 Task: Select street view around selected location Buckingham Palace, London, England and verify 5 surrounding locations
Action: Mouse moved to (592, 129)
Screenshot: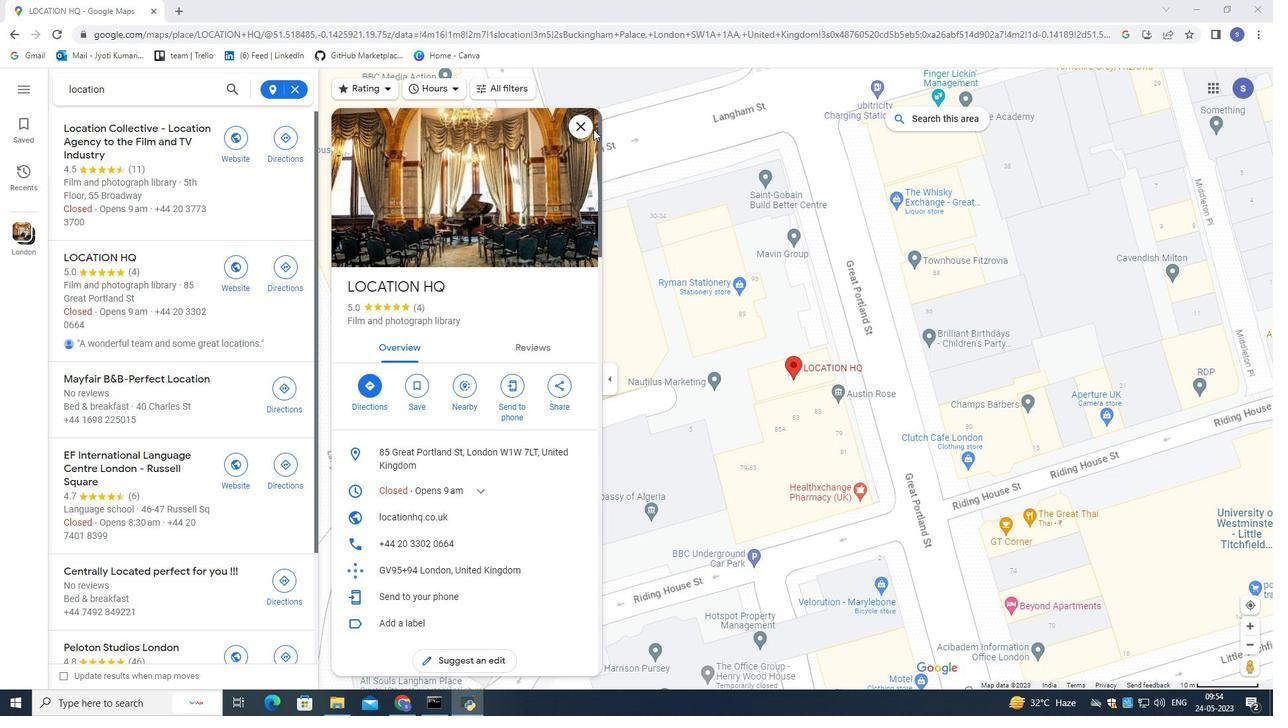 
Action: Mouse pressed left at (592, 129)
Screenshot: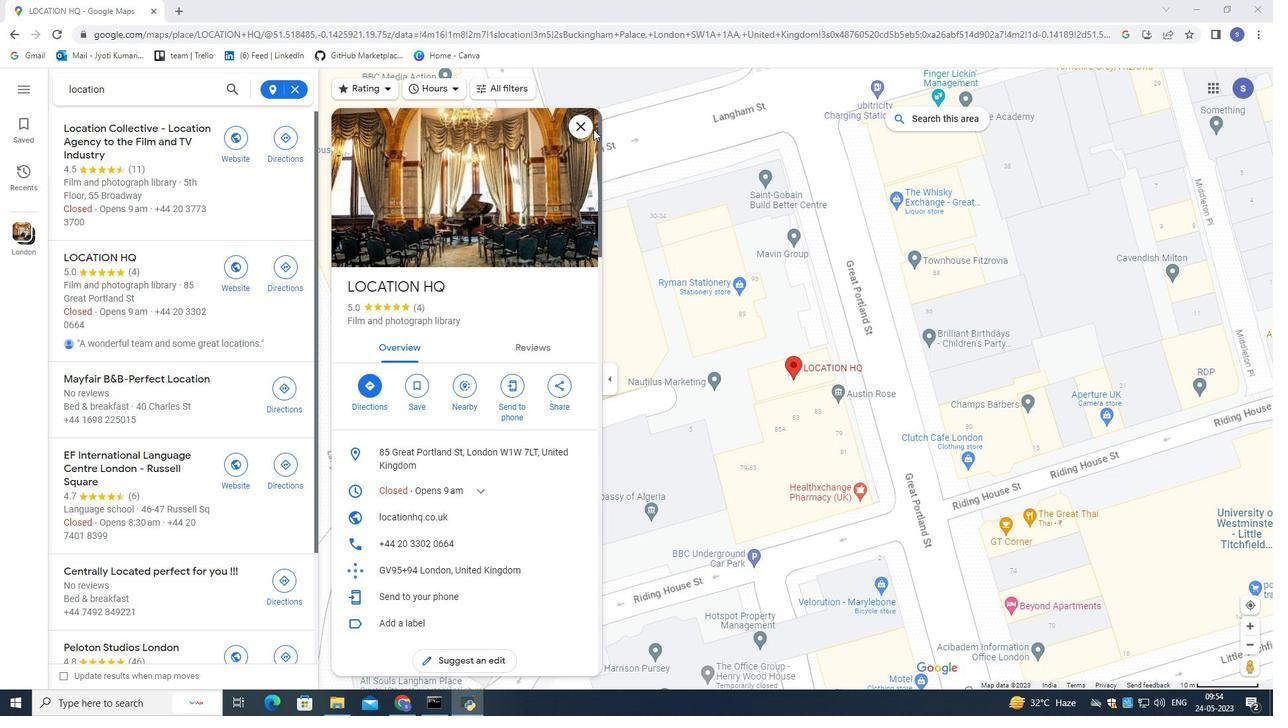 
Action: Mouse moved to (295, 89)
Screenshot: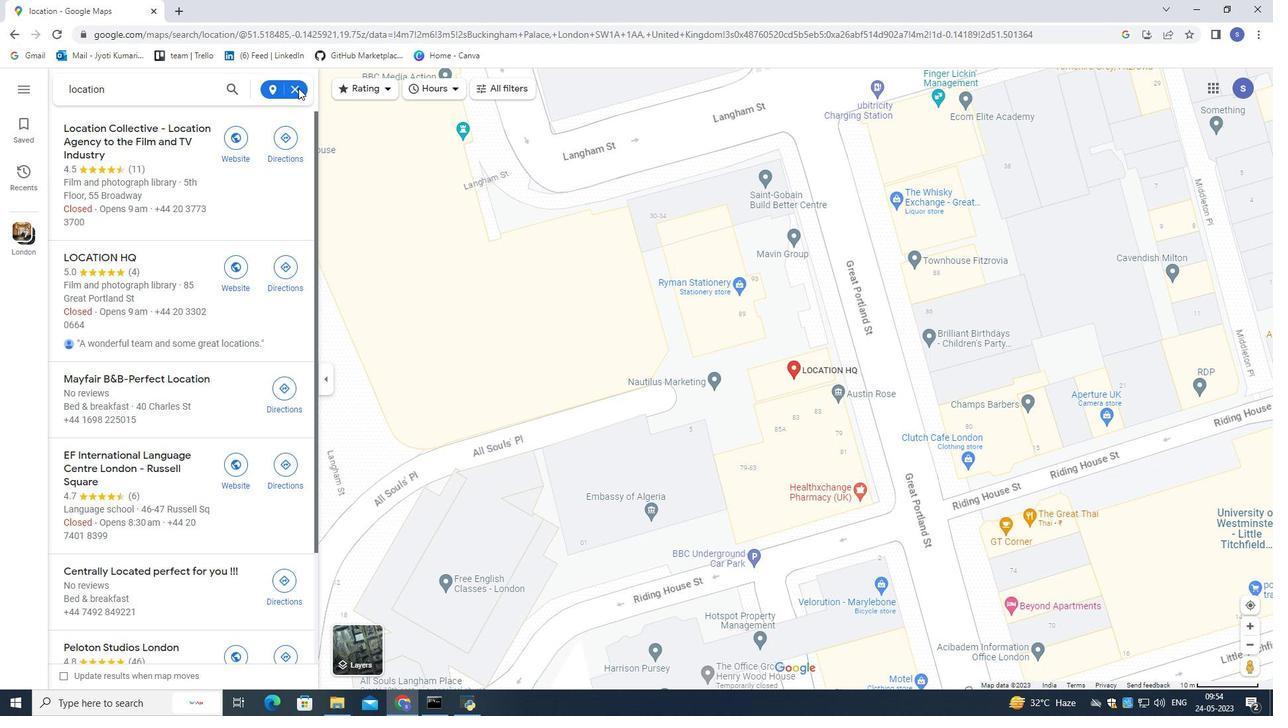 
Action: Mouse pressed left at (295, 89)
Screenshot: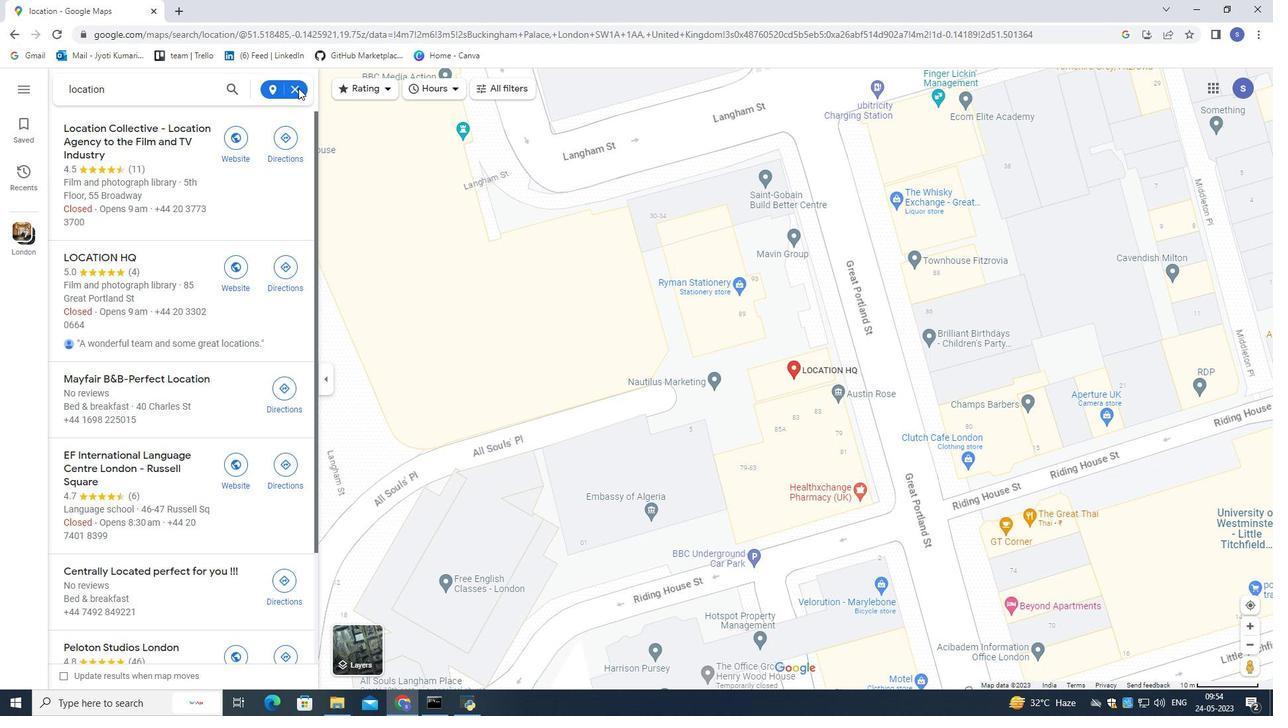
Action: Mouse moved to (295, 89)
Screenshot: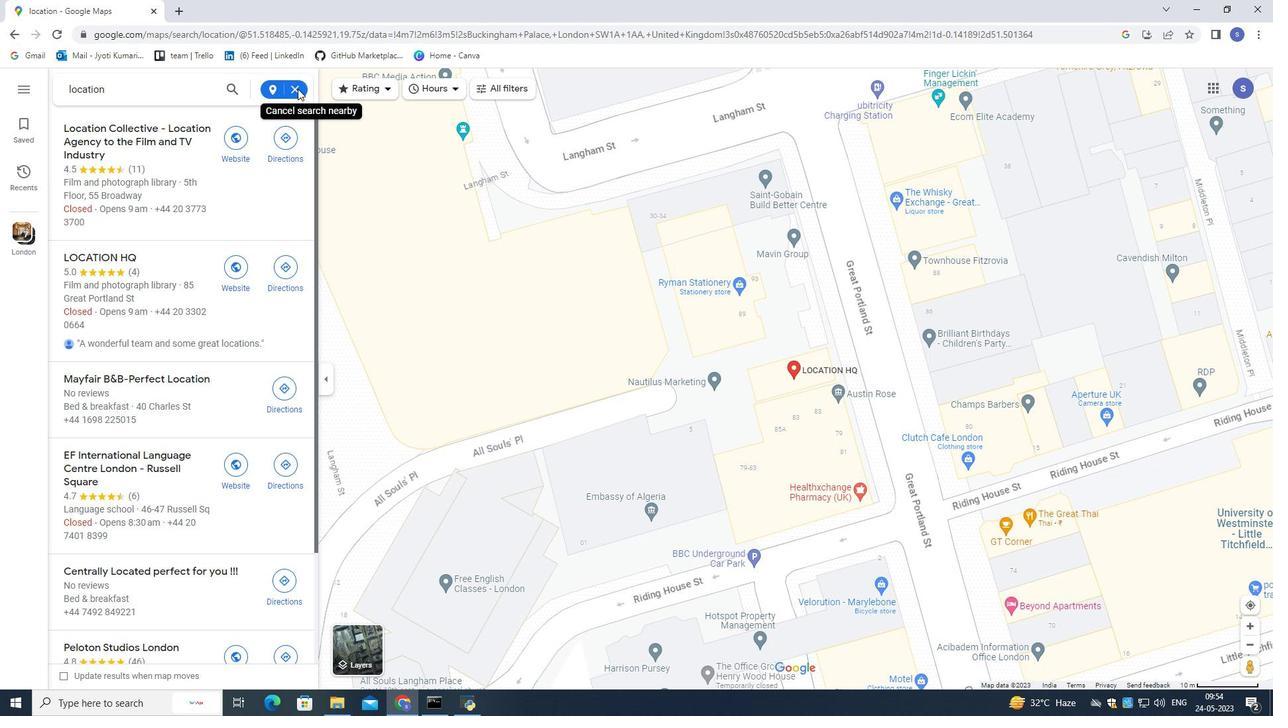 
Action: Mouse pressed left at (295, 89)
Screenshot: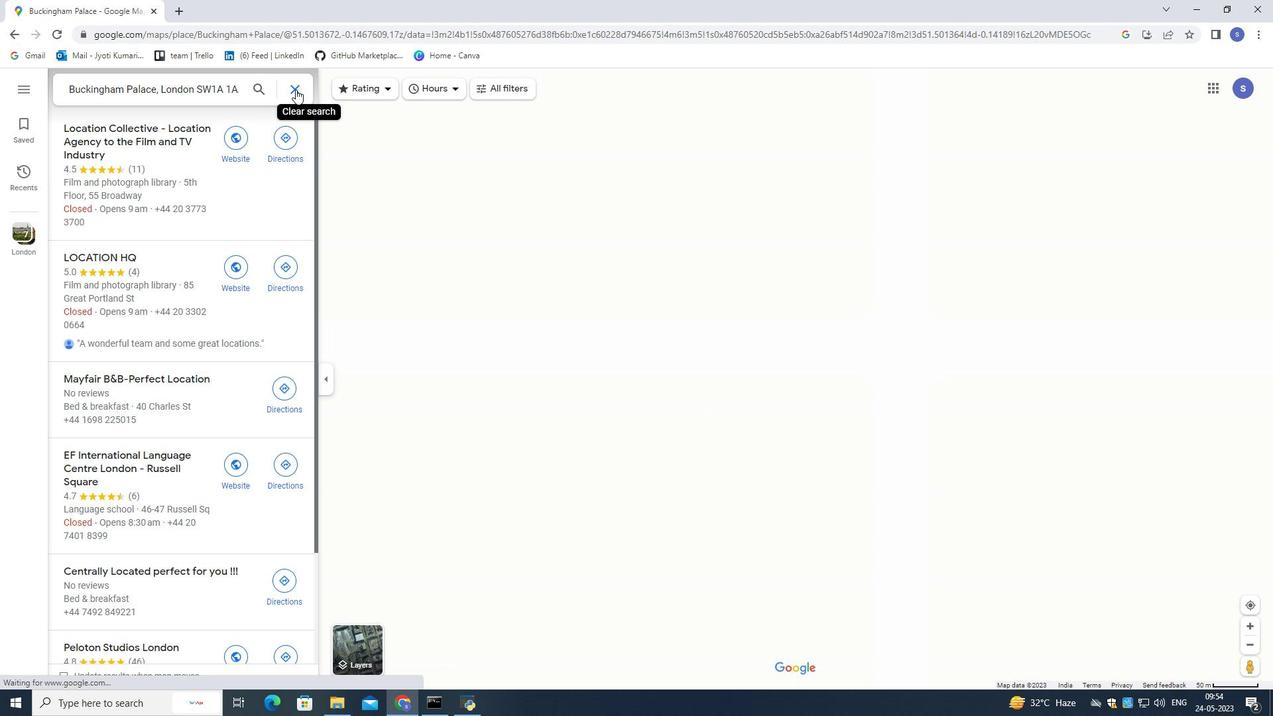 
Action: Mouse moved to (495, 397)
Screenshot: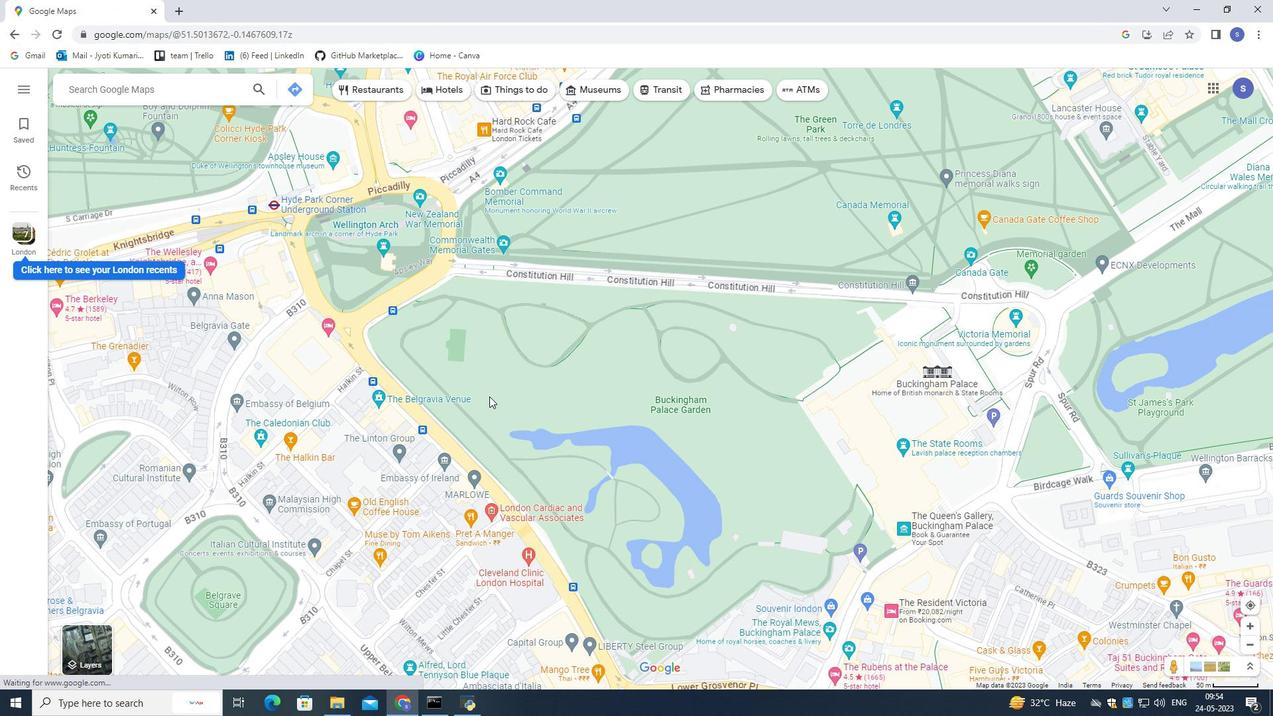 
Action: Mouse scrolled (495, 397) with delta (0, 0)
Screenshot: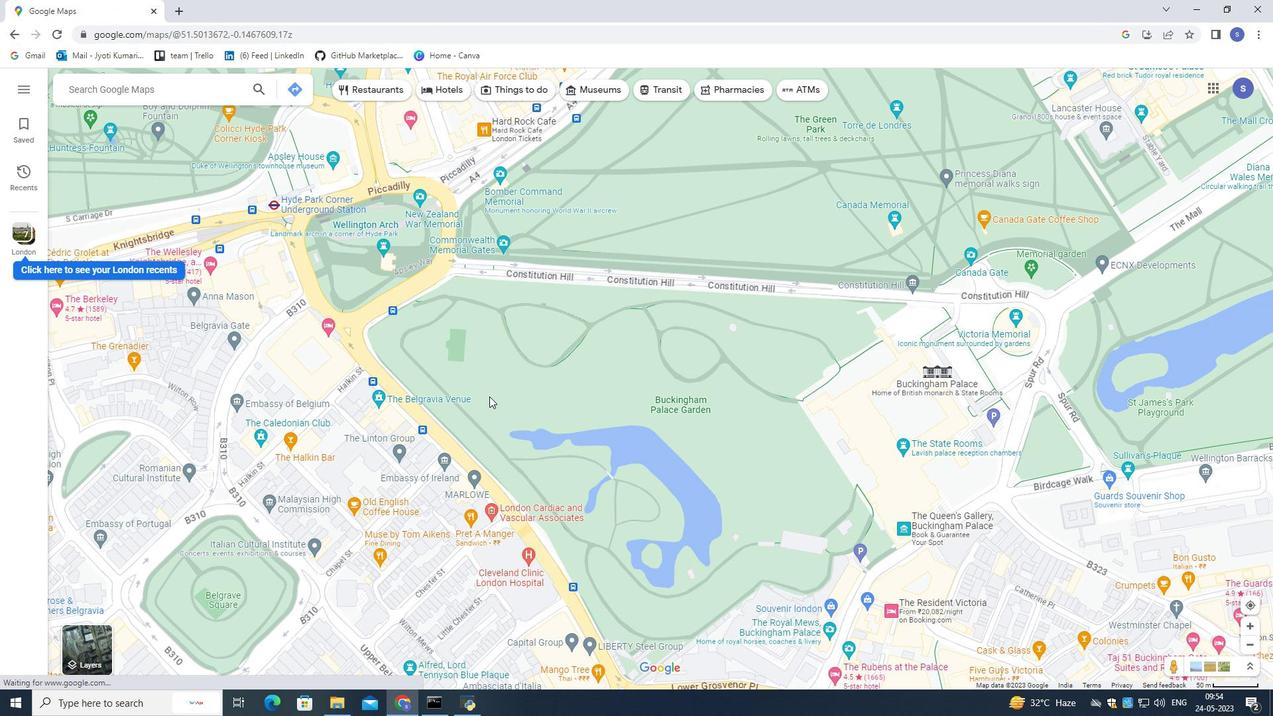
Action: Mouse scrolled (495, 397) with delta (0, 0)
Screenshot: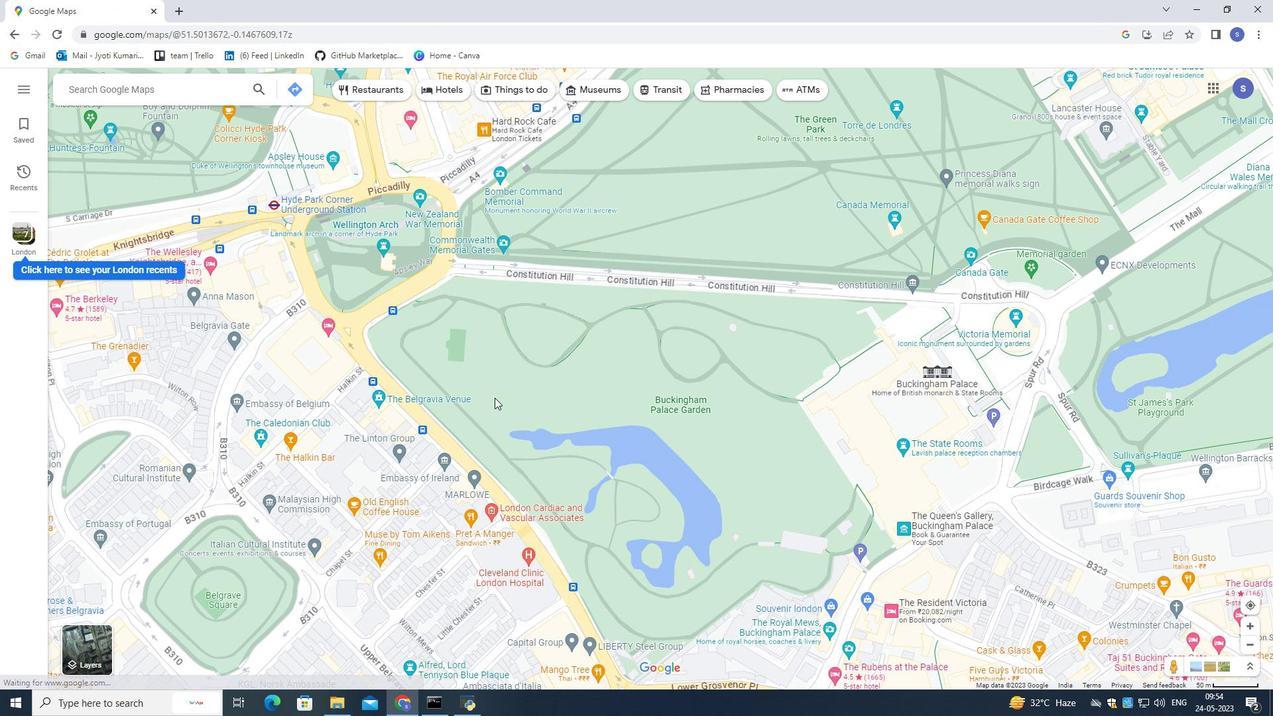 
Action: Mouse scrolled (495, 397) with delta (0, 0)
Screenshot: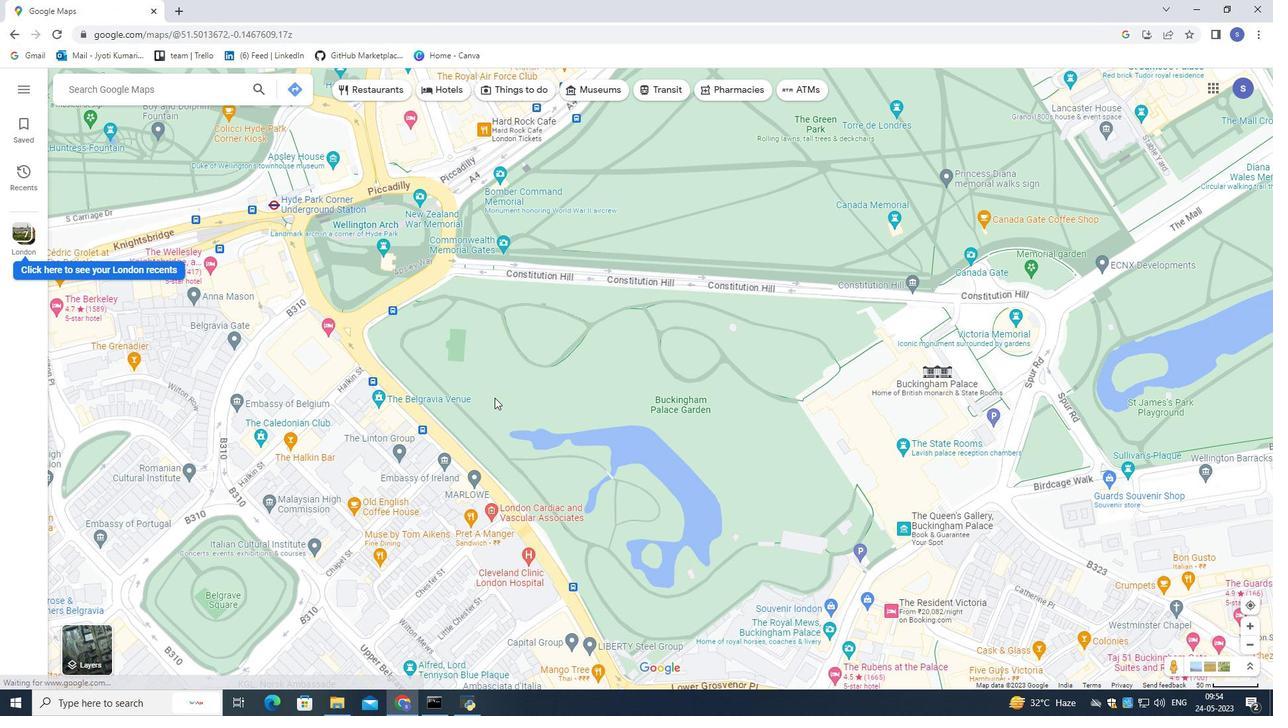 
Action: Mouse scrolled (495, 397) with delta (0, 0)
Screenshot: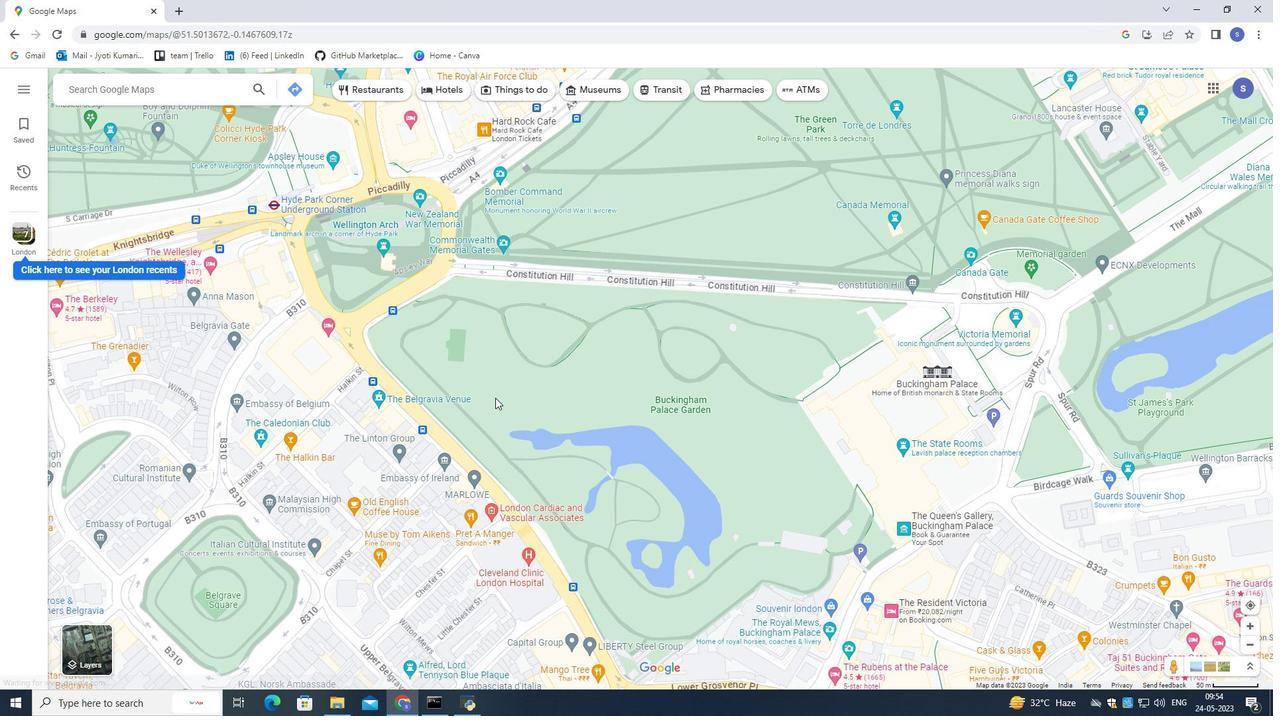 
Action: Mouse scrolled (495, 397) with delta (0, 0)
Screenshot: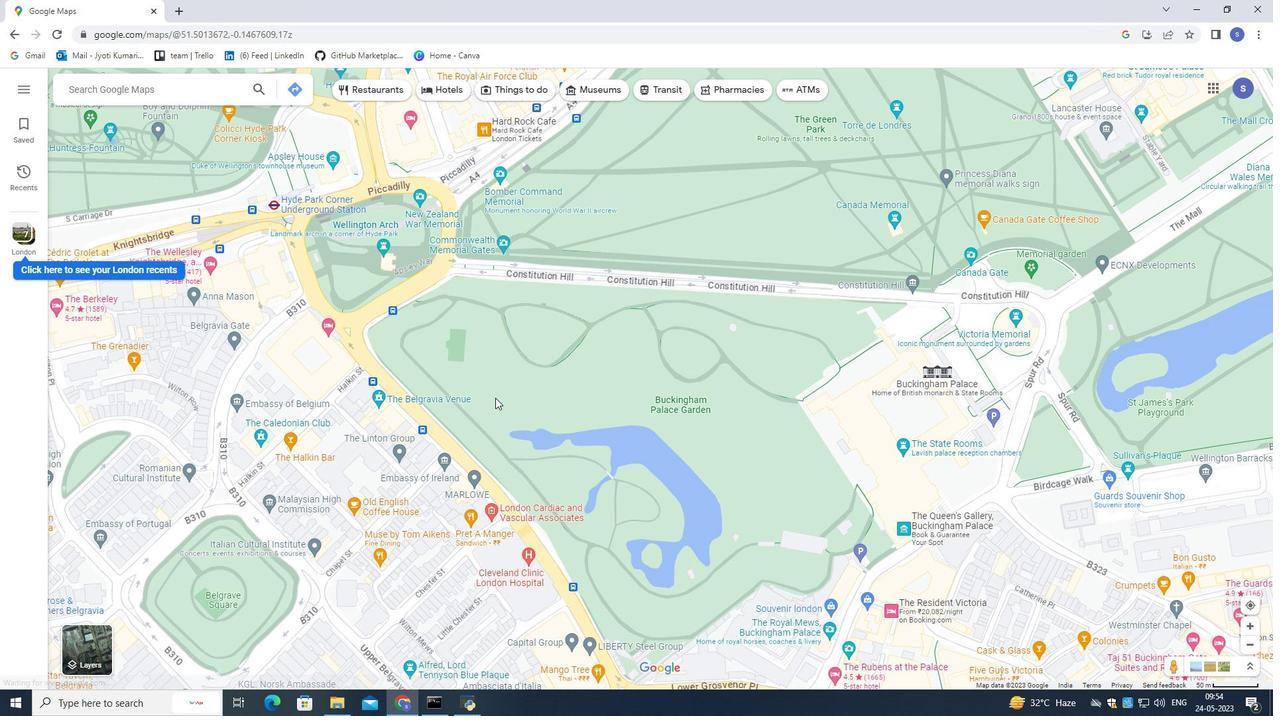
Action: Mouse scrolled (495, 397) with delta (0, 0)
Screenshot: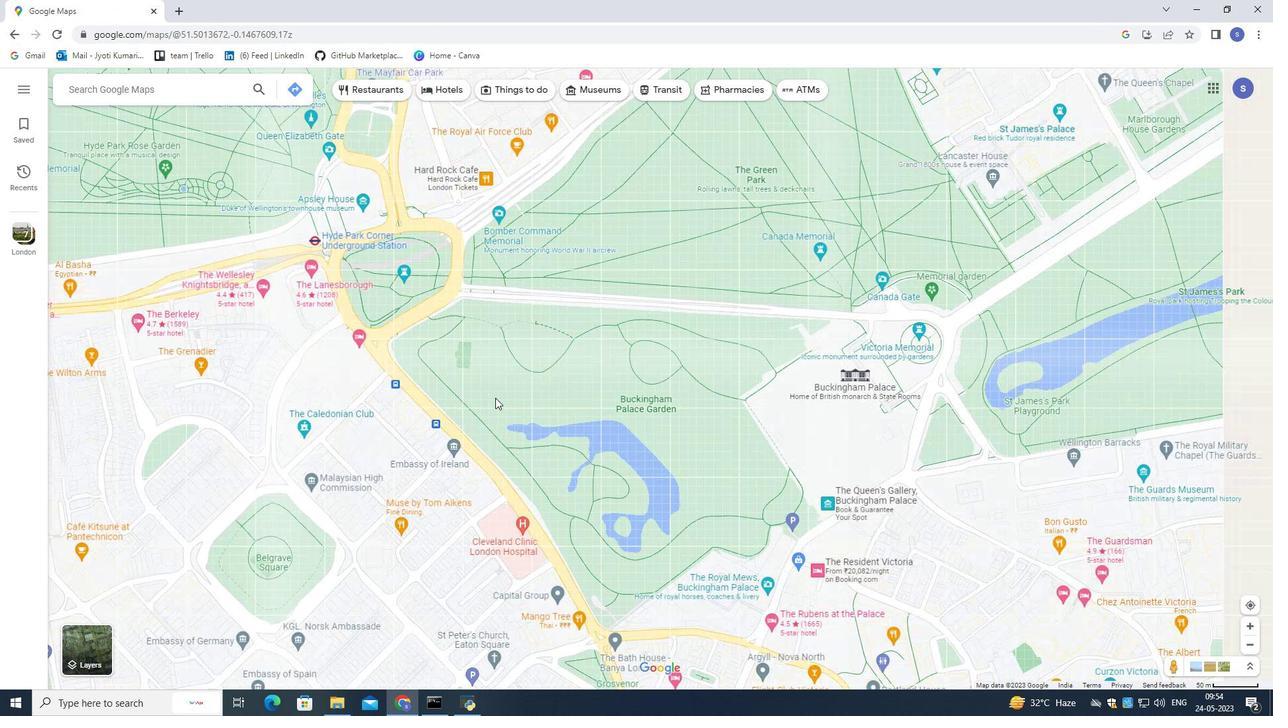 
Action: Mouse scrolled (495, 397) with delta (0, 0)
Screenshot: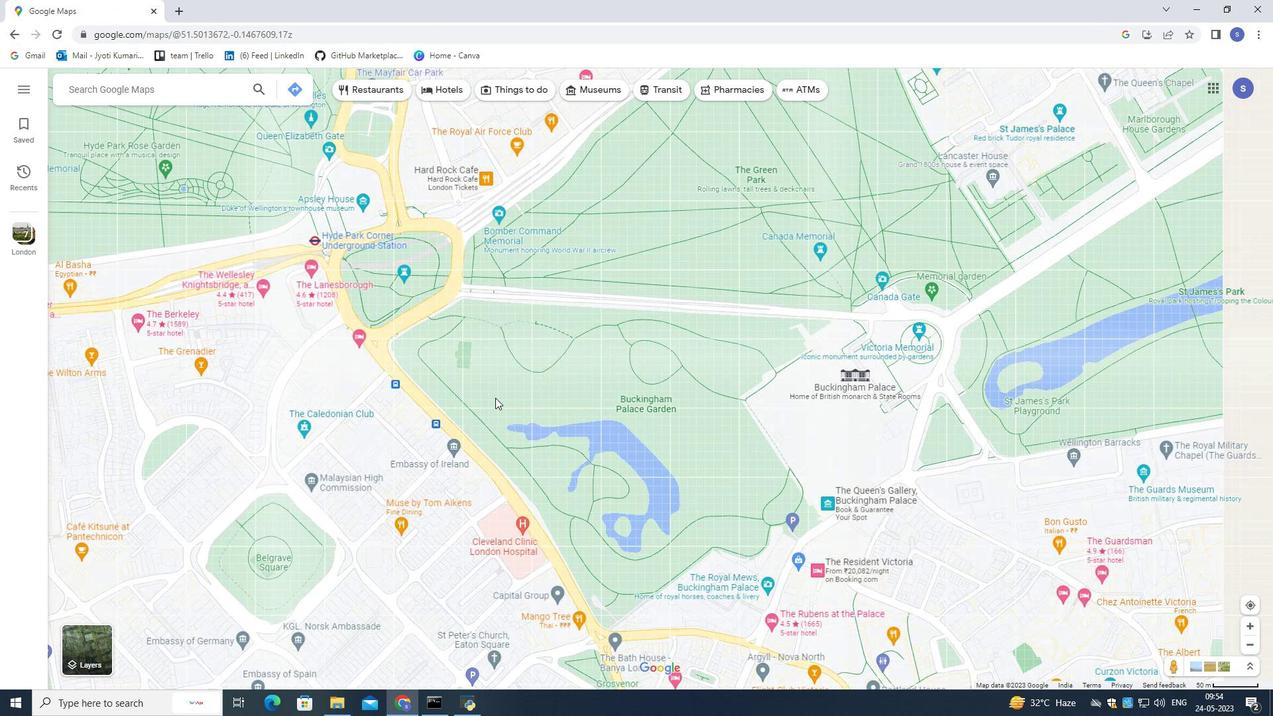 
Action: Mouse scrolled (495, 397) with delta (0, 0)
Screenshot: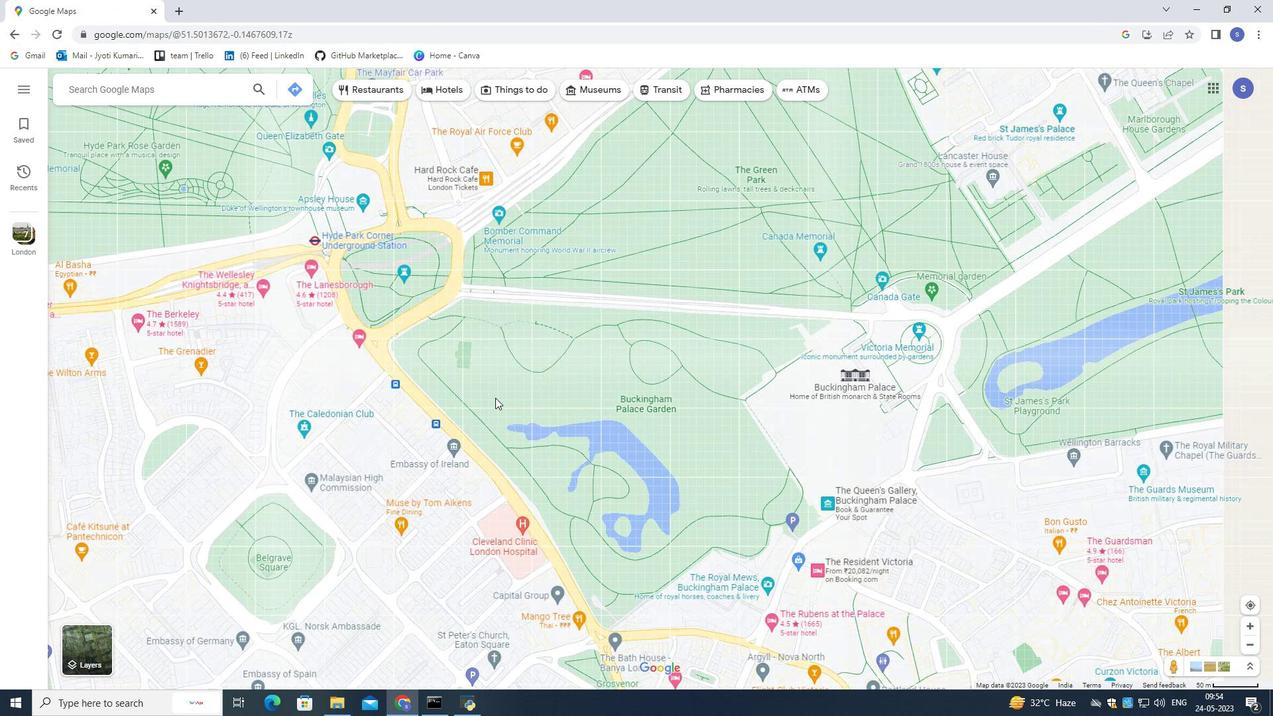 
Action: Mouse scrolled (495, 397) with delta (0, 0)
Screenshot: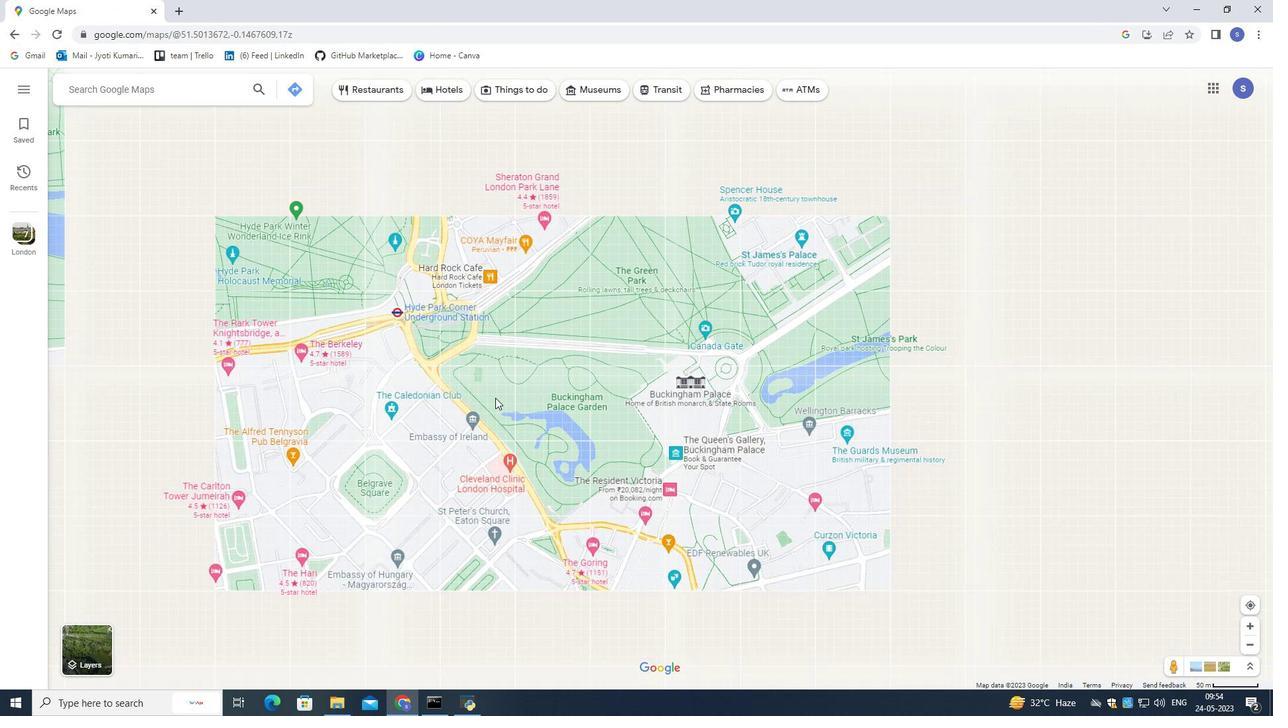 
Action: Mouse scrolled (495, 397) with delta (0, 0)
Screenshot: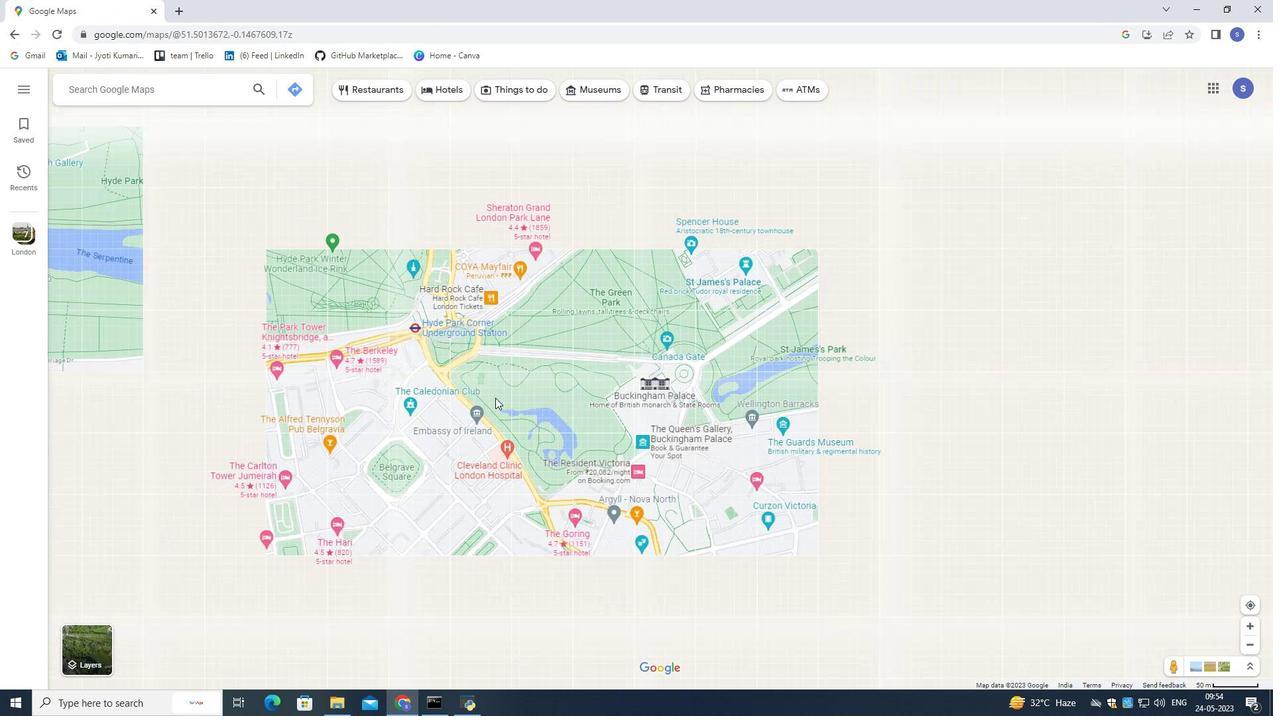 
Action: Mouse scrolled (495, 397) with delta (0, 0)
Screenshot: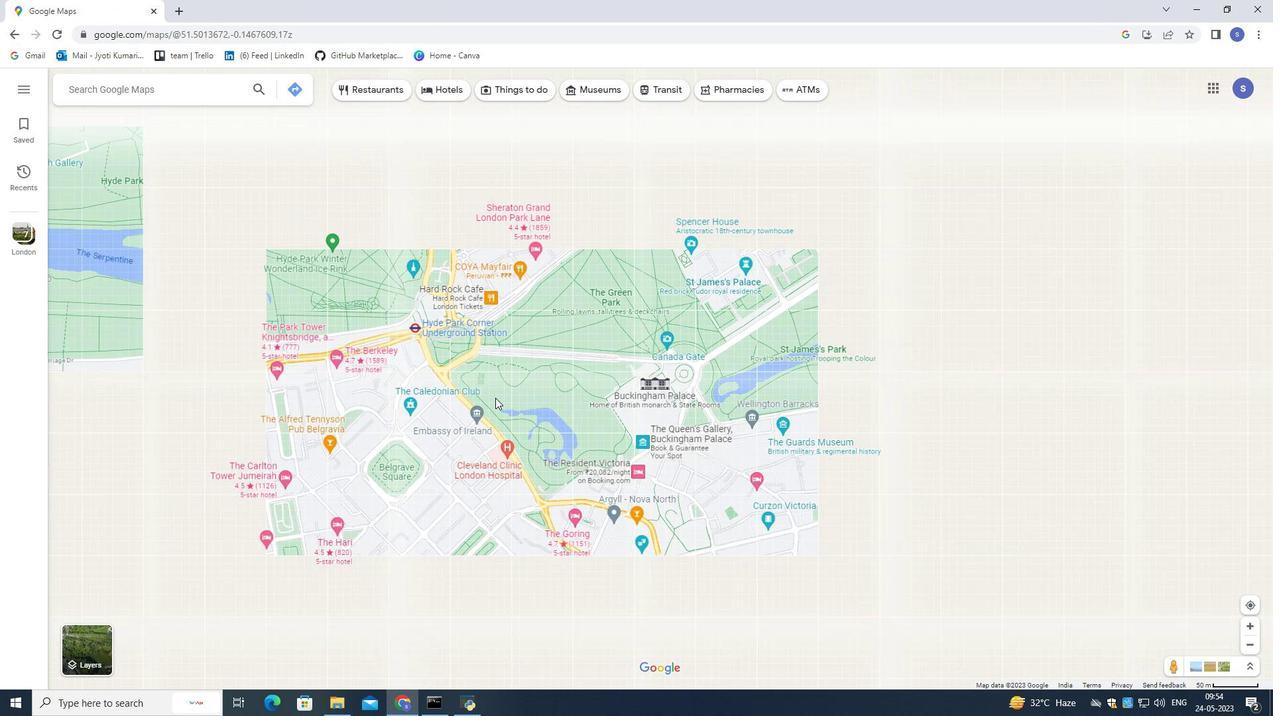 
Action: Mouse scrolled (495, 397) with delta (0, 0)
Screenshot: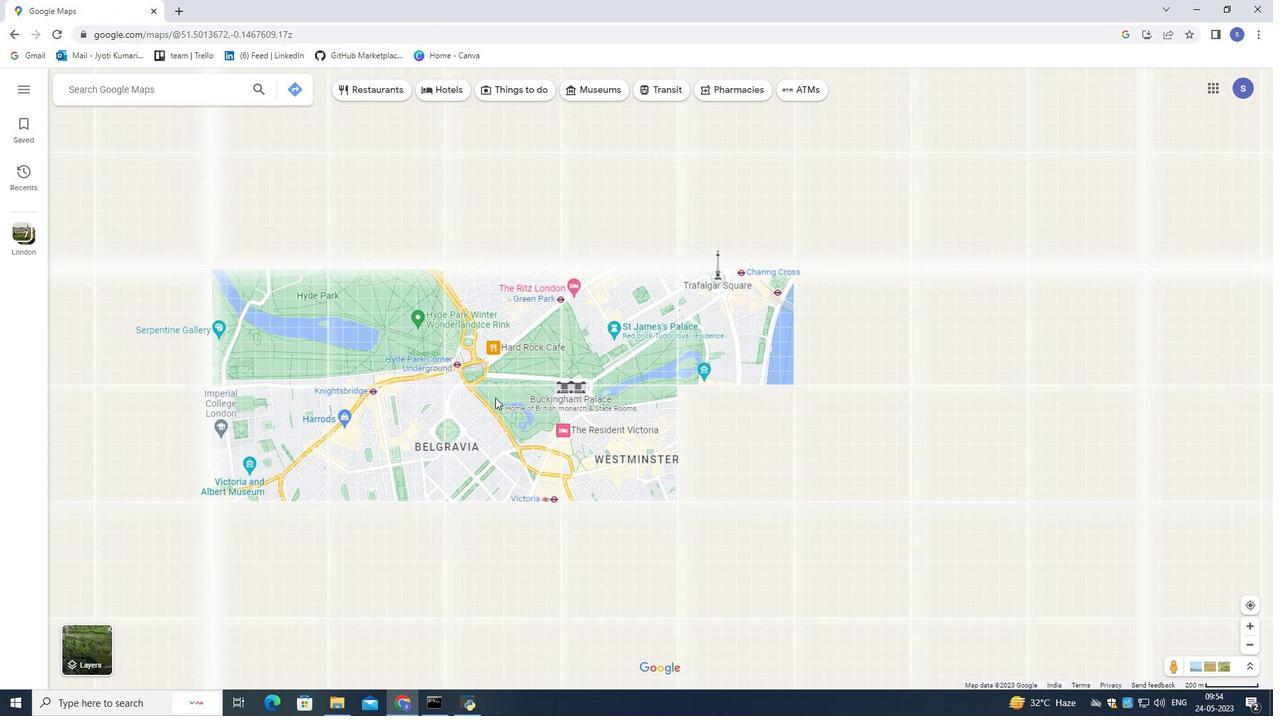 
Action: Mouse scrolled (495, 397) with delta (0, 0)
Screenshot: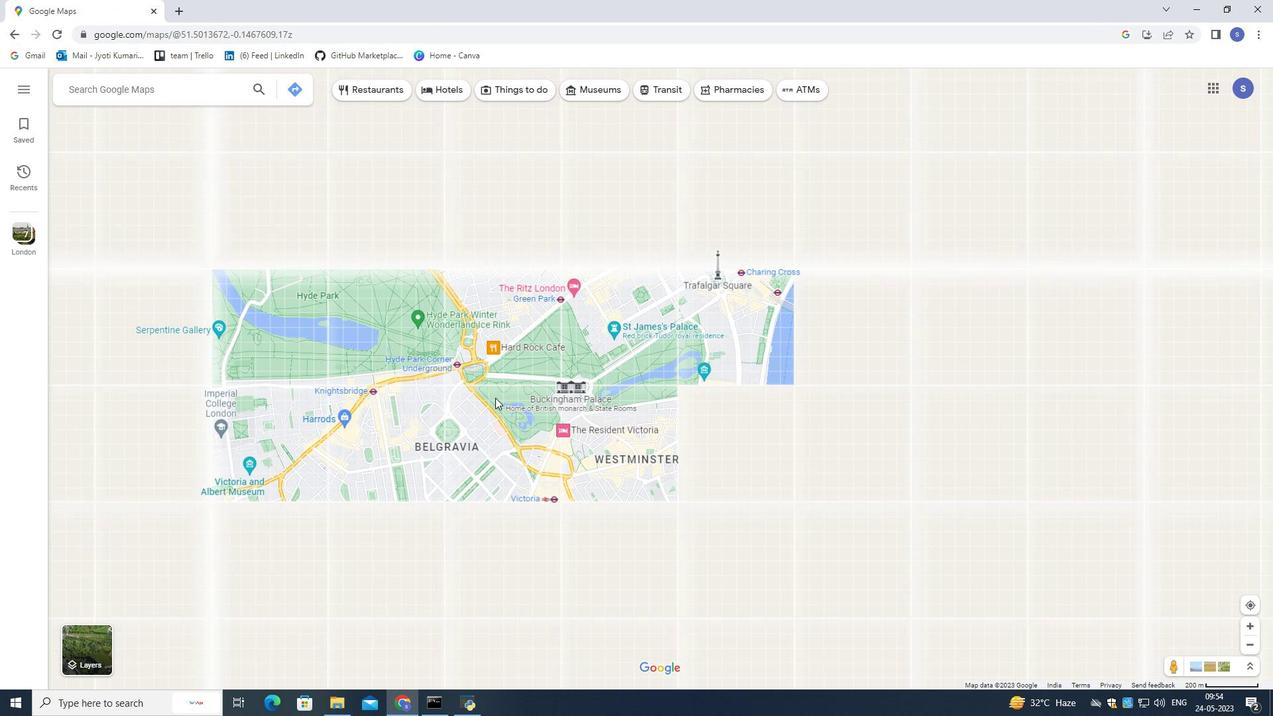 
Action: Mouse scrolled (495, 397) with delta (0, 0)
Screenshot: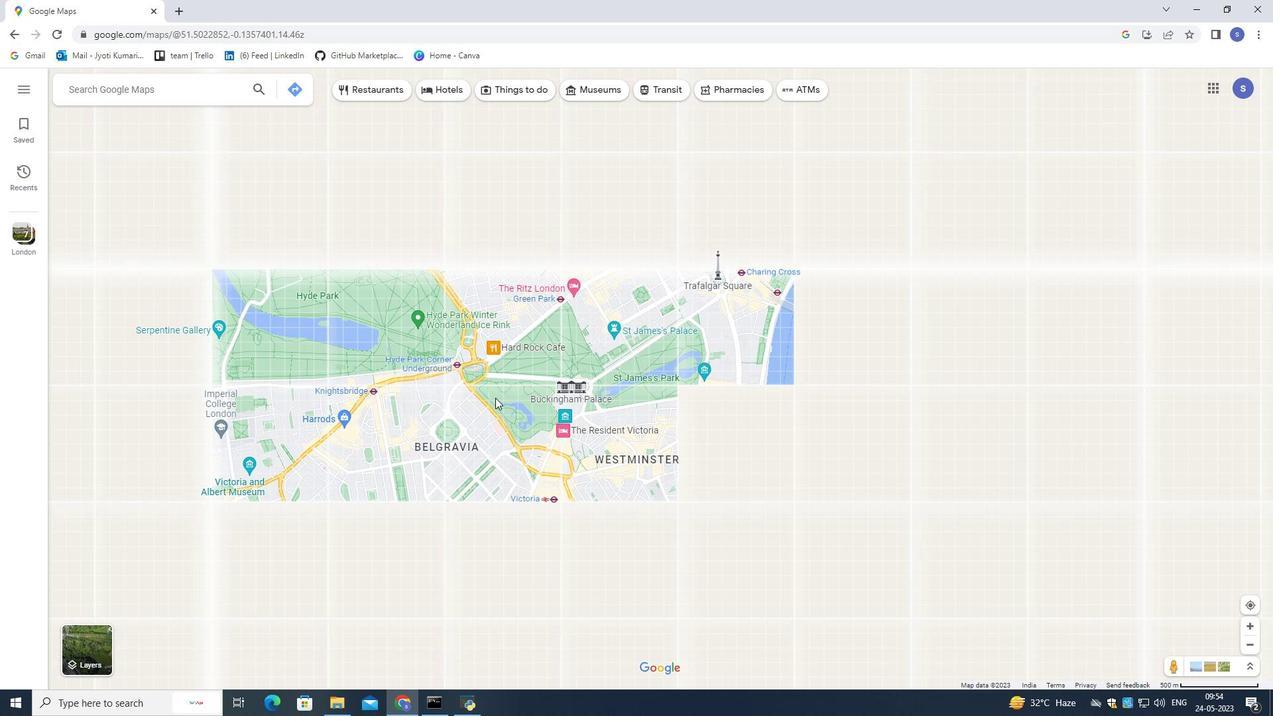 
Action: Mouse scrolled (495, 397) with delta (0, 0)
Screenshot: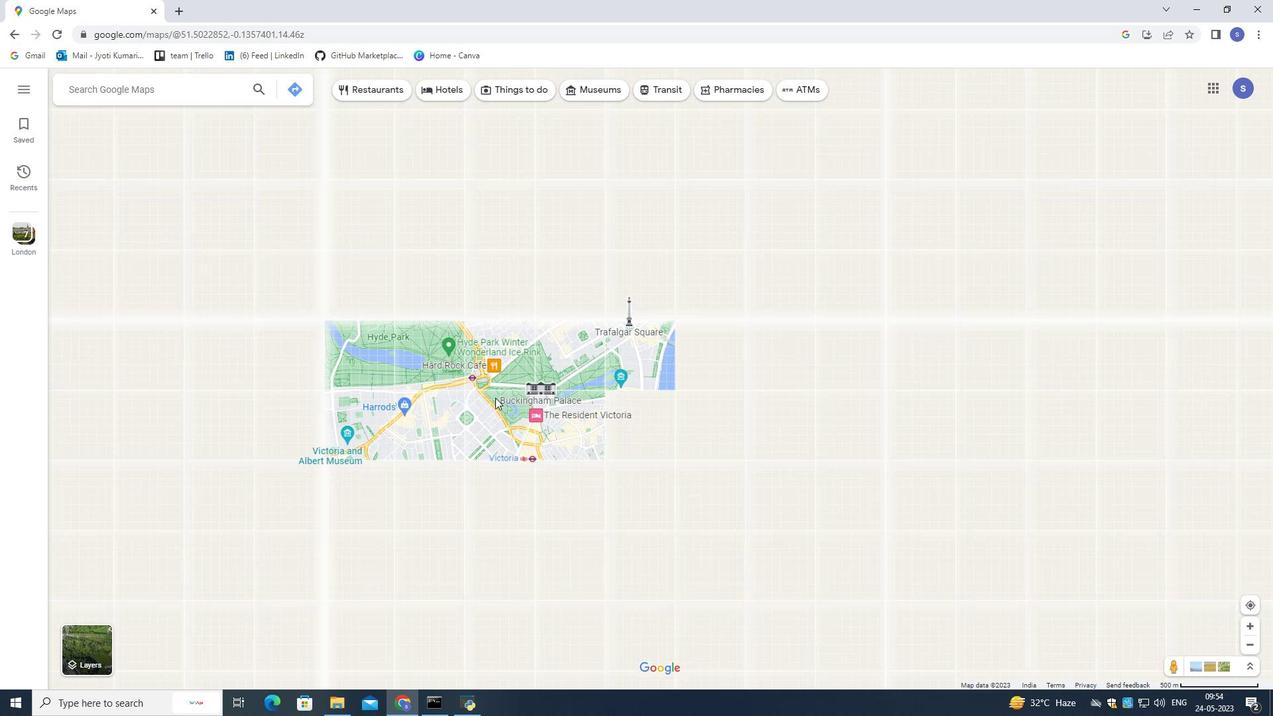 
Action: Mouse scrolled (495, 397) with delta (0, 0)
Screenshot: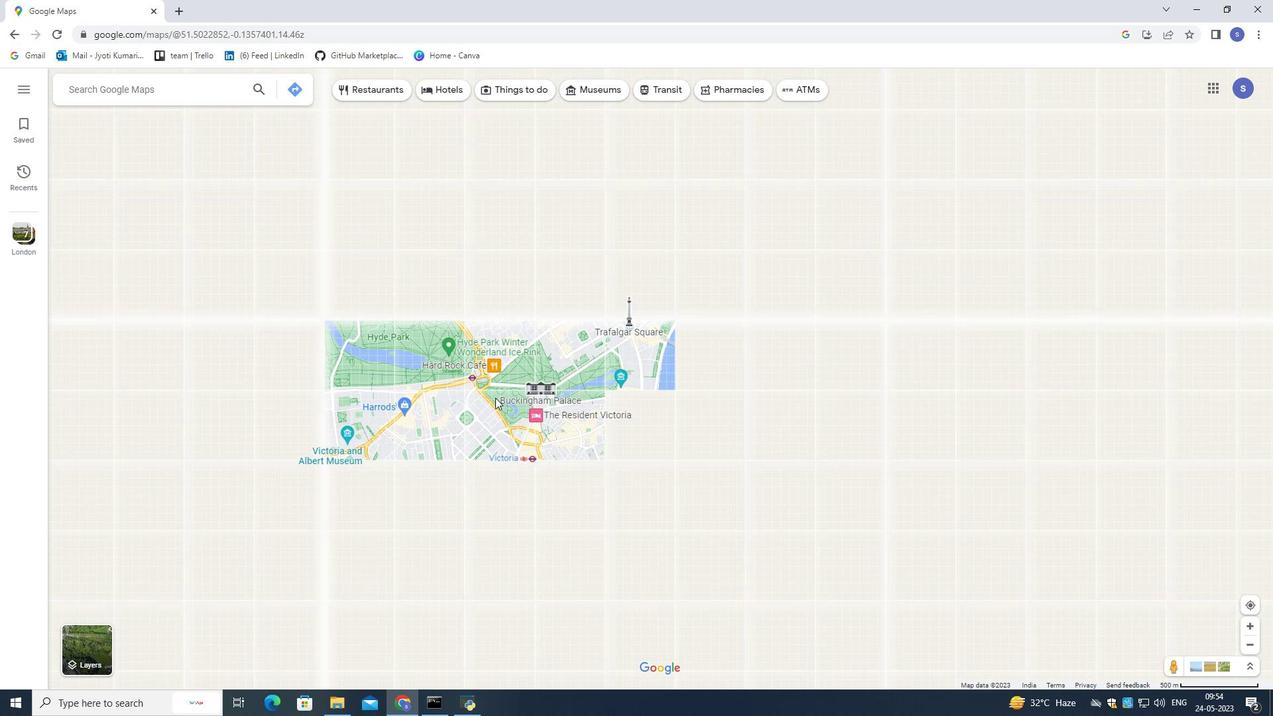 
Action: Mouse scrolled (495, 397) with delta (0, 0)
Screenshot: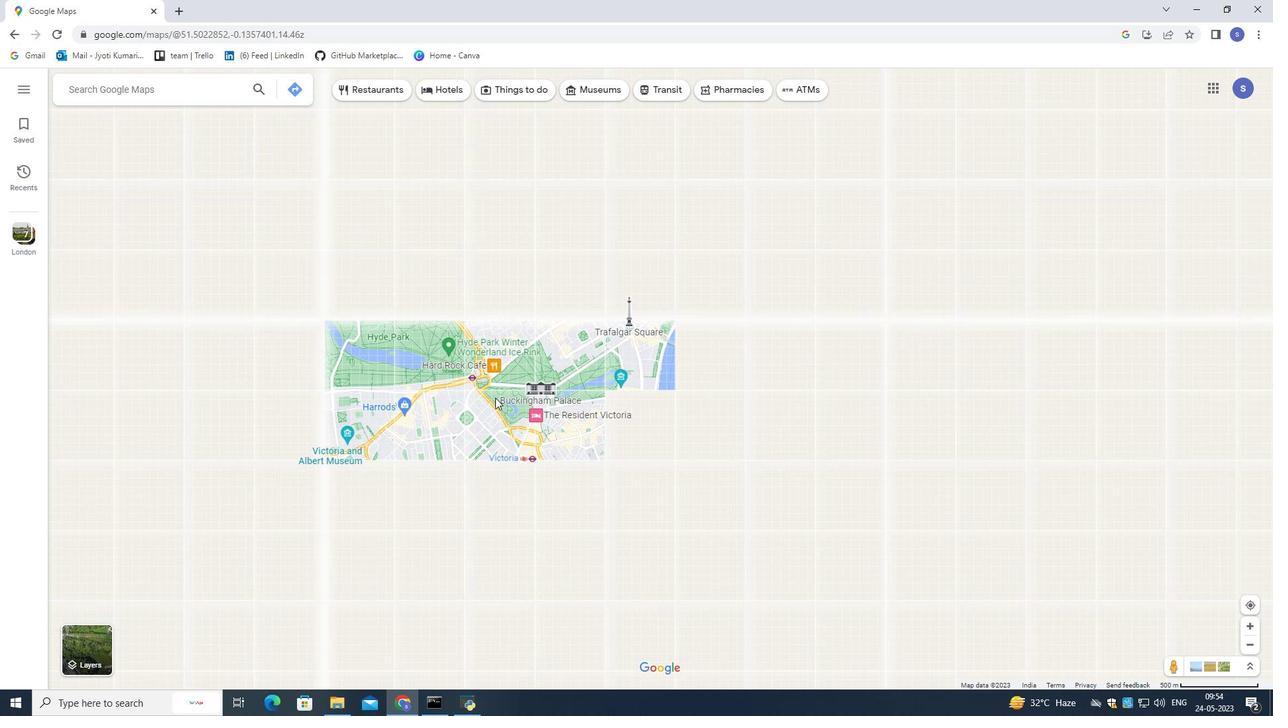 
Action: Mouse scrolled (495, 397) with delta (0, 0)
Screenshot: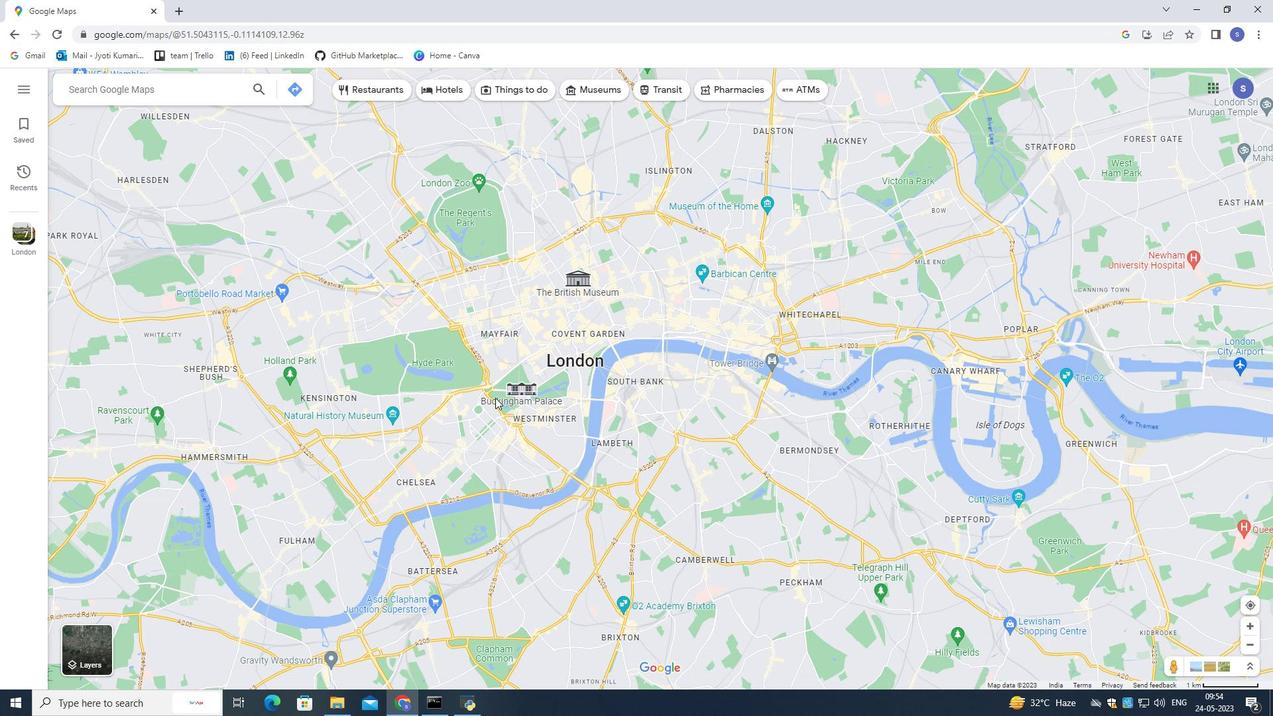
Action: Mouse scrolled (495, 397) with delta (0, 0)
Screenshot: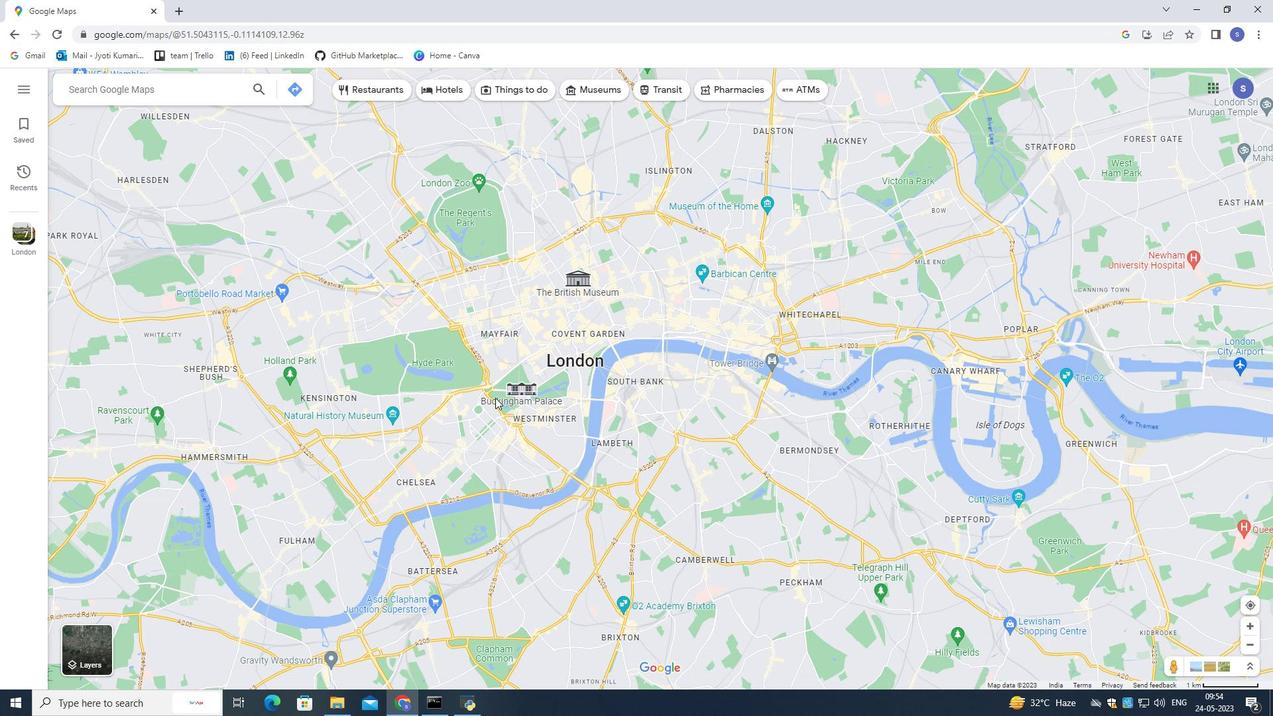 
Action: Mouse scrolled (495, 397) with delta (0, 0)
Screenshot: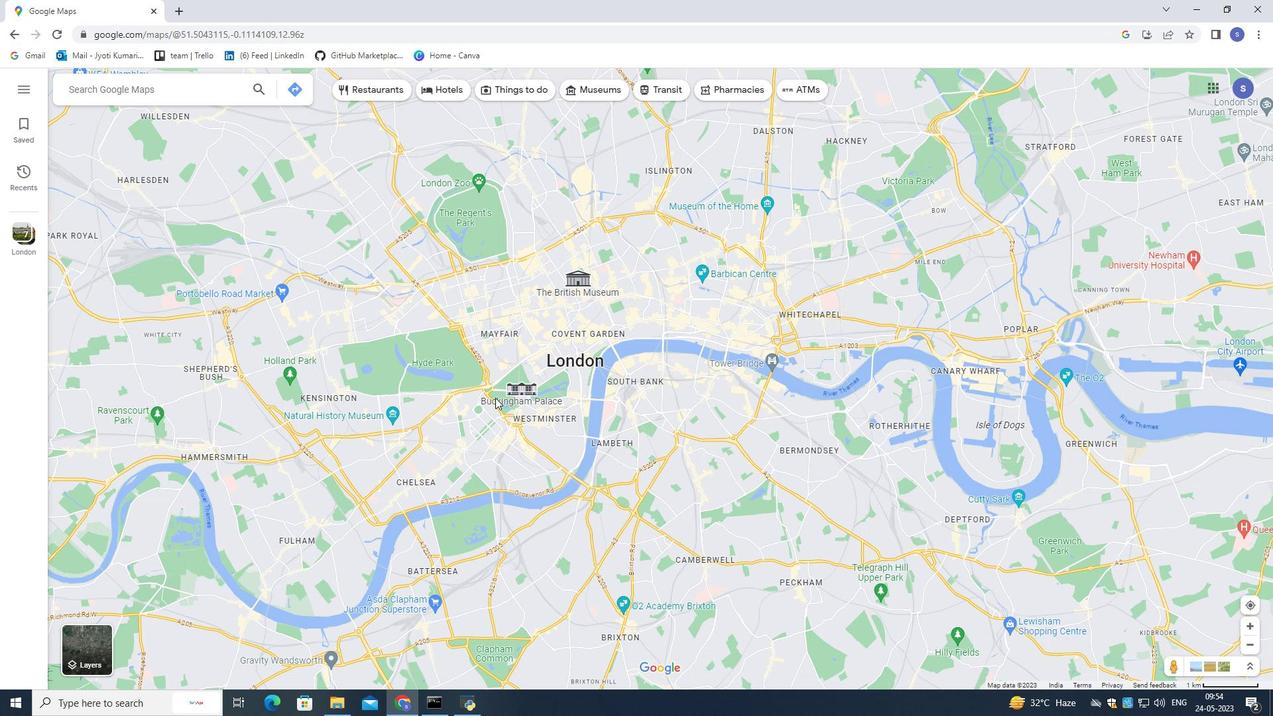 
Action: Mouse moved to (496, 398)
Screenshot: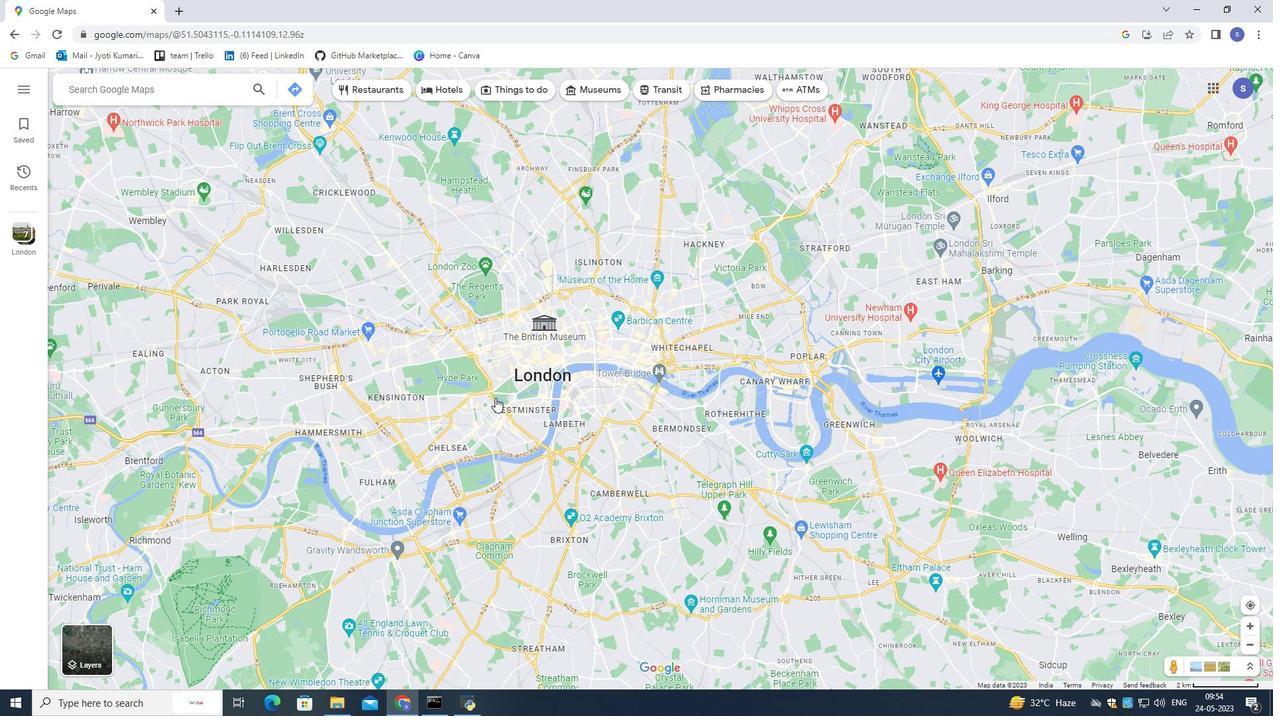 
Action: Mouse scrolled (496, 397) with delta (0, 0)
Screenshot: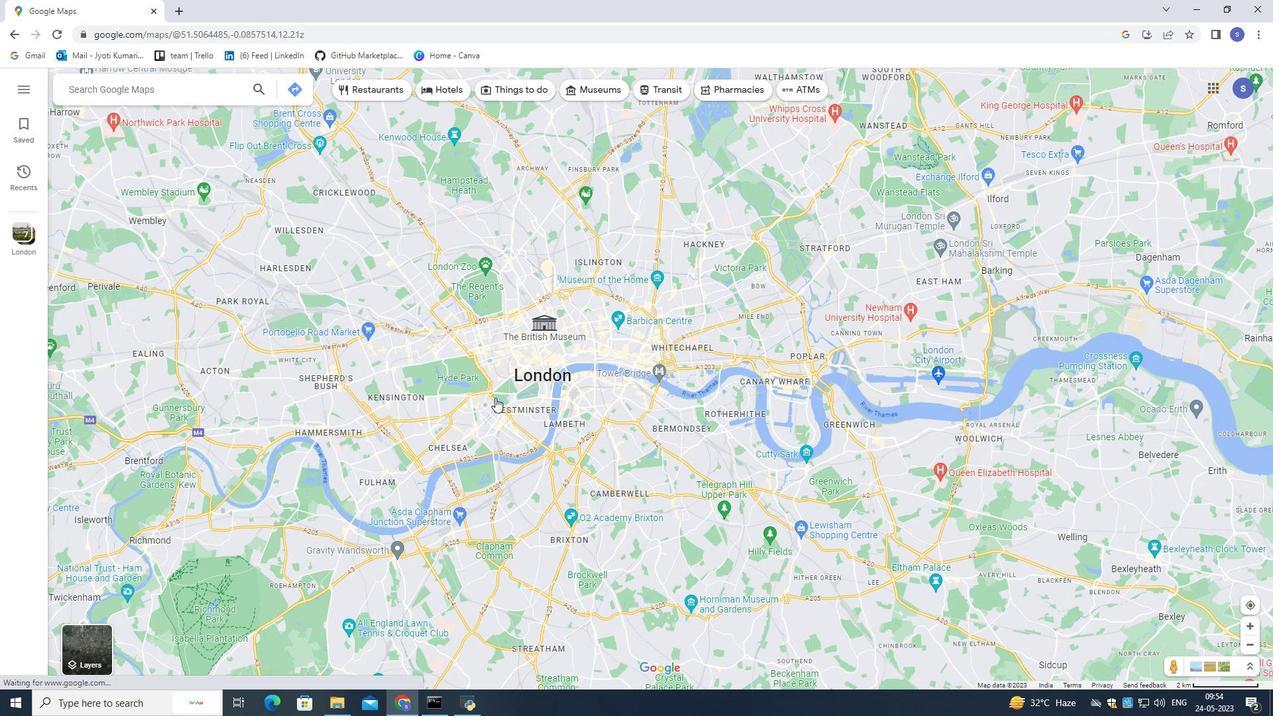 
Action: Mouse scrolled (496, 397) with delta (0, 0)
Screenshot: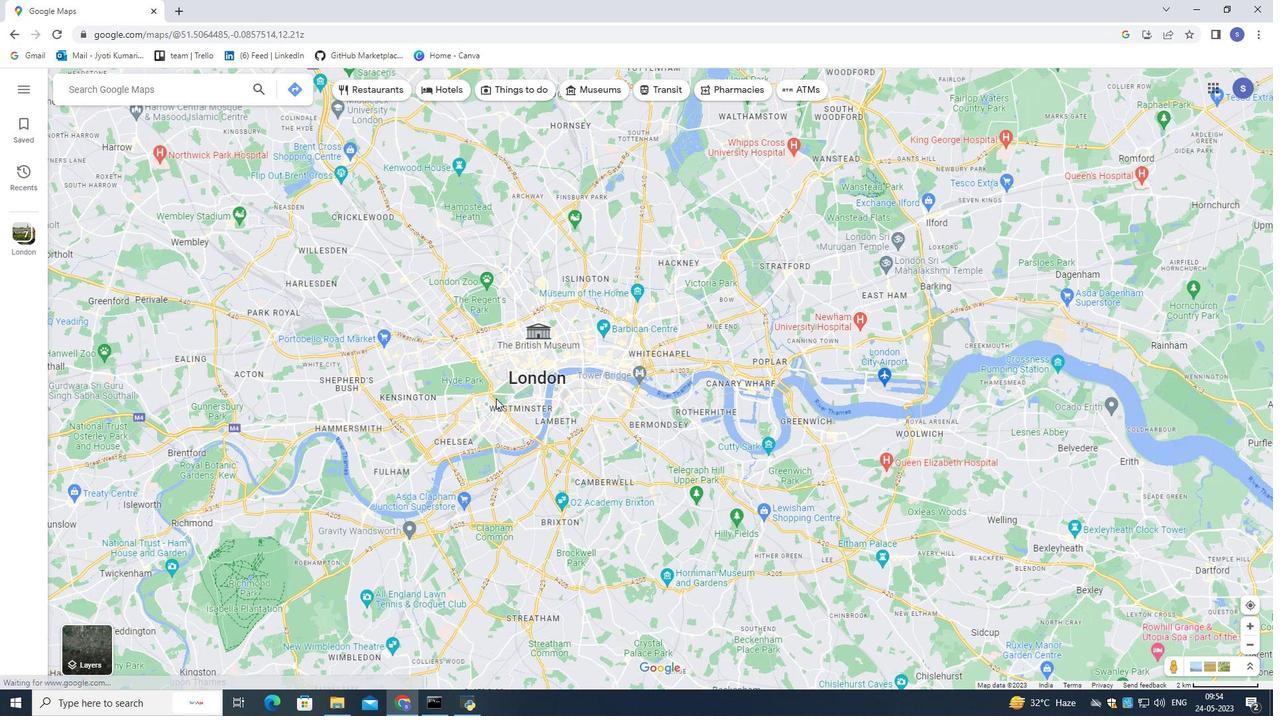 
Action: Mouse scrolled (496, 397) with delta (0, 0)
Screenshot: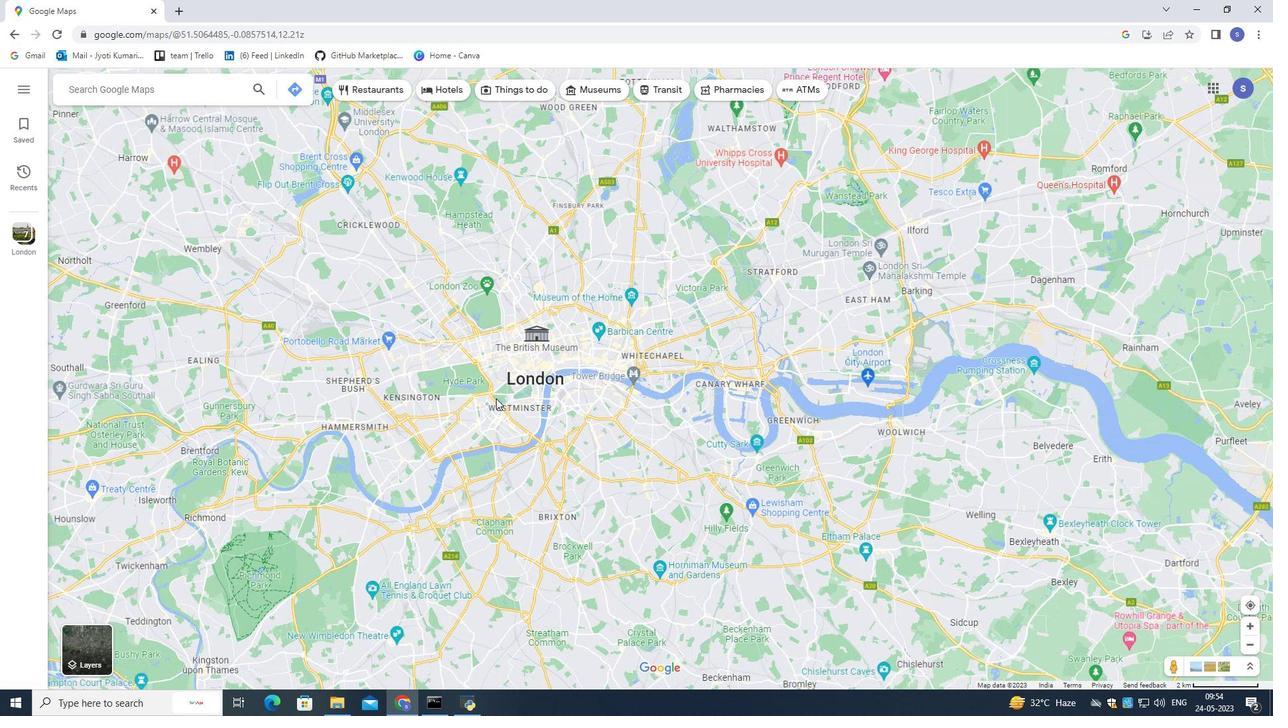 
Action: Mouse scrolled (496, 397) with delta (0, 0)
Screenshot: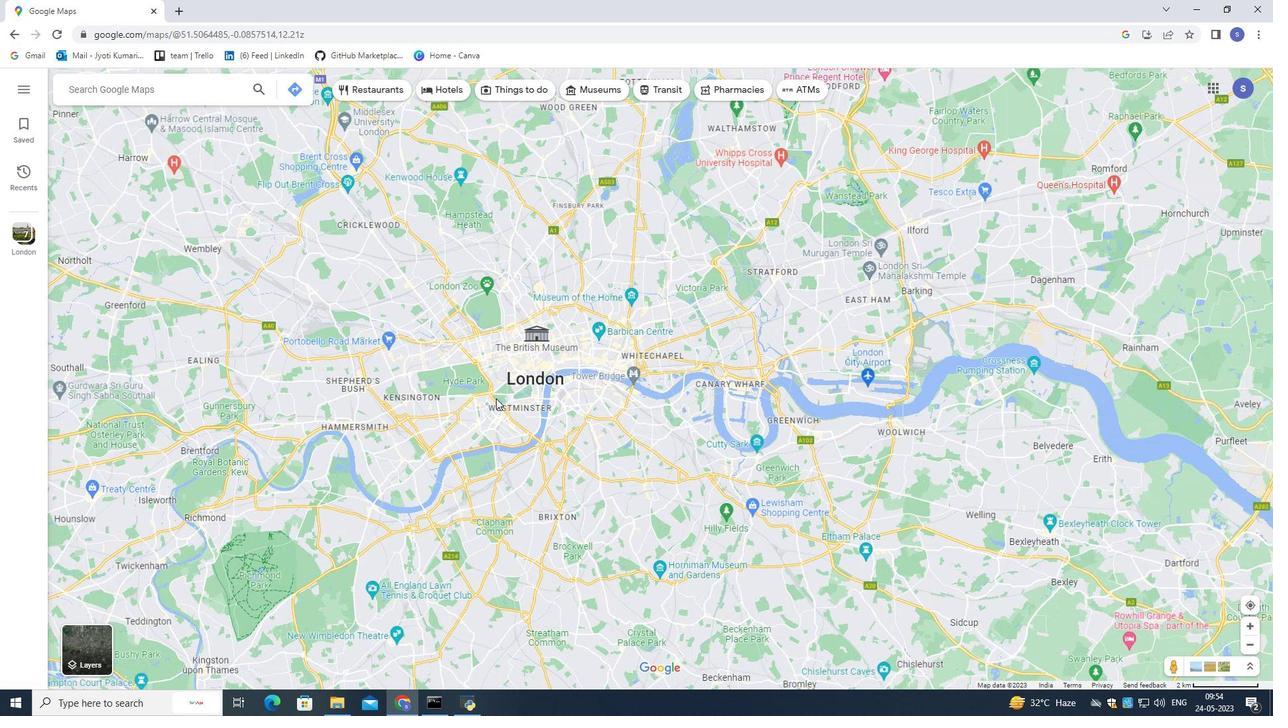 
Action: Mouse scrolled (496, 397) with delta (0, 0)
Screenshot: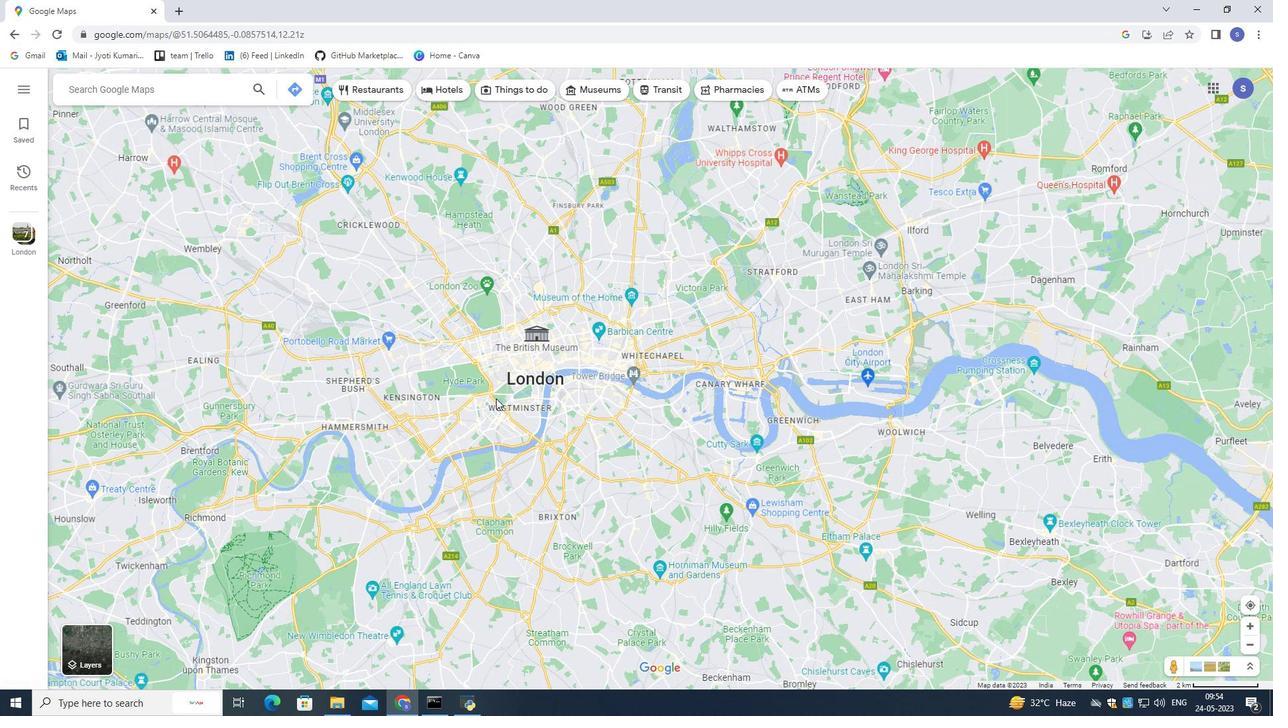 
Action: Mouse moved to (516, 385)
Screenshot: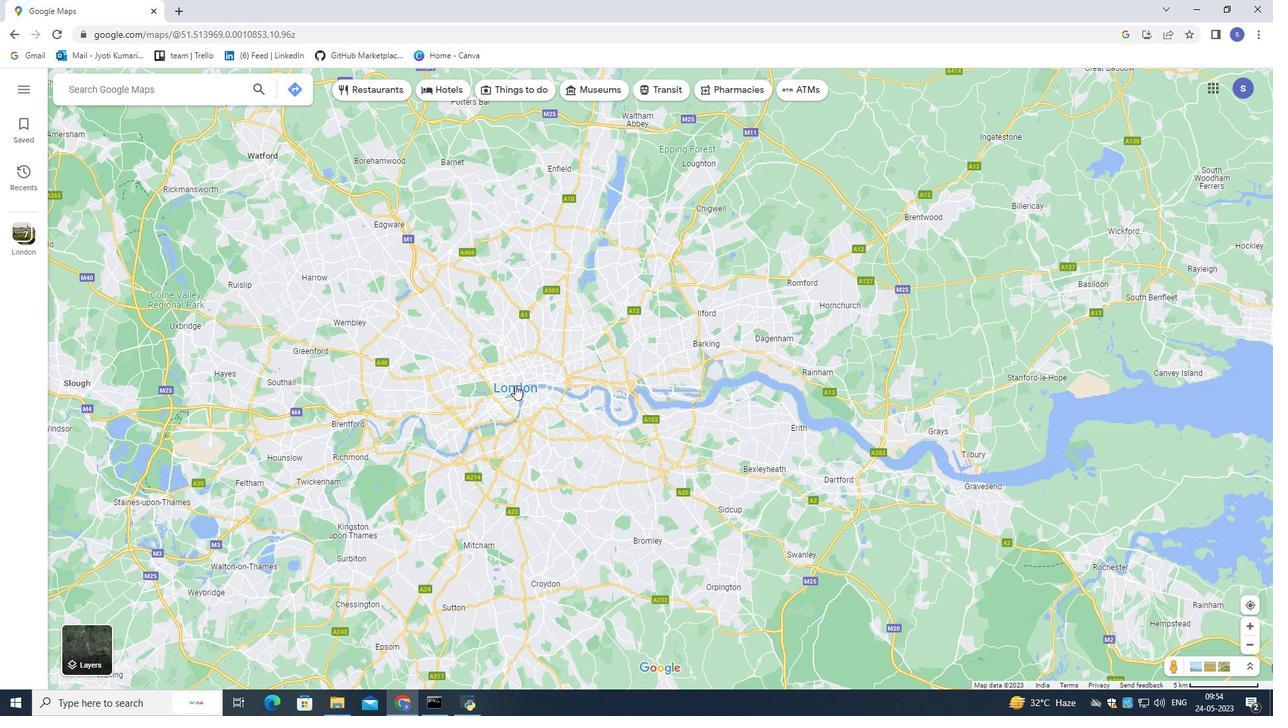 
Action: Mouse pressed left at (516, 385)
Screenshot: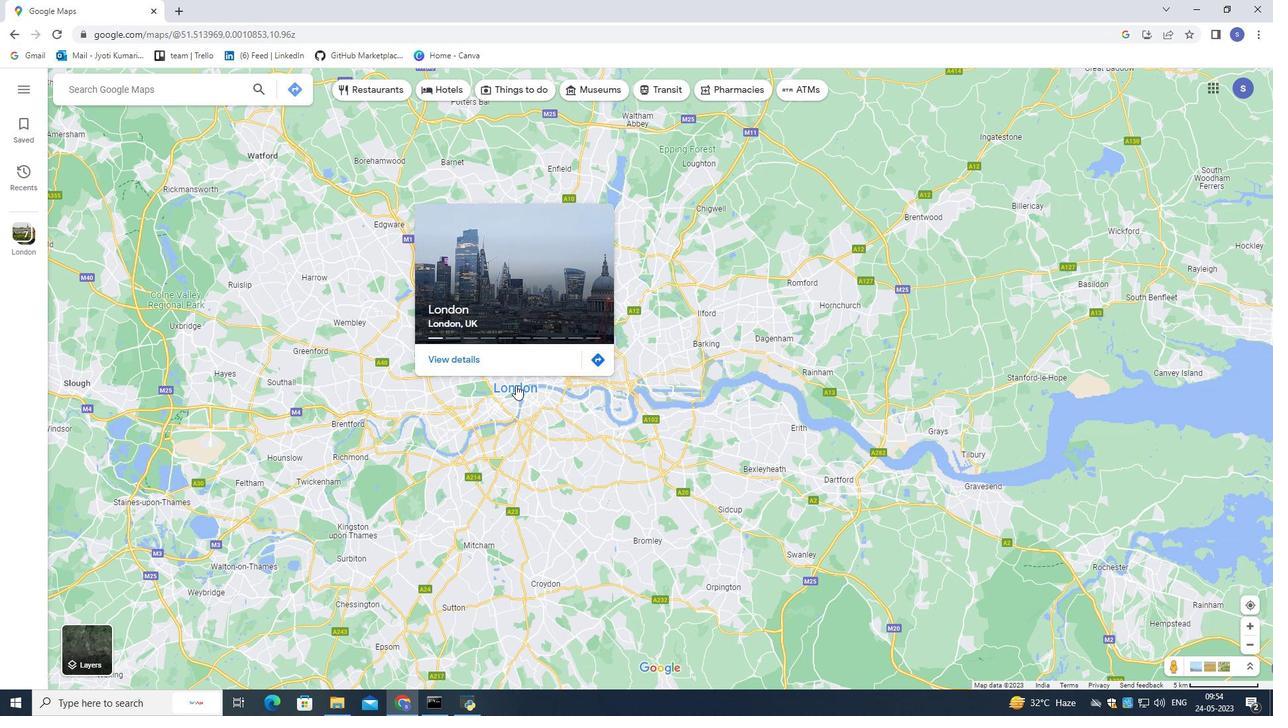 
Action: Mouse moved to (208, 84)
Screenshot: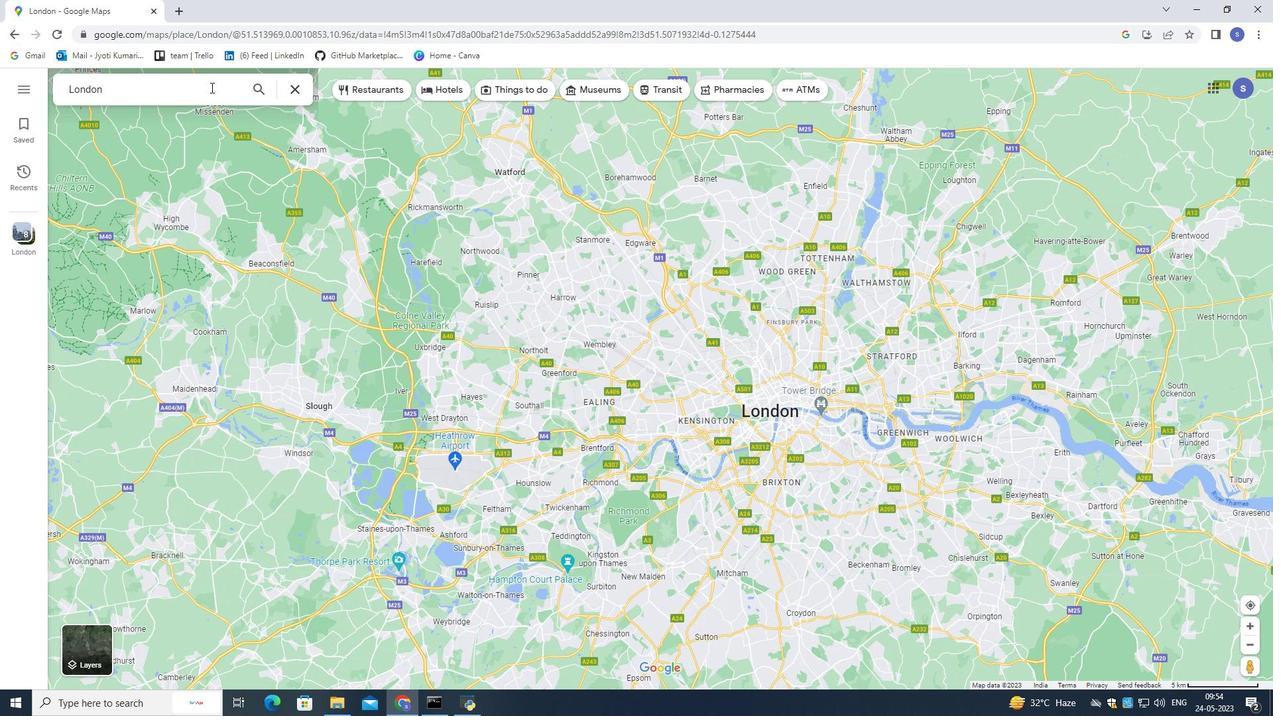 
Action: Mouse pressed left at (208, 84)
Screenshot: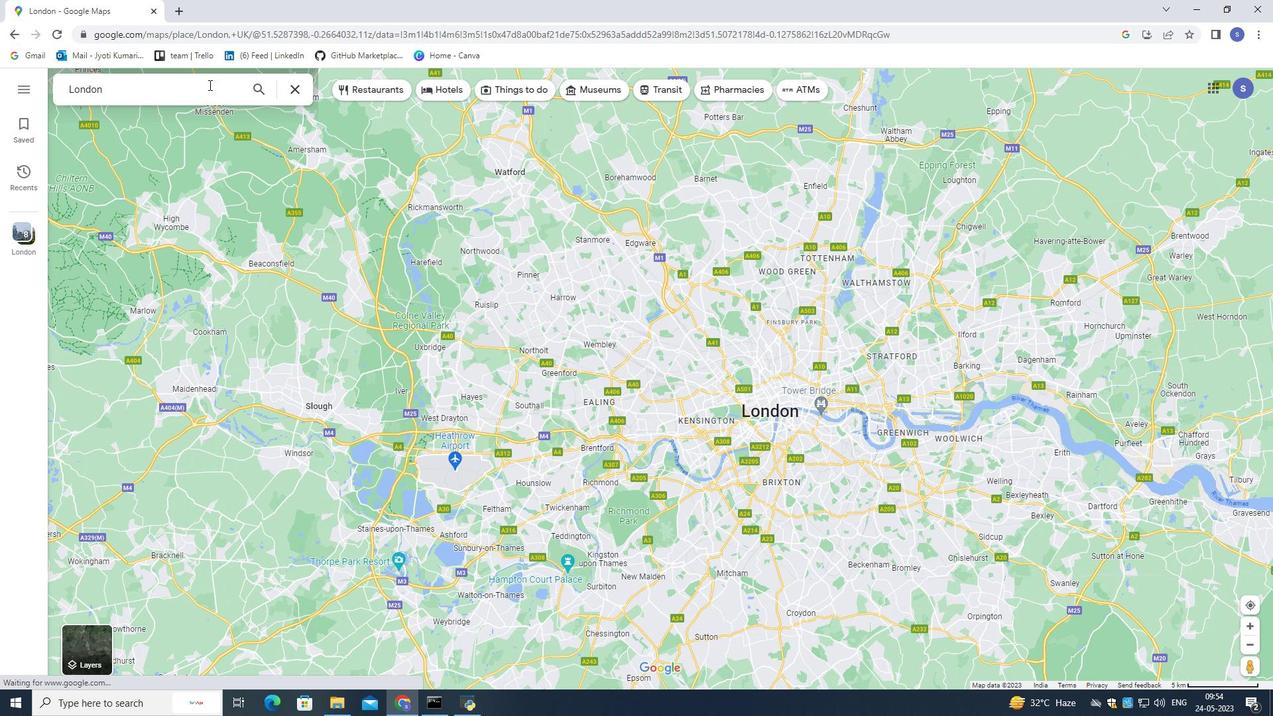 
Action: Key pressed <Key.left><Key.left><Key.left><Key.left><Key.left><Key.left><Key.left><Key.left><Key.left><Key.left><Key.left><Key.shift>Buckingham<Key.space>palace,<Key.right><Key.right><Key.right><Key.right><Key.right><Key.right><Key.right>,<Key.space>england<Key.enter>
Screenshot: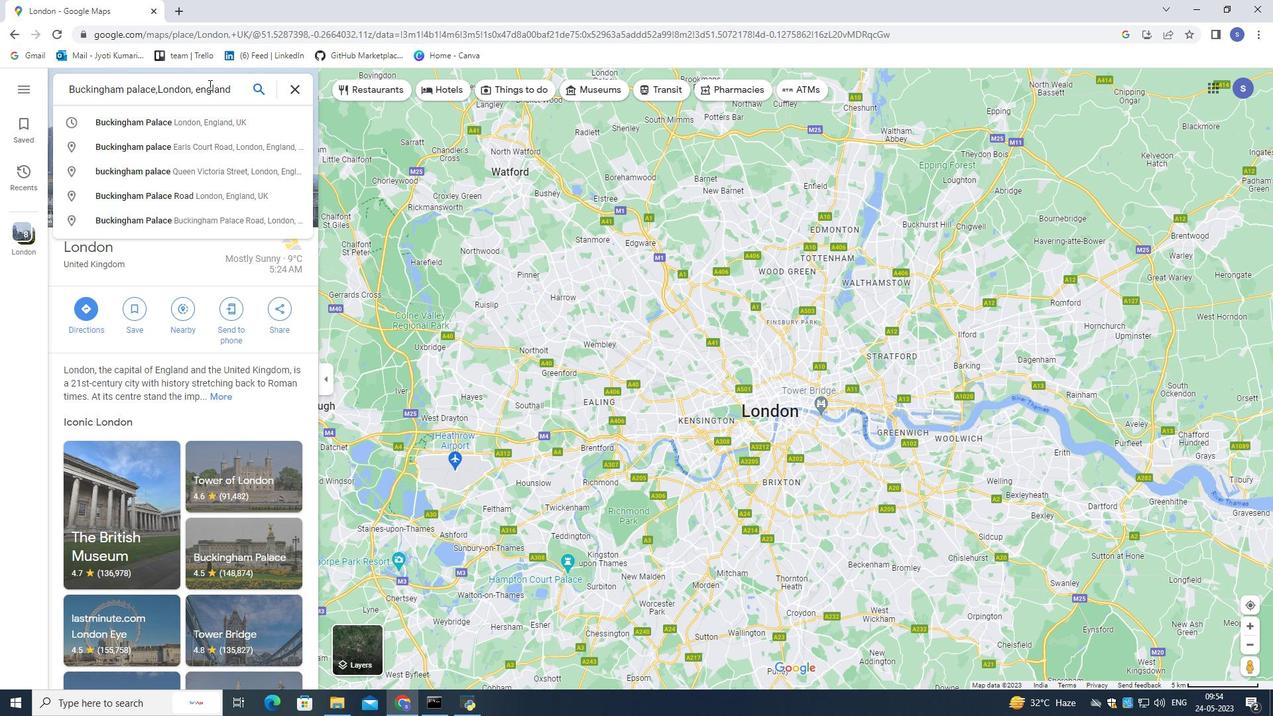 
Action: Mouse moved to (810, 415)
Screenshot: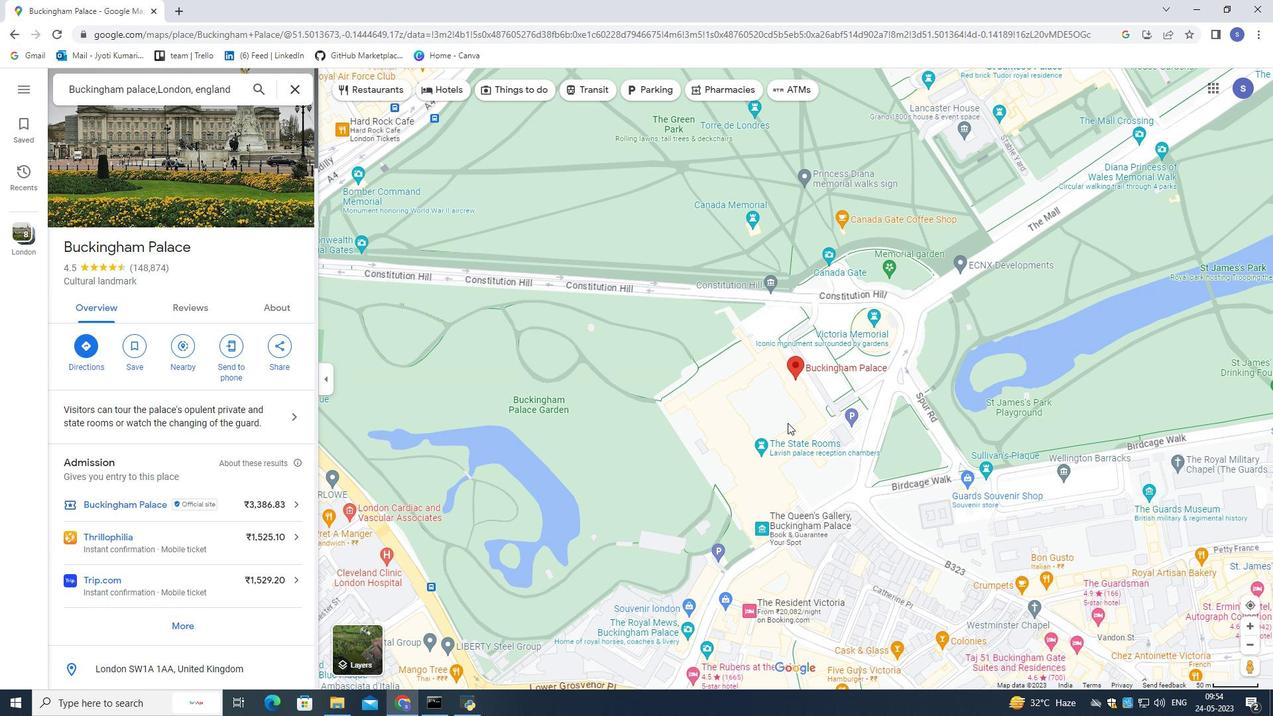 
Action: Mouse scrolled (810, 415) with delta (0, 0)
Screenshot: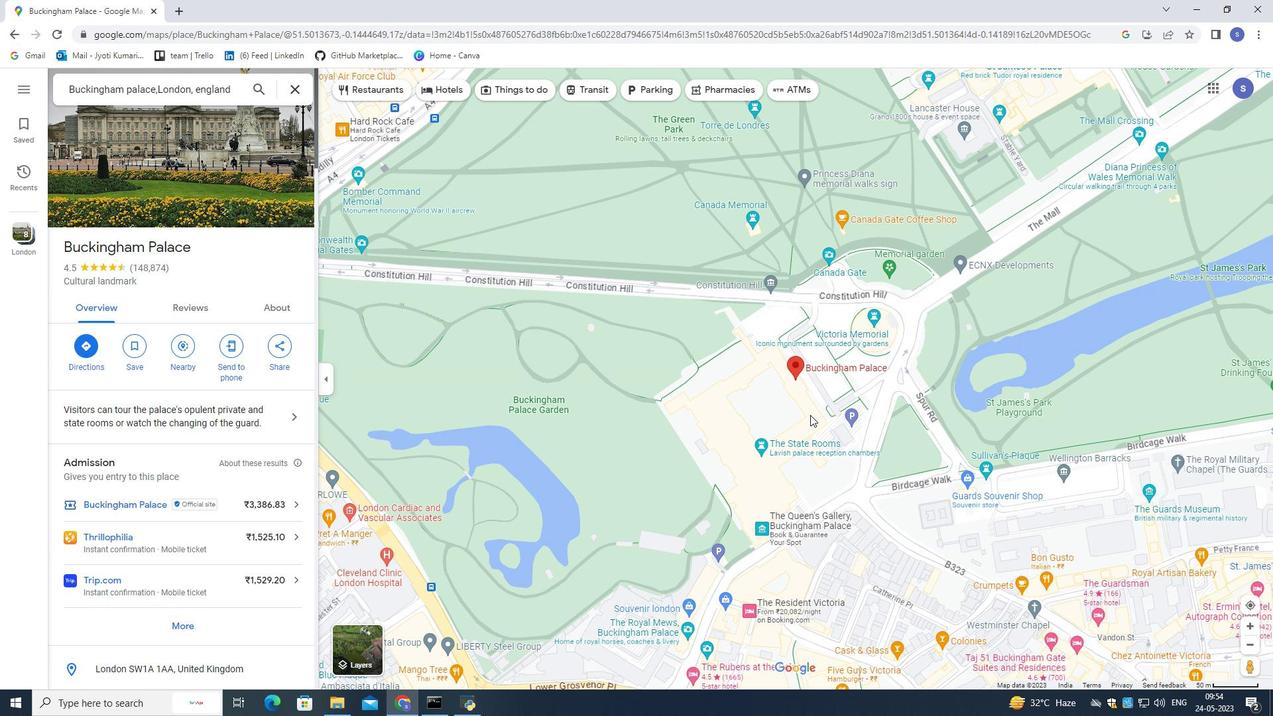 
Action: Mouse scrolled (810, 415) with delta (0, 0)
Screenshot: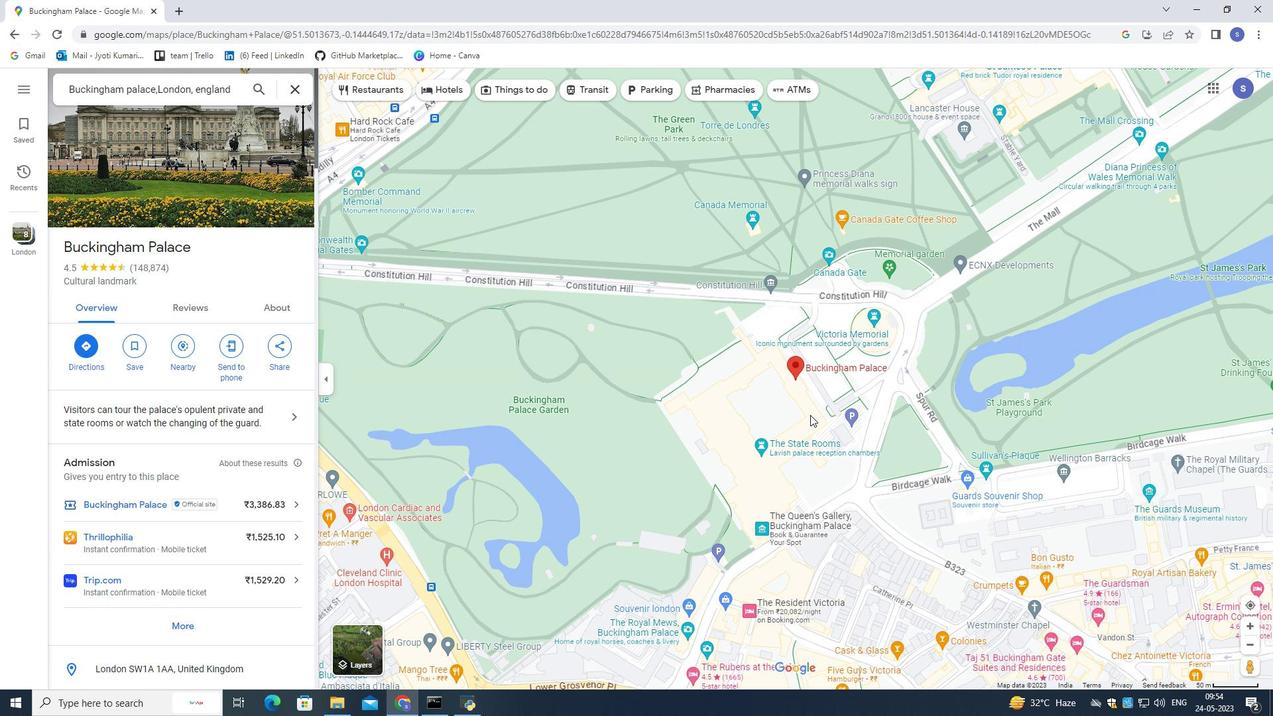
Action: Mouse pressed left at (810, 415)
Screenshot: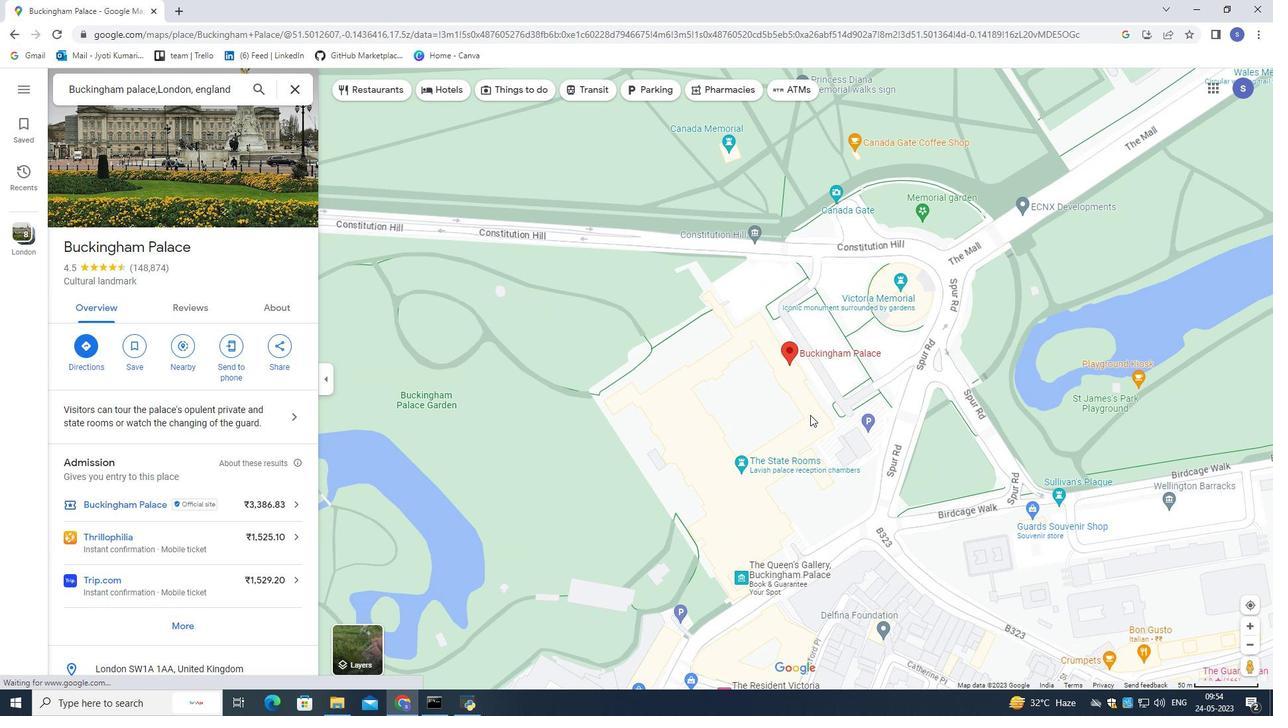 
Action: Mouse moved to (654, 389)
Screenshot: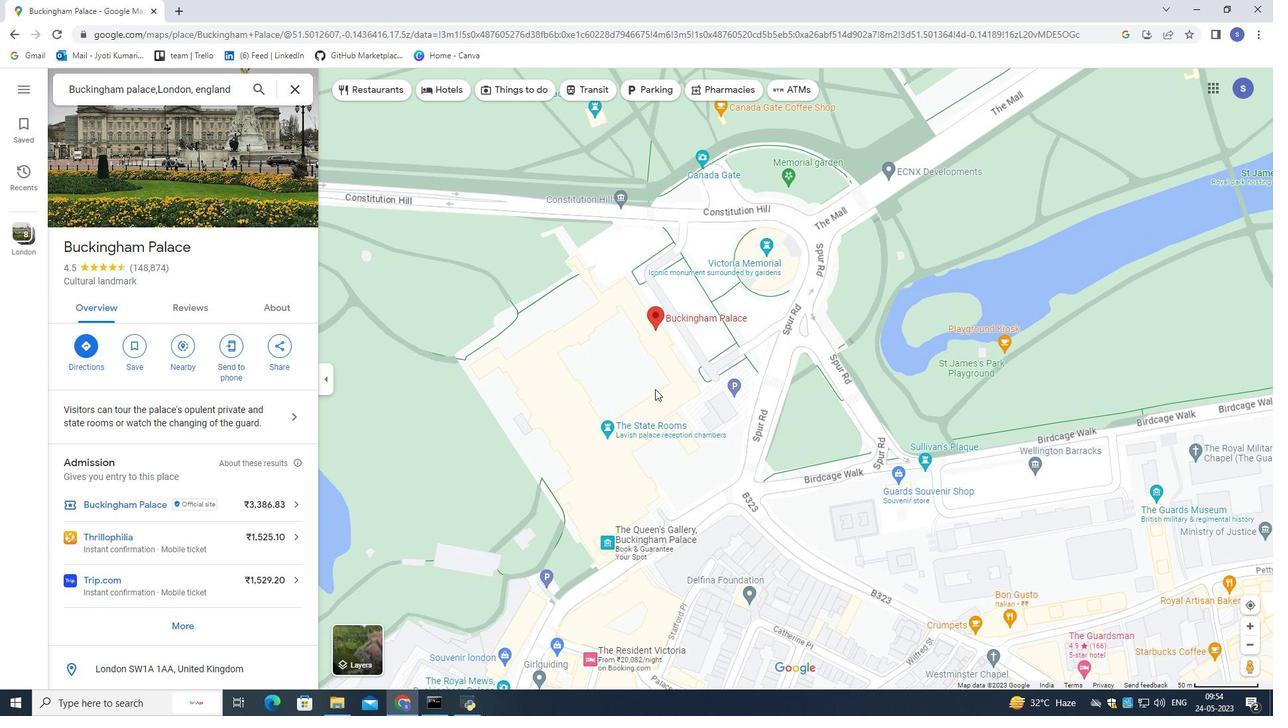 
Action: Mouse scrolled (654, 388) with delta (0, 0)
Screenshot: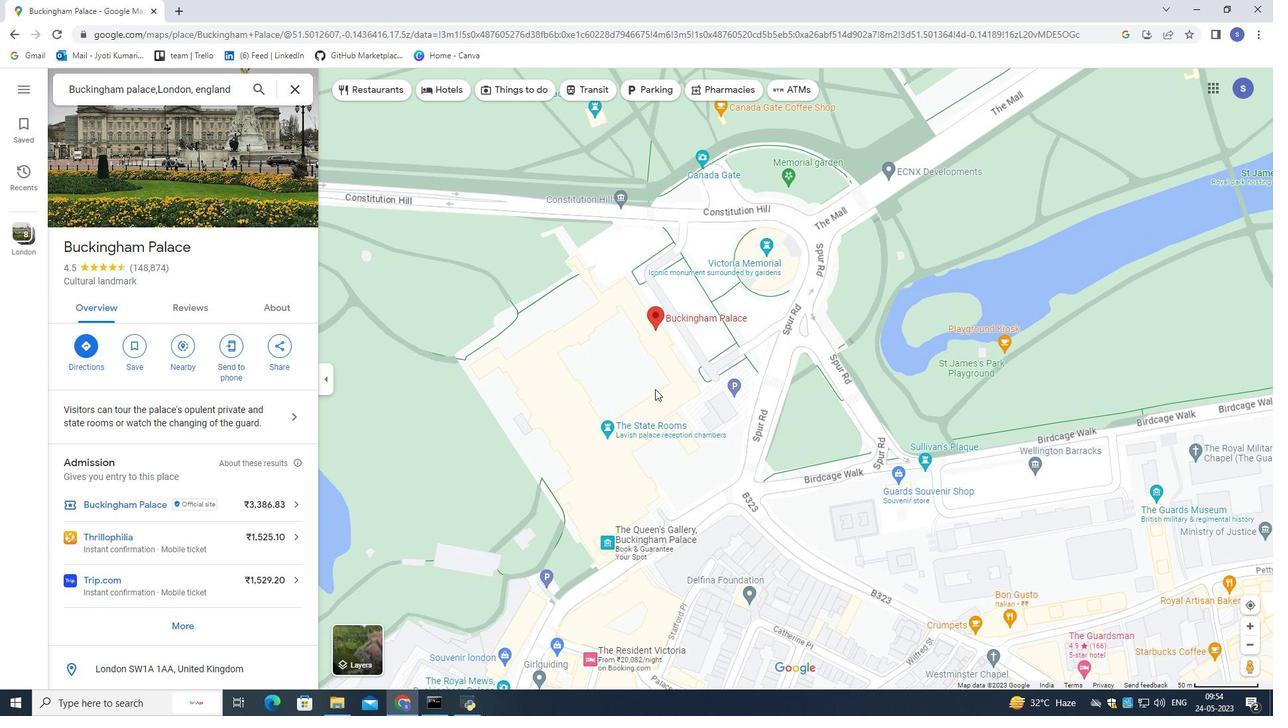 
Action: Mouse moved to (652, 389)
Screenshot: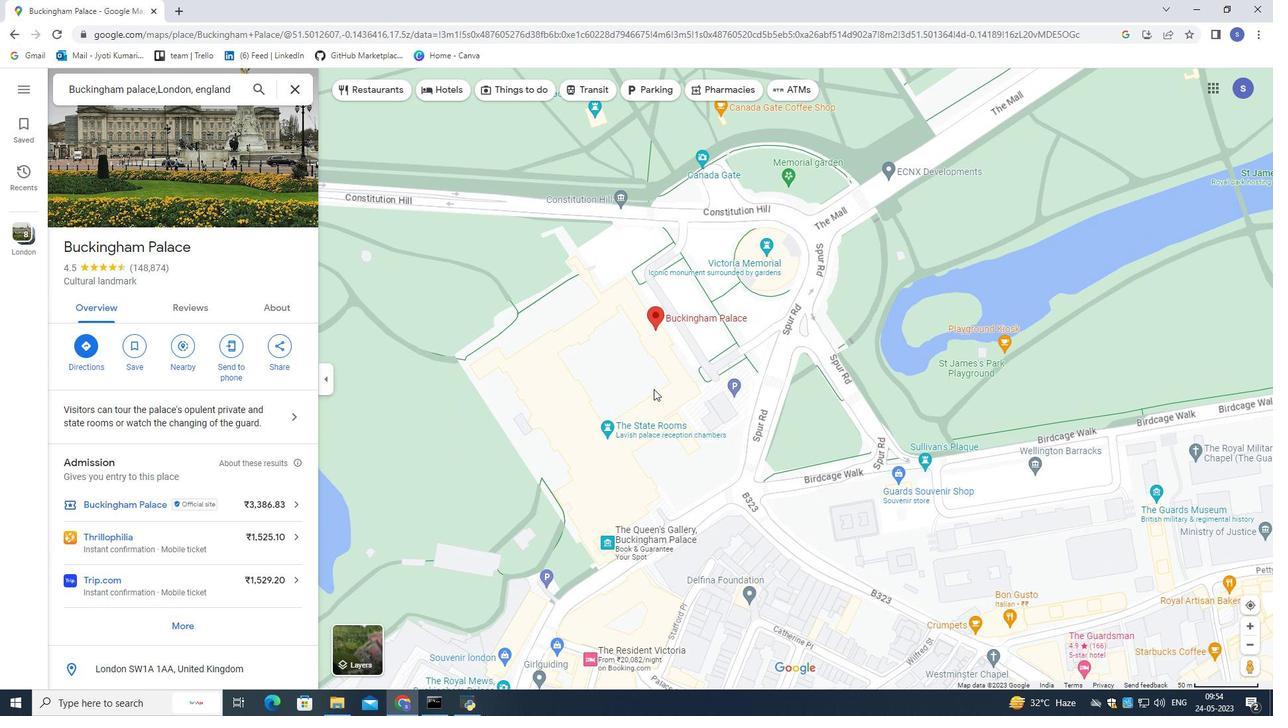 
Action: Mouse scrolled (652, 388) with delta (0, 0)
Screenshot: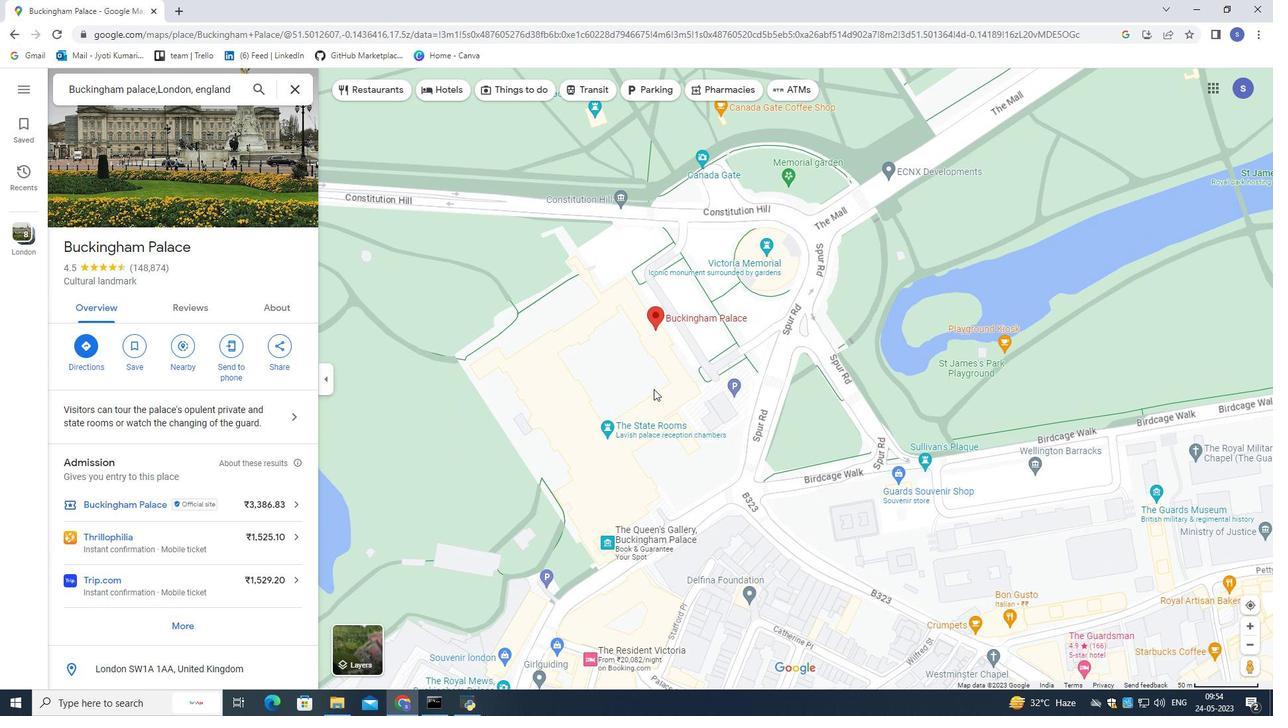 
Action: Mouse moved to (652, 389)
Screenshot: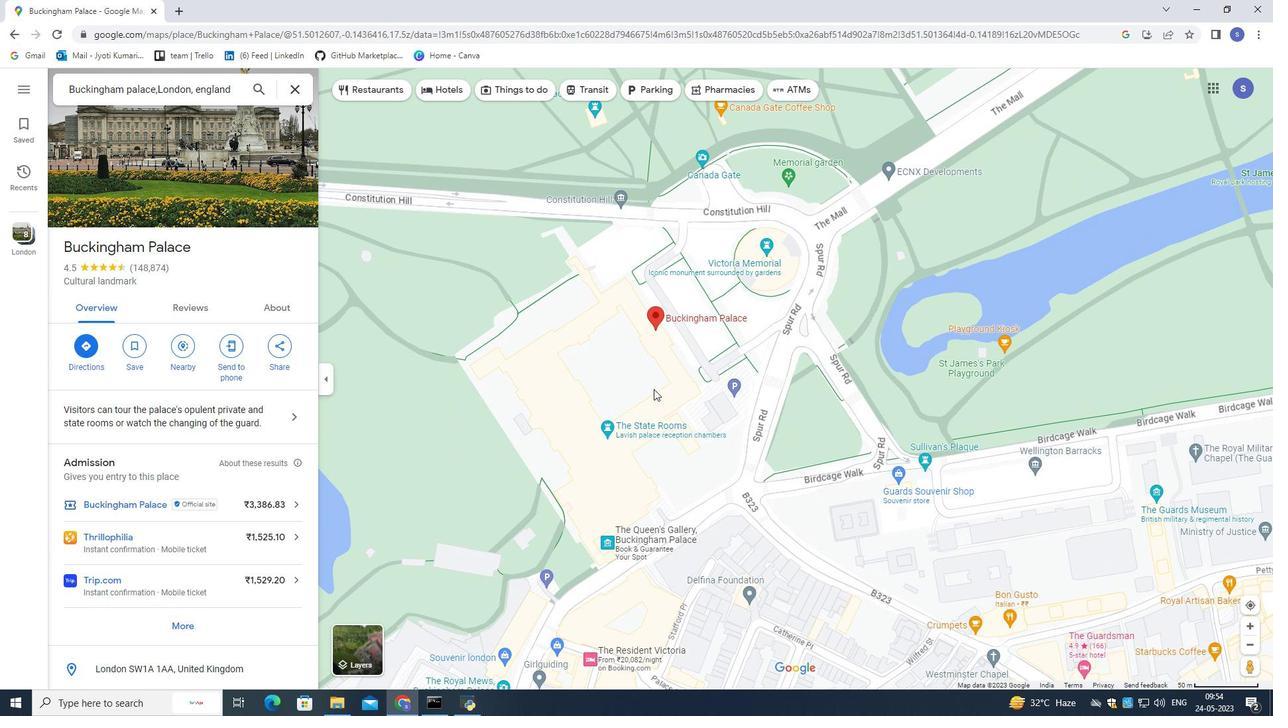 
Action: Mouse scrolled (652, 388) with delta (0, 0)
Screenshot: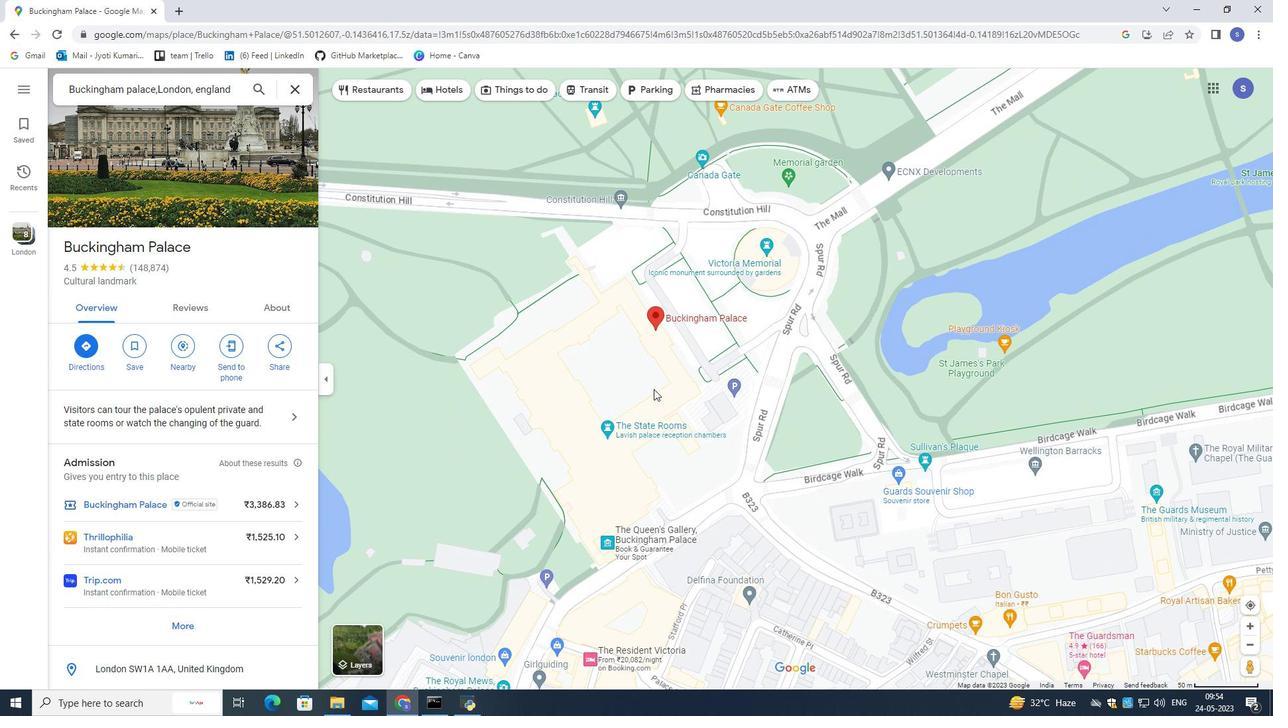 
Action: Mouse scrolled (652, 388) with delta (0, 0)
Screenshot: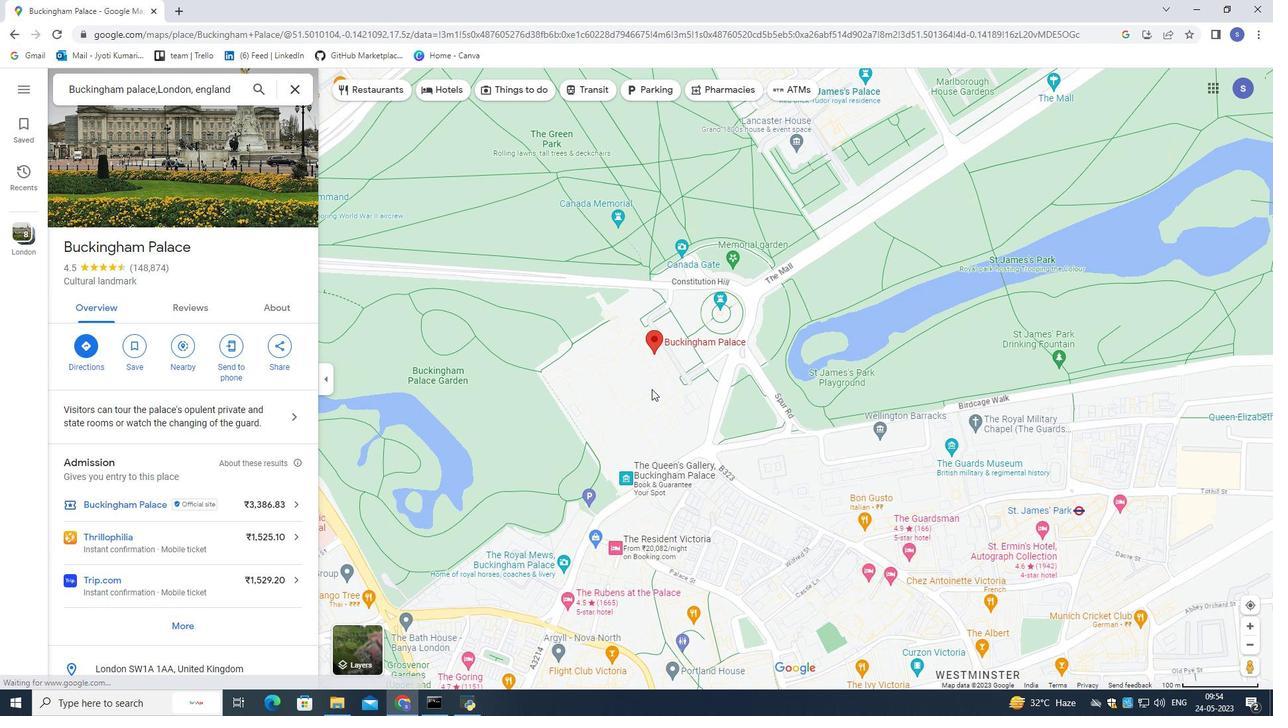 
Action: Mouse scrolled (652, 388) with delta (0, 0)
Screenshot: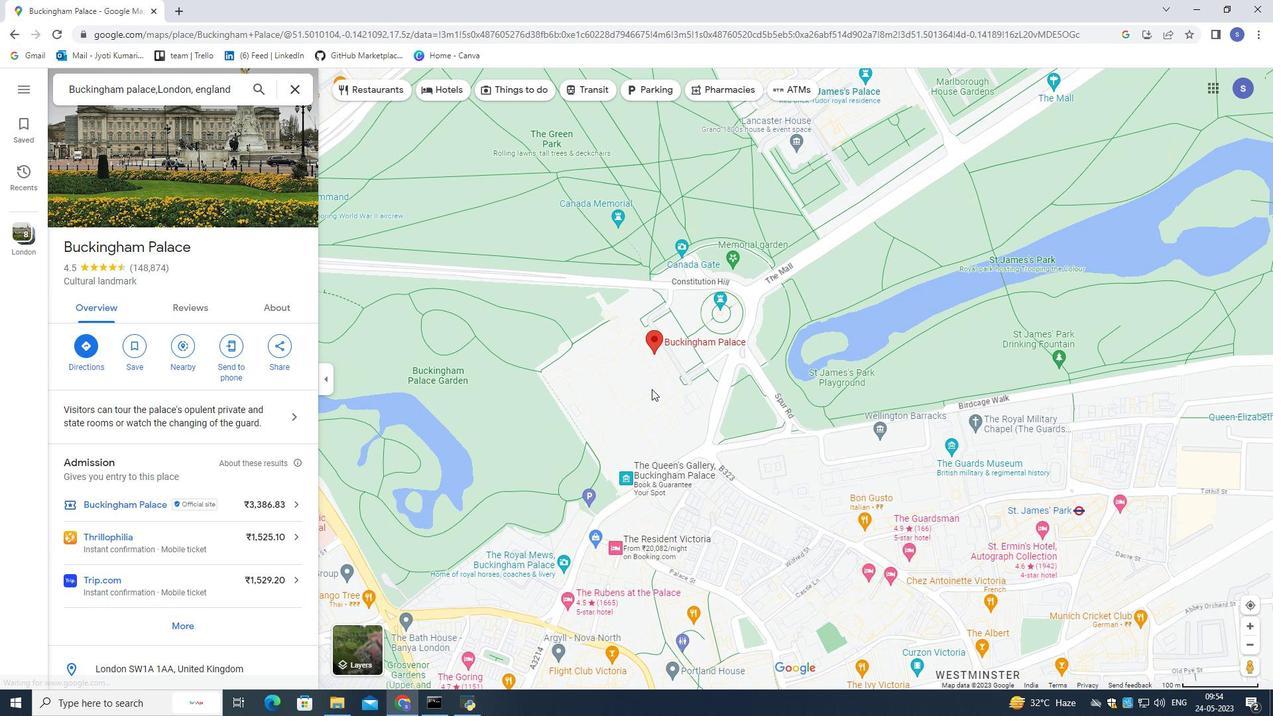 
Action: Mouse moved to (652, 420)
Screenshot: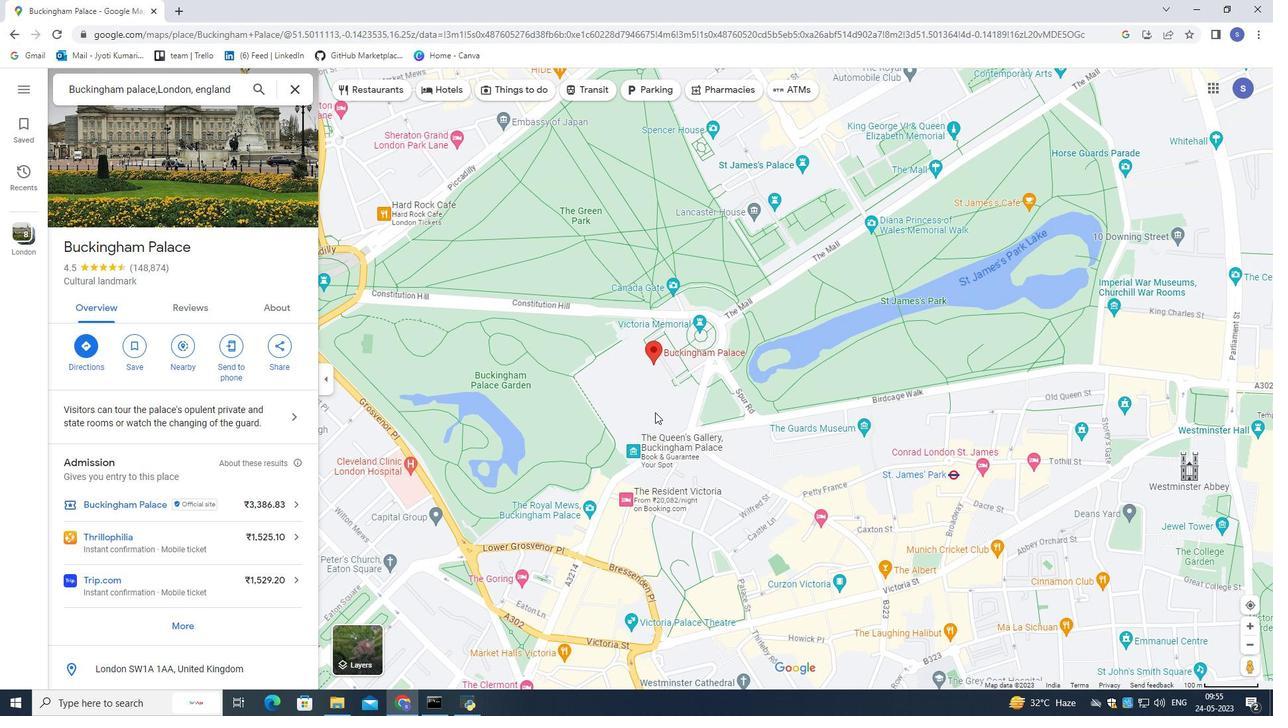 
Action: Mouse scrolled (652, 419) with delta (0, 0)
Screenshot: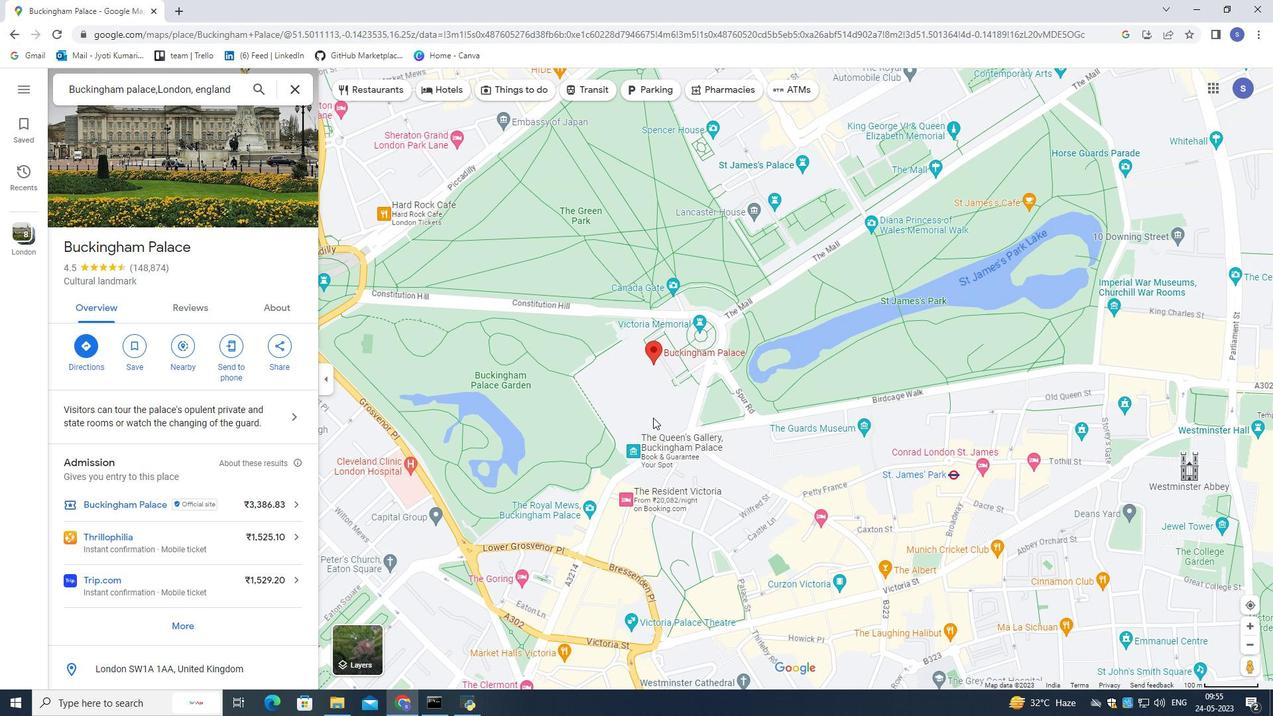
Action: Mouse scrolled (652, 419) with delta (0, 0)
Screenshot: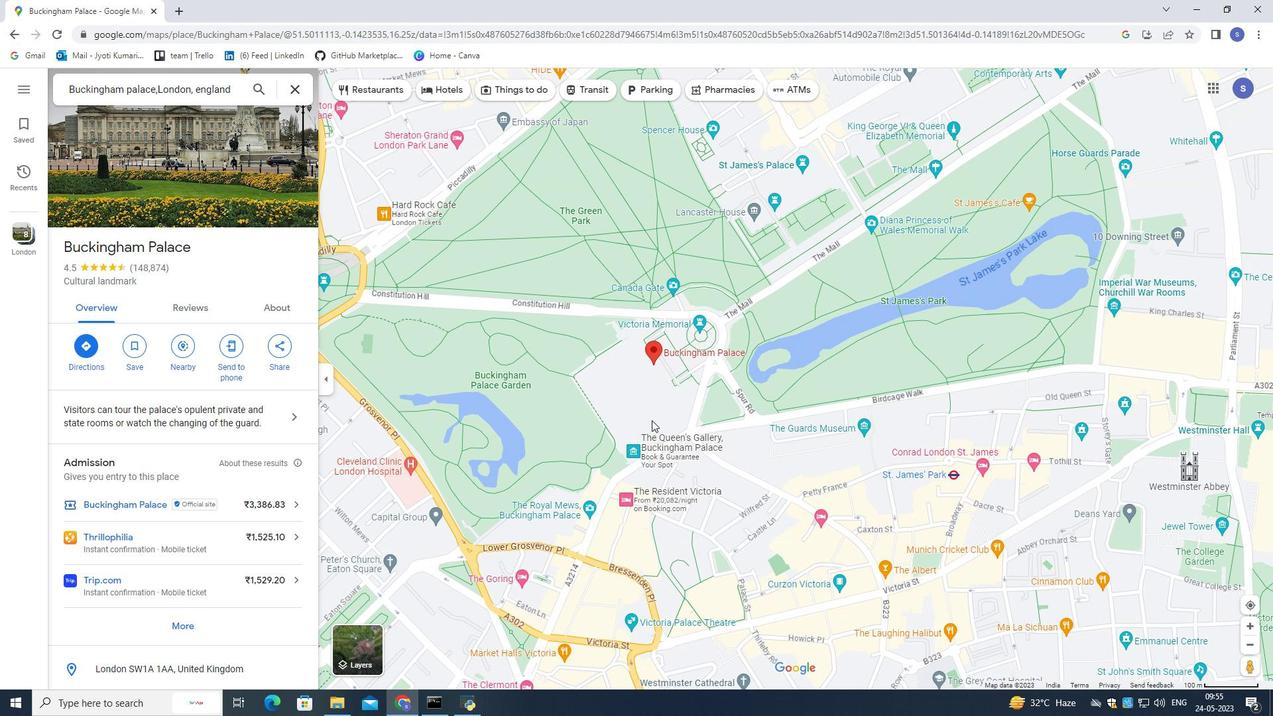 
Action: Mouse scrolled (652, 419) with delta (0, 0)
Screenshot: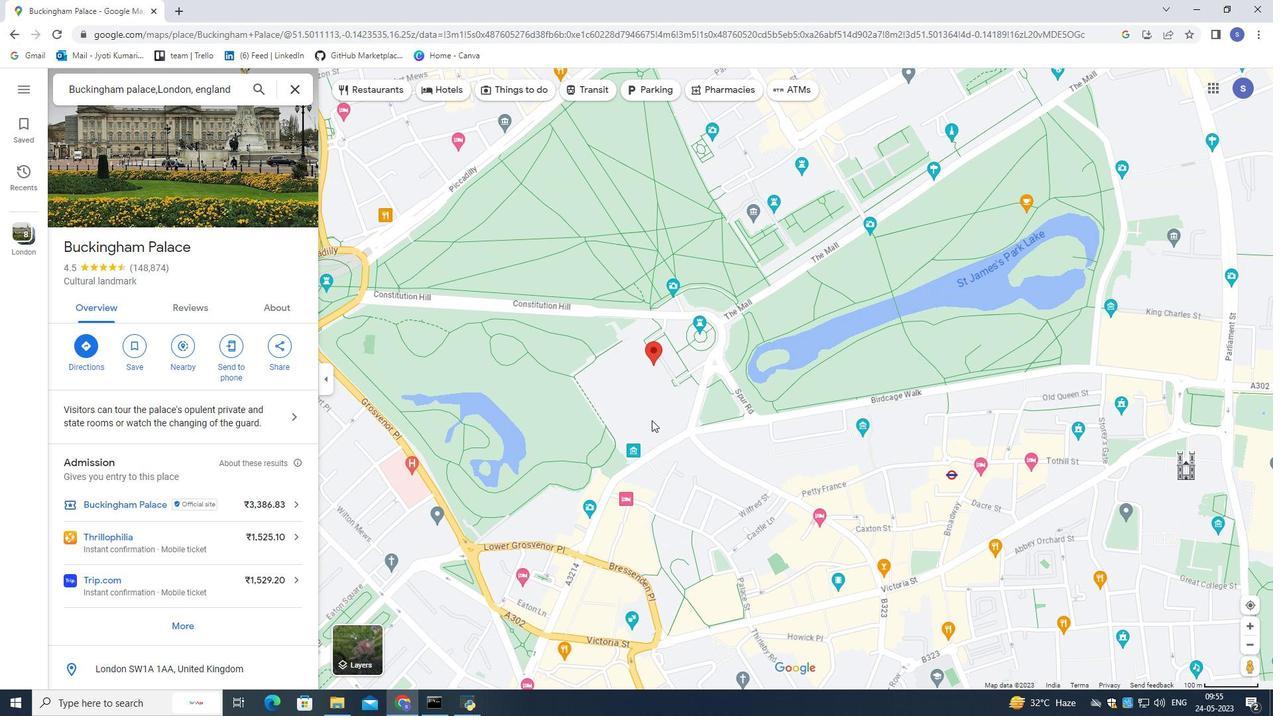
Action: Mouse scrolled (652, 419) with delta (0, 0)
Screenshot: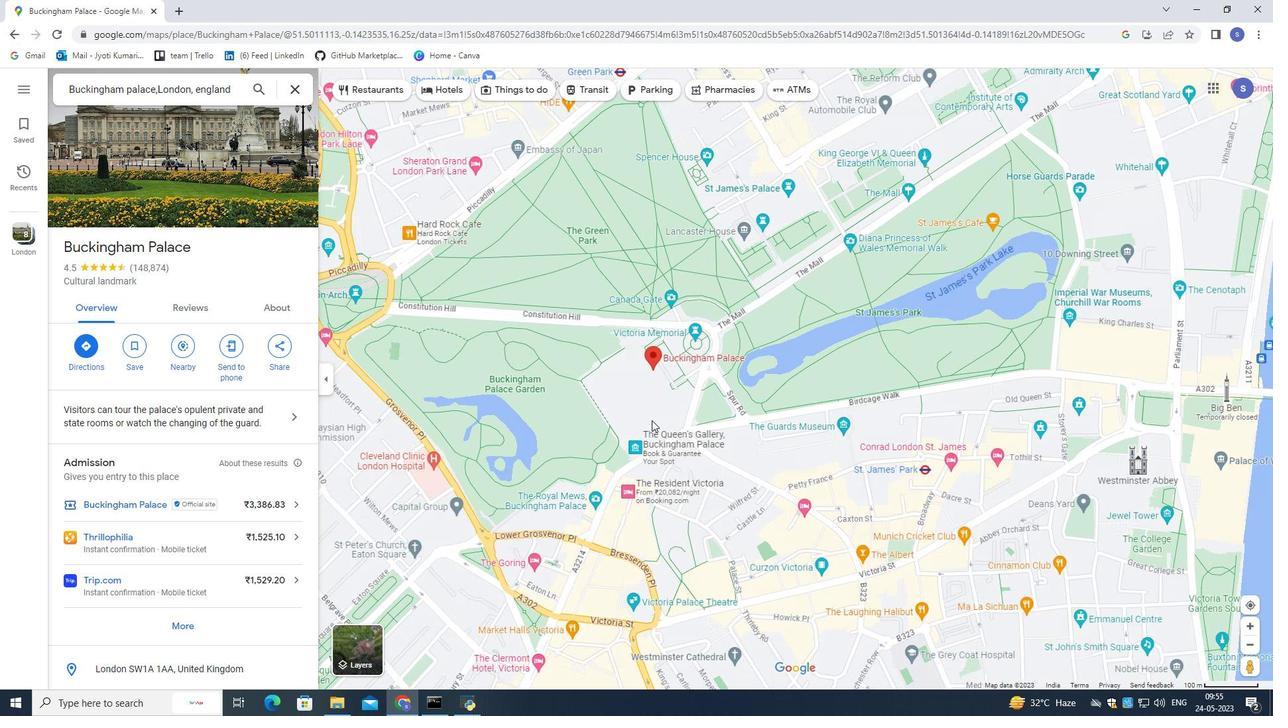 
Action: Mouse scrolled (652, 419) with delta (0, 0)
Screenshot: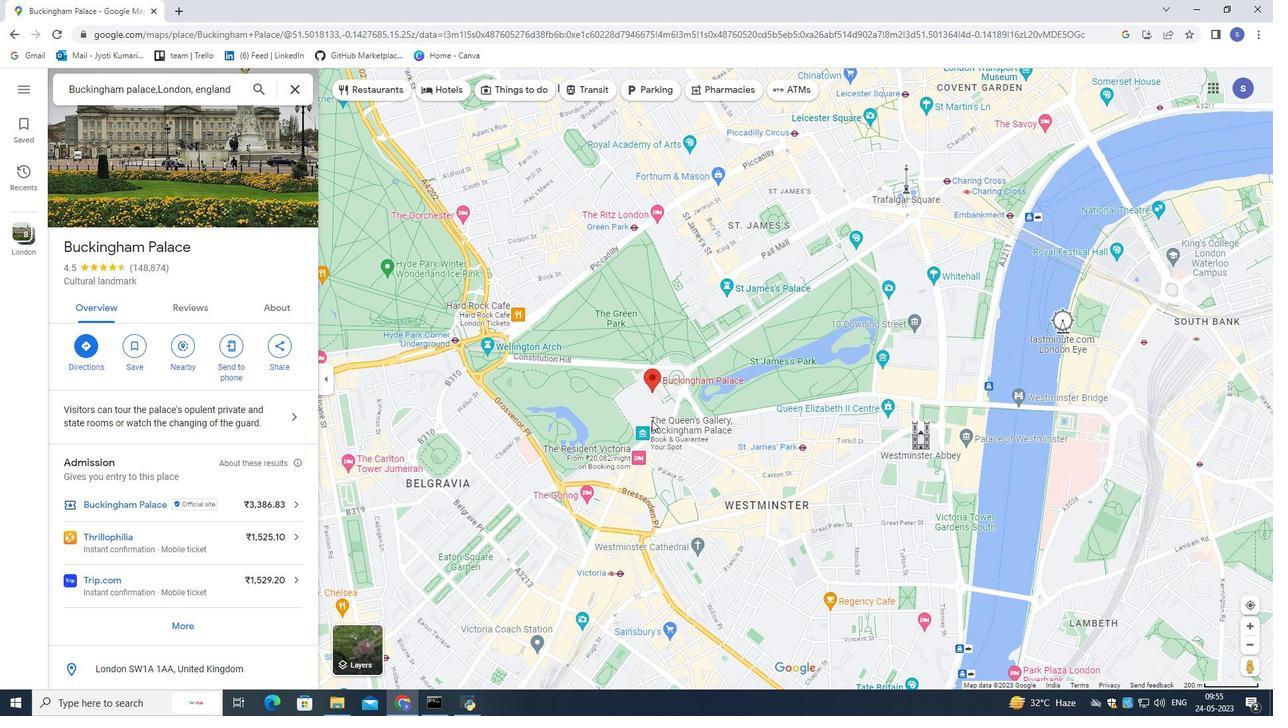 
Action: Mouse scrolled (652, 419) with delta (0, 0)
Screenshot: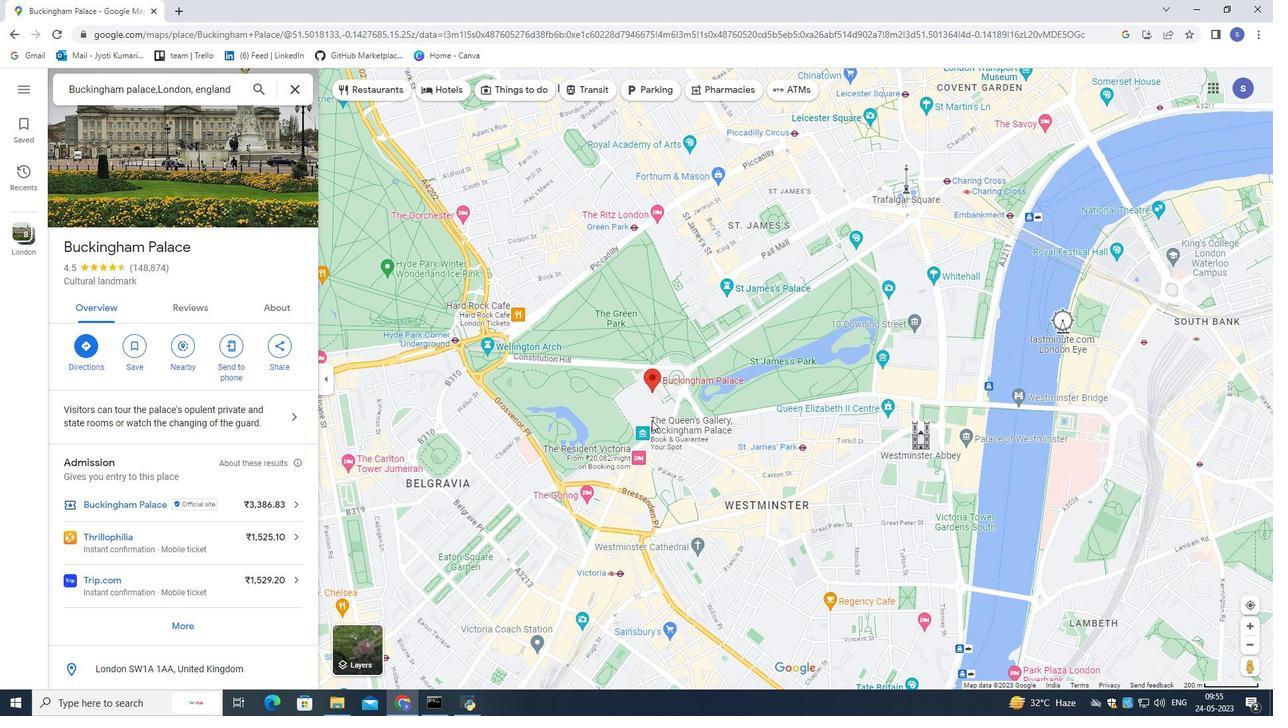 
Action: Mouse scrolled (652, 419) with delta (0, 0)
Screenshot: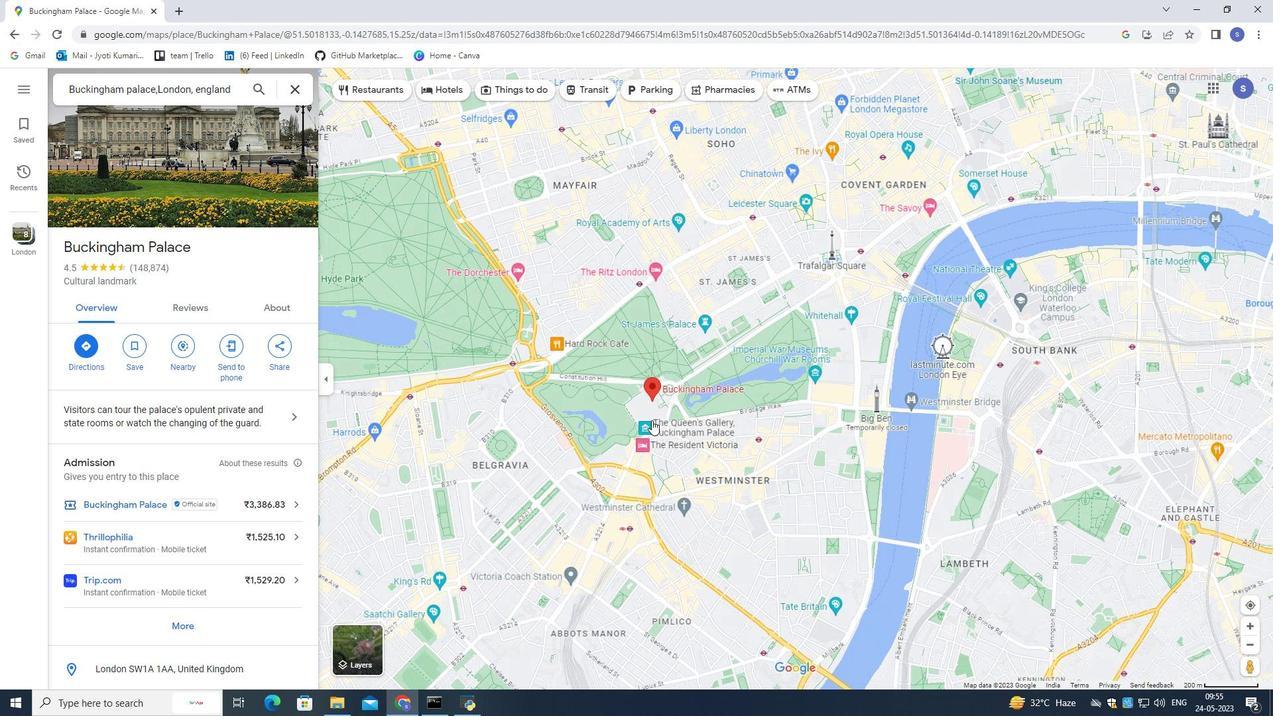 
Action: Mouse scrolled (652, 419) with delta (0, 0)
Screenshot: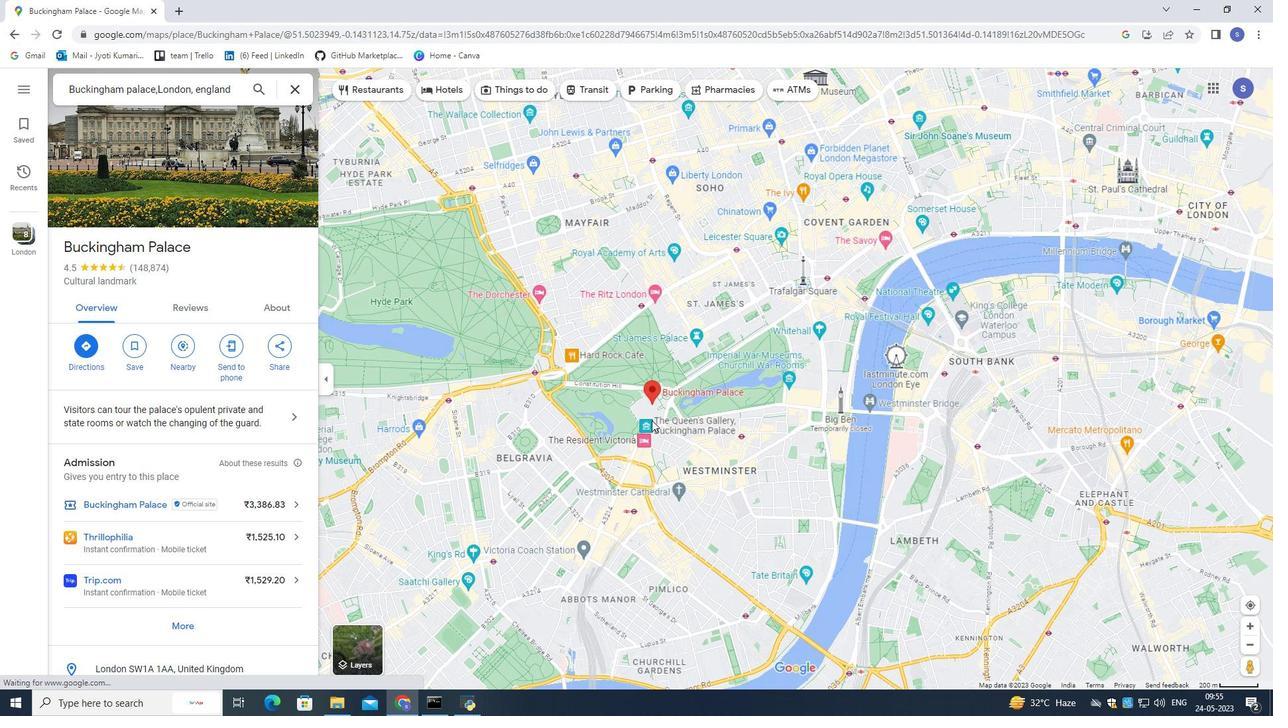 
Action: Mouse scrolled (652, 419) with delta (0, 0)
Screenshot: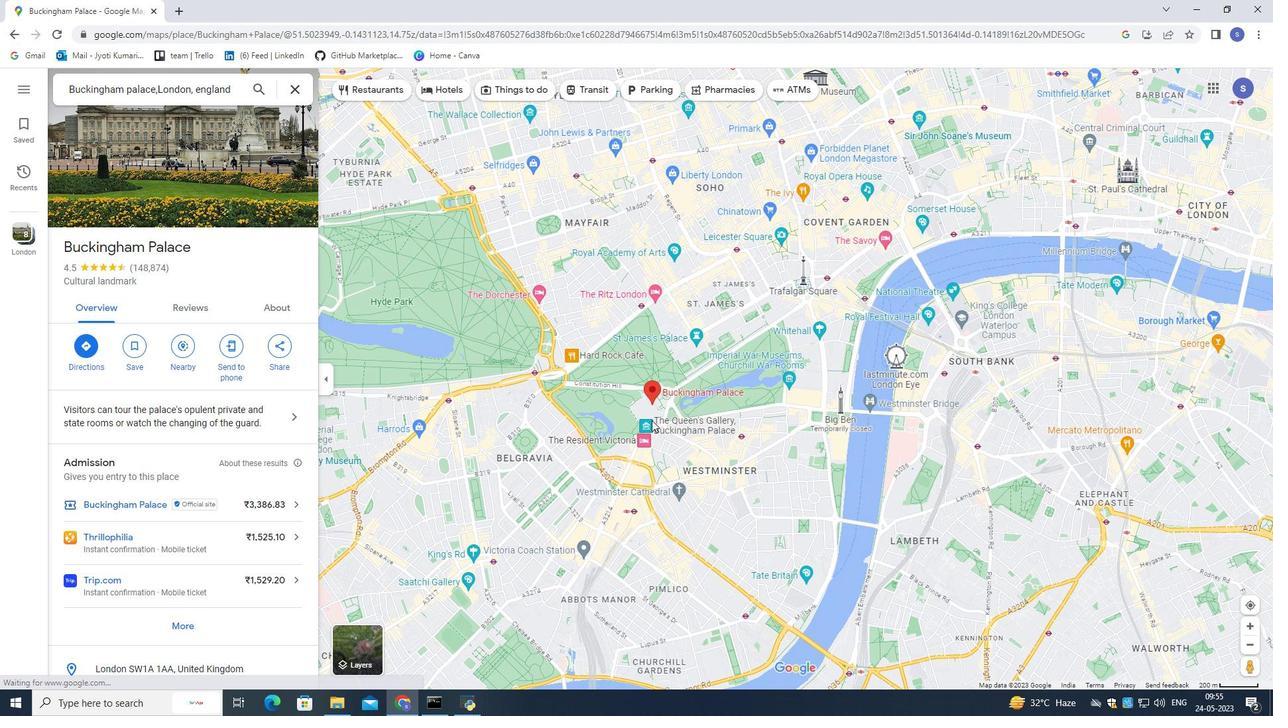 
Action: Mouse scrolled (652, 419) with delta (0, 0)
Screenshot: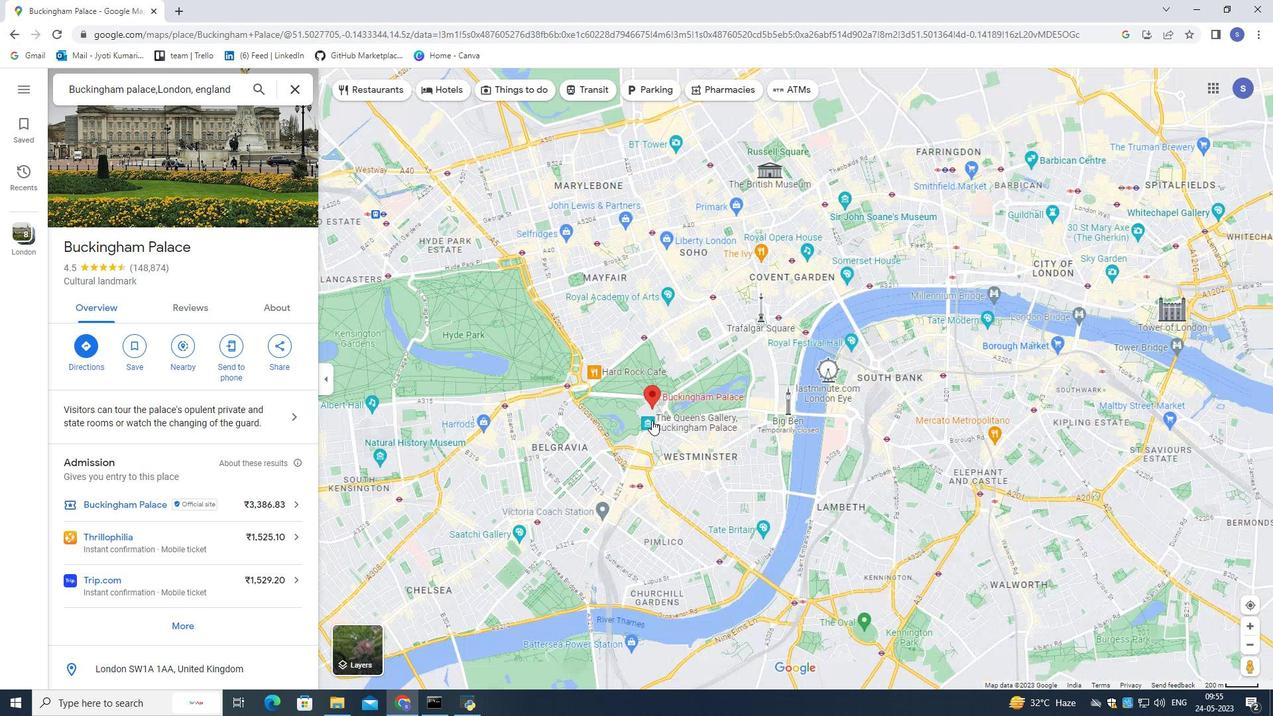
Action: Mouse scrolled (652, 419) with delta (0, 0)
Screenshot: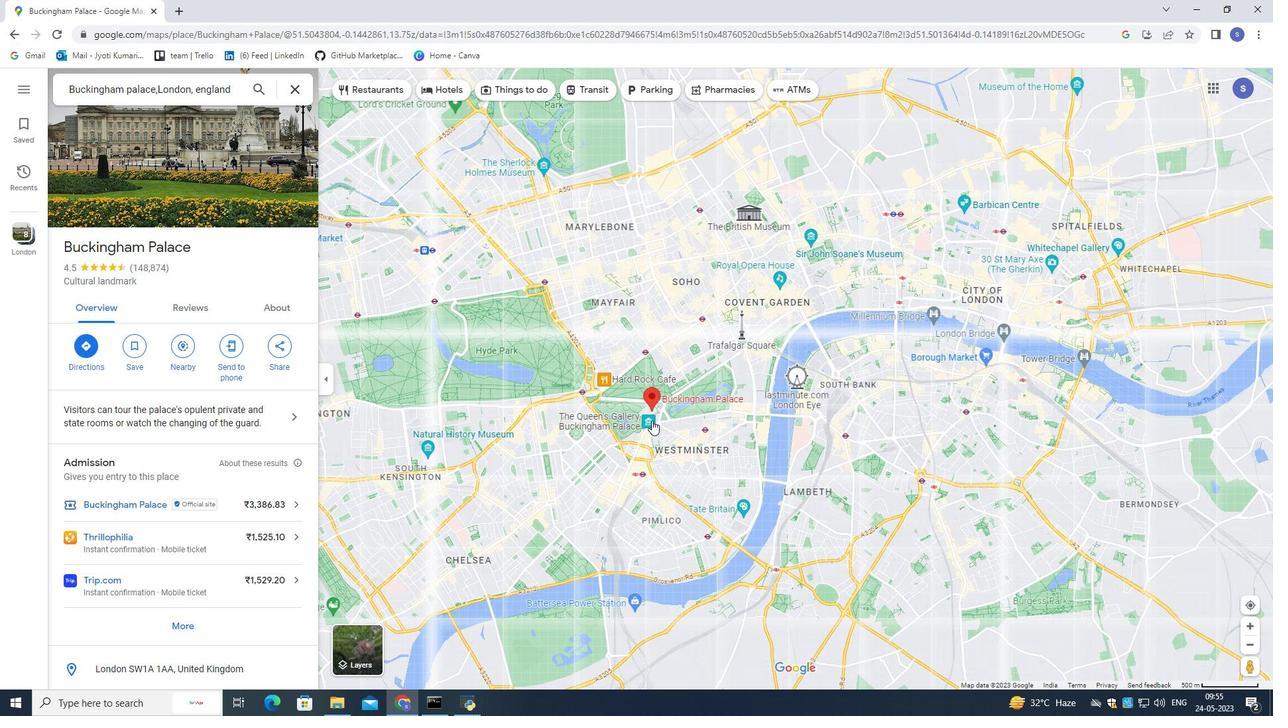 
Action: Mouse moved to (650, 419)
Screenshot: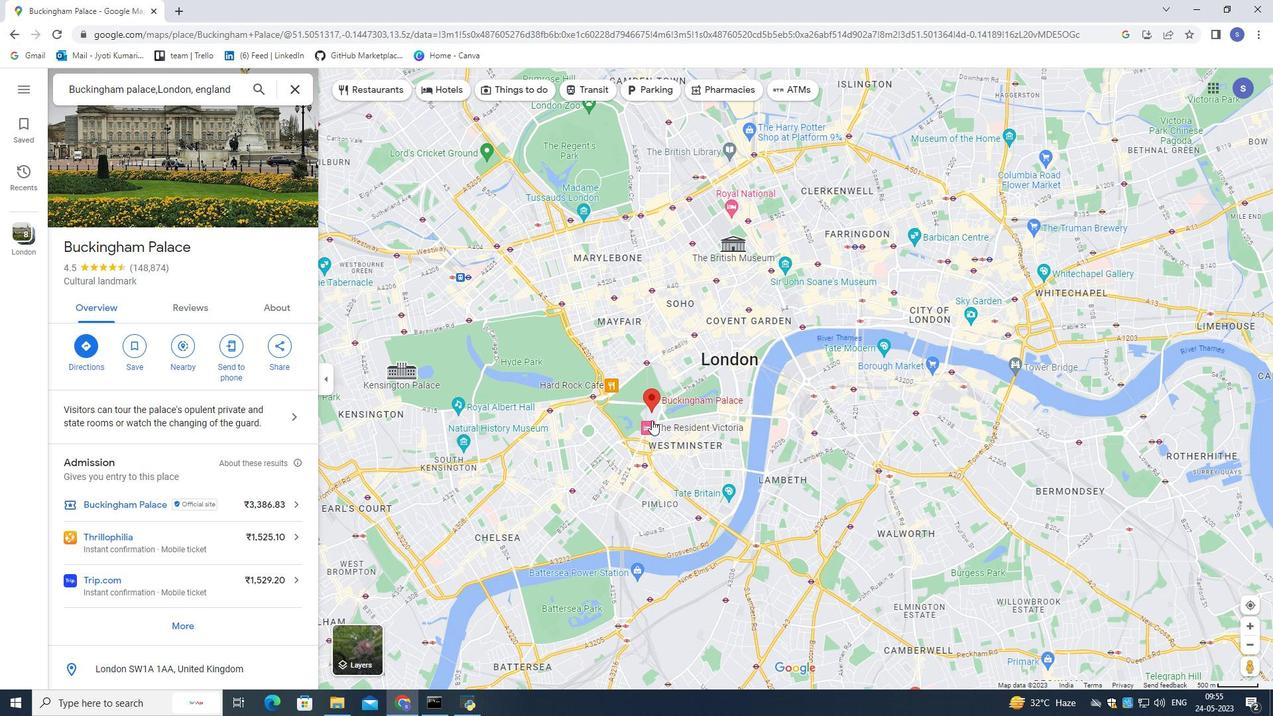 
Action: Mouse scrolled (650, 420) with delta (0, 0)
Screenshot: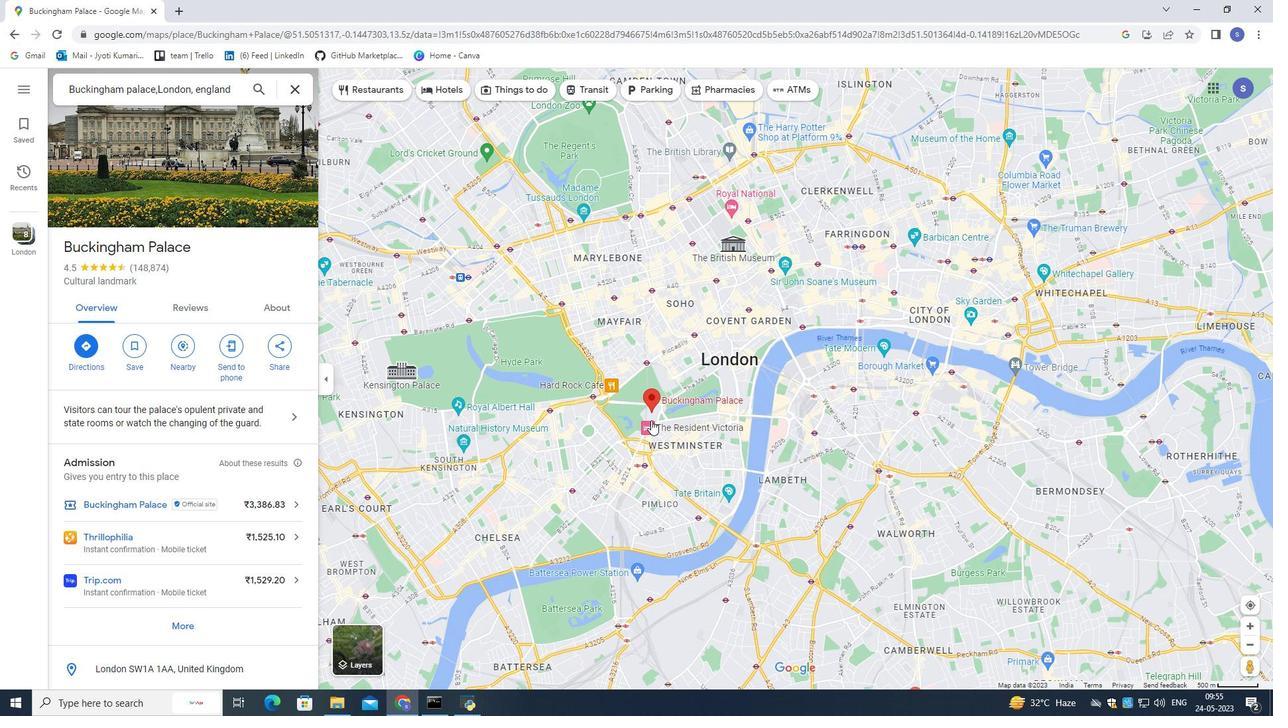 
Action: Mouse moved to (650, 419)
Screenshot: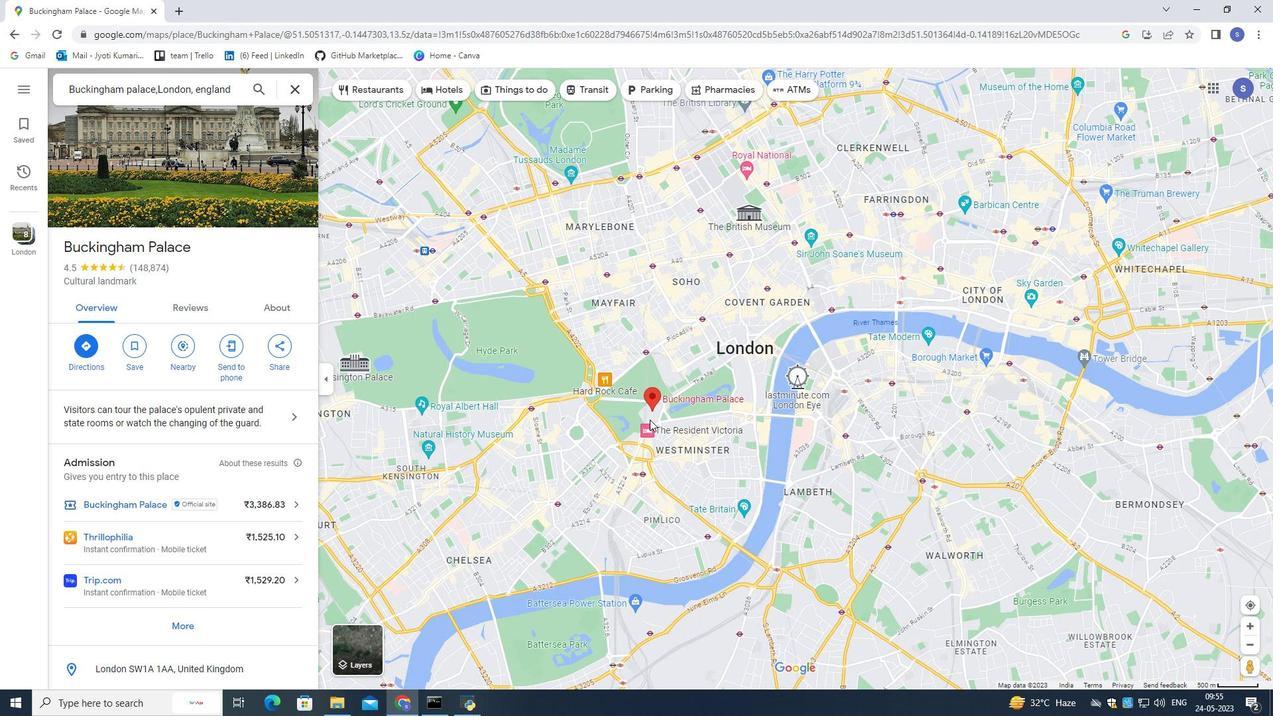 
Action: Mouse scrolled (650, 420) with delta (0, 0)
Screenshot: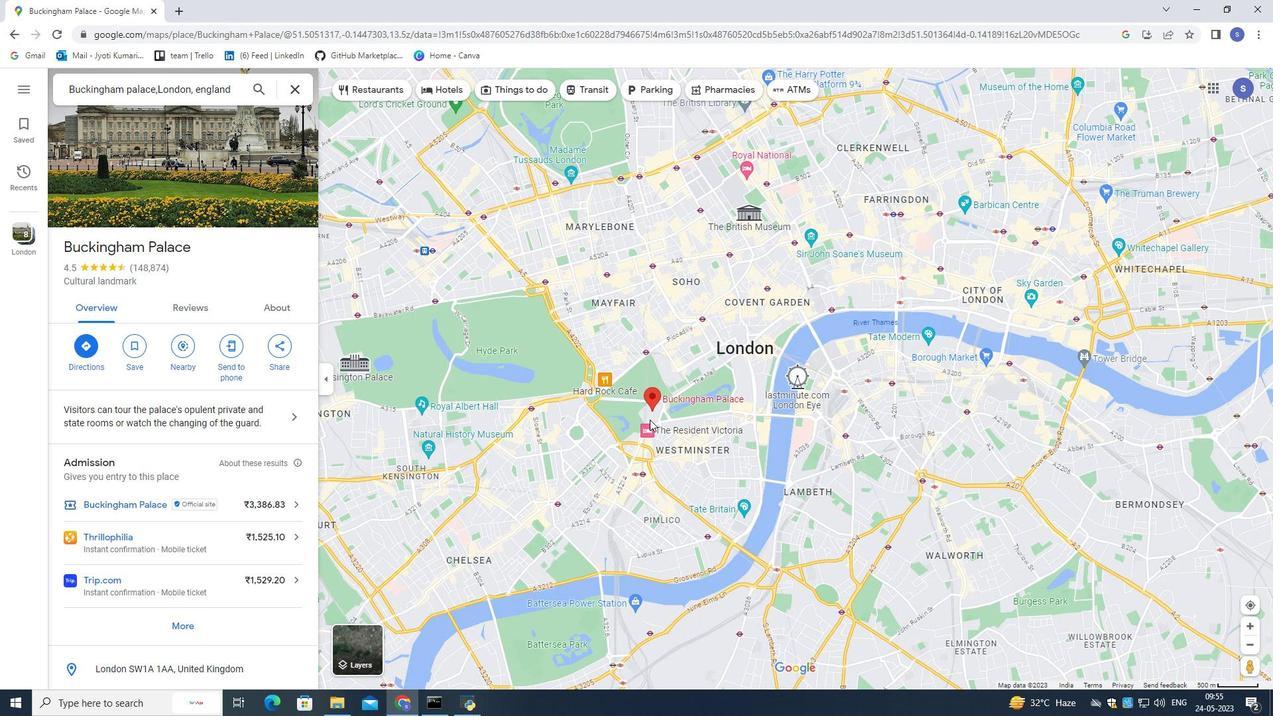
Action: Mouse scrolled (650, 420) with delta (0, 0)
Screenshot: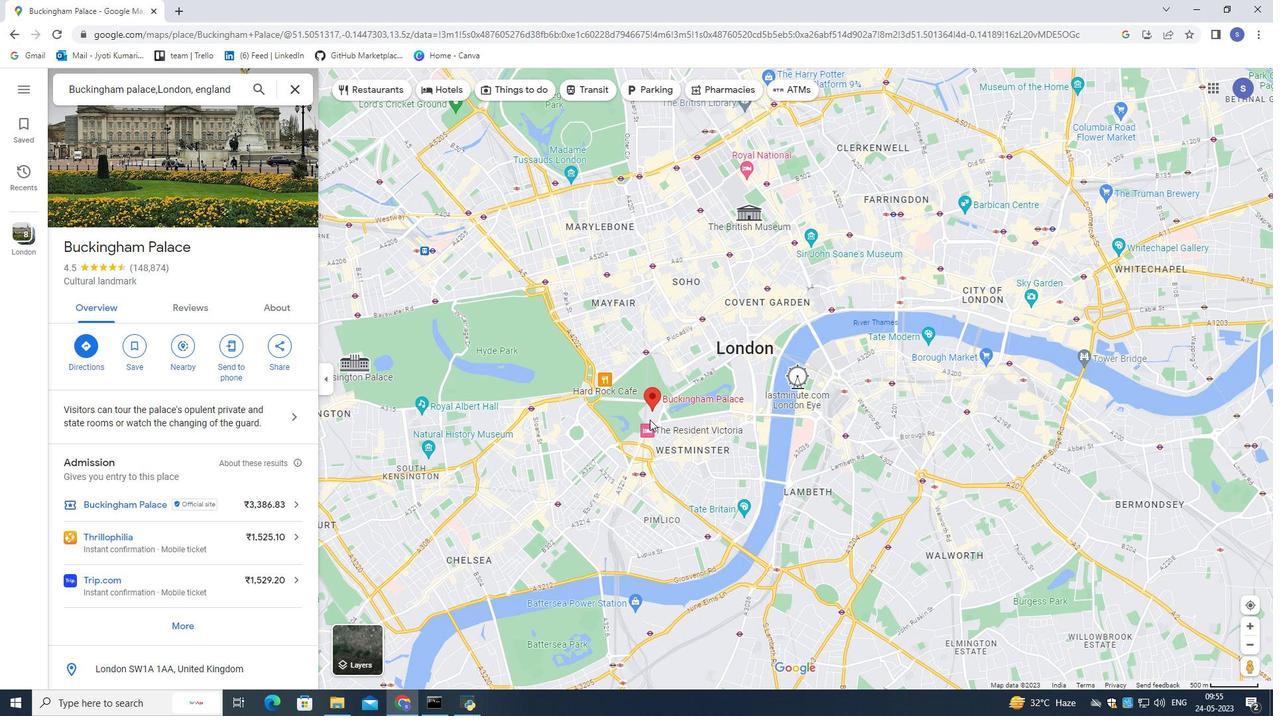 
Action: Mouse scrolled (650, 420) with delta (0, 0)
Screenshot: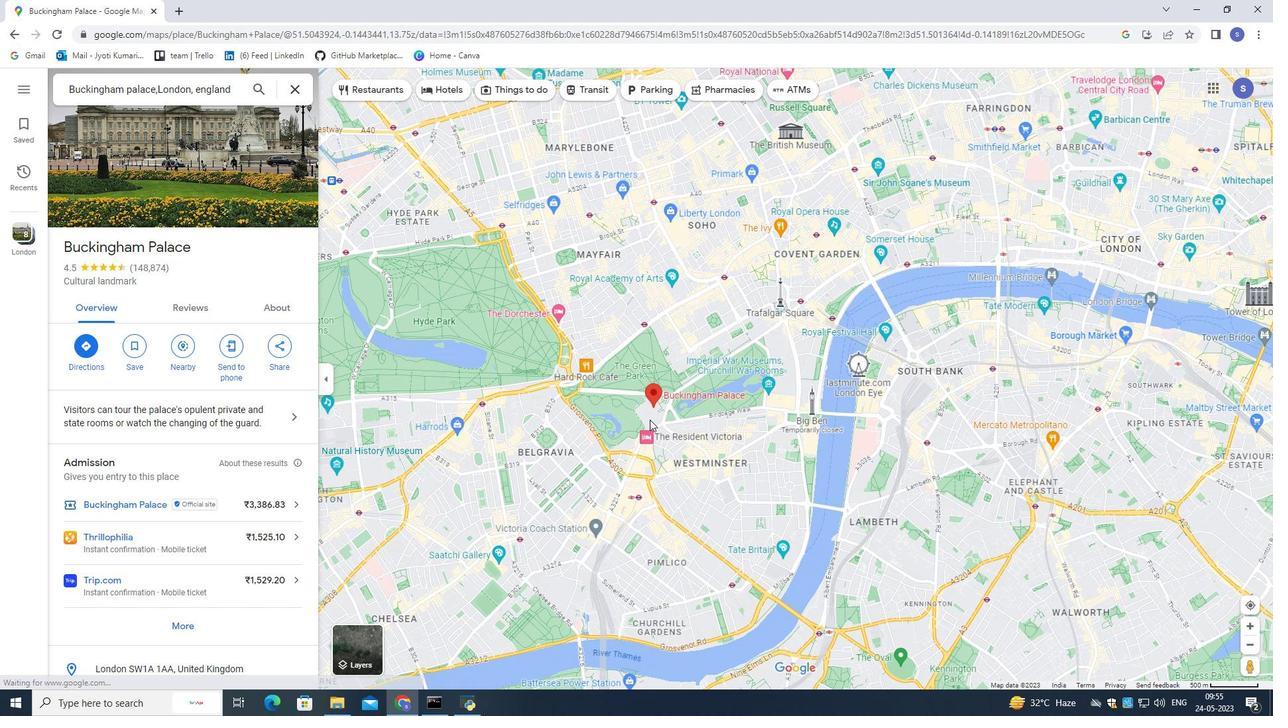 
Action: Mouse scrolled (650, 420) with delta (0, 0)
Screenshot: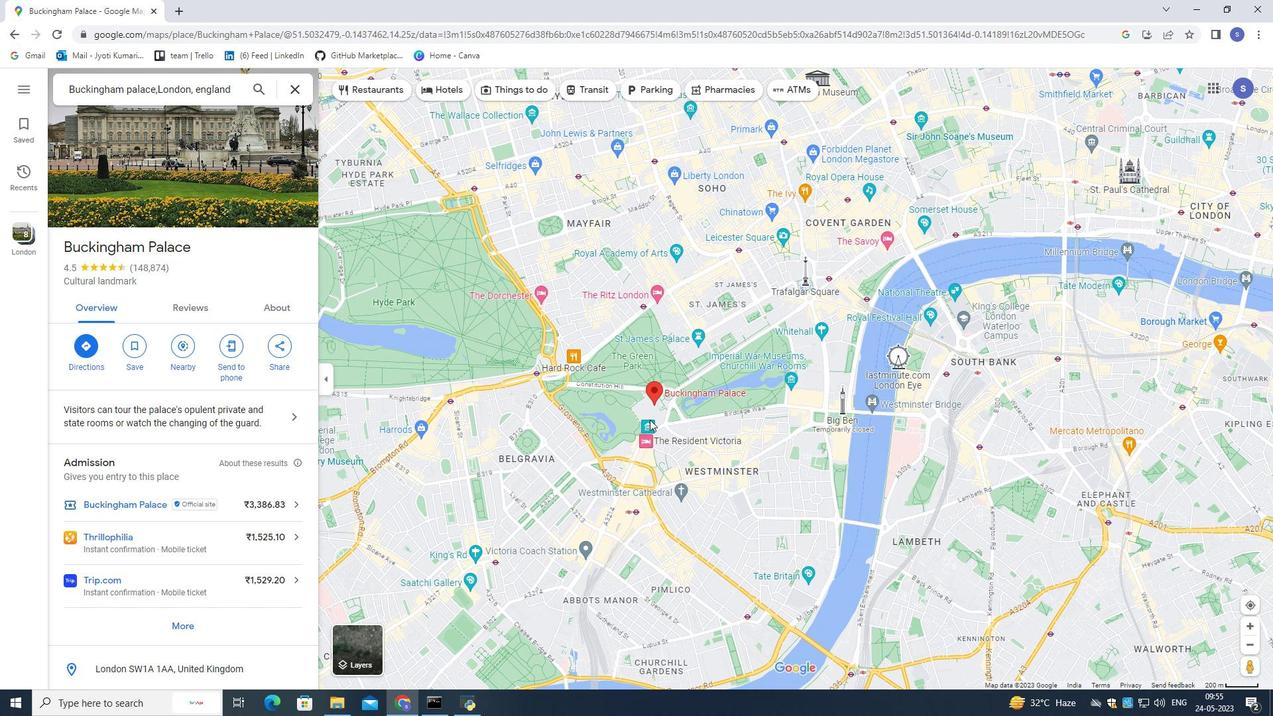 
Action: Mouse moved to (647, 417)
Screenshot: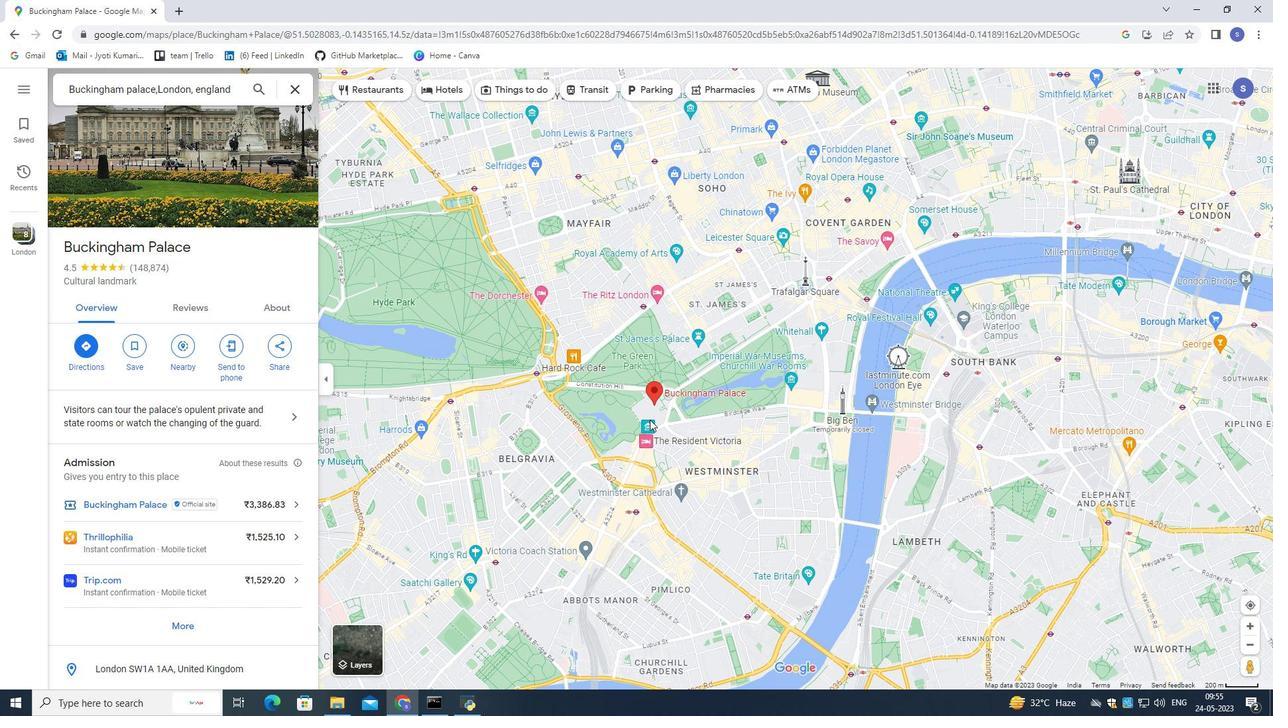 
Action: Mouse scrolled (647, 417) with delta (0, 0)
Screenshot: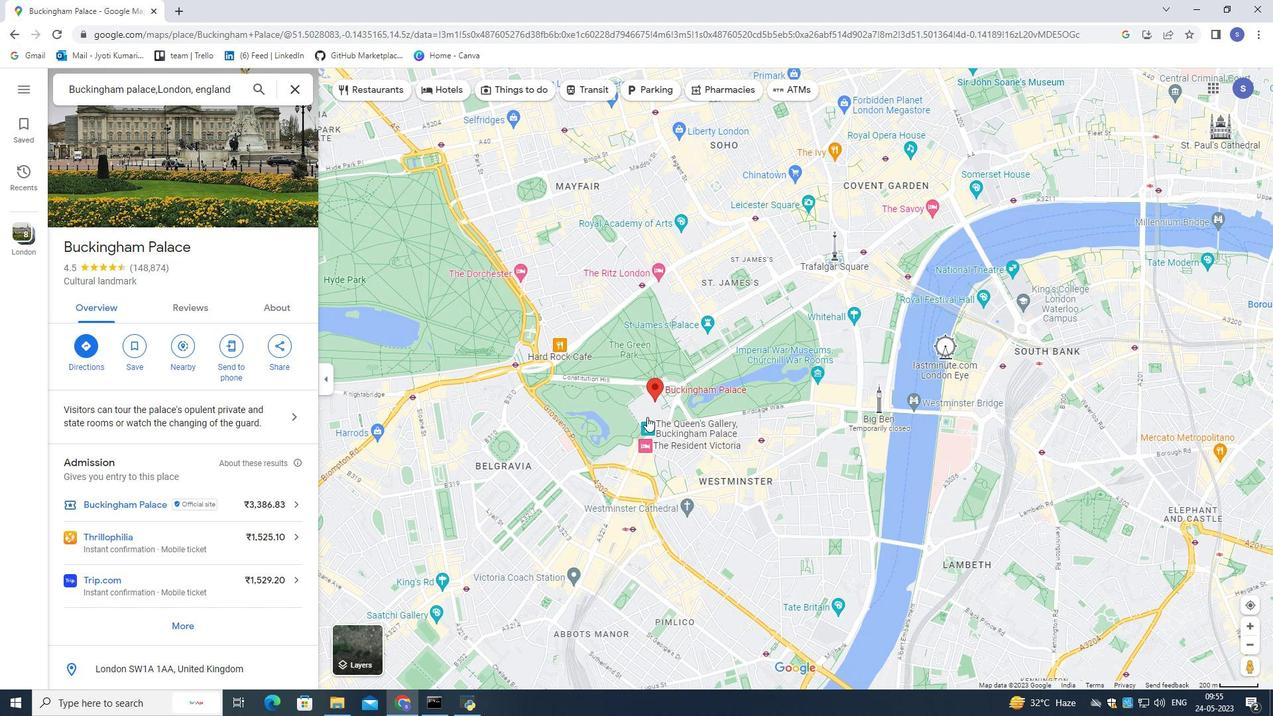 
Action: Mouse scrolled (647, 417) with delta (0, 0)
Screenshot: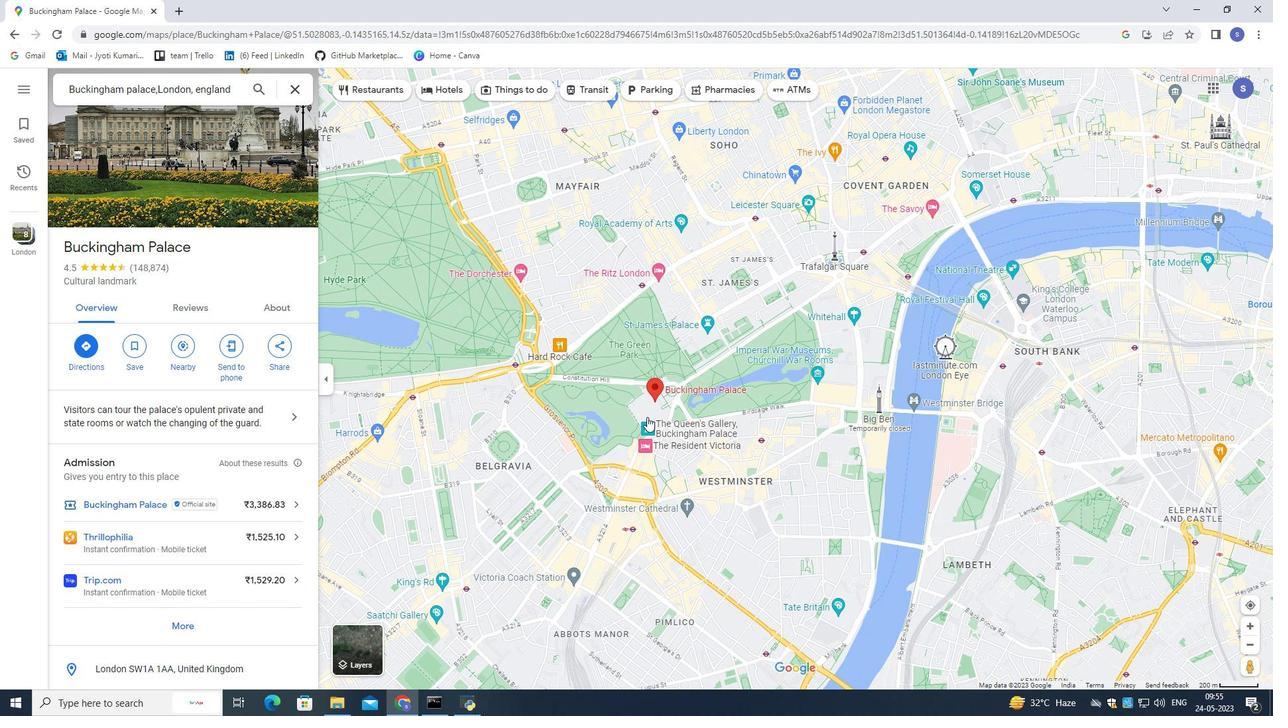 
Action: Mouse moved to (646, 415)
Screenshot: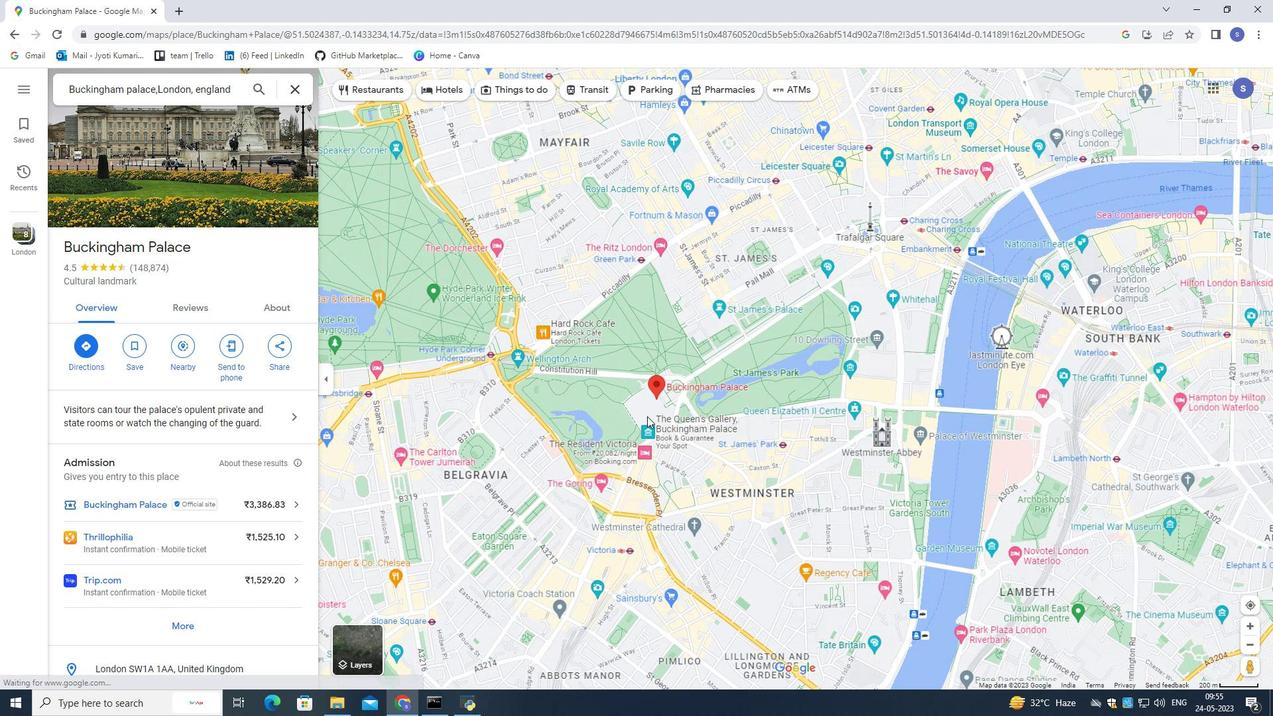 
Action: Mouse scrolled (646, 415) with delta (0, 0)
Screenshot: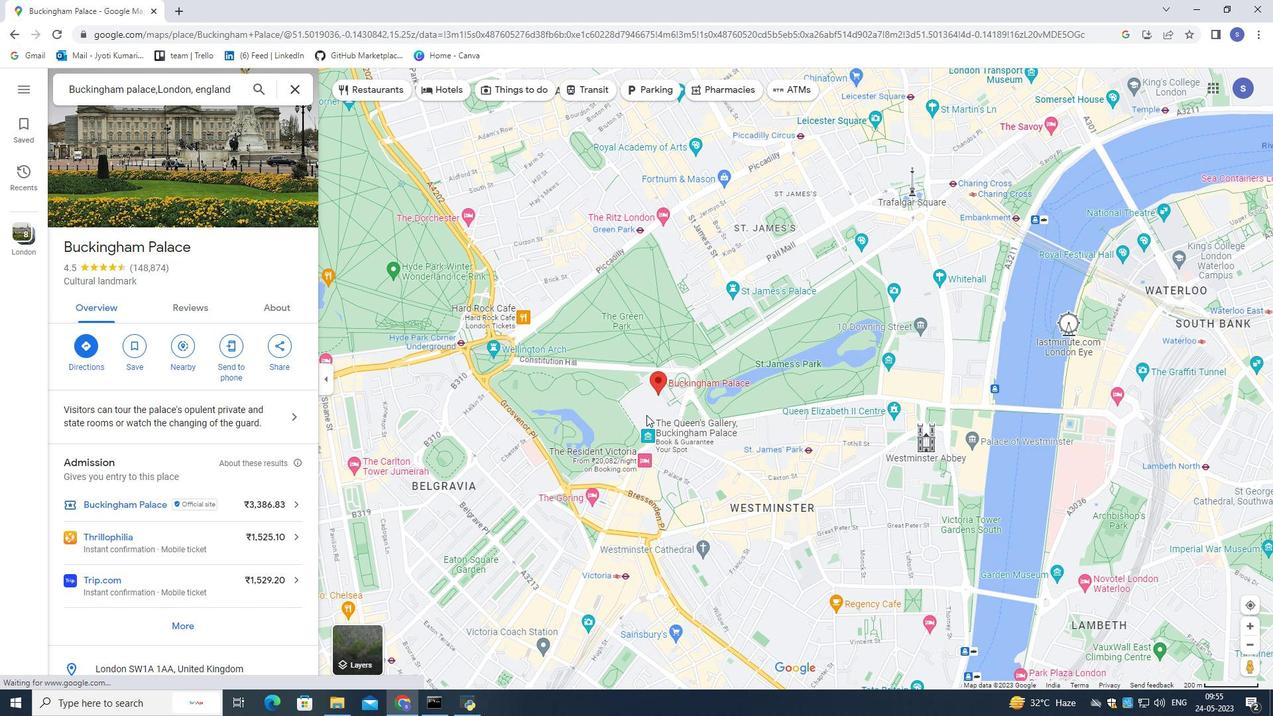 
Action: Mouse scrolled (646, 415) with delta (0, 0)
Screenshot: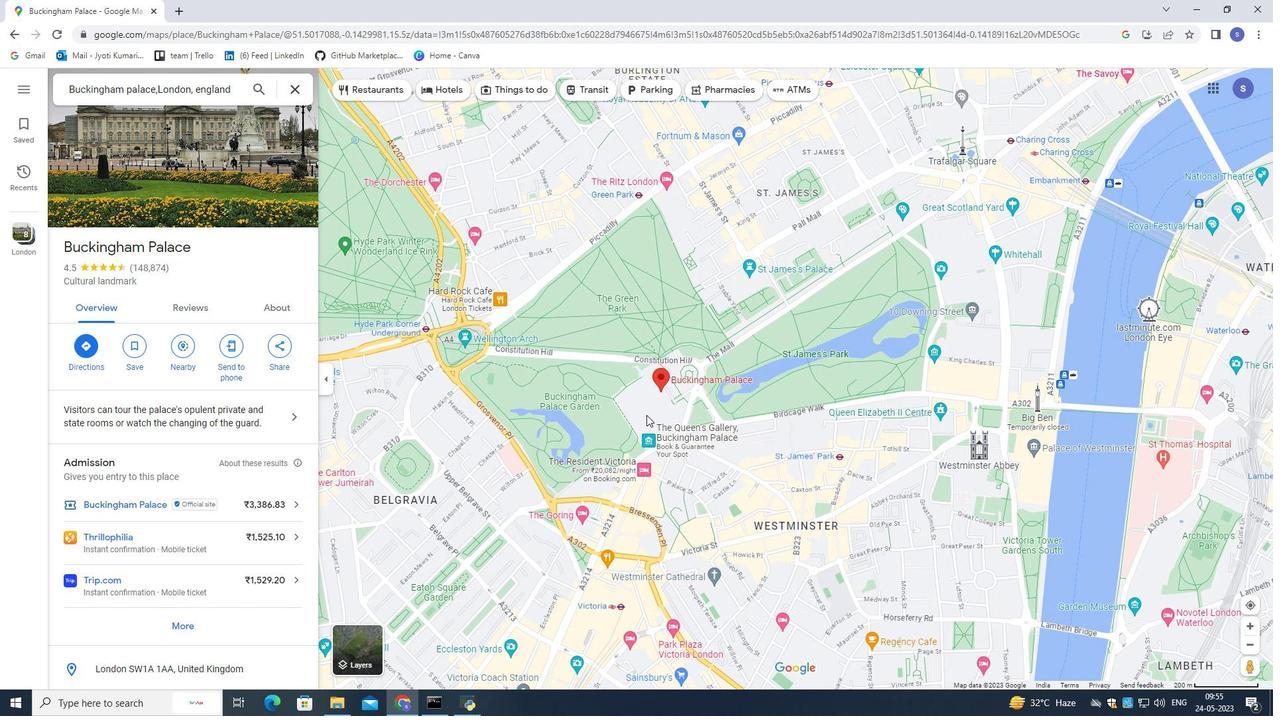 
Action: Mouse moved to (646, 414)
Screenshot: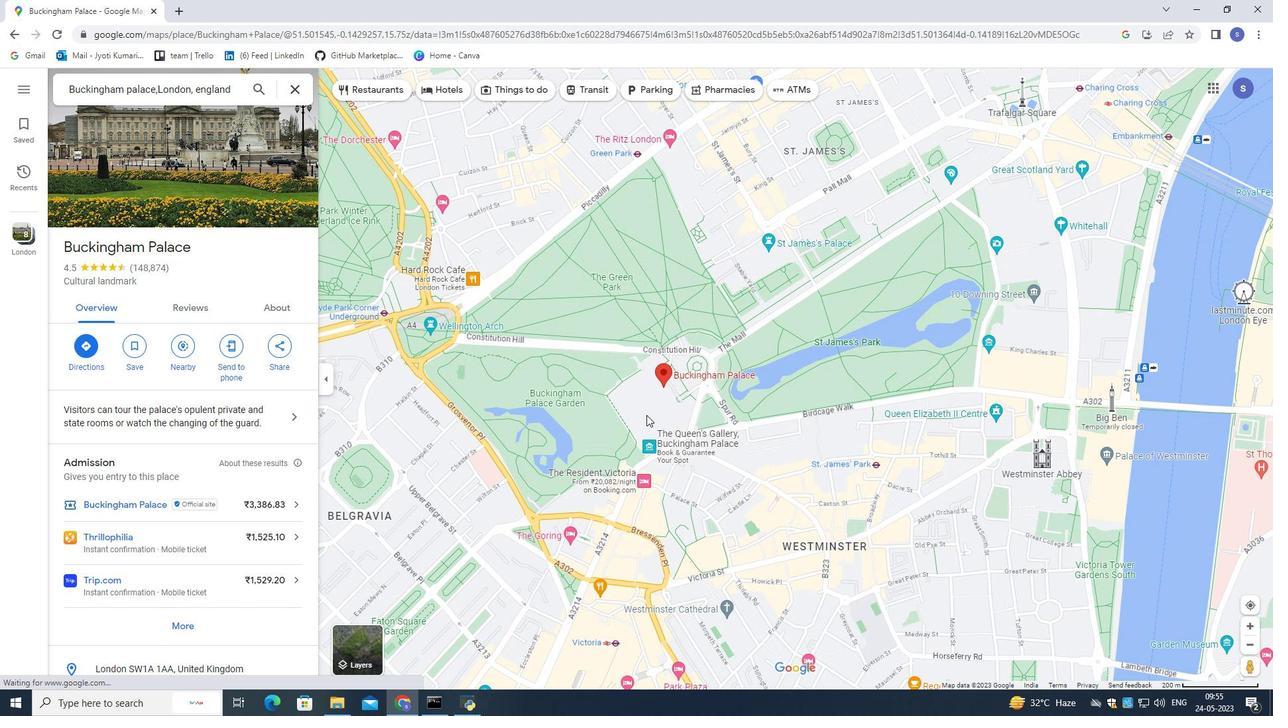 
Action: Mouse scrolled (646, 415) with delta (0, 0)
Screenshot: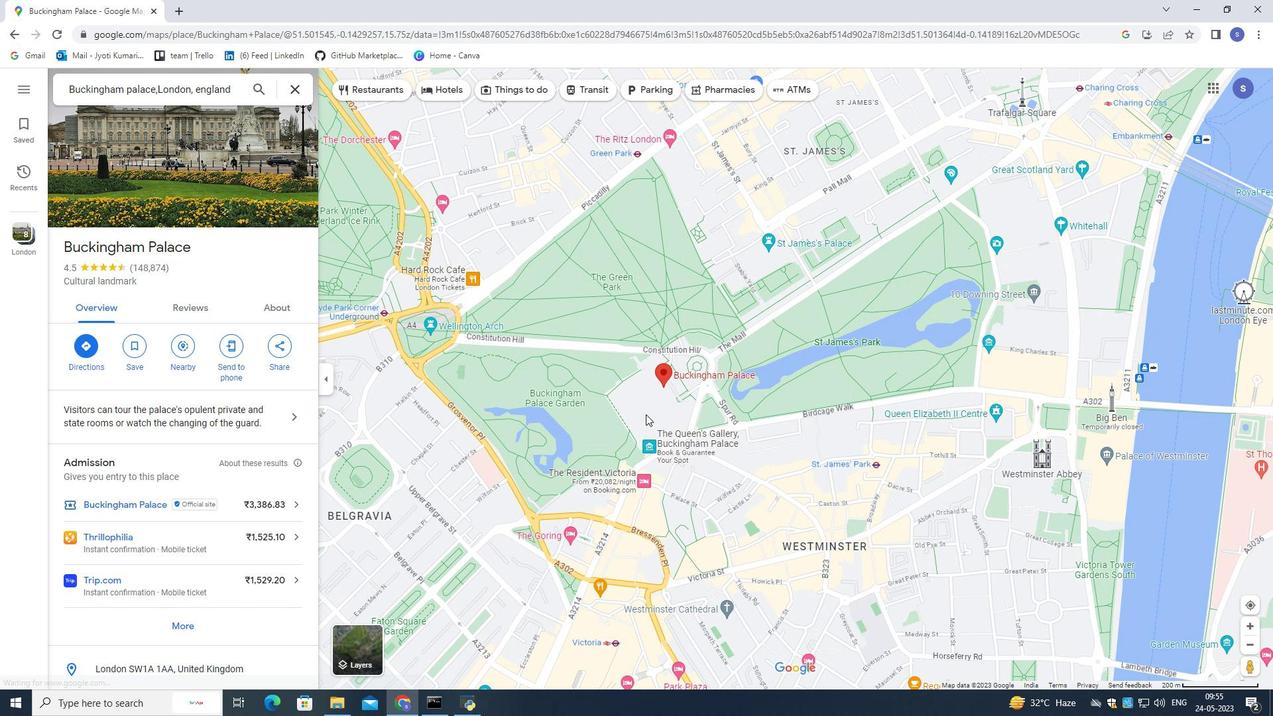 
Action: Mouse scrolled (646, 415) with delta (0, 0)
Screenshot: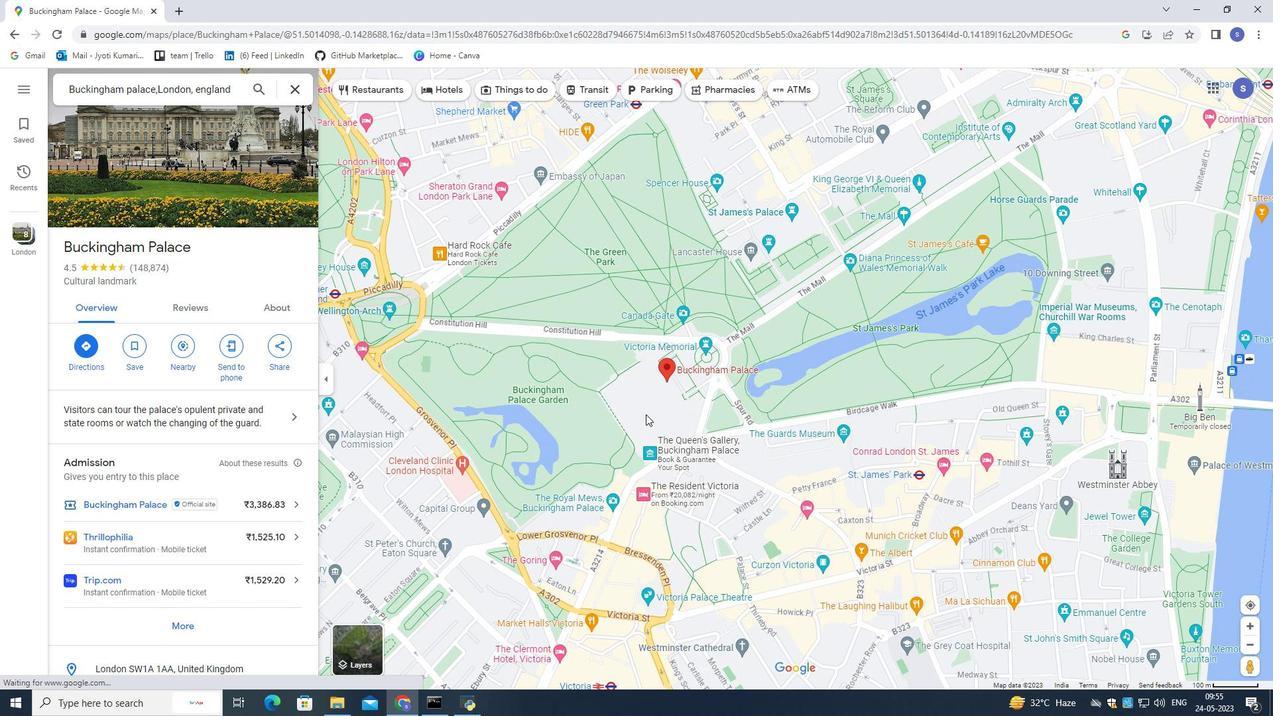 
Action: Mouse moved to (641, 411)
Screenshot: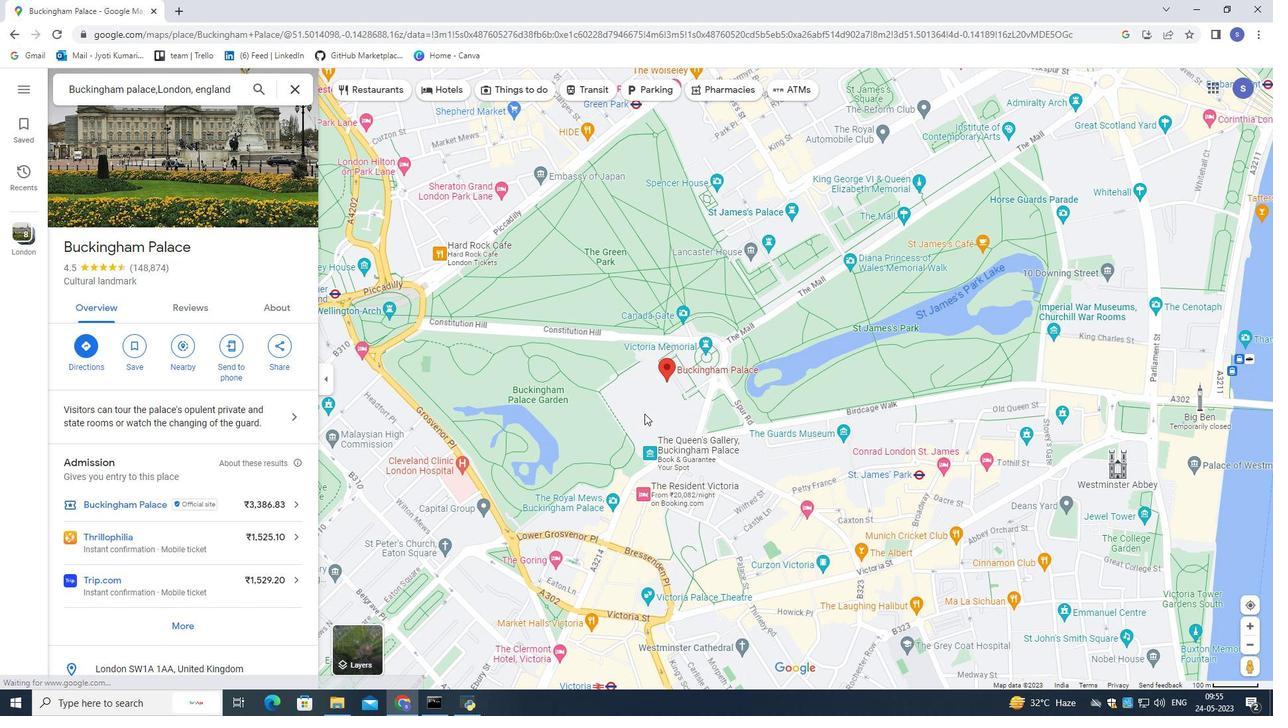
Action: Mouse scrolled (641, 411) with delta (0, 0)
Screenshot: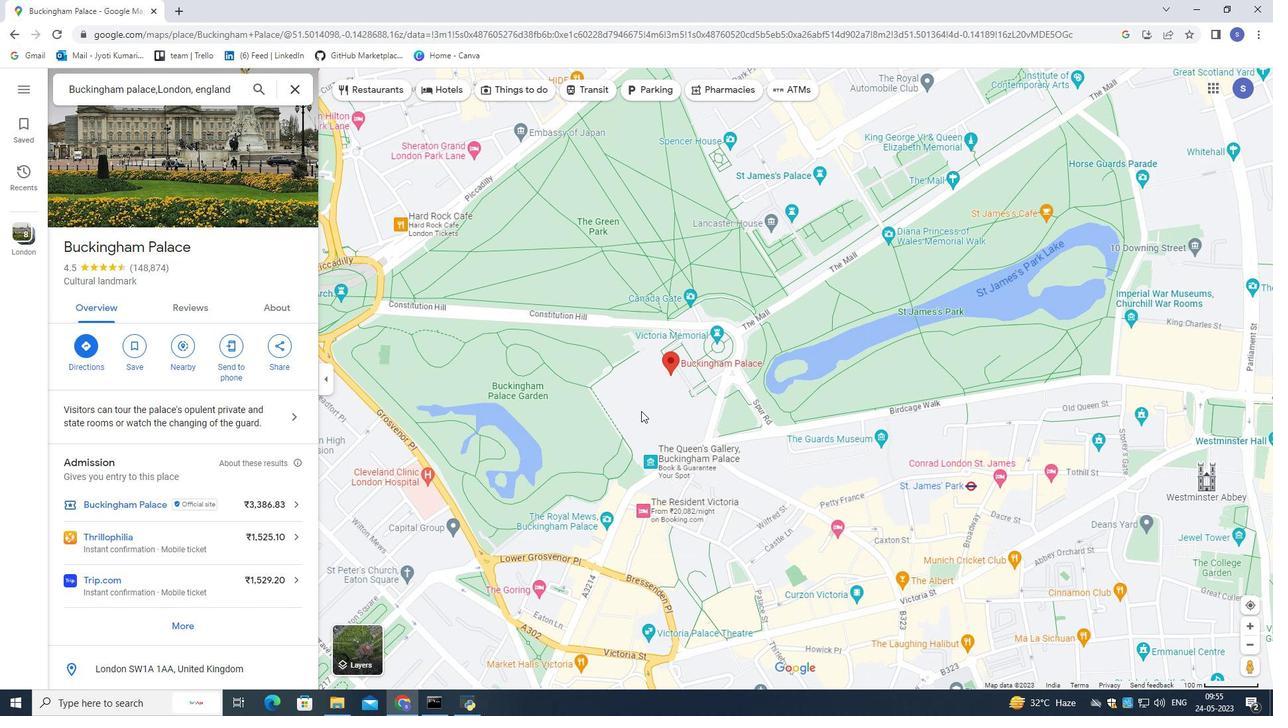 
Action: Mouse scrolled (641, 411) with delta (0, 0)
Screenshot: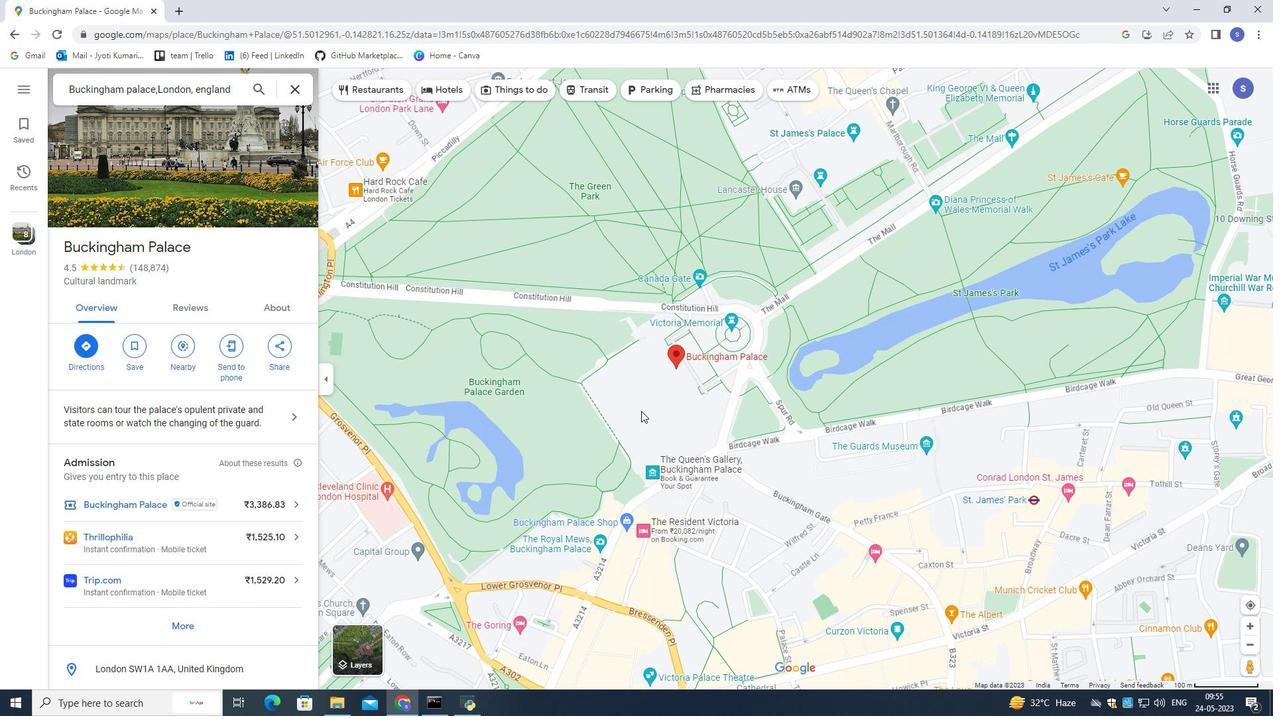 
Action: Mouse scrolled (641, 411) with delta (0, 0)
Screenshot: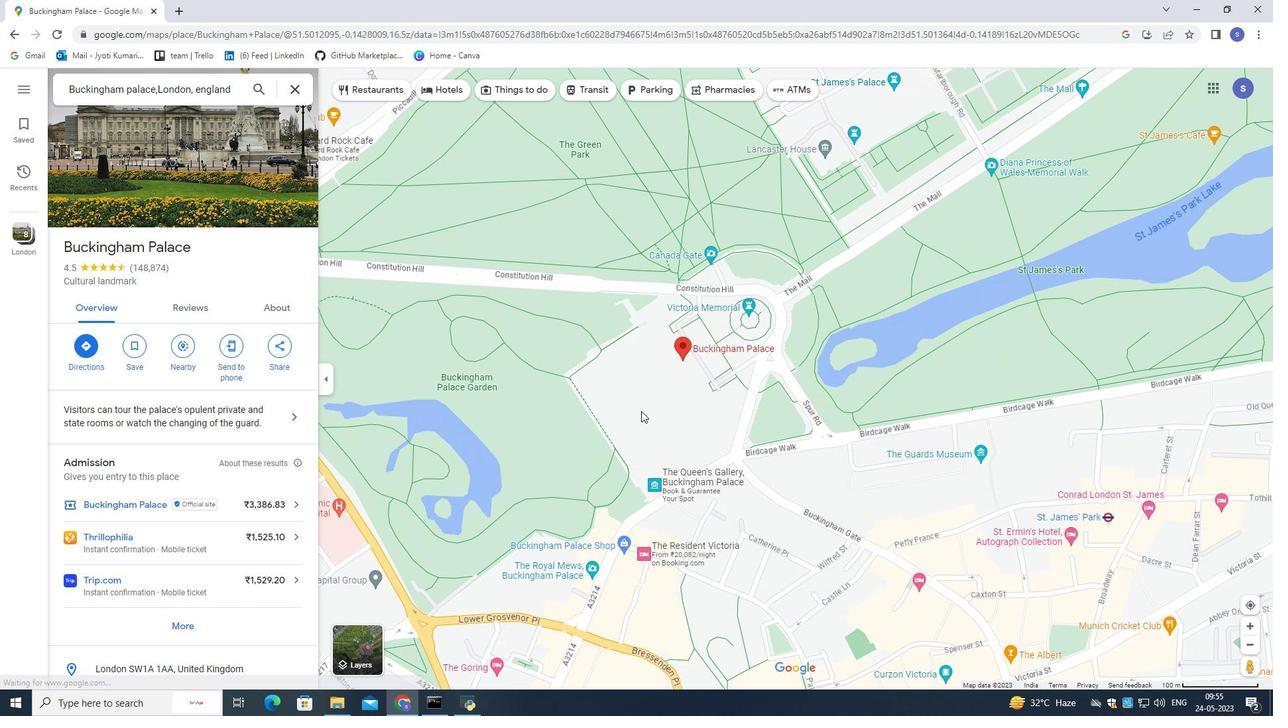 
Action: Mouse scrolled (641, 411) with delta (0, 0)
Screenshot: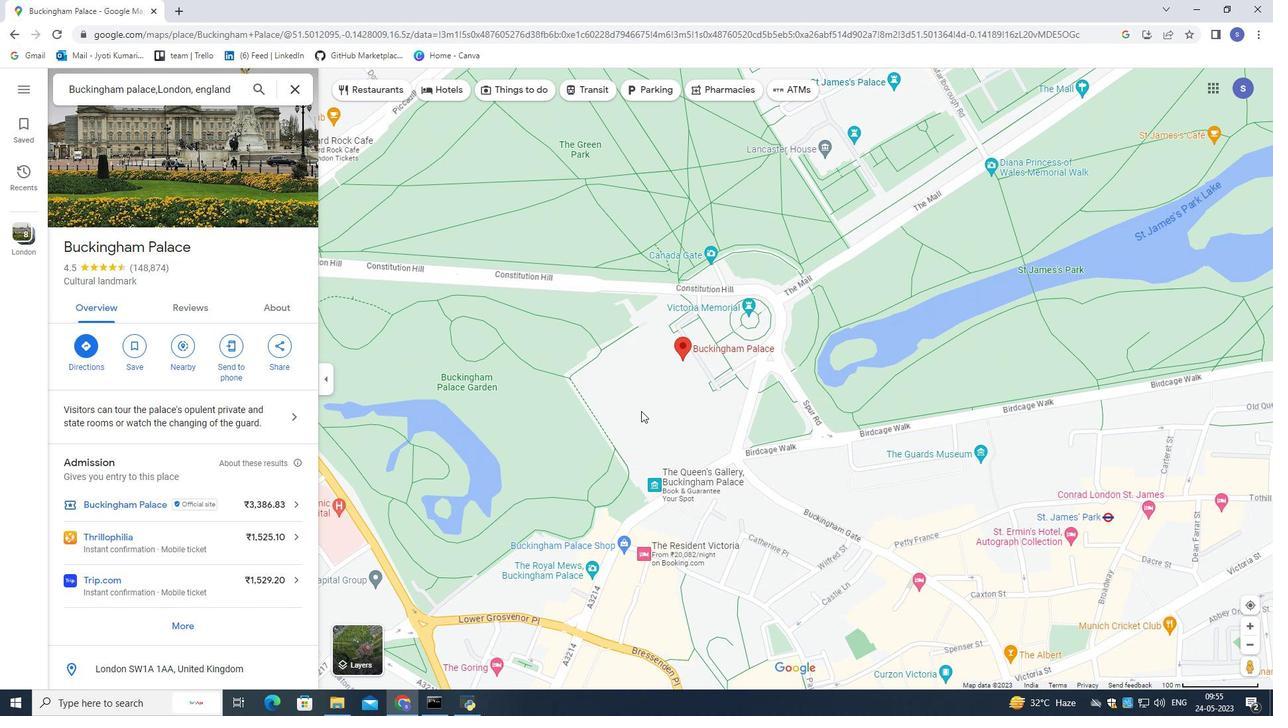 
Action: Mouse scrolled (641, 411) with delta (0, 0)
Screenshot: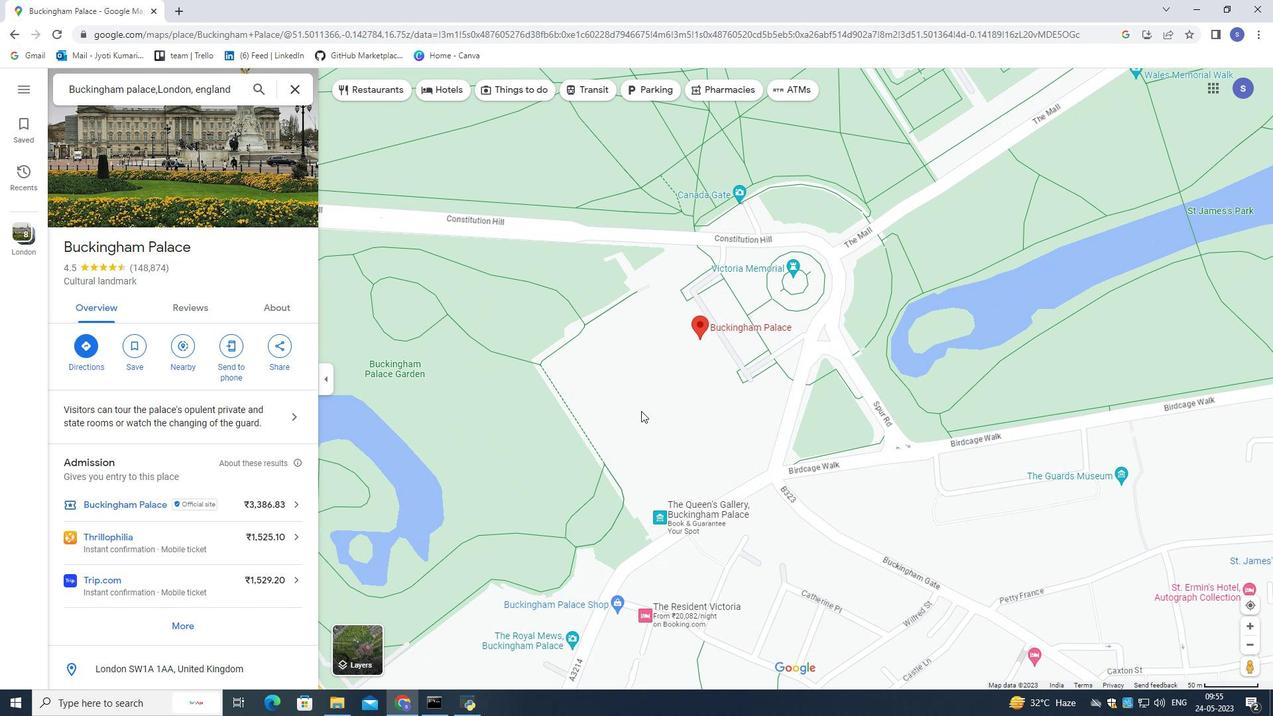 
Action: Mouse moved to (602, 405)
Screenshot: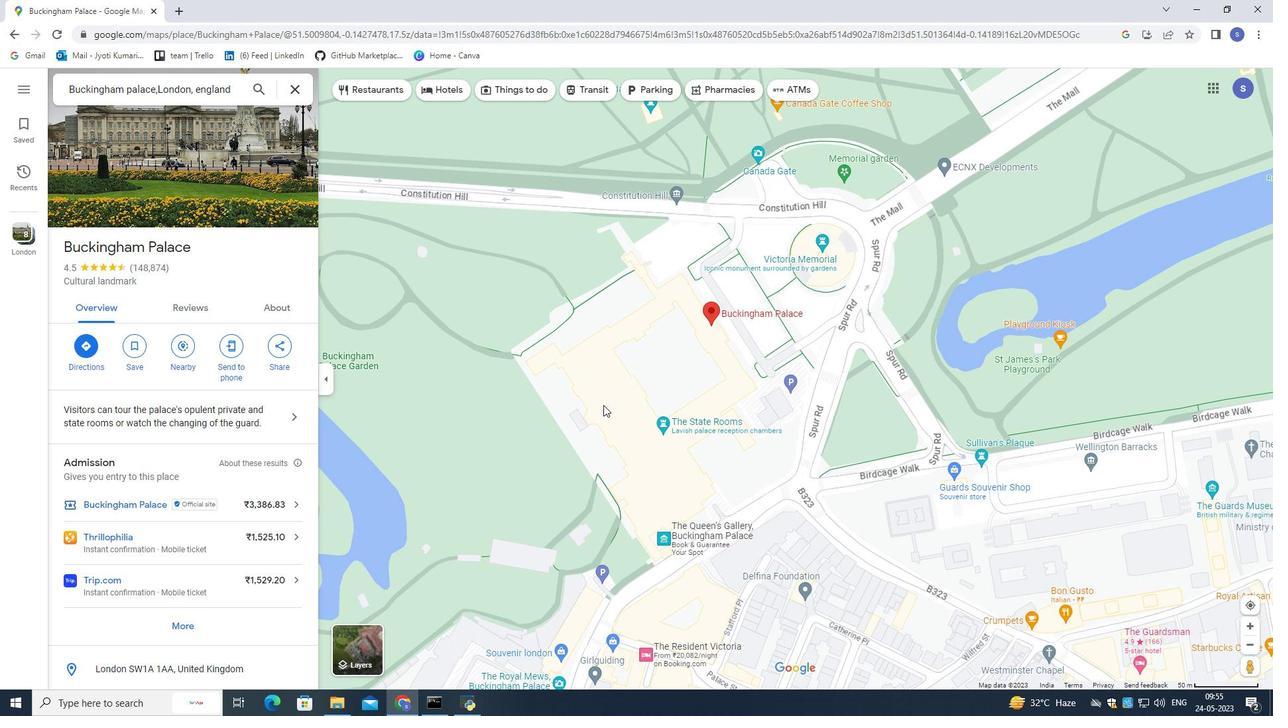 
Action: Mouse scrolled (602, 404) with delta (0, 0)
Screenshot: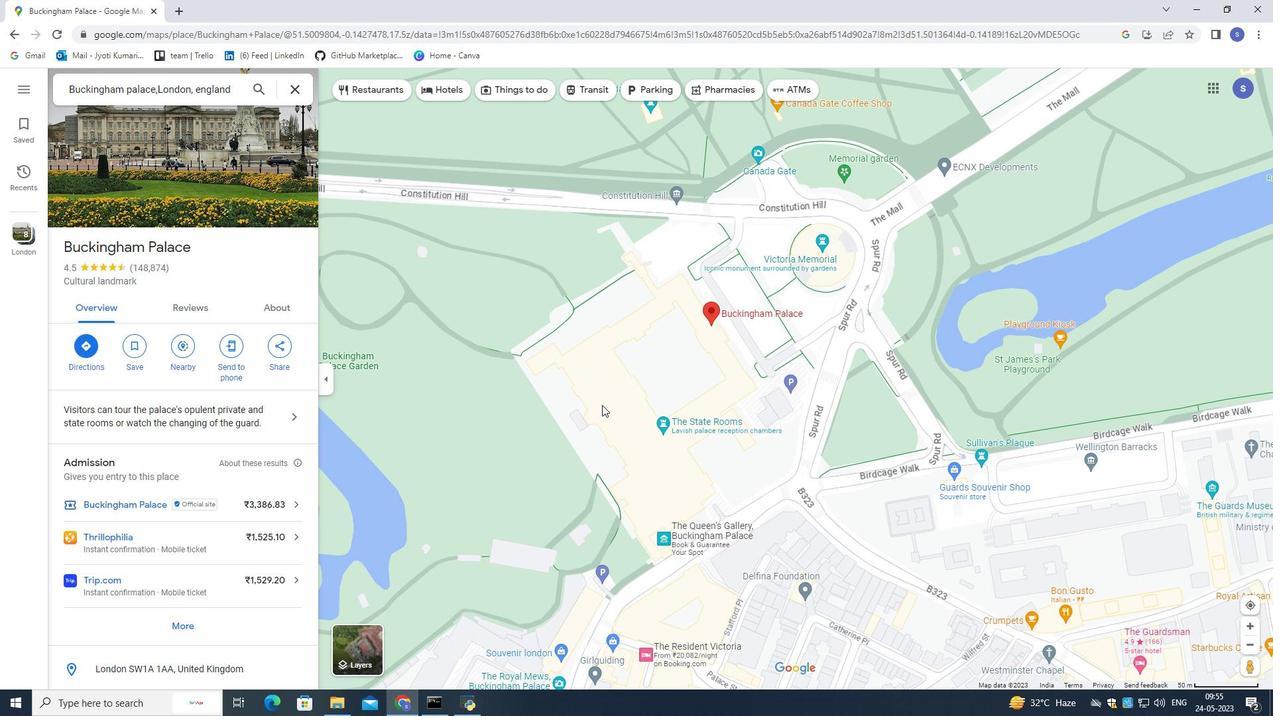 
Action: Mouse moved to (600, 405)
Screenshot: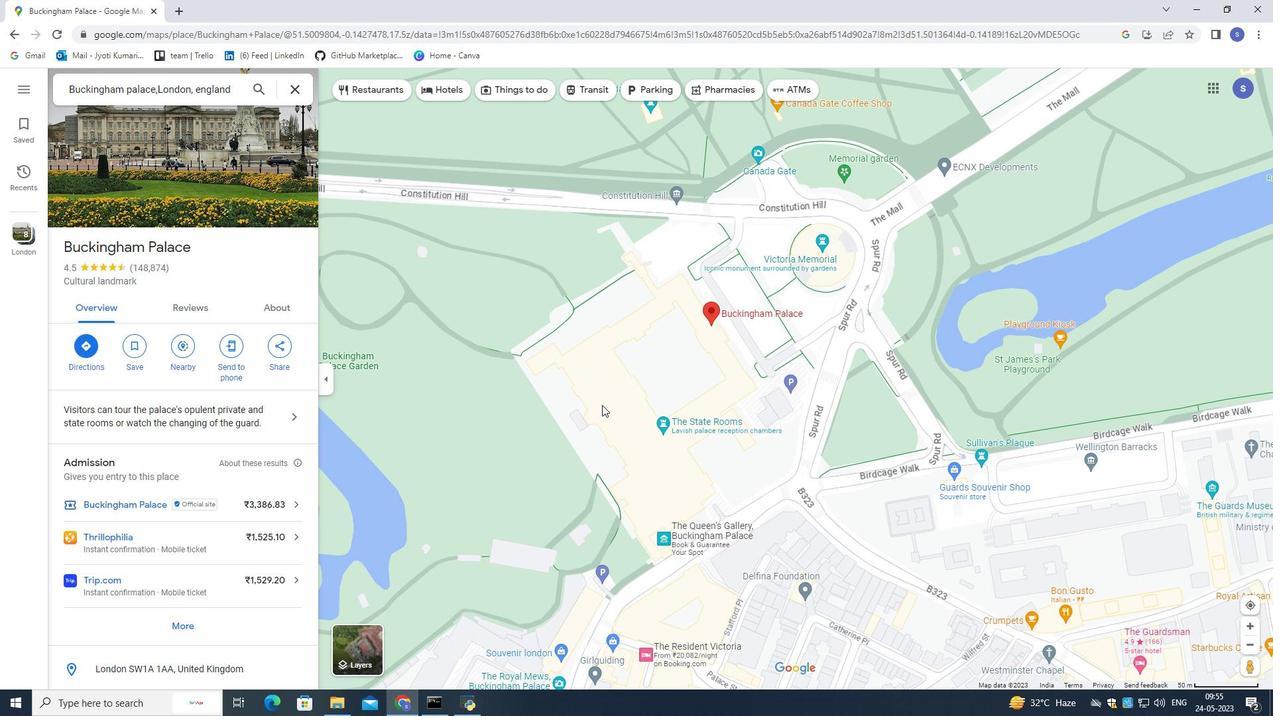 
Action: Mouse scrolled (600, 405) with delta (0, 0)
Screenshot: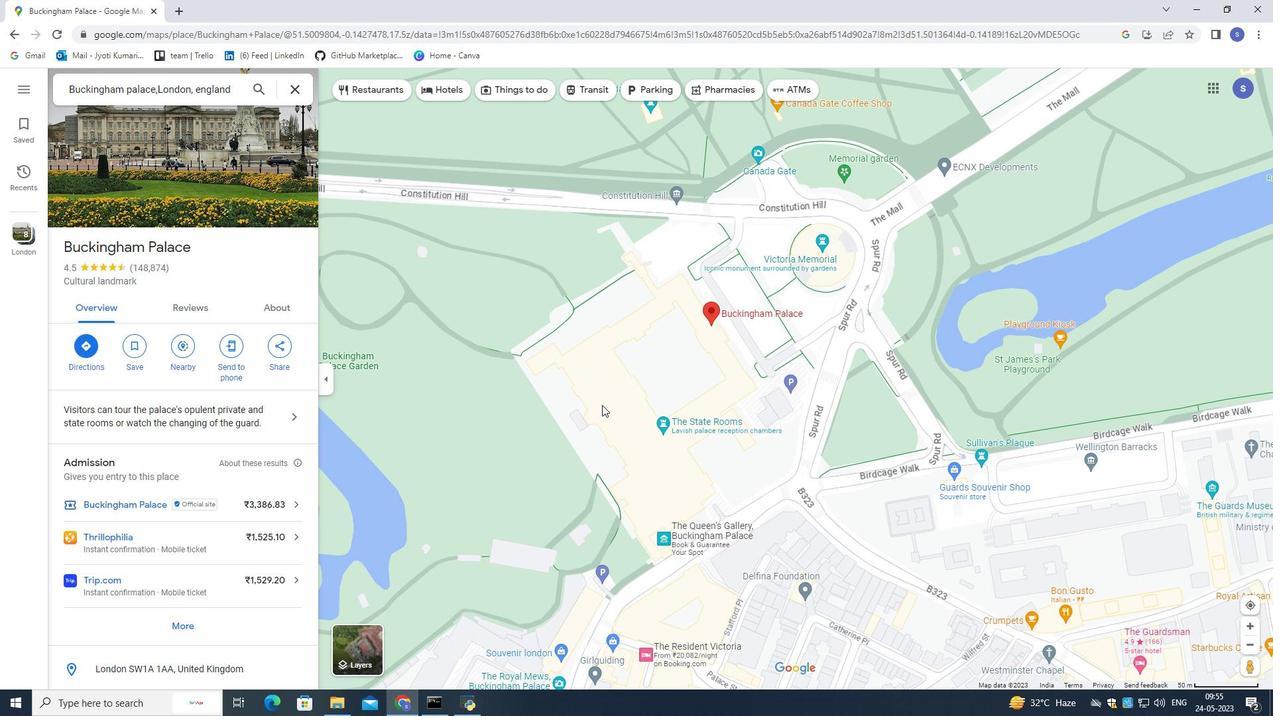 
Action: Mouse scrolled (600, 405) with delta (0, 0)
Screenshot: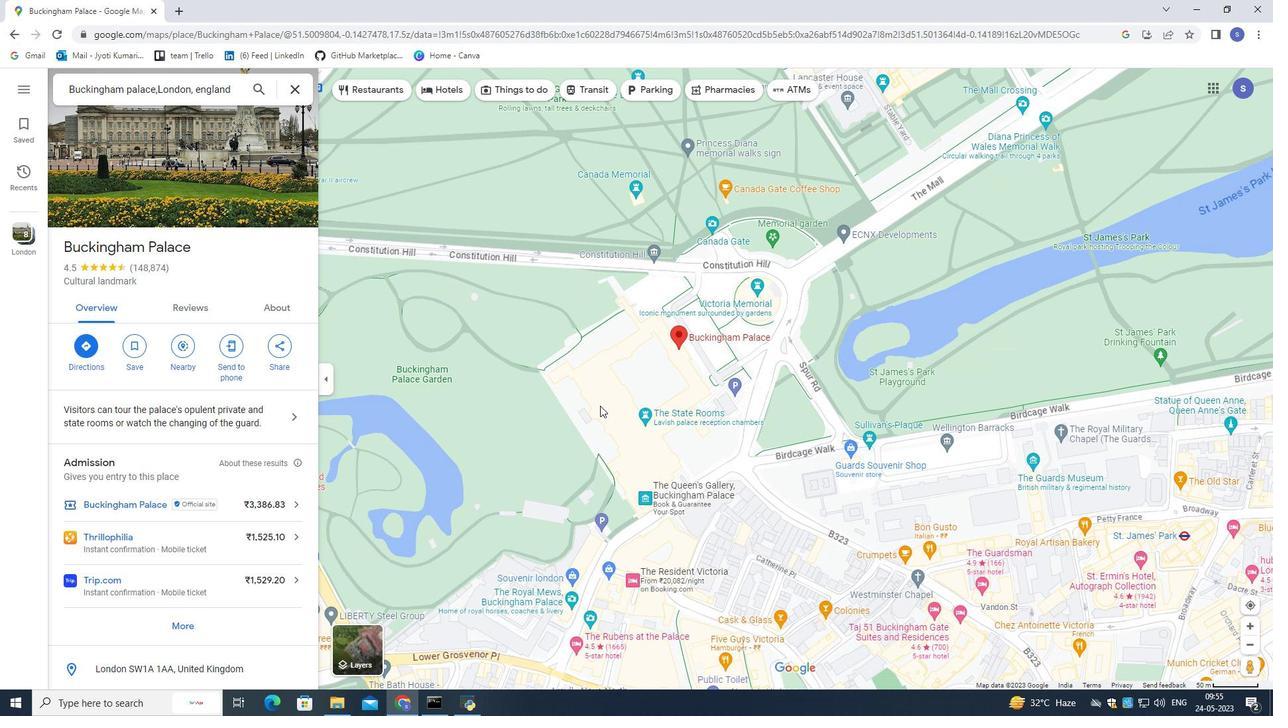 
Action: Mouse scrolled (600, 405) with delta (0, 0)
Screenshot: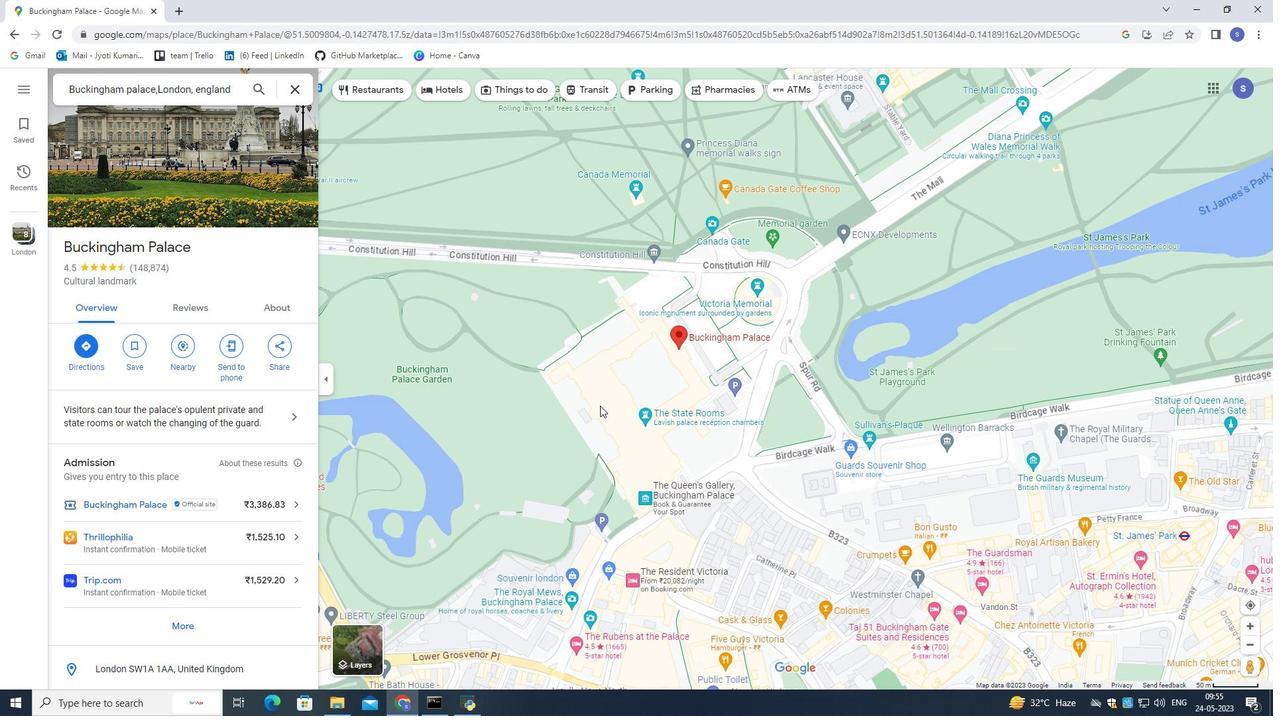 
Action: Mouse scrolled (600, 405) with delta (0, 0)
Screenshot: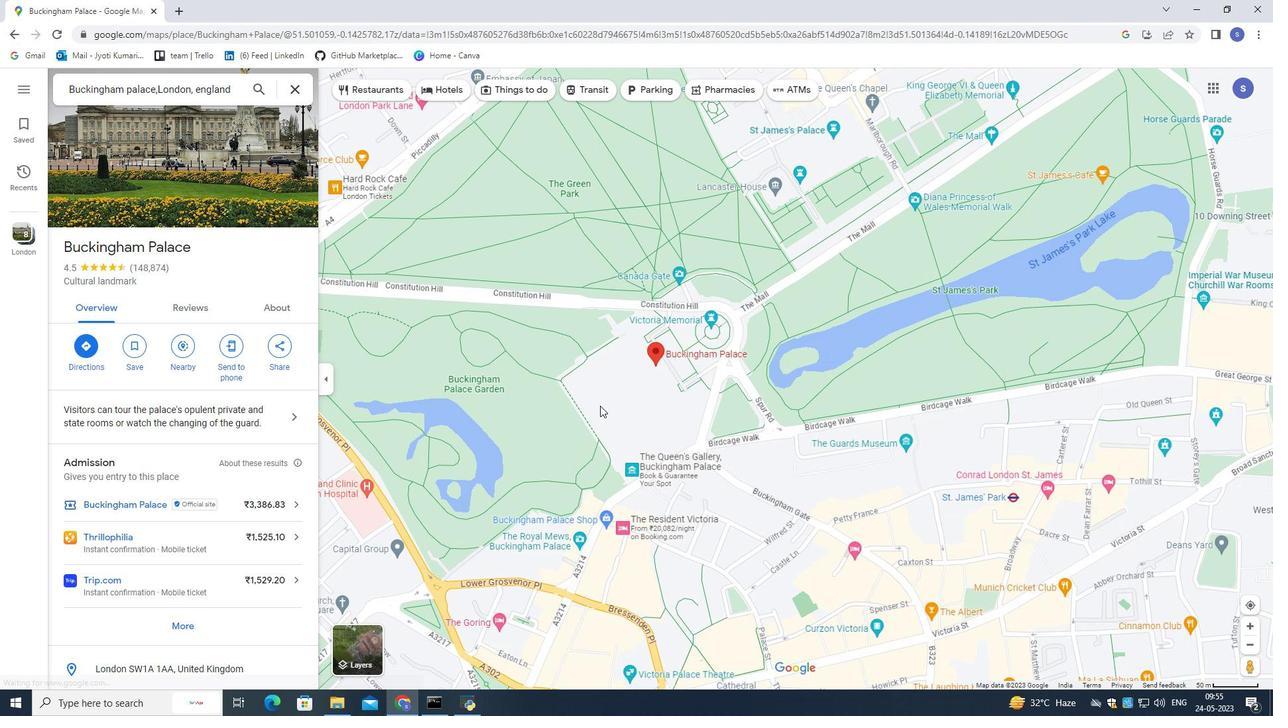 
Action: Mouse scrolled (600, 405) with delta (0, 0)
Screenshot: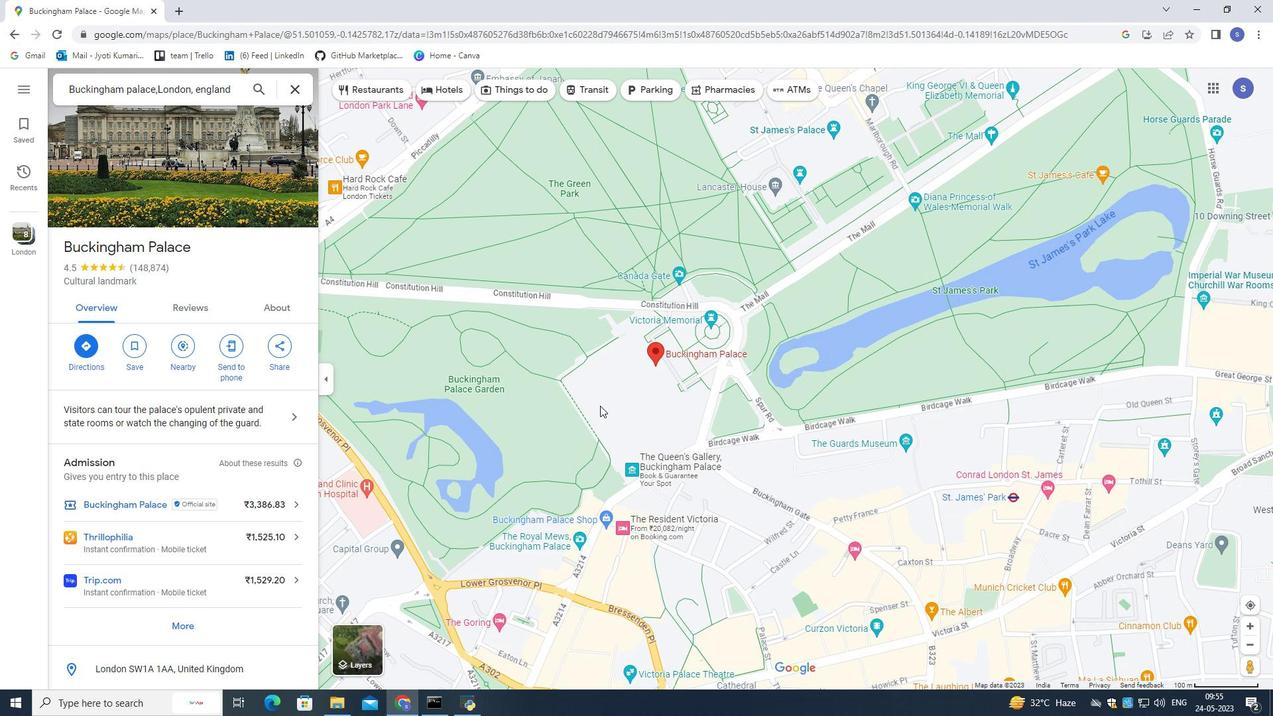 
Action: Mouse scrolled (600, 405) with delta (0, 0)
Screenshot: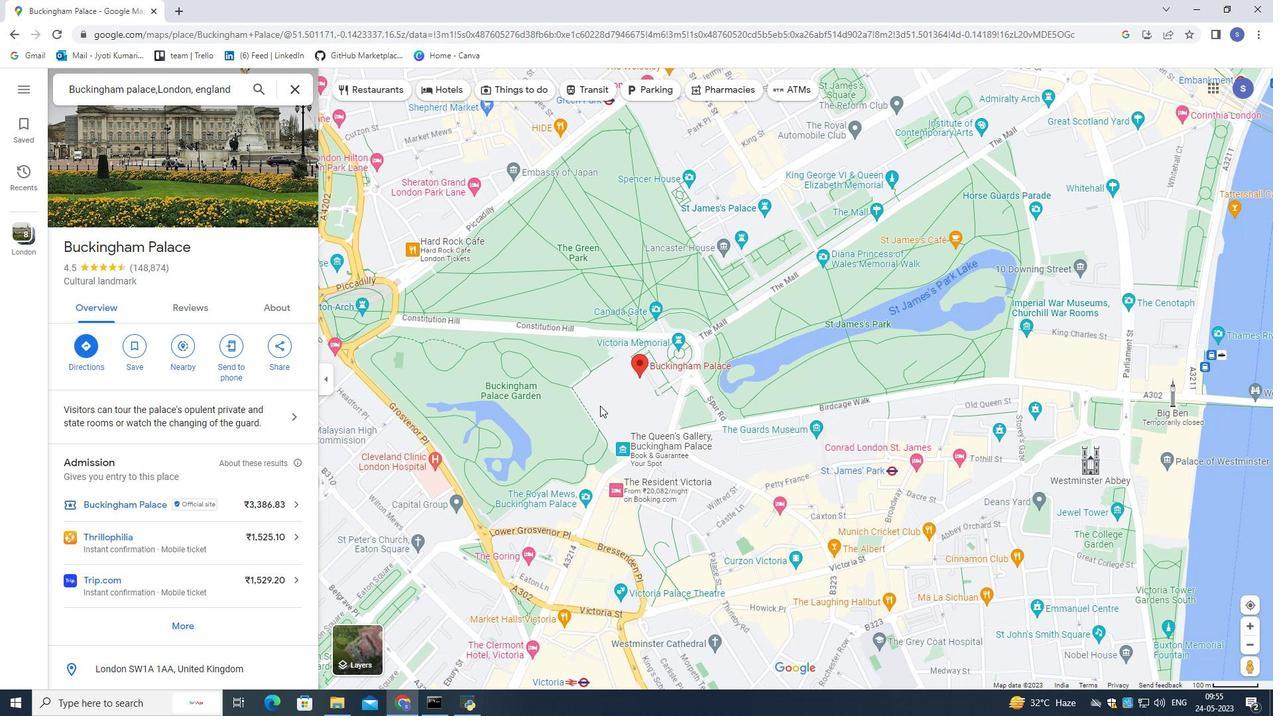 
Action: Mouse scrolled (600, 405) with delta (0, 0)
Screenshot: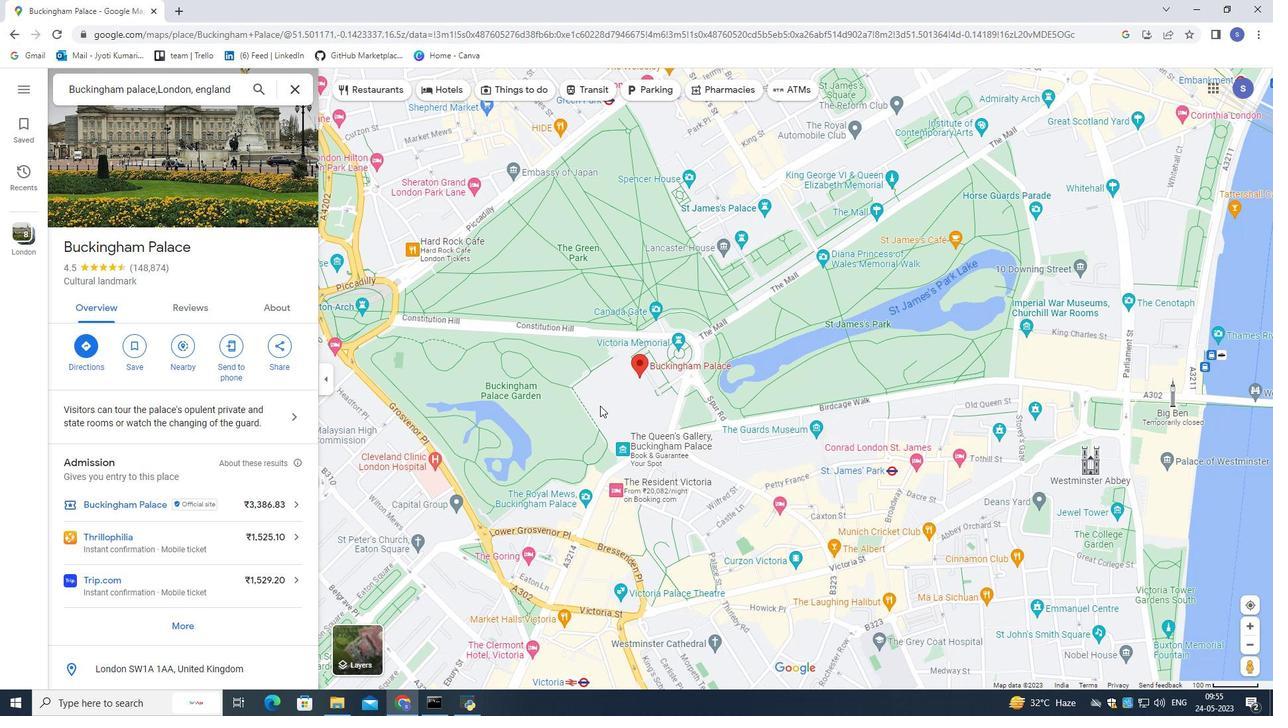 
Action: Mouse scrolled (600, 405) with delta (0, 0)
Screenshot: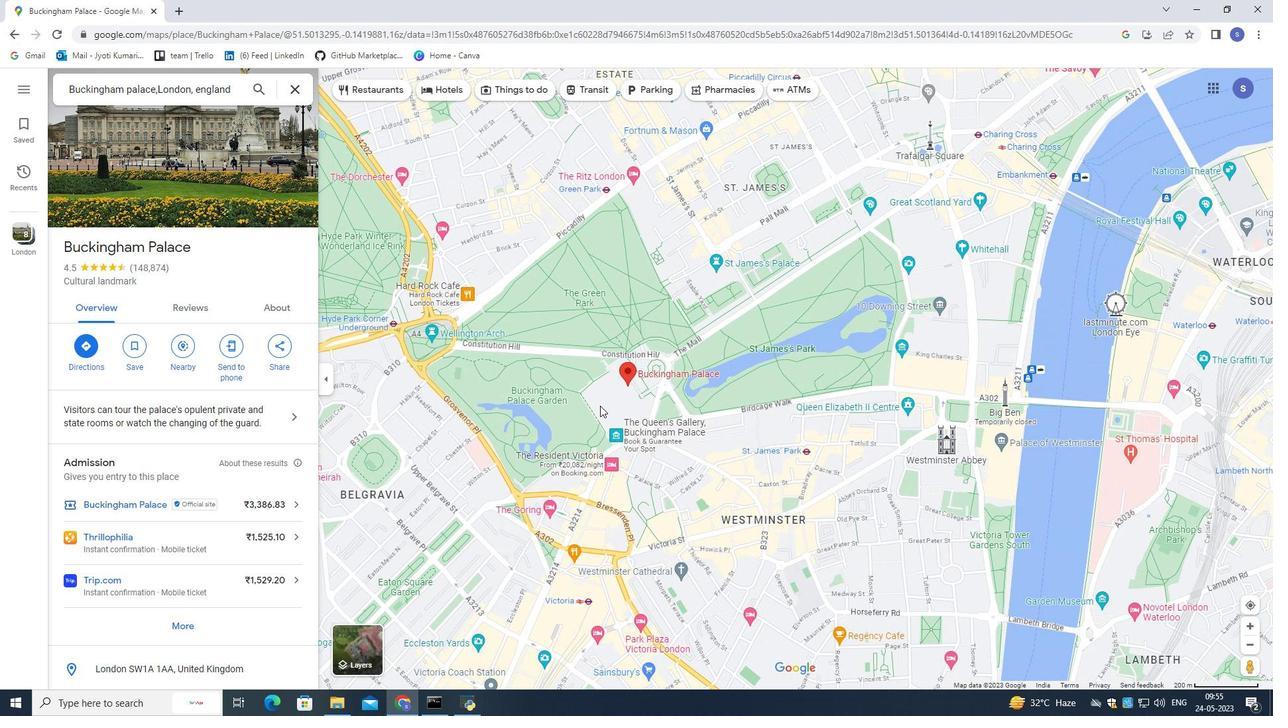 
Action: Mouse scrolled (600, 405) with delta (0, 0)
Screenshot: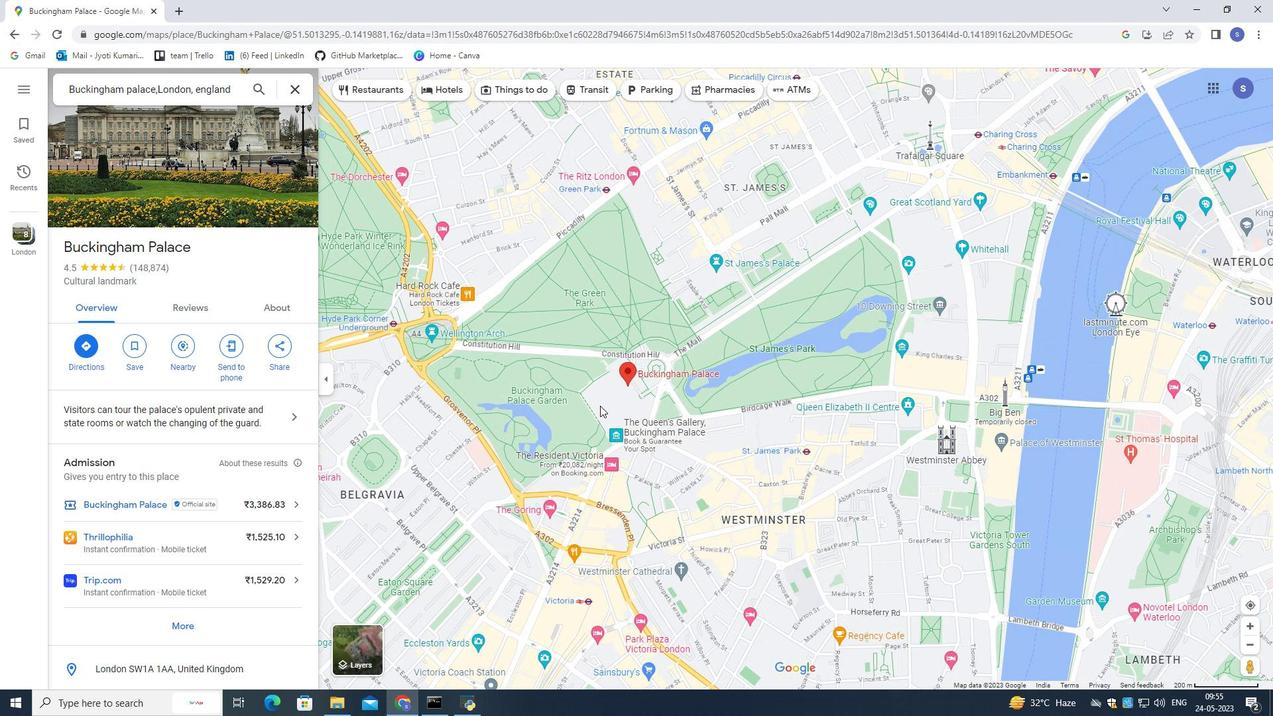 
Action: Mouse scrolled (600, 405) with delta (0, 0)
Screenshot: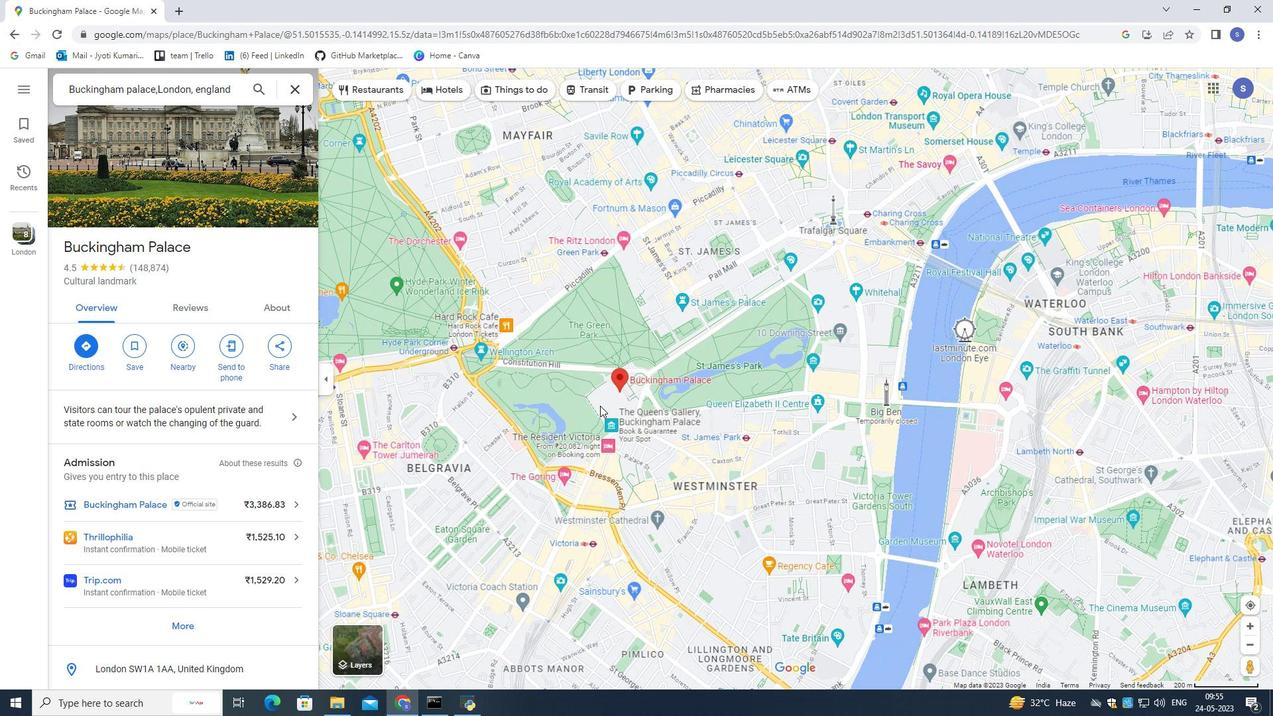
Action: Mouse scrolled (600, 405) with delta (0, 0)
Screenshot: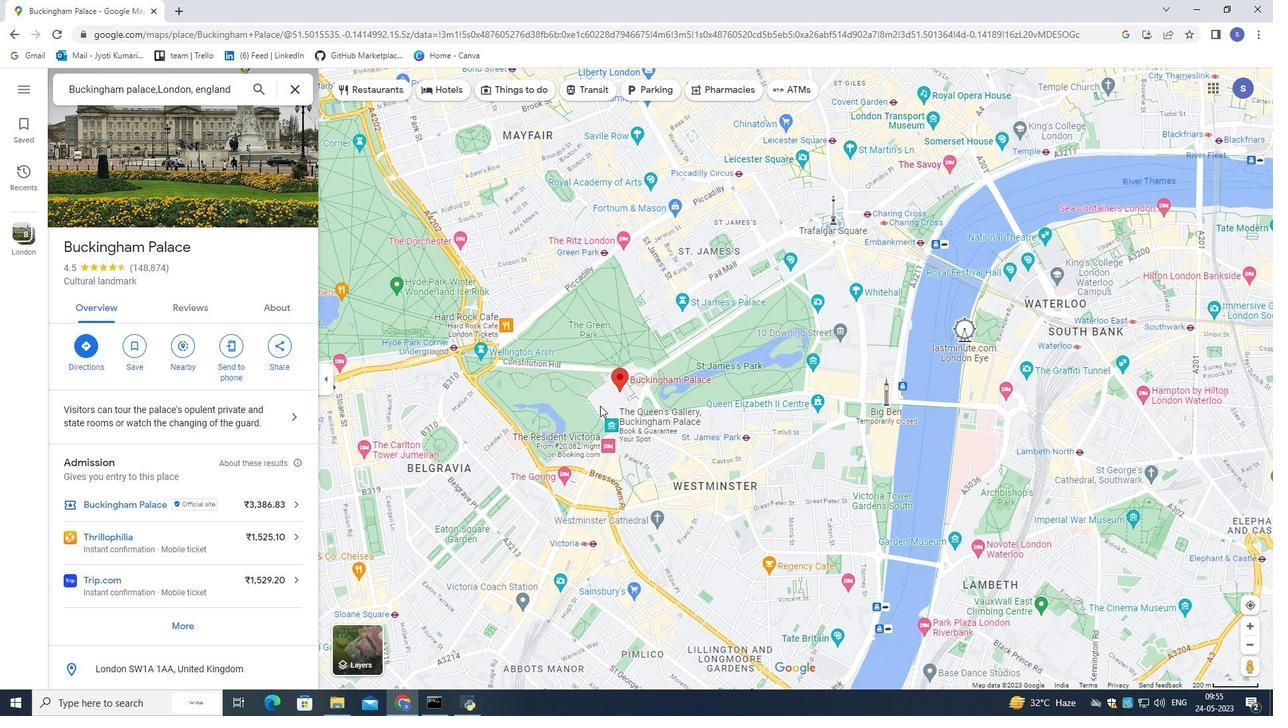 
Action: Mouse scrolled (600, 405) with delta (0, 0)
Screenshot: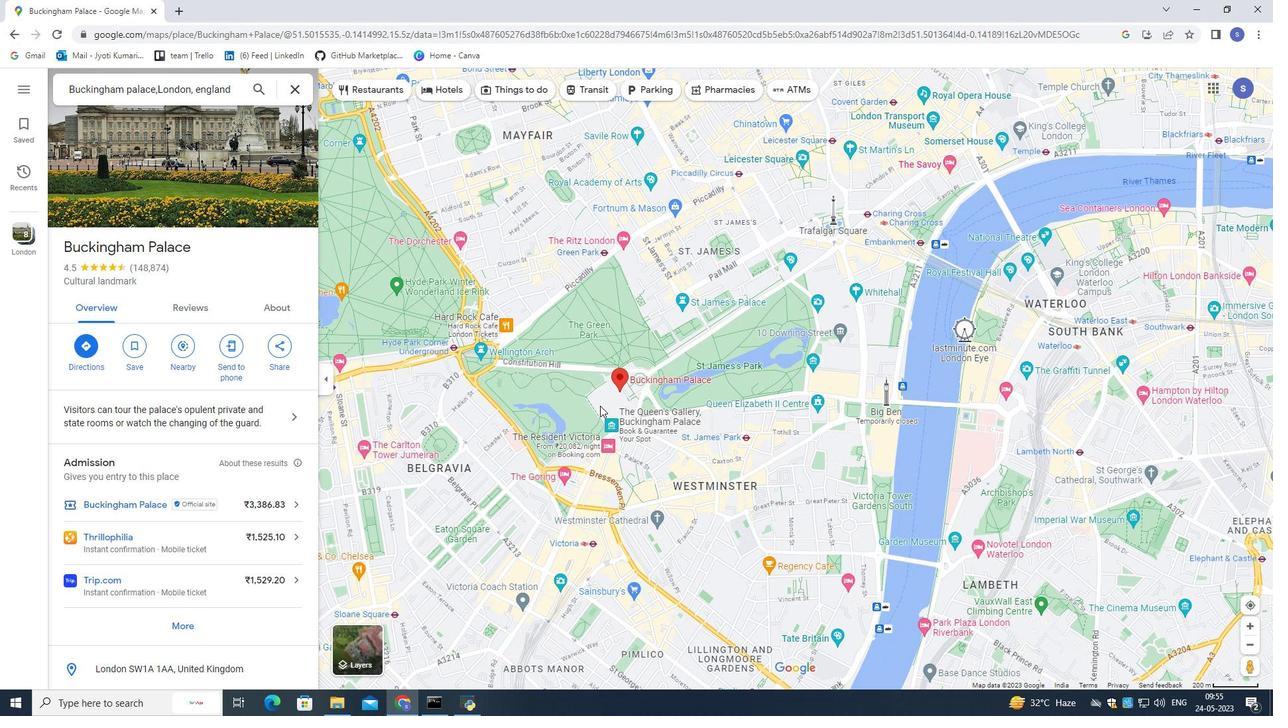 
Action: Mouse scrolled (600, 405) with delta (0, 0)
Screenshot: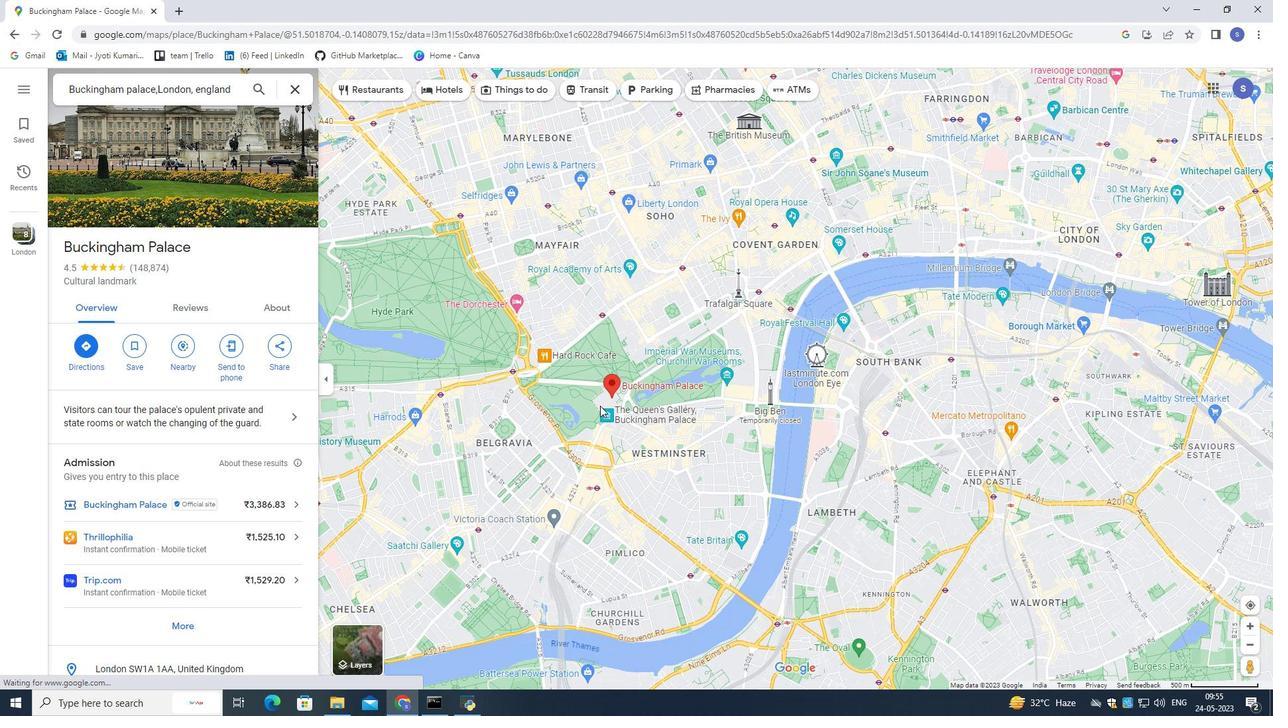 
Action: Mouse scrolled (600, 405) with delta (0, 0)
Screenshot: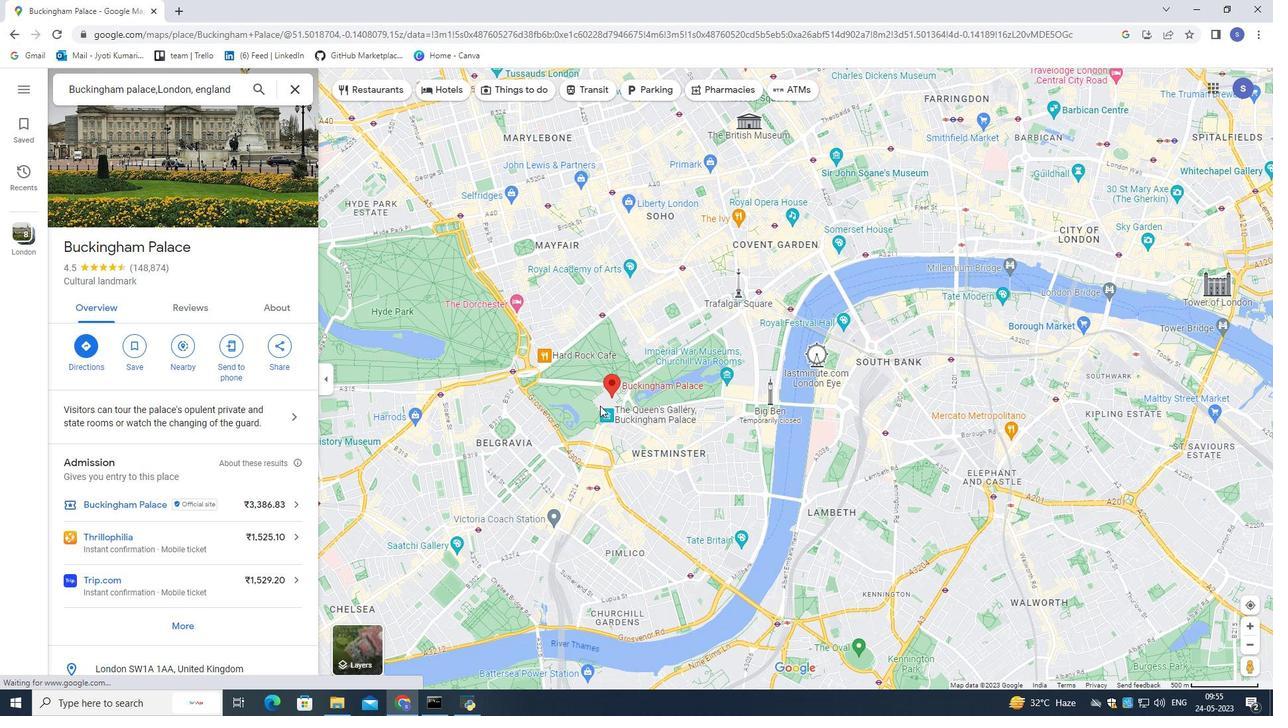 
Action: Mouse moved to (597, 442)
Screenshot: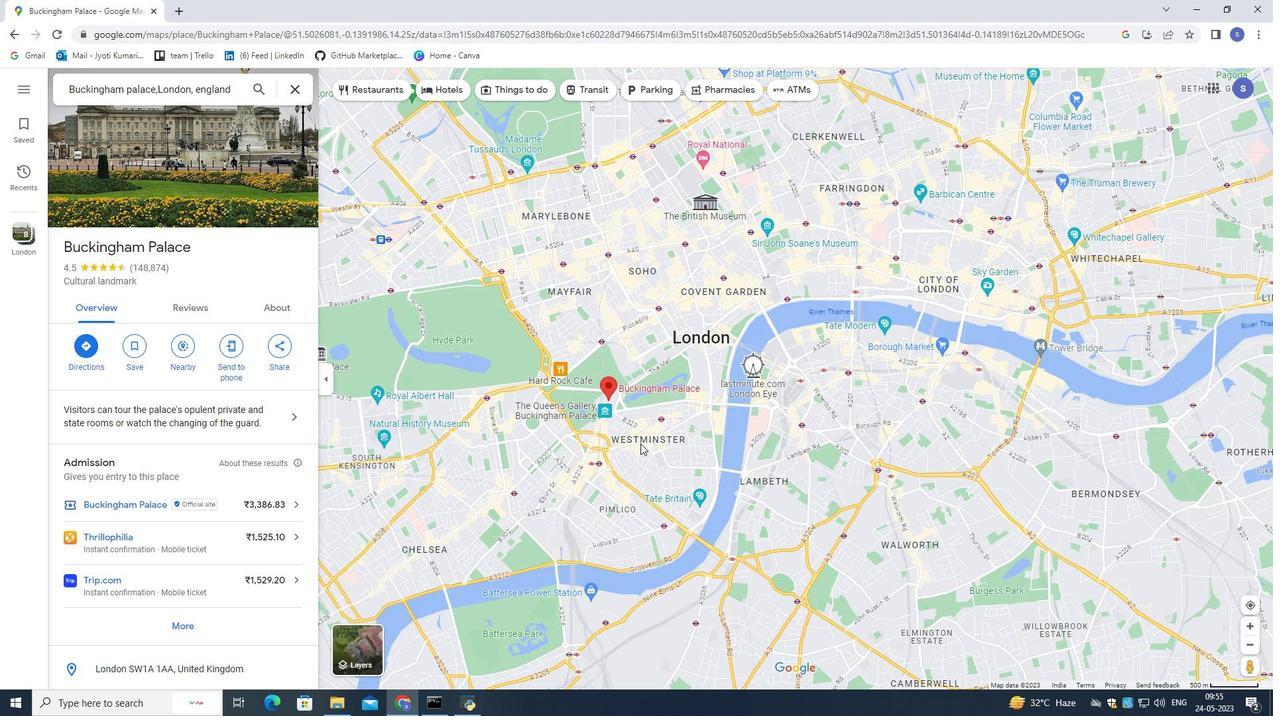 
Action: Mouse scrolled (597, 441) with delta (0, 0)
Screenshot: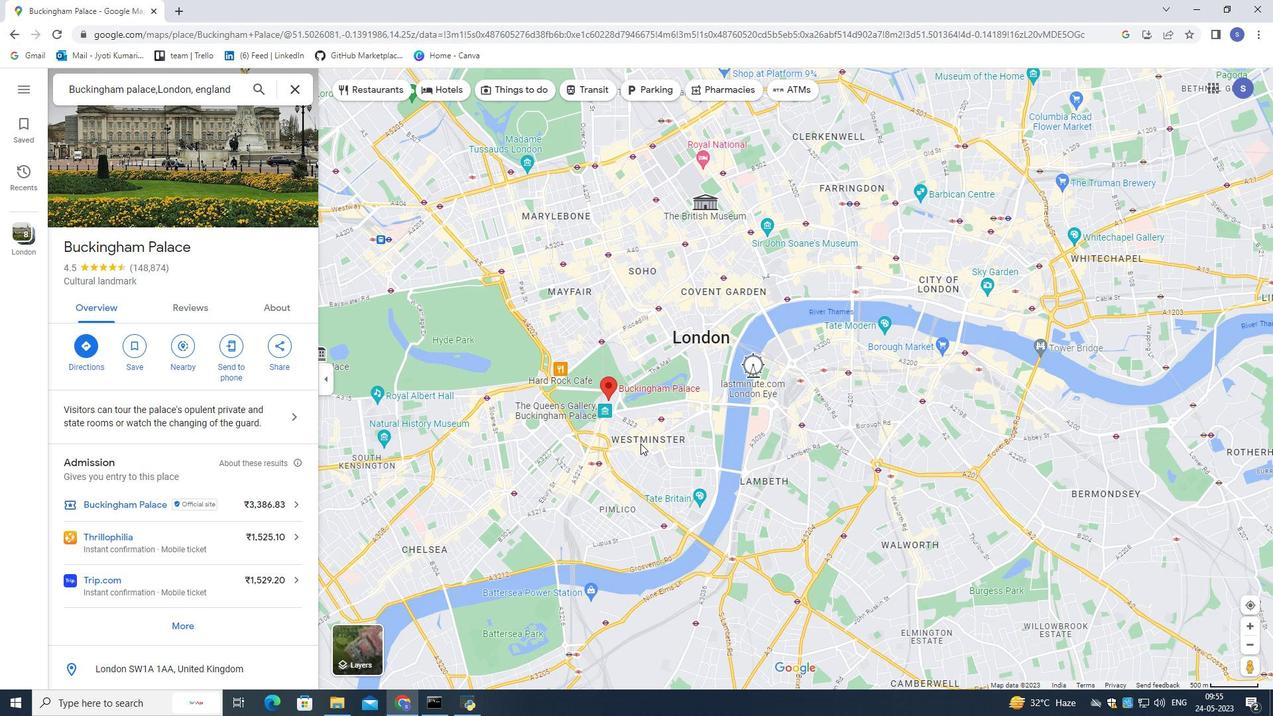 
Action: Mouse scrolled (597, 441) with delta (0, 0)
Screenshot: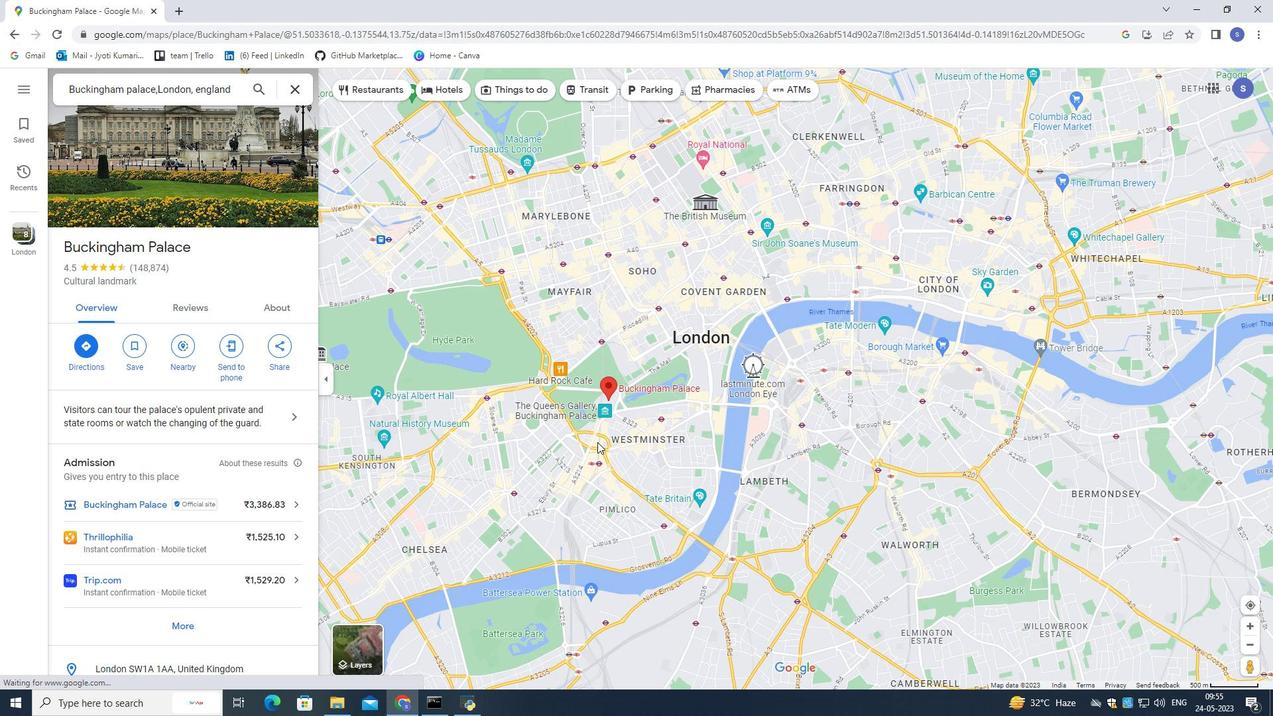
Action: Mouse scrolled (597, 441) with delta (0, 0)
Screenshot: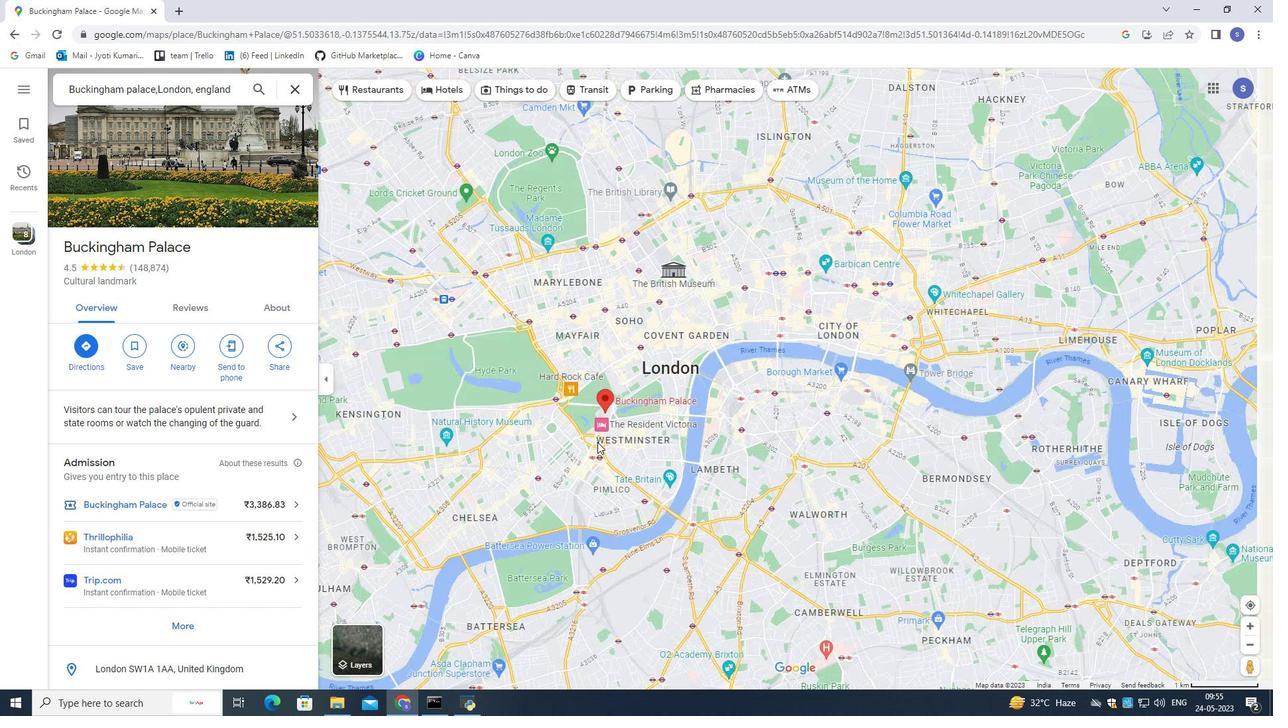 
Action: Mouse moved to (618, 401)
Screenshot: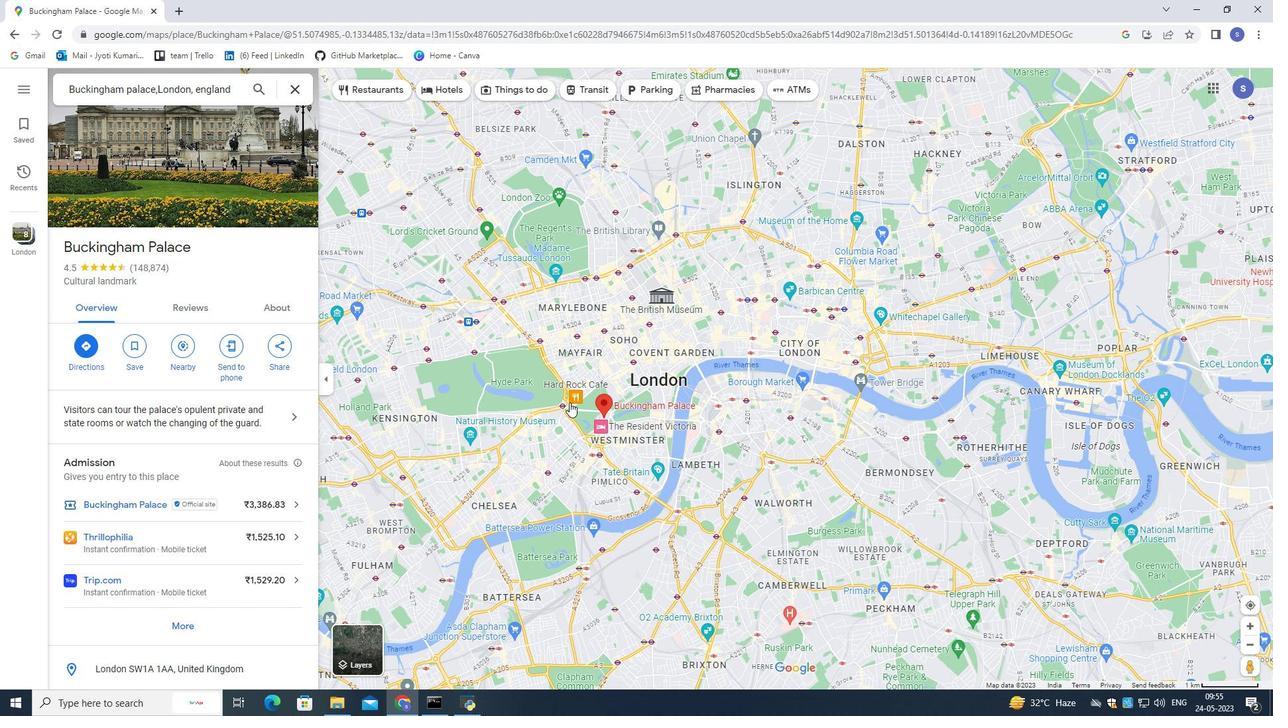 
Action: Mouse scrolled (618, 401) with delta (0, 0)
Screenshot: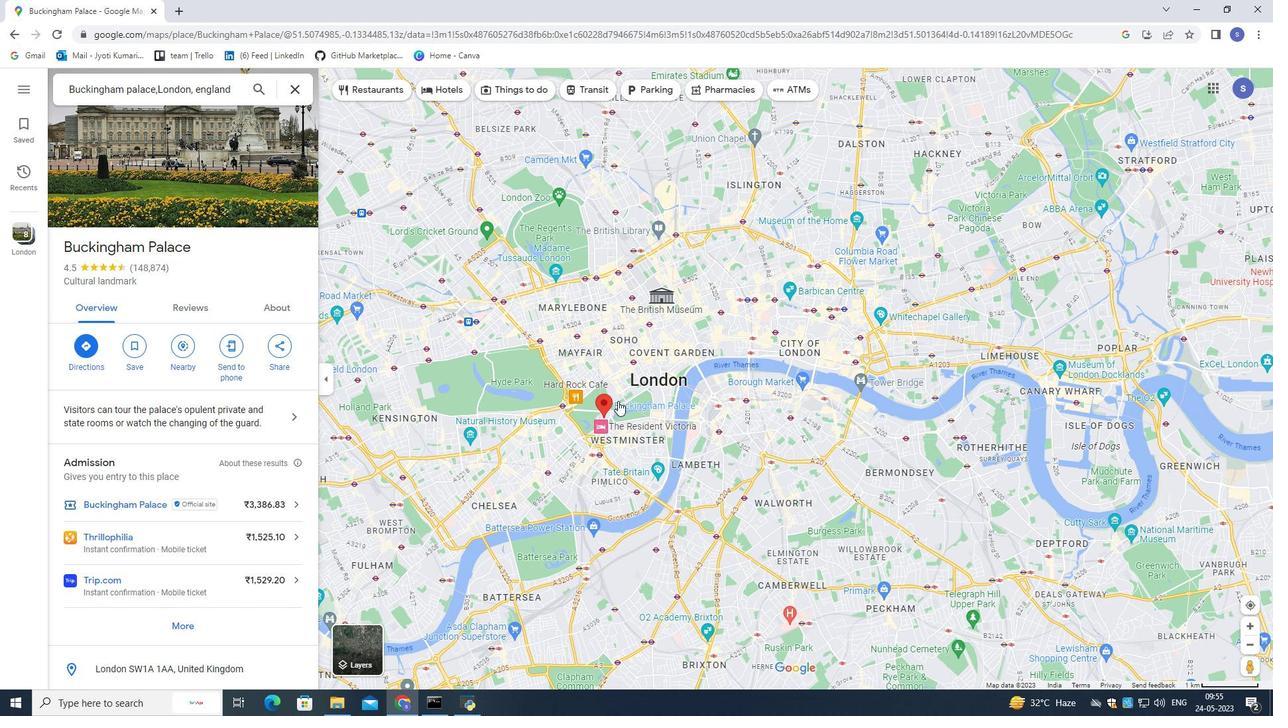 
Action: Mouse scrolled (618, 401) with delta (0, 0)
Screenshot: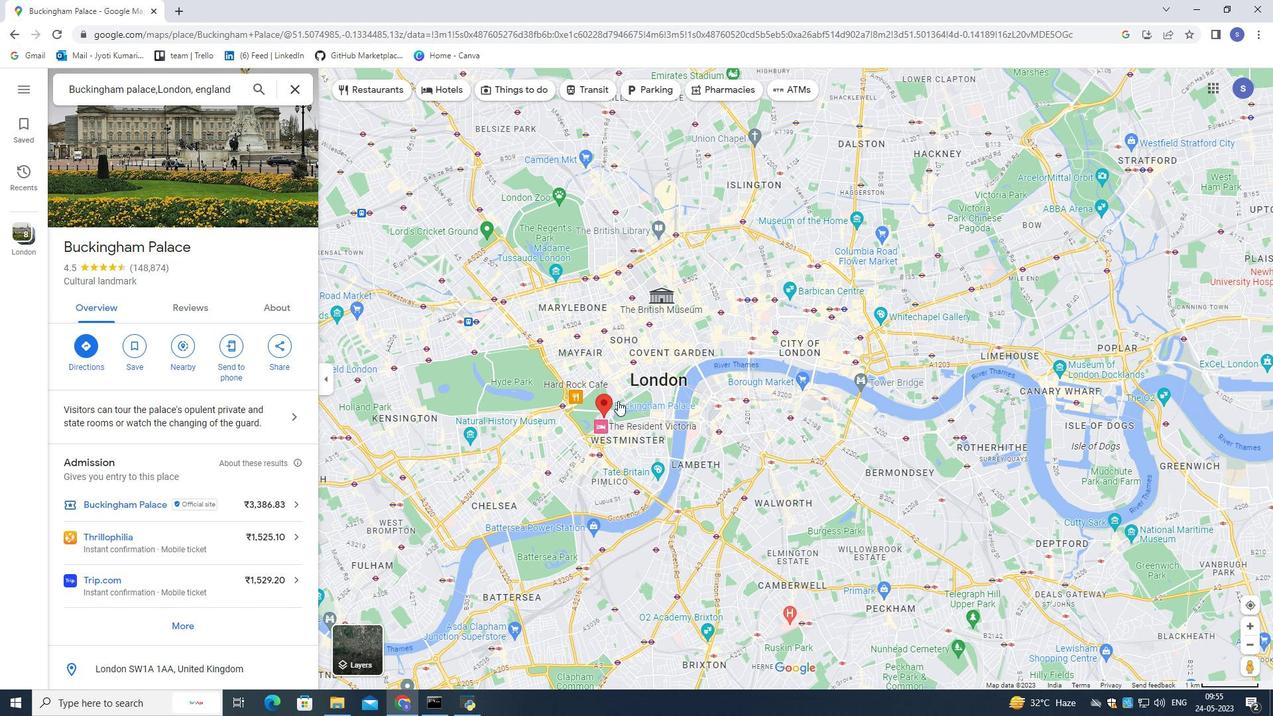 
Action: Mouse scrolled (618, 401) with delta (0, 0)
Screenshot: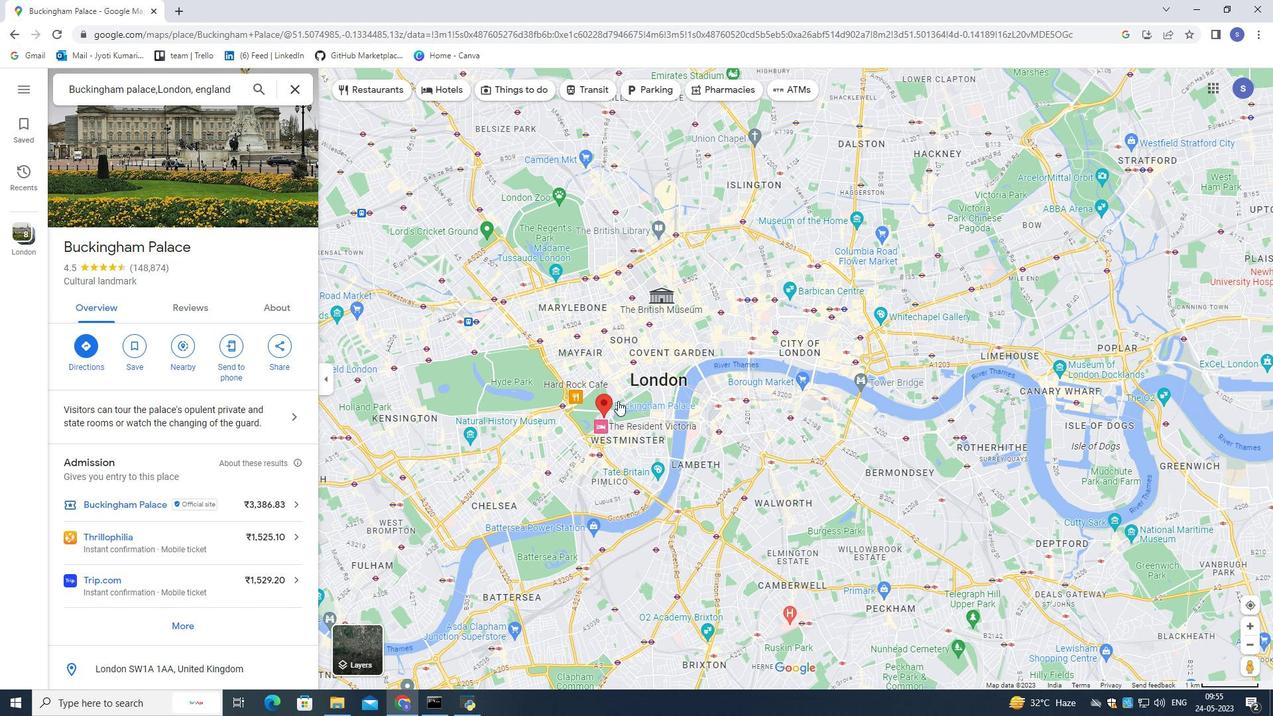 
Action: Mouse scrolled (618, 401) with delta (0, 0)
Screenshot: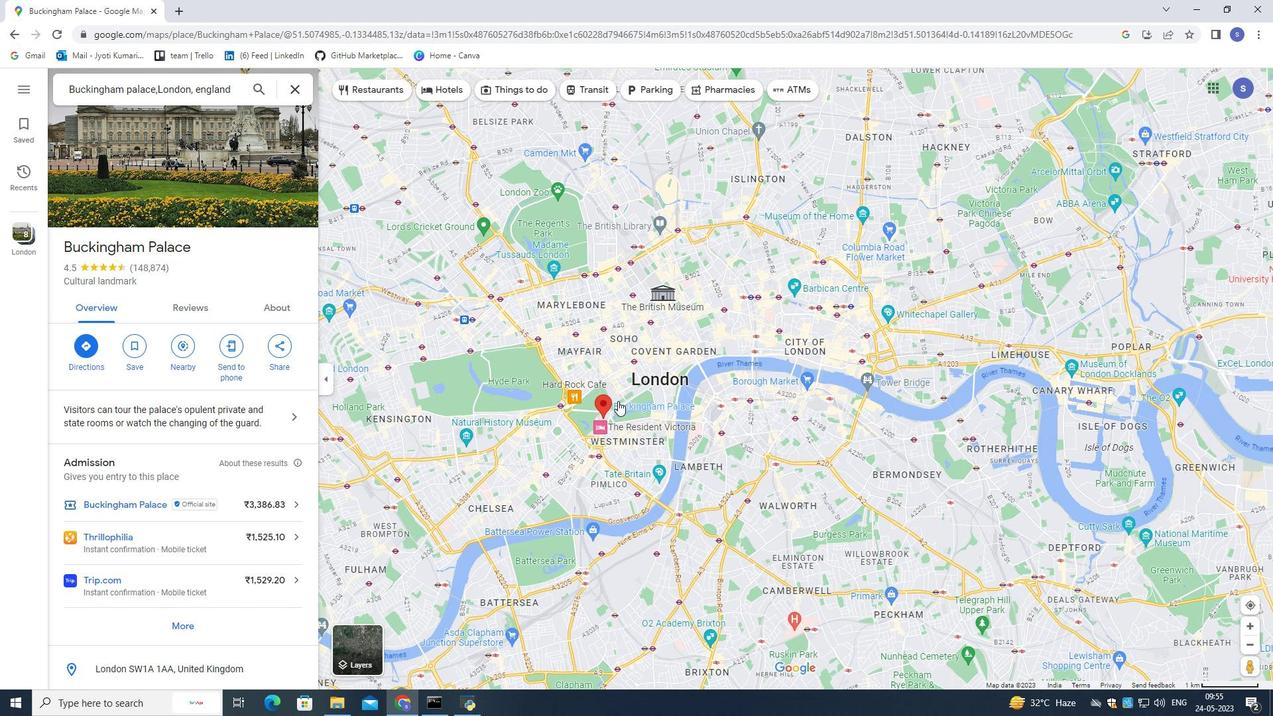 
Action: Mouse moved to (616, 441)
Screenshot: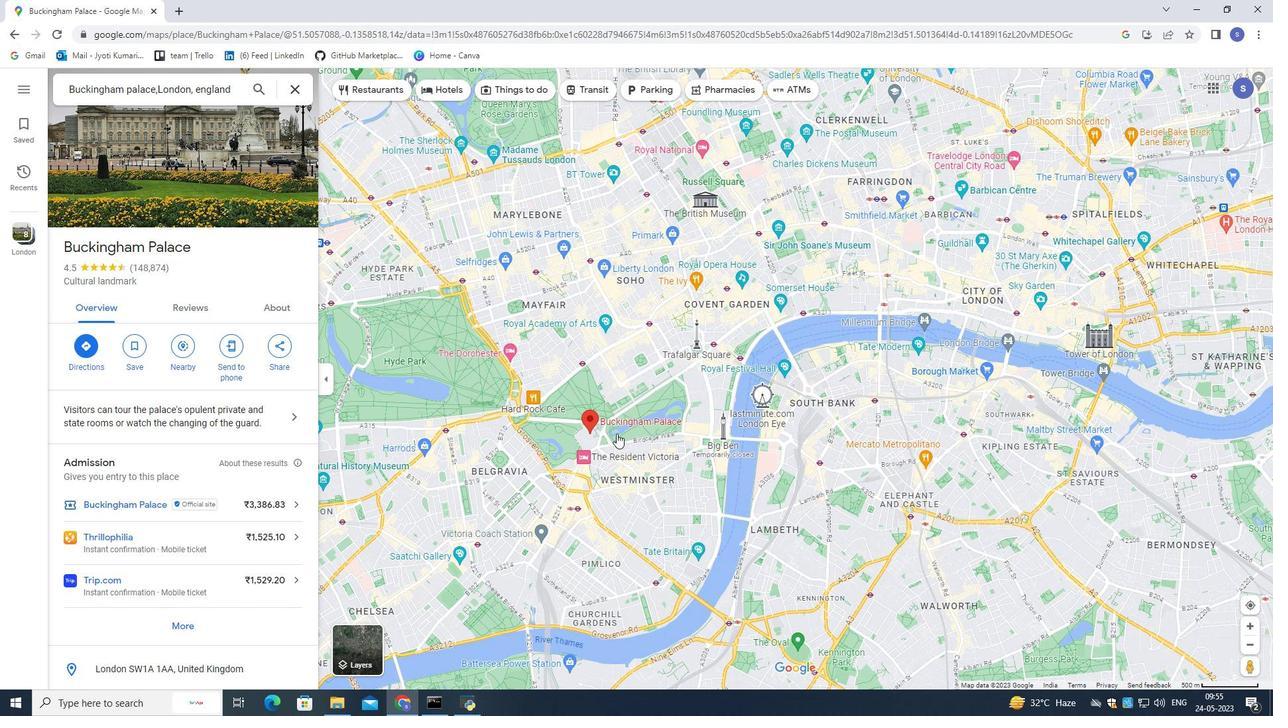 
Action: Mouse pressed left at (616, 441)
Screenshot: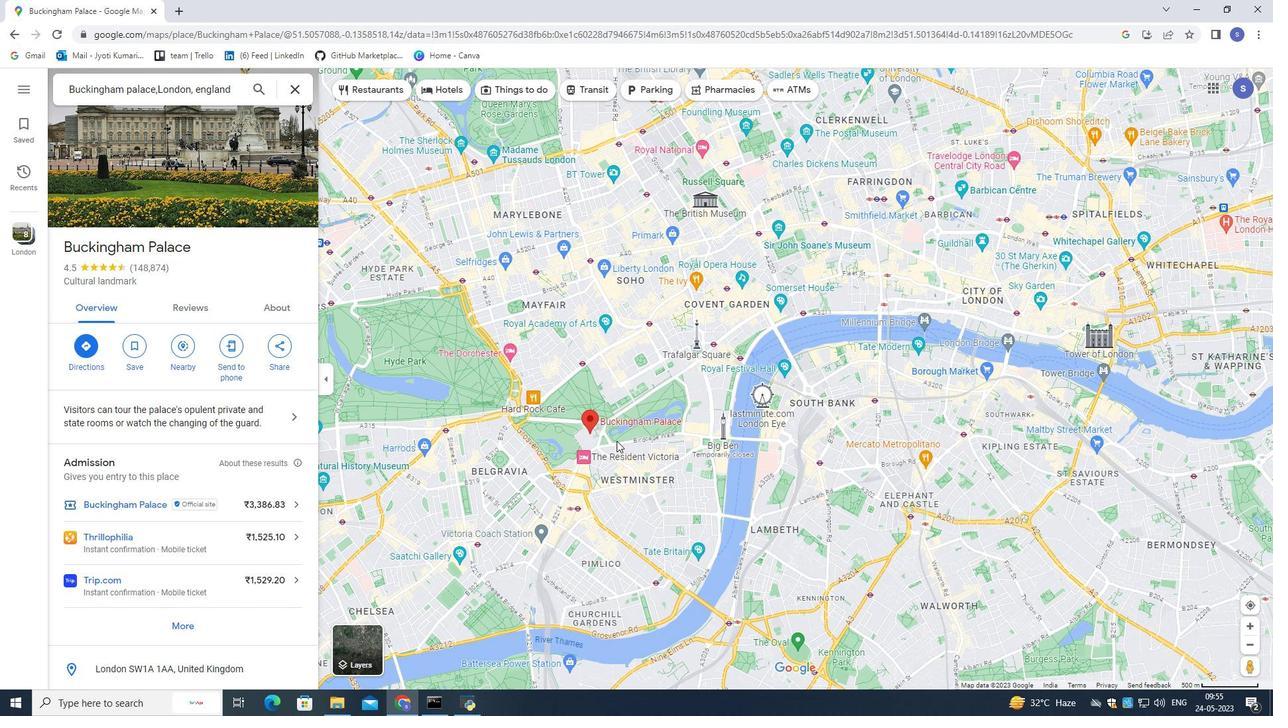 
Action: Mouse moved to (636, 427)
Screenshot: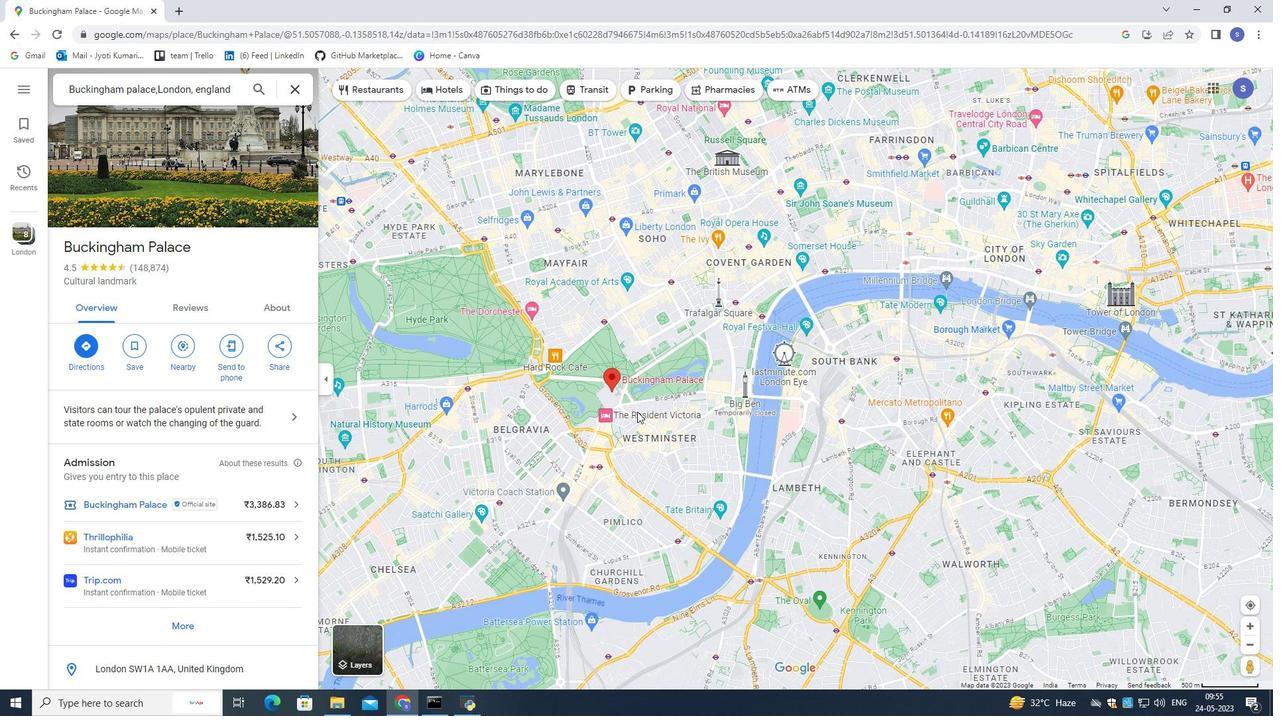 
Action: Mouse scrolled (636, 427) with delta (0, 0)
Screenshot: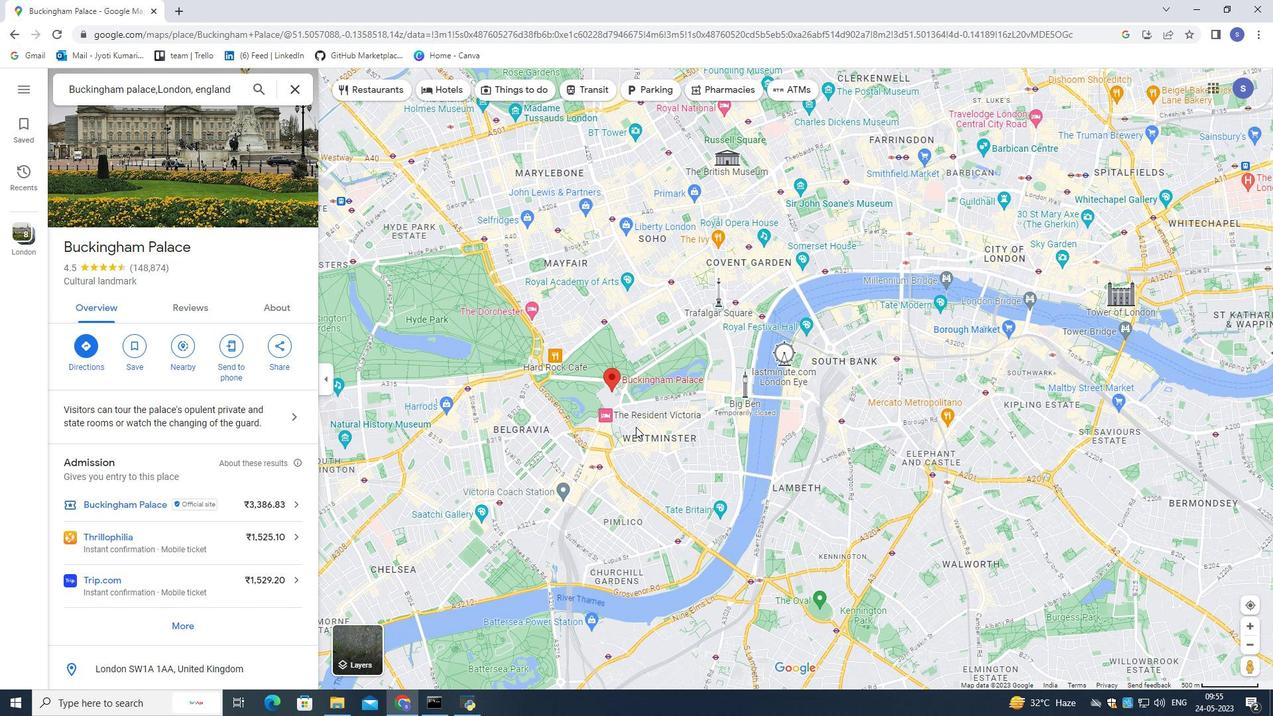 
Action: Mouse scrolled (636, 427) with delta (0, 0)
Screenshot: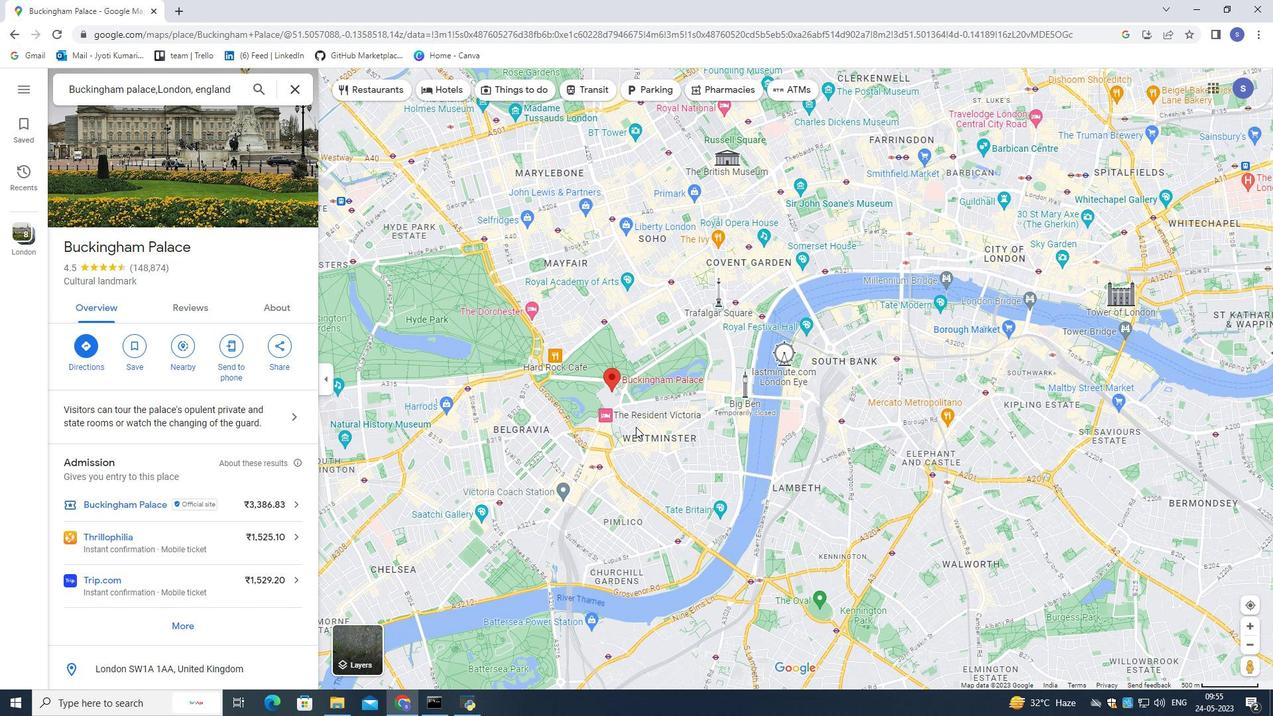 
Action: Mouse scrolled (636, 427) with delta (0, 0)
Screenshot: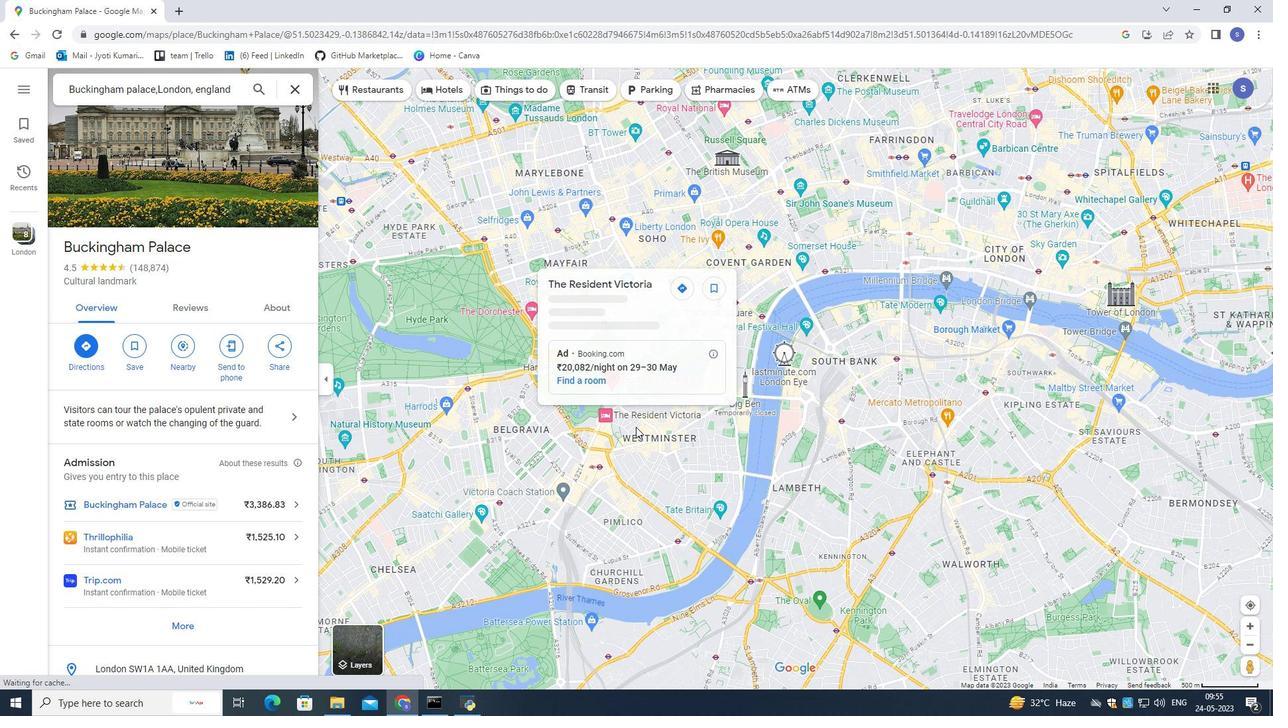 
Action: Mouse moved to (689, 397)
Screenshot: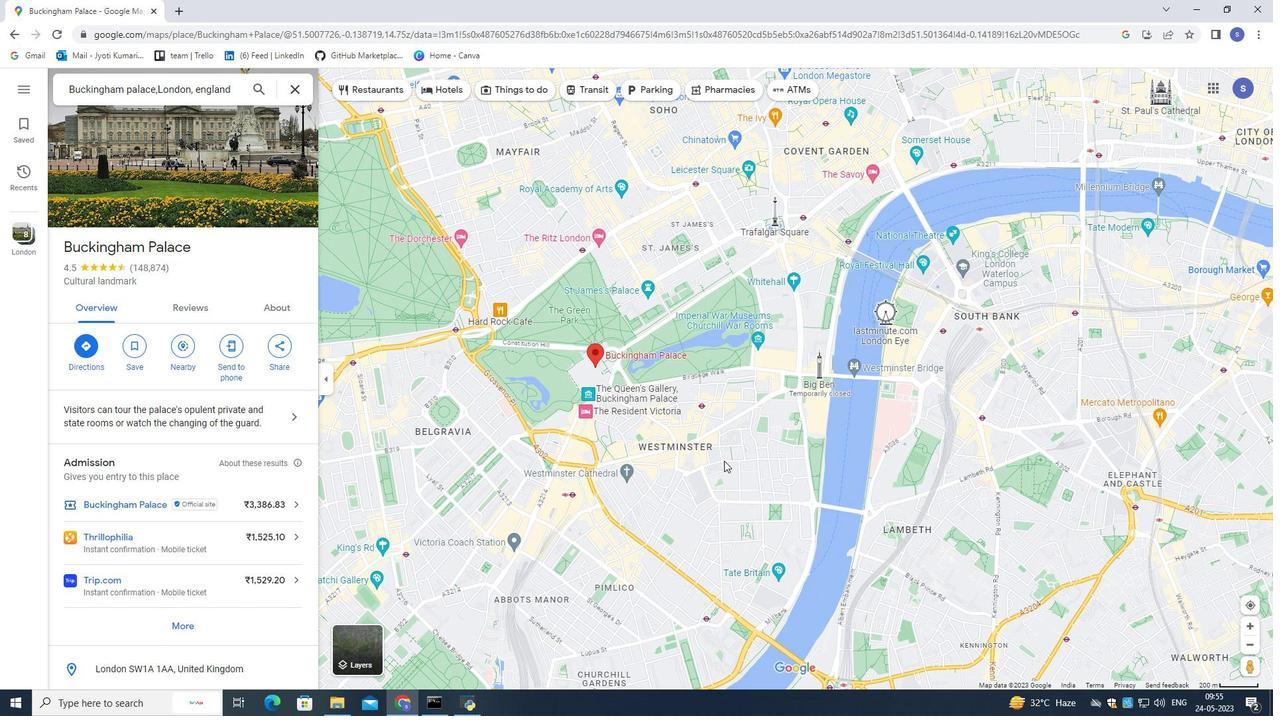 
Action: Mouse scrolled (689, 397) with delta (0, 0)
Screenshot: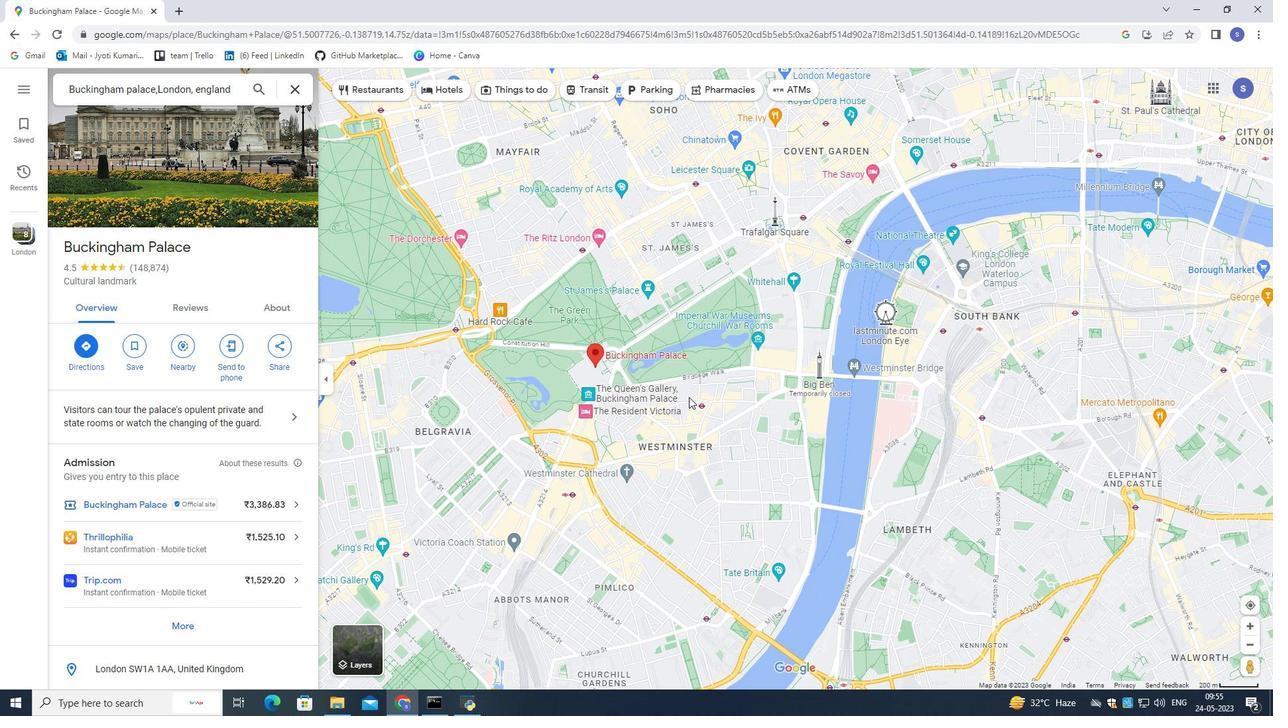 
Action: Mouse scrolled (689, 397) with delta (0, 0)
Screenshot: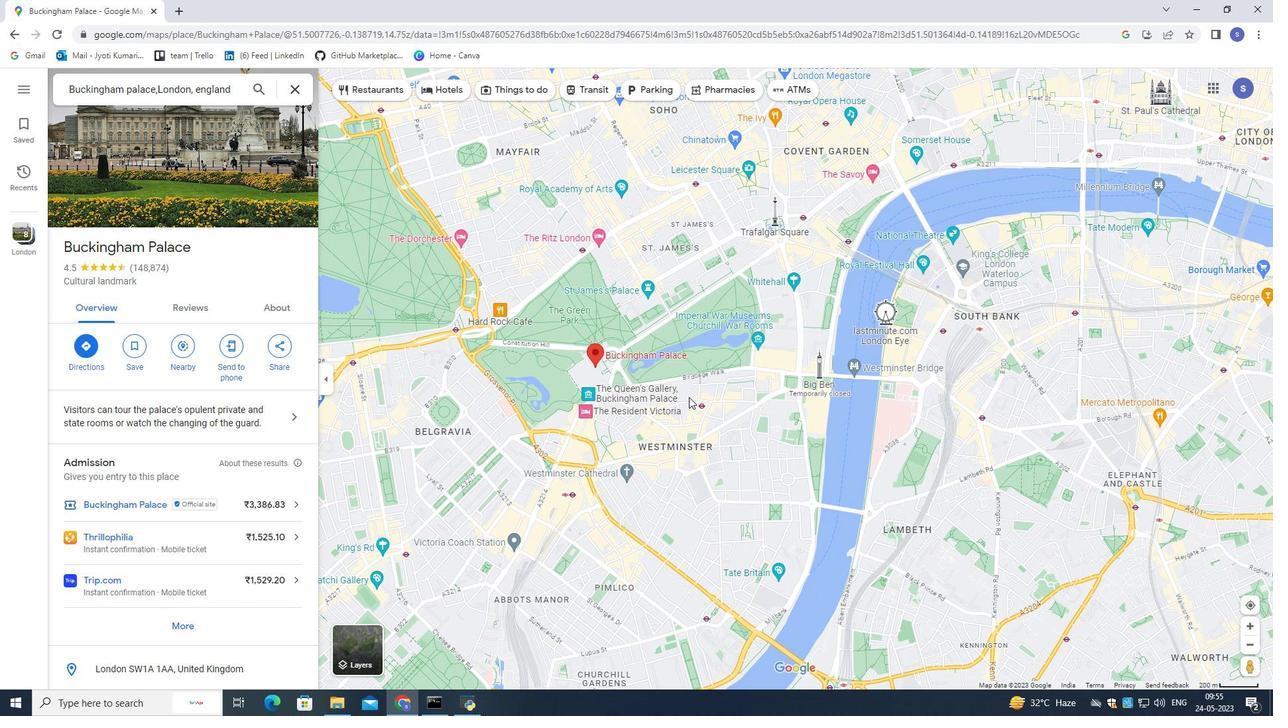 
Action: Mouse scrolled (689, 397) with delta (0, 0)
Screenshot: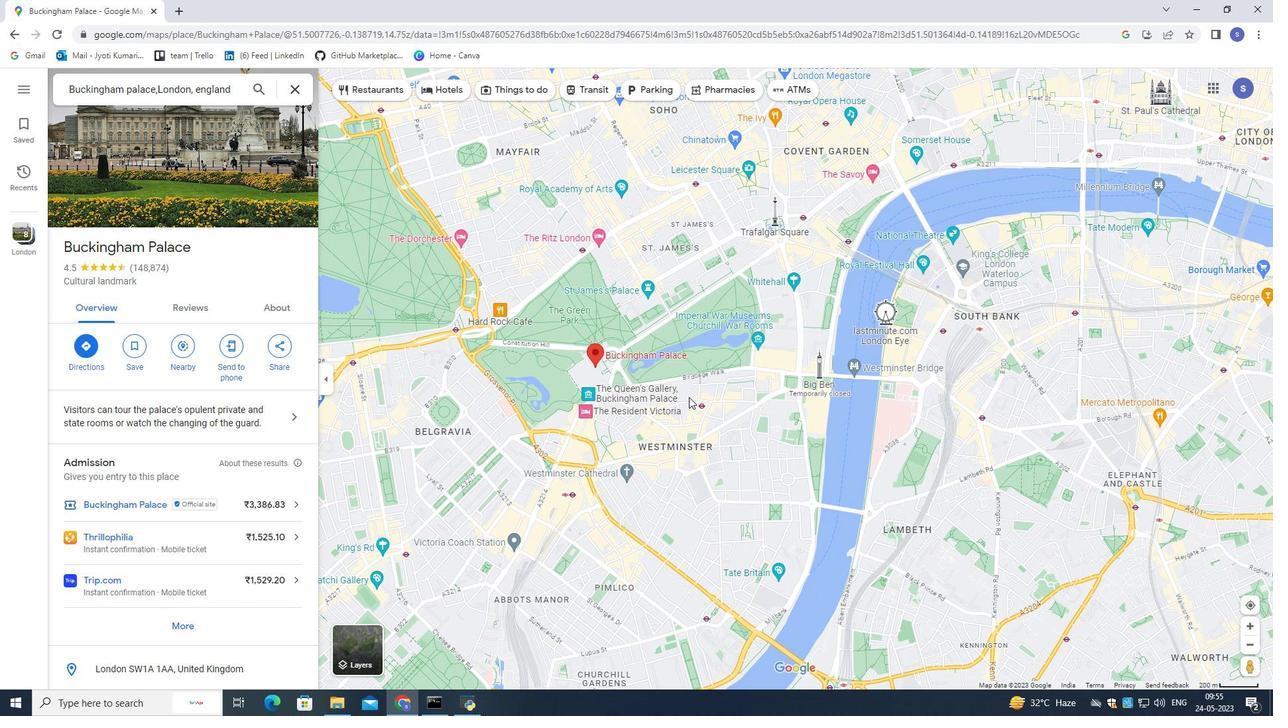 
Action: Mouse scrolled (689, 397) with delta (0, 0)
Screenshot: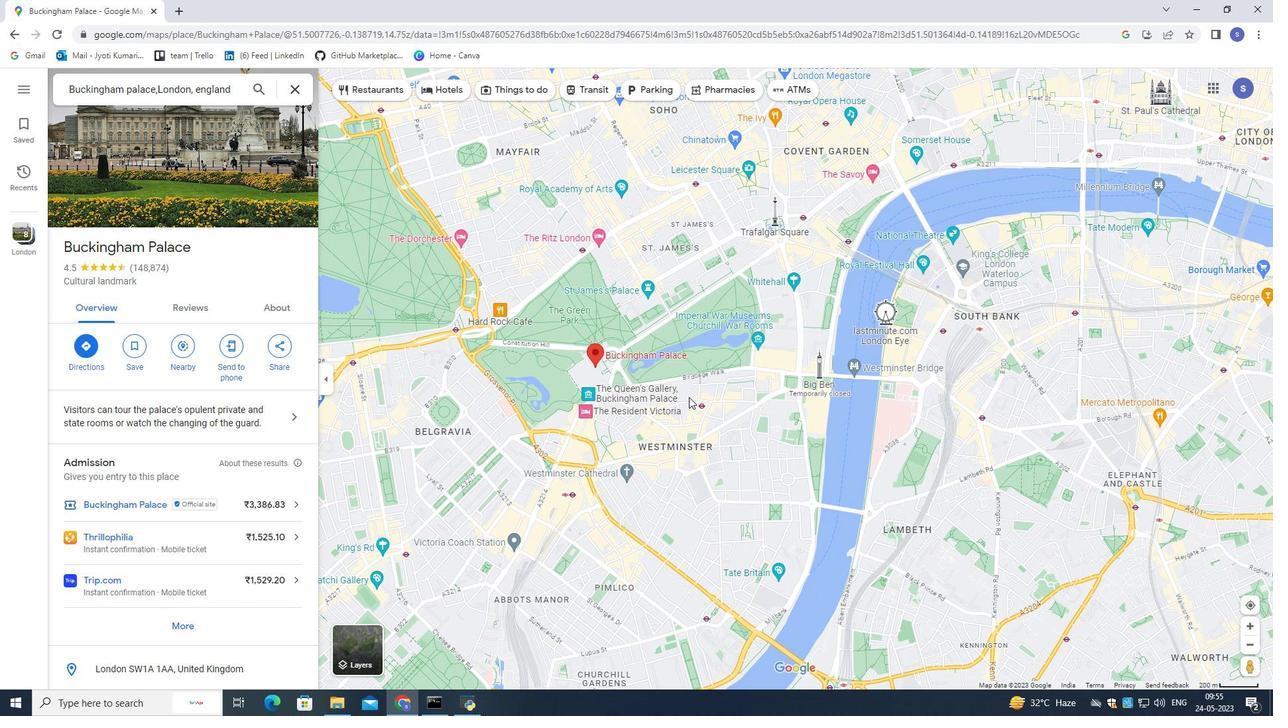 
Action: Mouse moved to (652, 376)
Screenshot: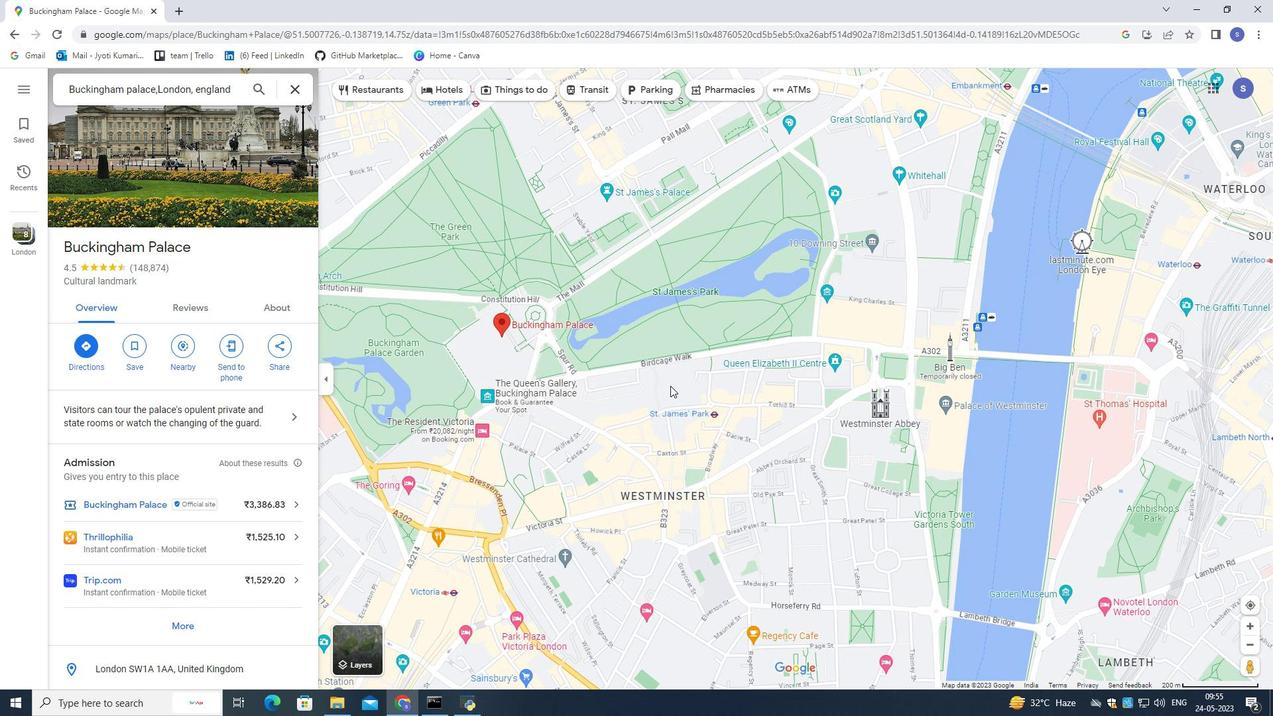 
Action: Mouse pressed left at (652, 376)
Screenshot: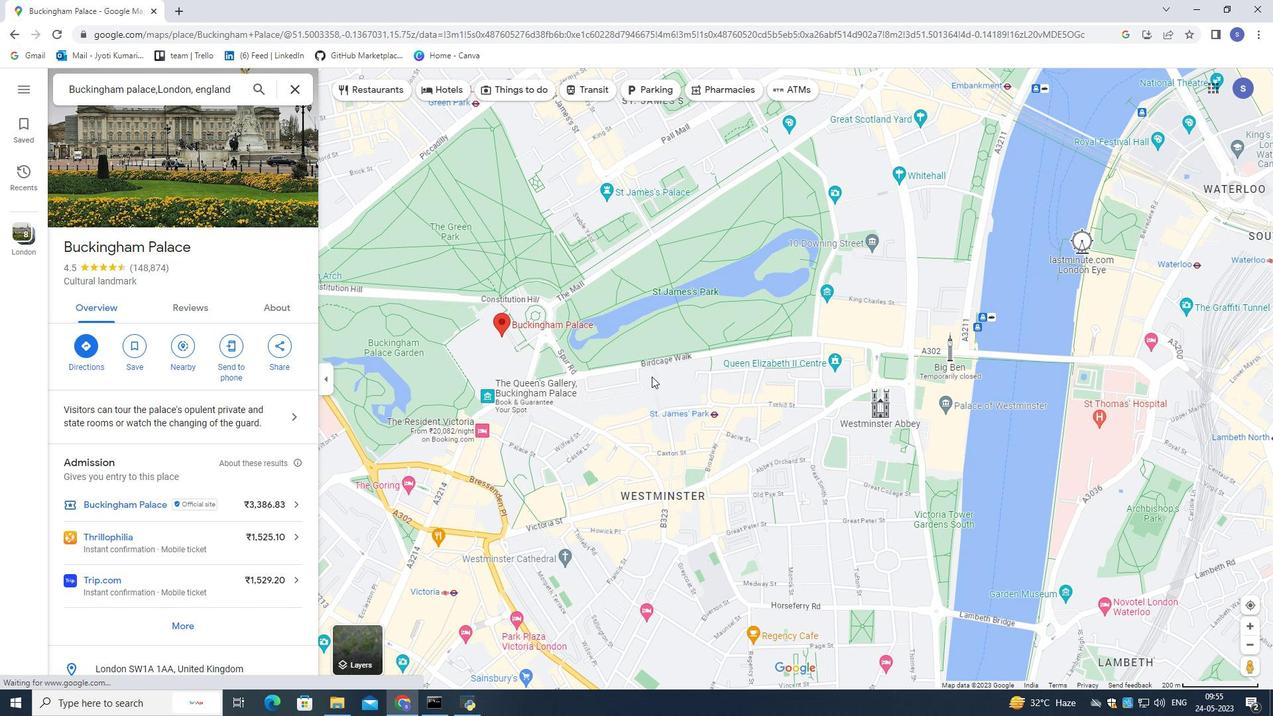 
Action: Mouse moved to (648, 374)
Screenshot: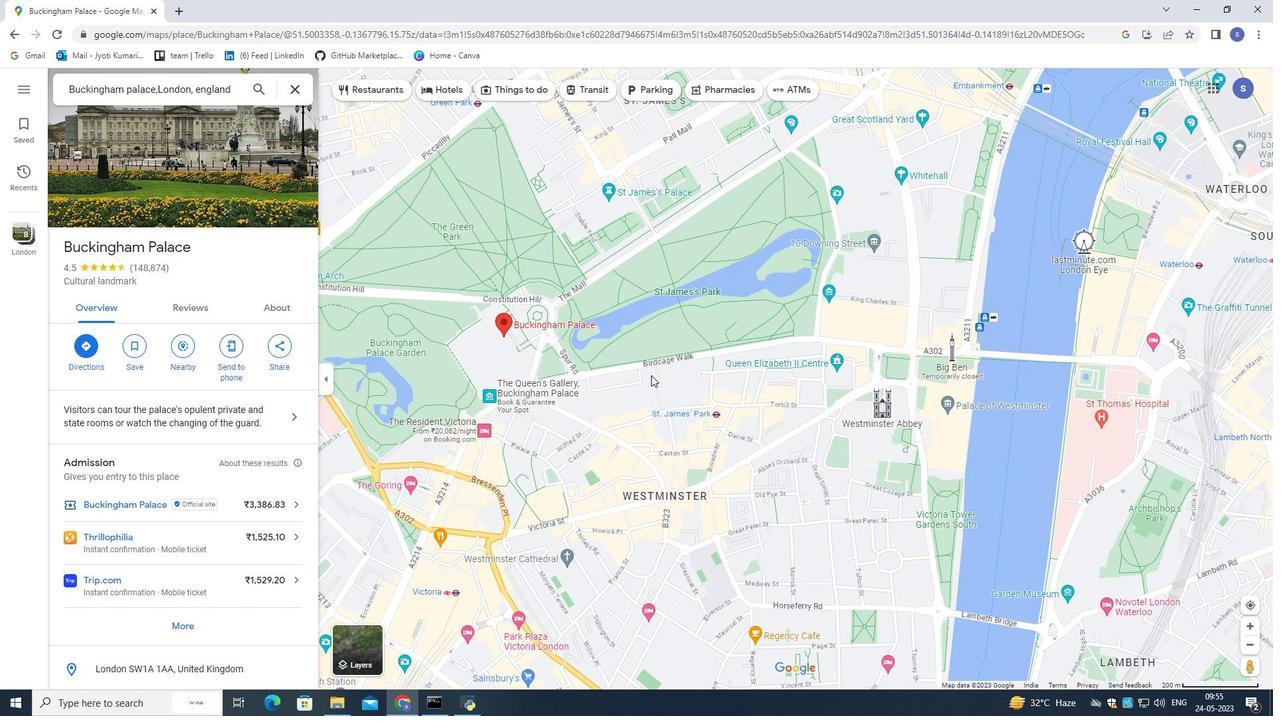 
Action: Mouse scrolled (648, 374) with delta (0, 0)
Screenshot: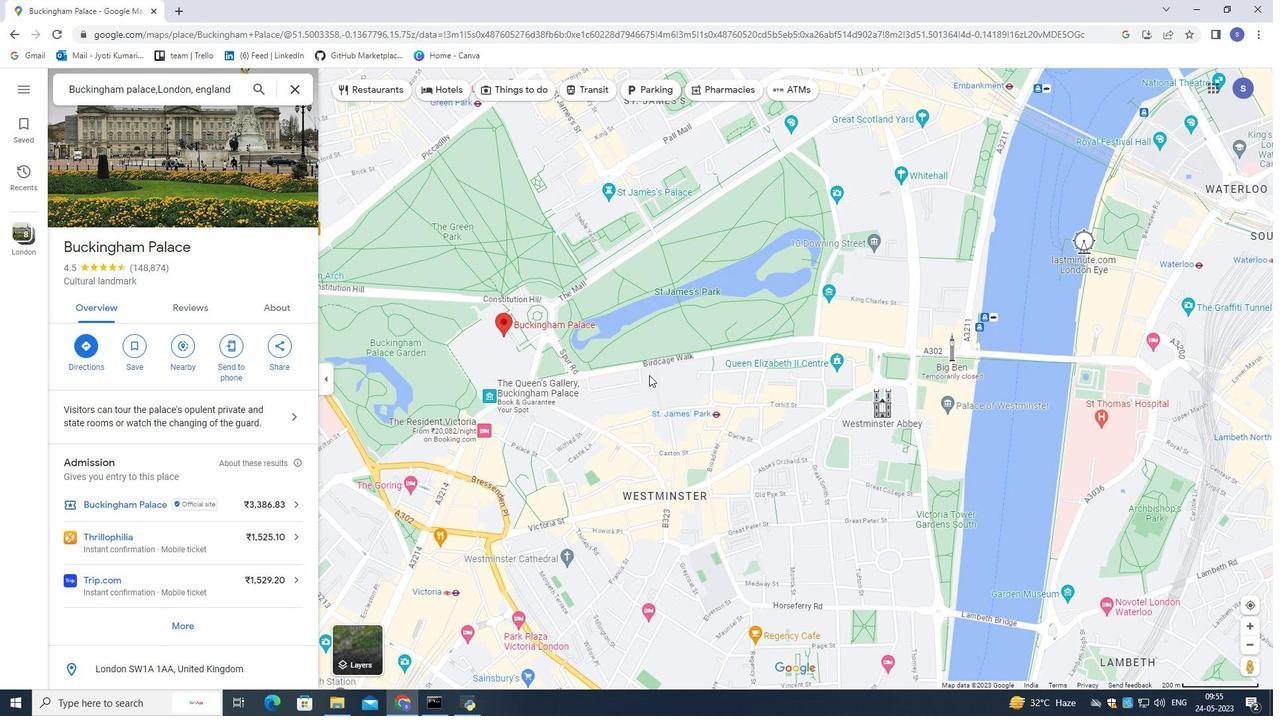 
Action: Mouse scrolled (648, 374) with delta (0, 0)
Screenshot: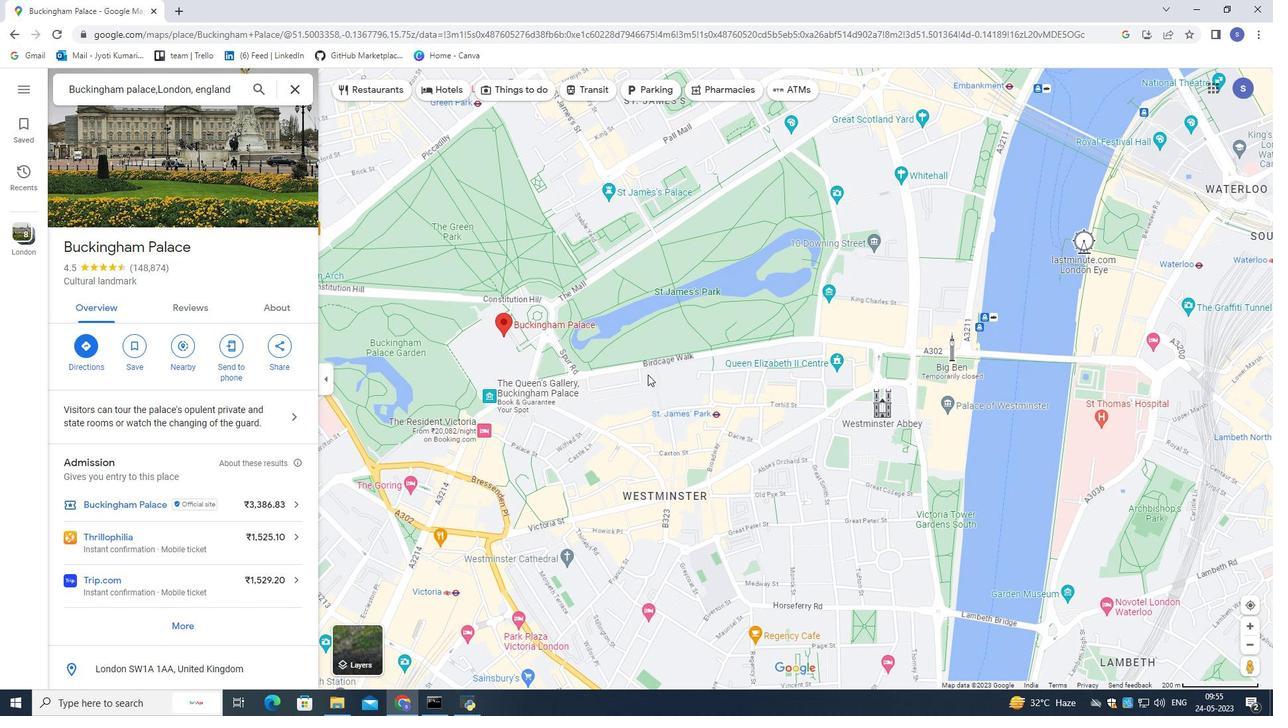 
Action: Mouse scrolled (648, 374) with delta (0, 0)
Screenshot: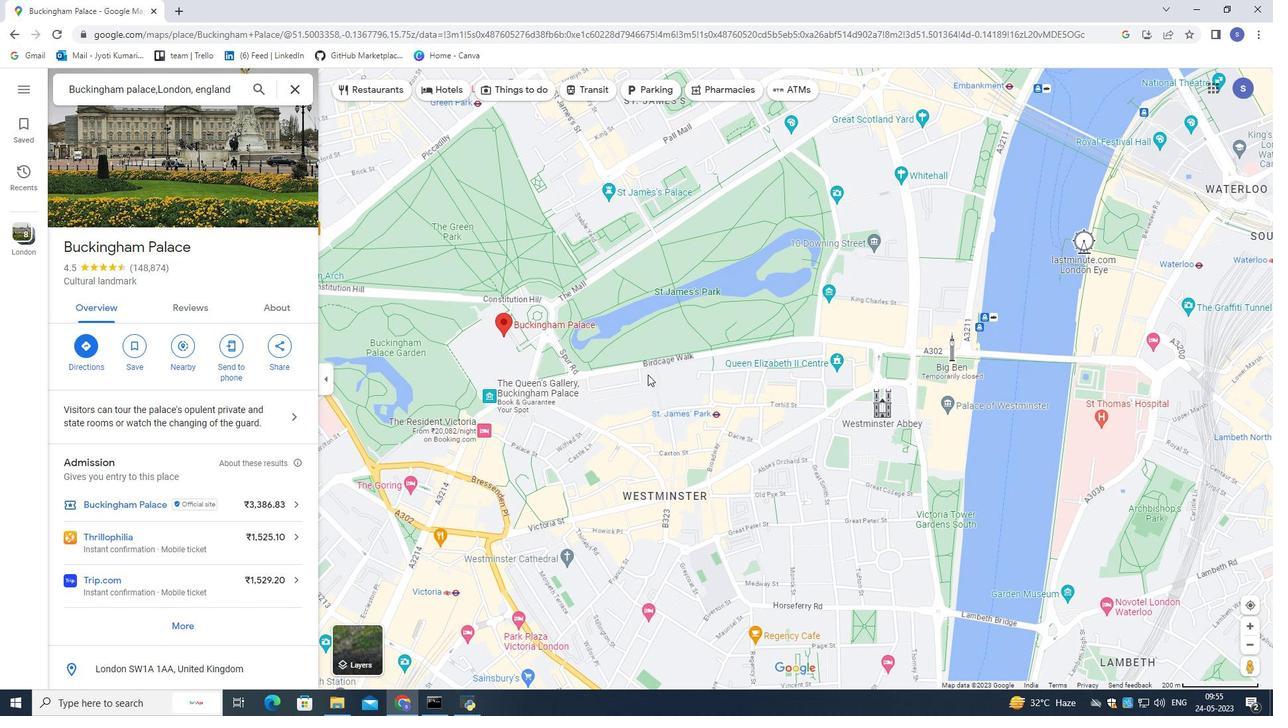 
Action: Mouse scrolled (648, 374) with delta (0, 0)
Screenshot: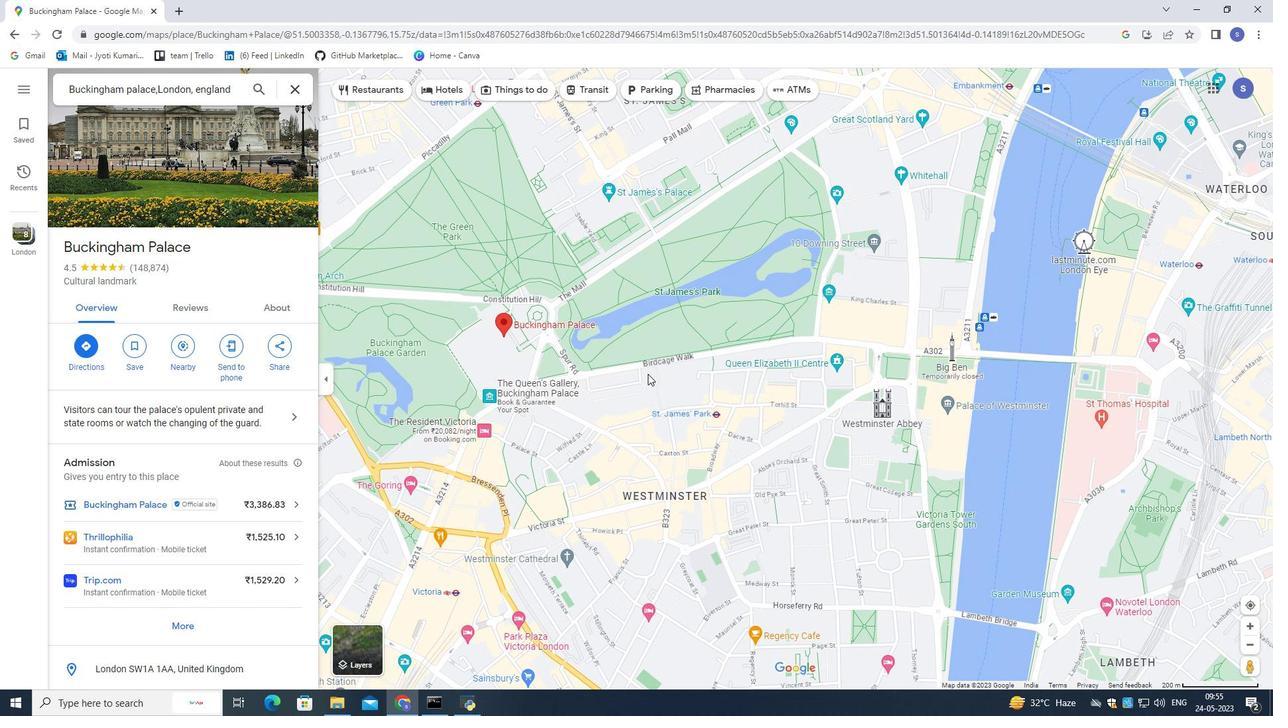 
Action: Mouse moved to (507, 333)
Screenshot: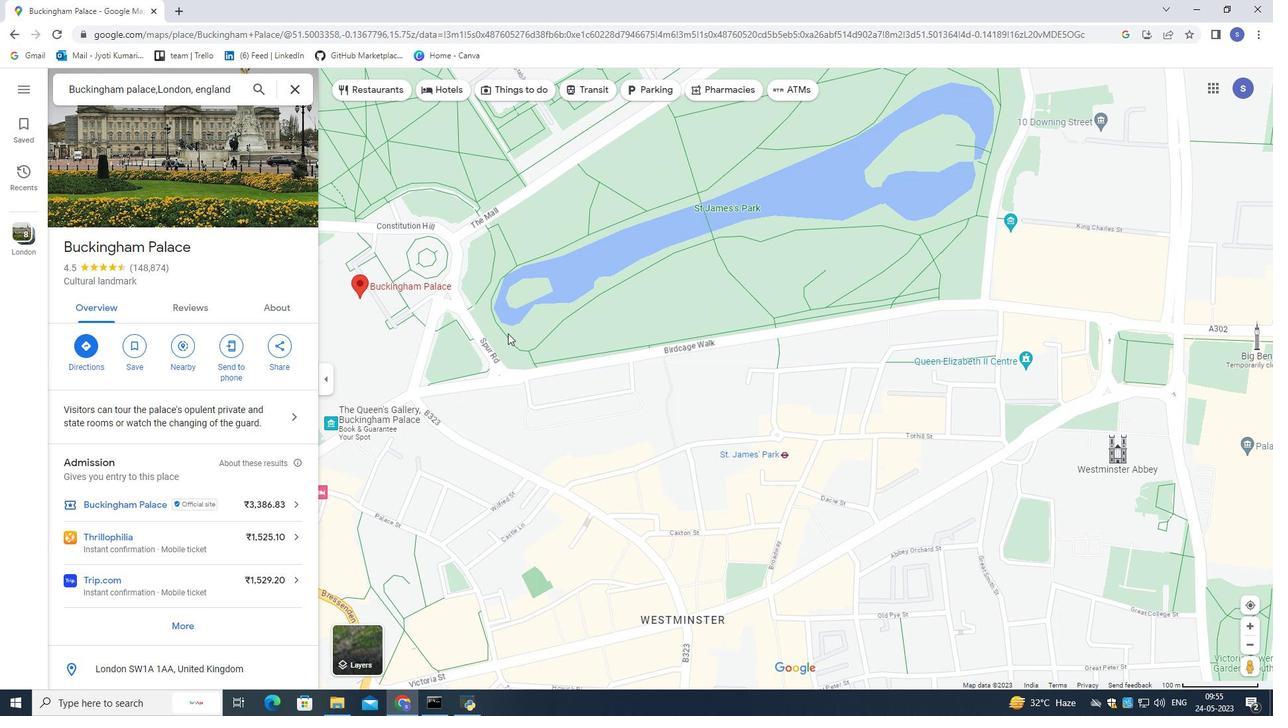 
Action: Mouse pressed left at (507, 333)
Screenshot: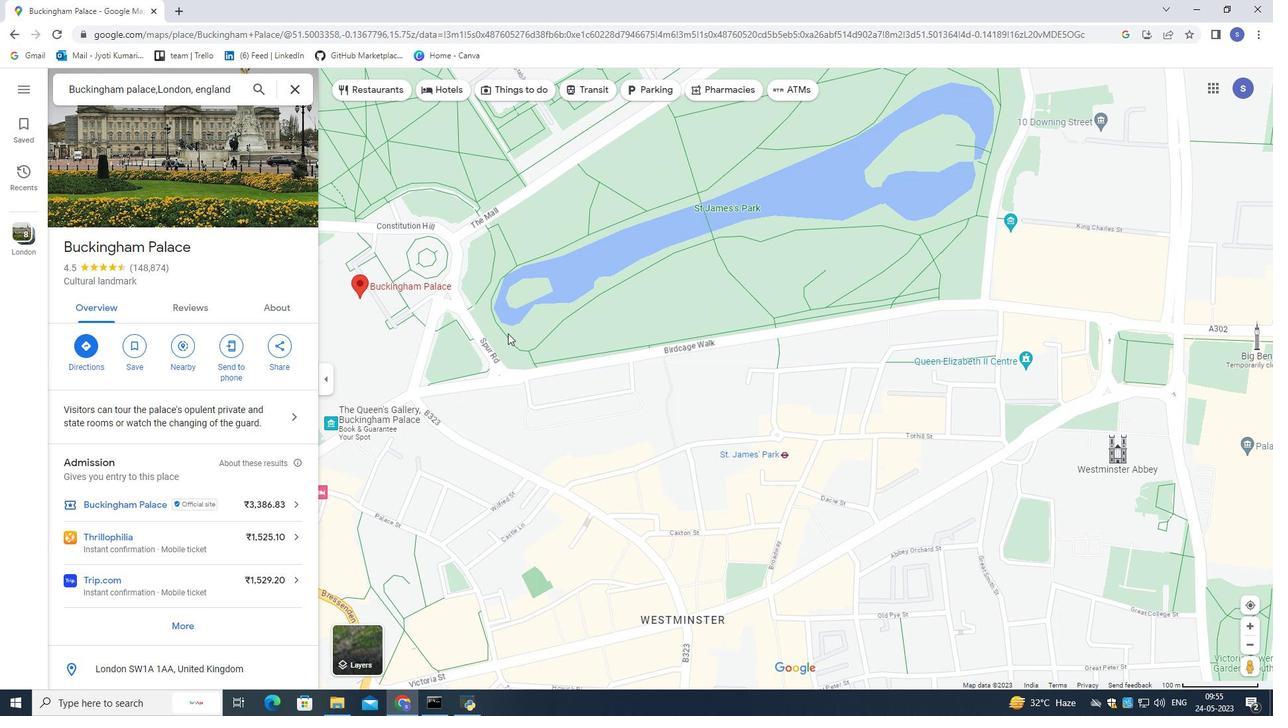 
Action: Mouse moved to (596, 362)
Screenshot: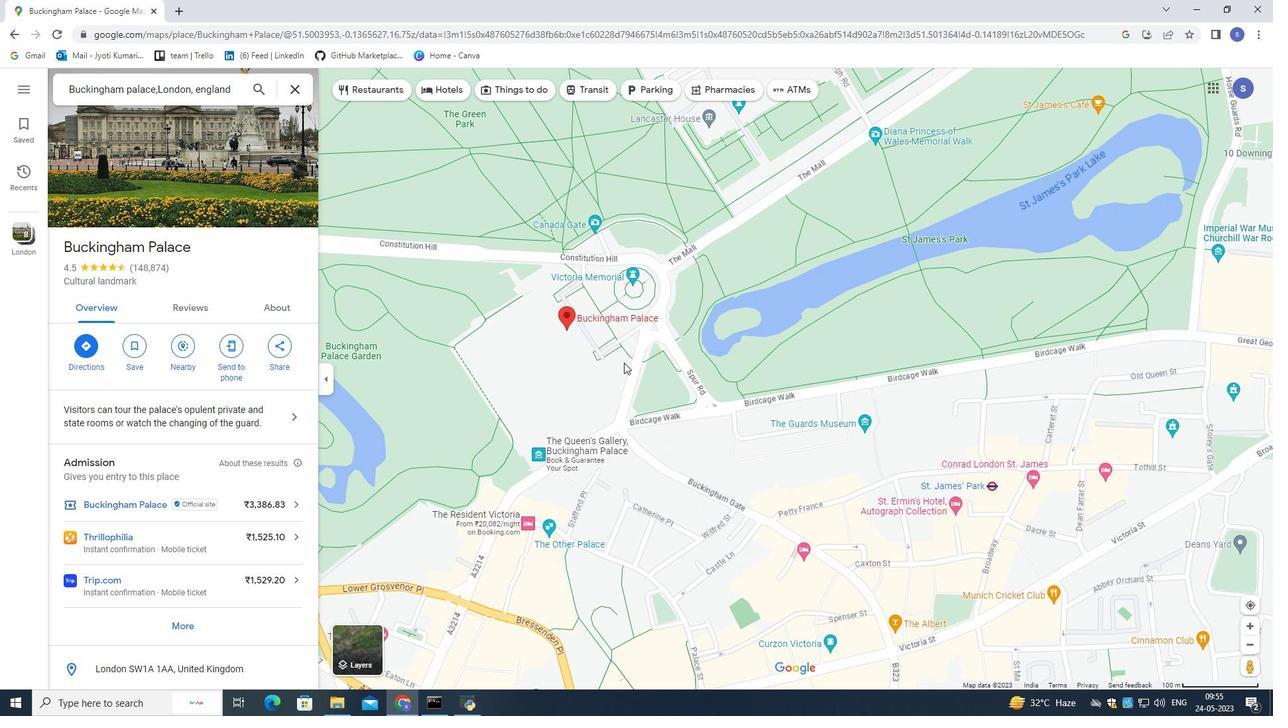 
Action: Mouse scrolled (596, 362) with delta (0, 0)
Screenshot: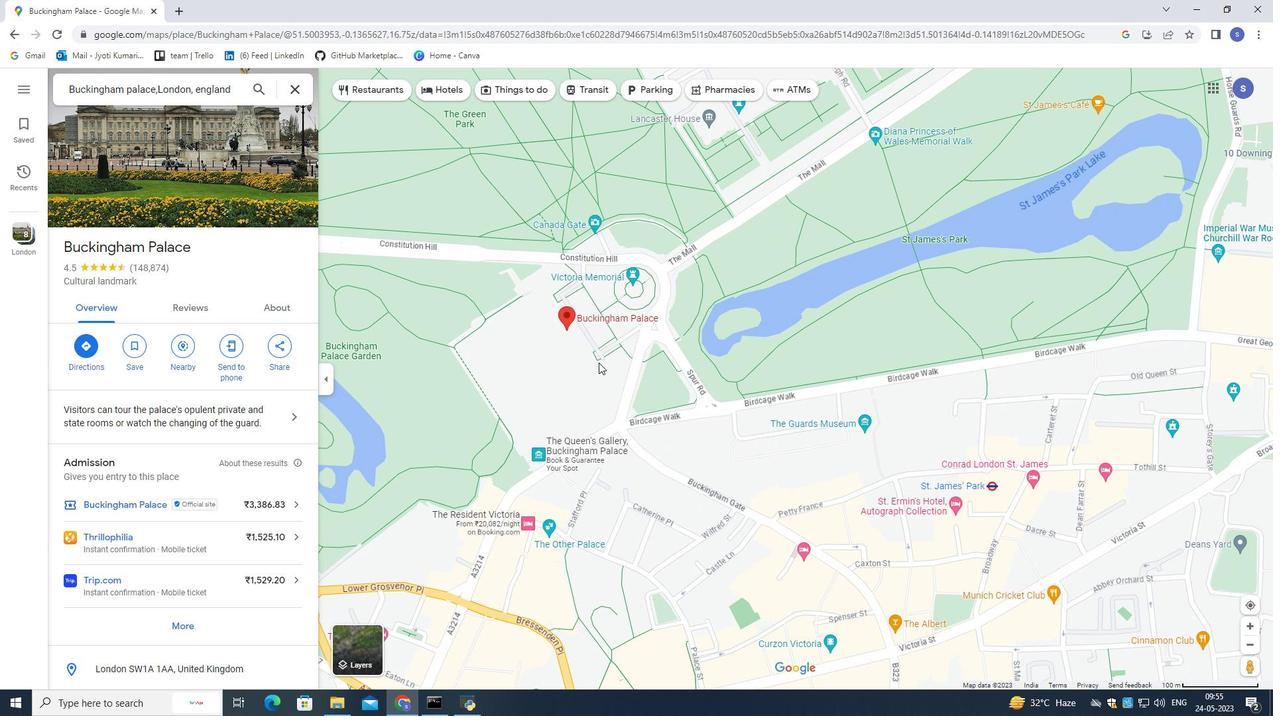 
Action: Mouse scrolled (596, 362) with delta (0, 0)
Screenshot: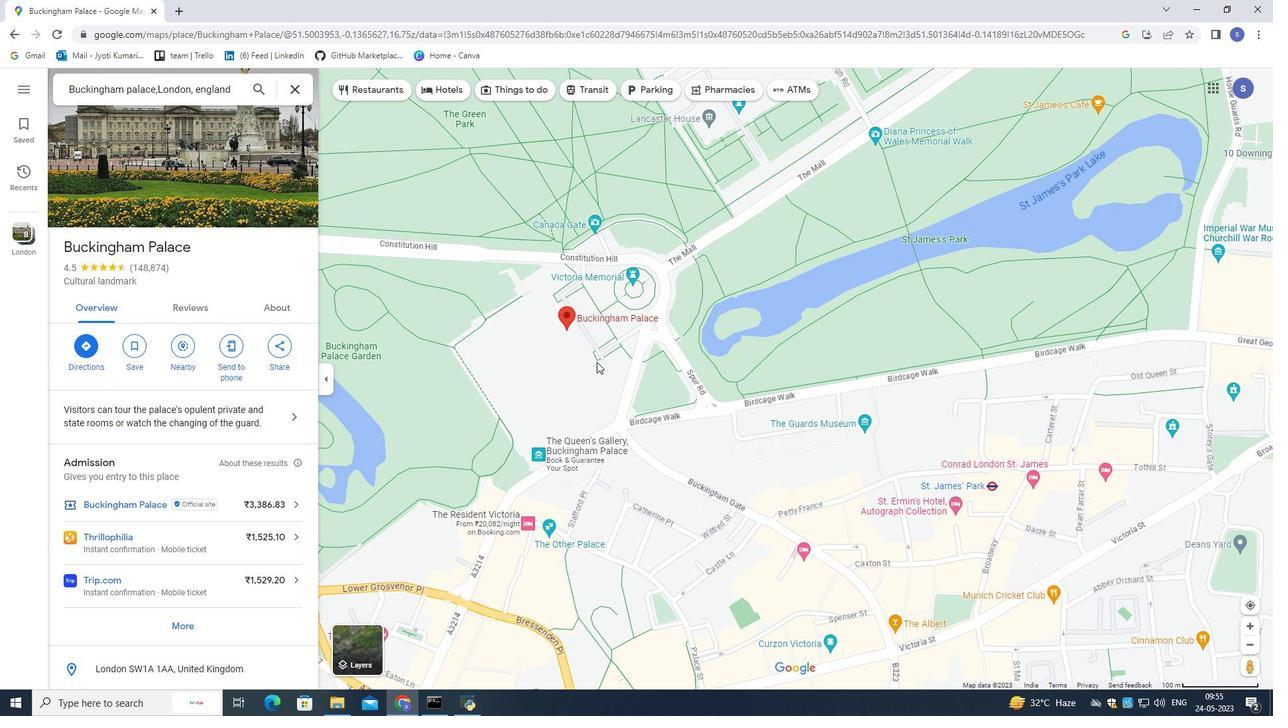 
Action: Mouse scrolled (596, 362) with delta (0, 0)
Screenshot: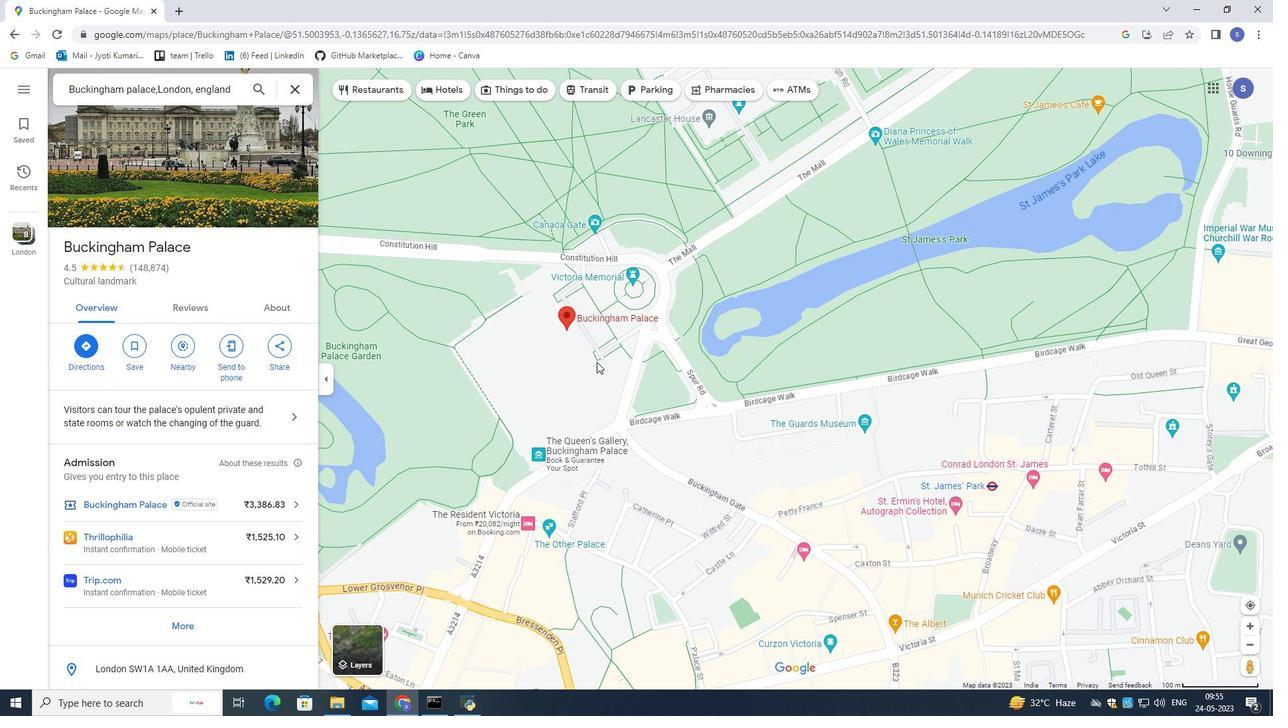 
Action: Mouse scrolled (596, 362) with delta (0, 0)
Screenshot: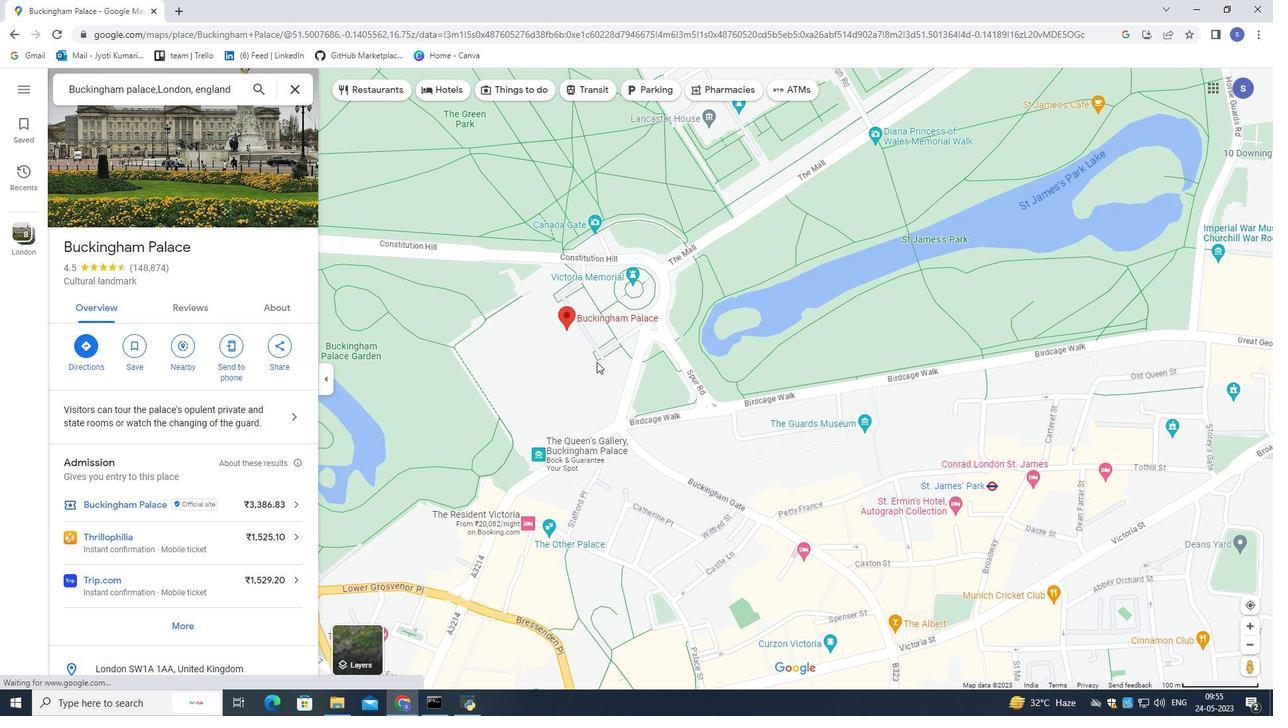 
Action: Mouse scrolled (596, 362) with delta (0, 0)
Screenshot: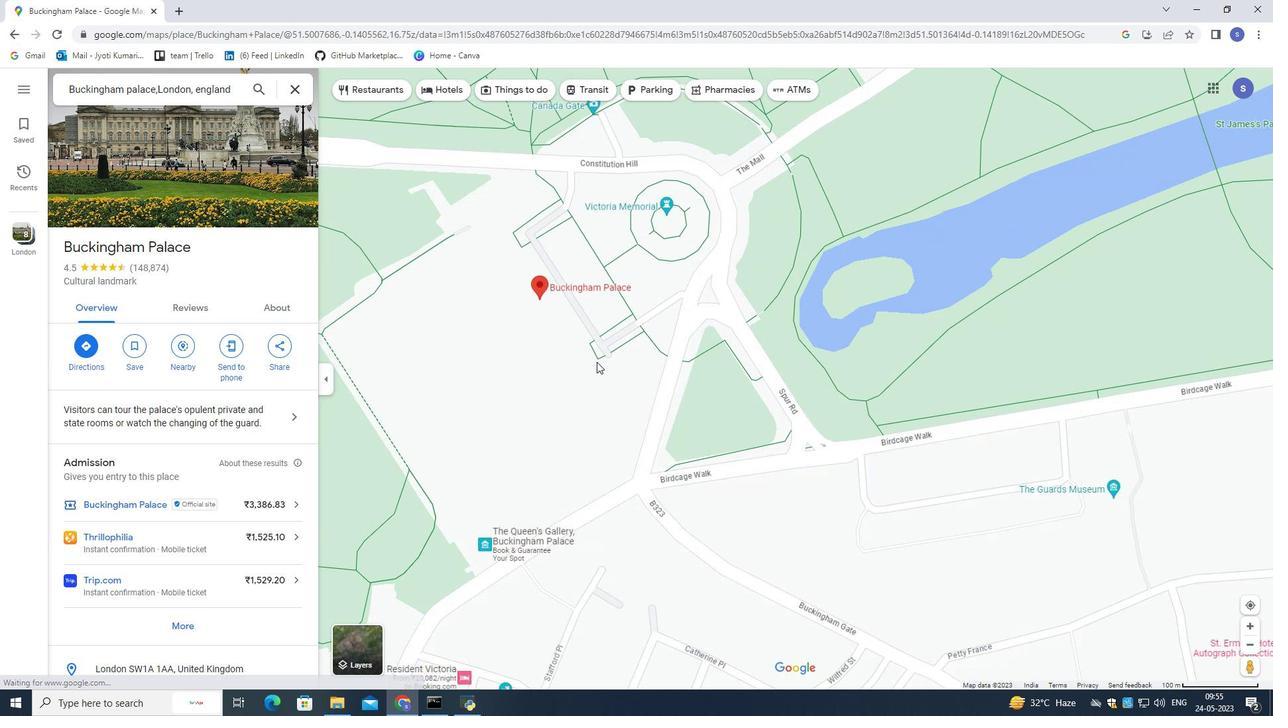 
Action: Mouse scrolled (596, 362) with delta (0, 0)
Screenshot: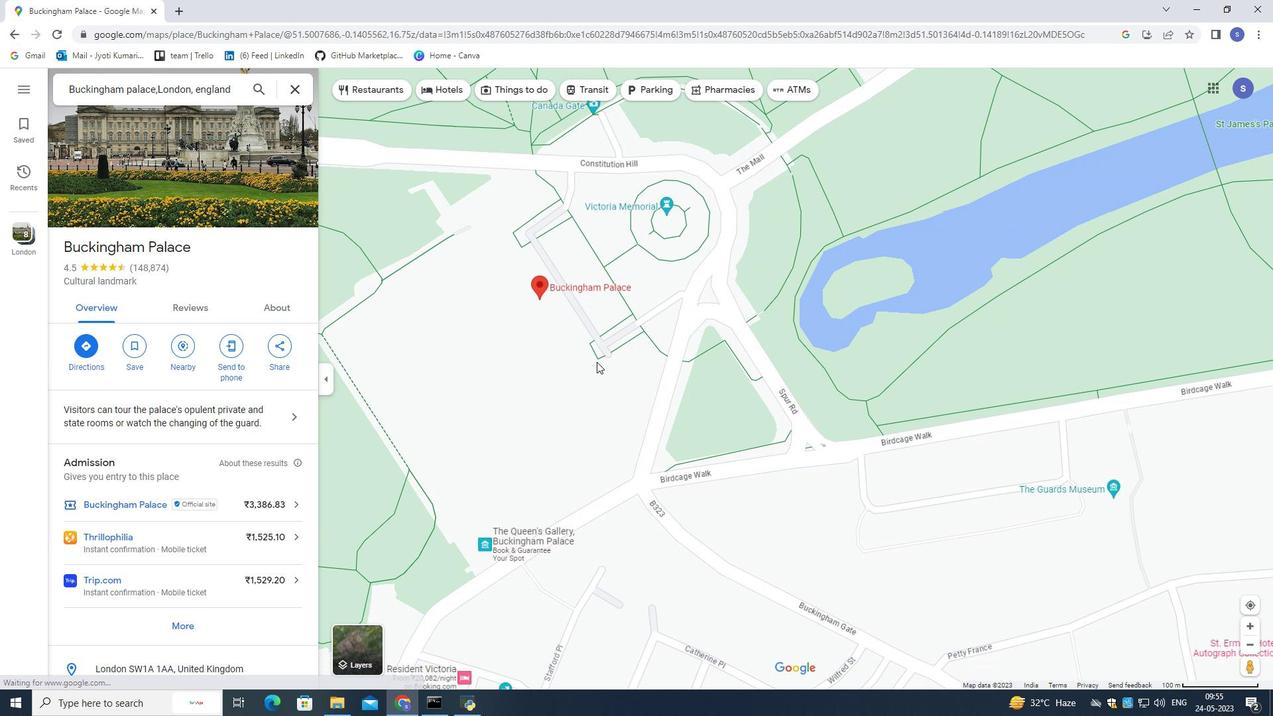 
Action: Mouse scrolled (596, 362) with delta (0, 0)
Screenshot: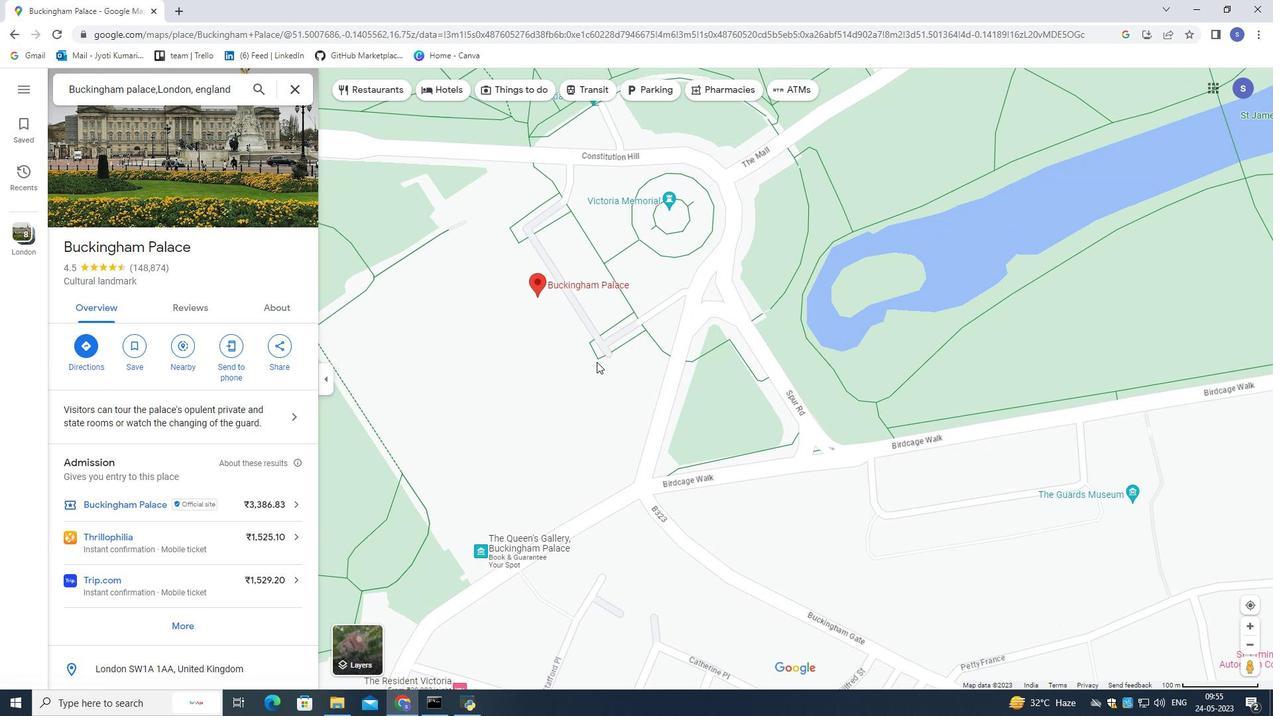 
Action: Mouse scrolled (596, 362) with delta (0, 0)
Screenshot: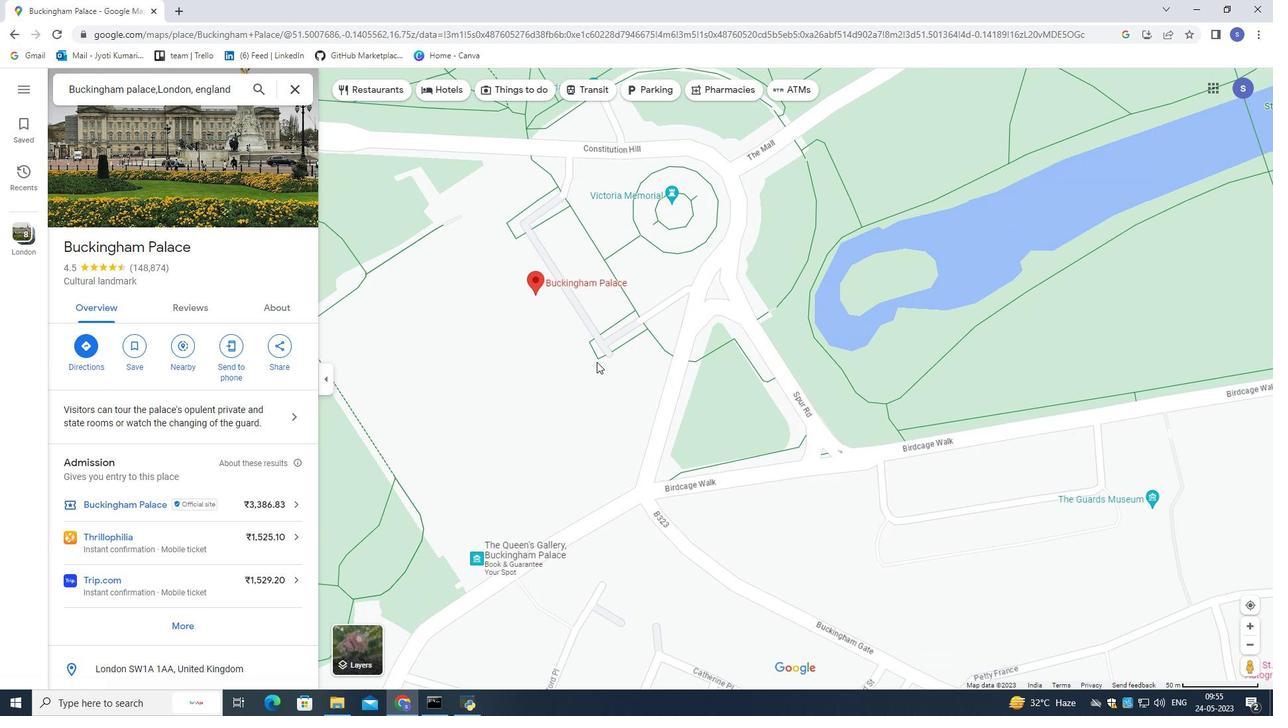 
Action: Mouse moved to (502, 280)
Screenshot: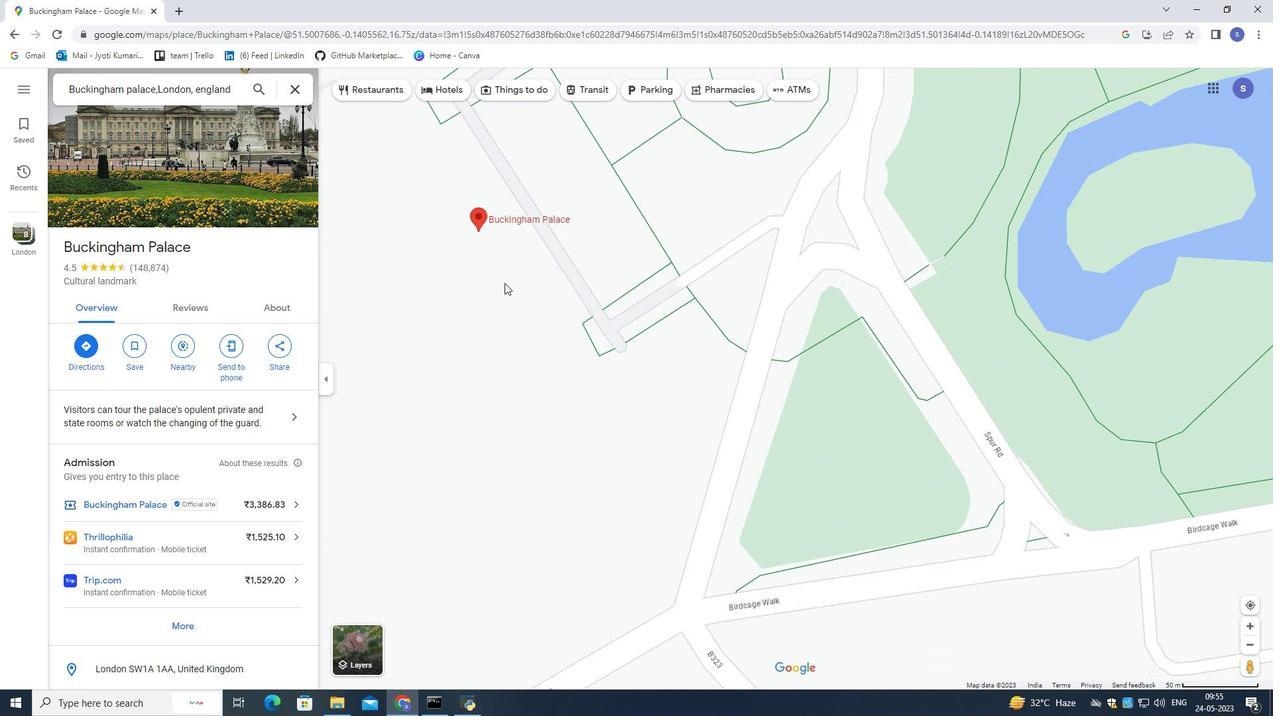 
Action: Mouse pressed left at (502, 280)
Screenshot: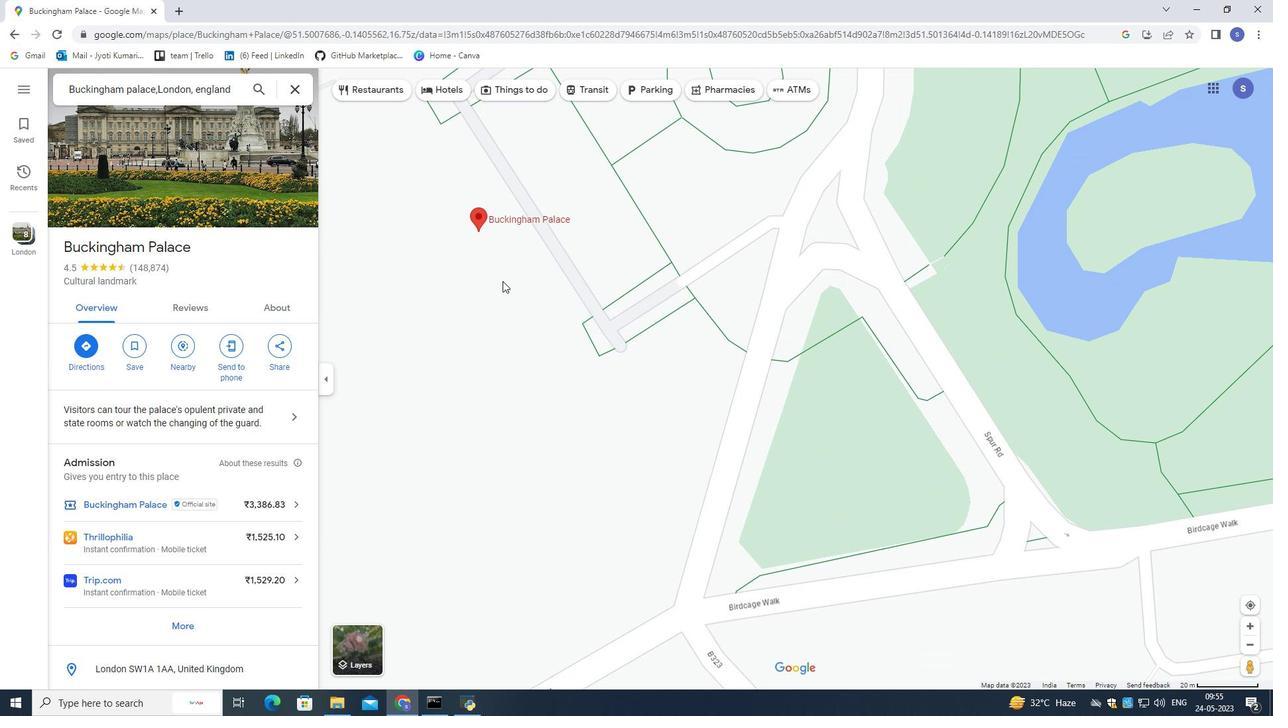
Action: Mouse moved to (565, 374)
Screenshot: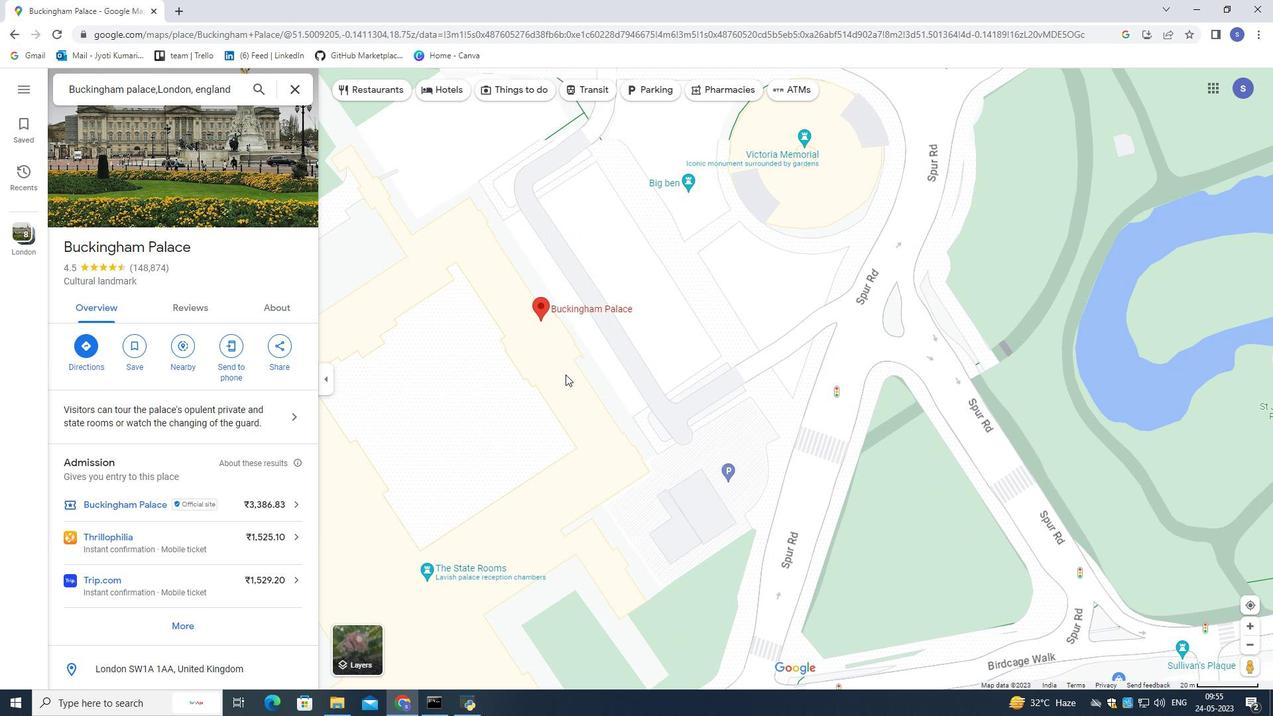 
Action: Mouse scrolled (565, 375) with delta (0, 0)
Screenshot: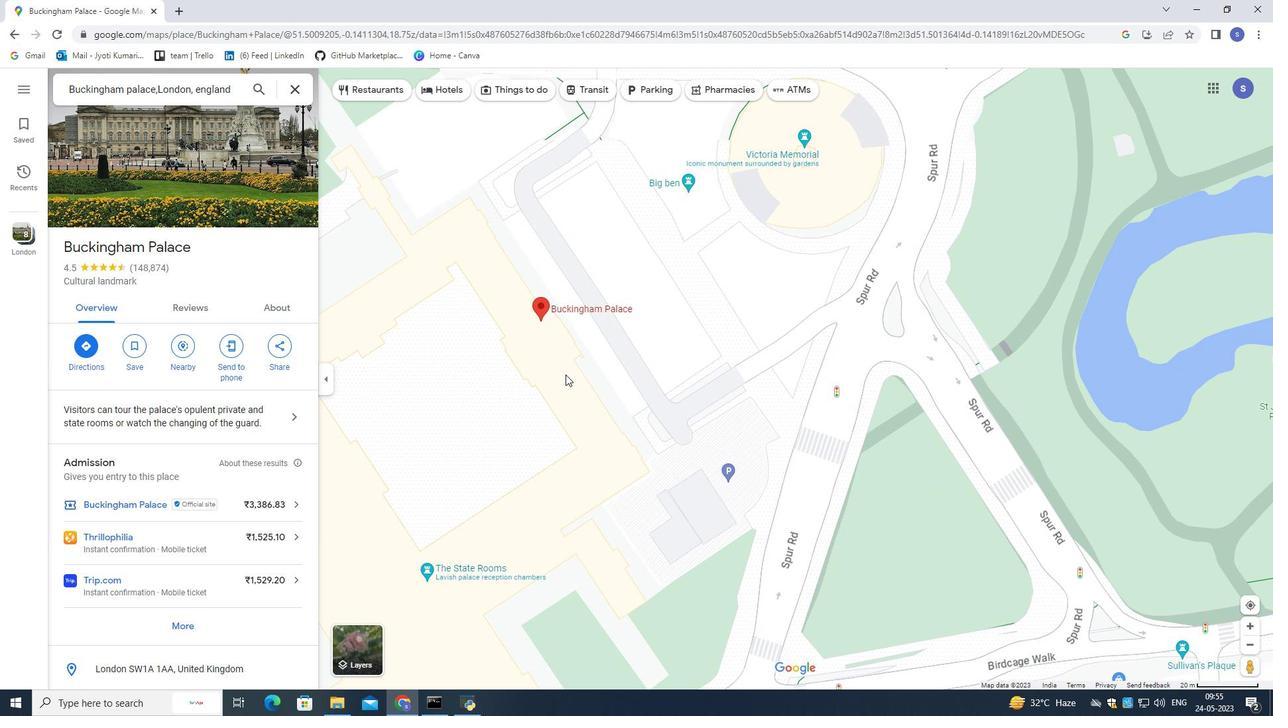 
Action: Mouse scrolled (565, 375) with delta (0, 0)
Screenshot: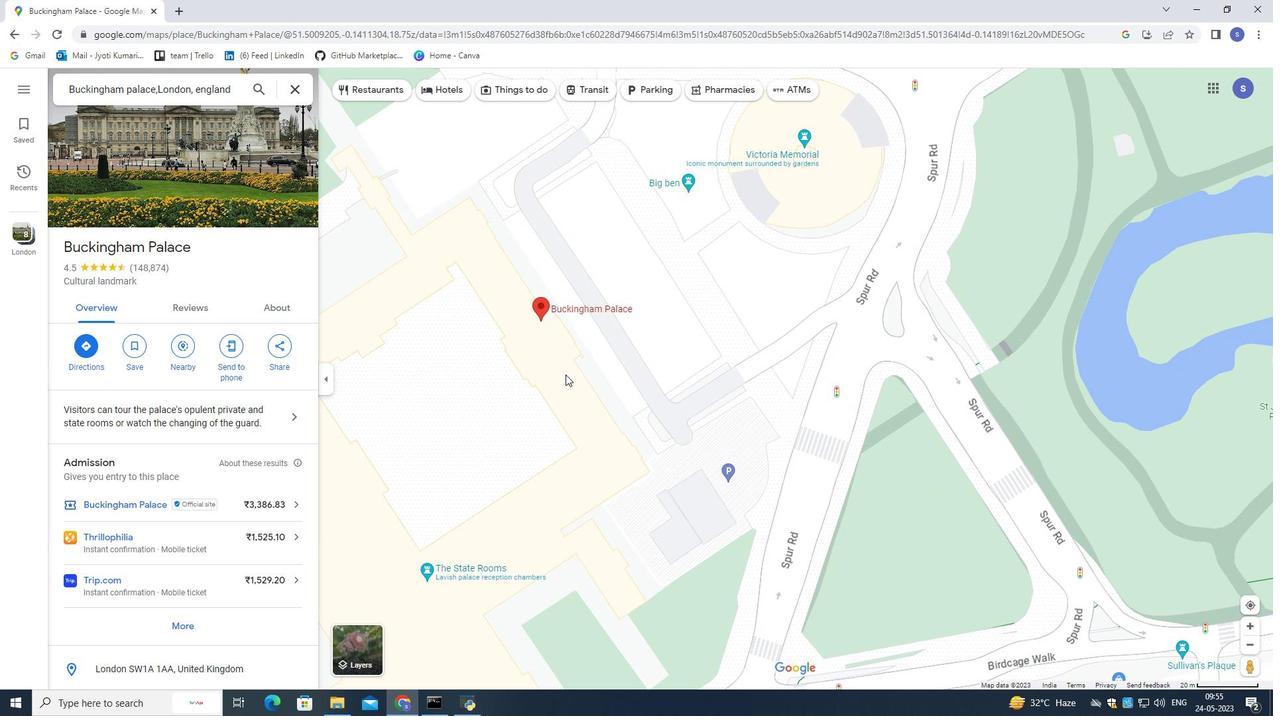
Action: Mouse scrolled (565, 375) with delta (0, 0)
Screenshot: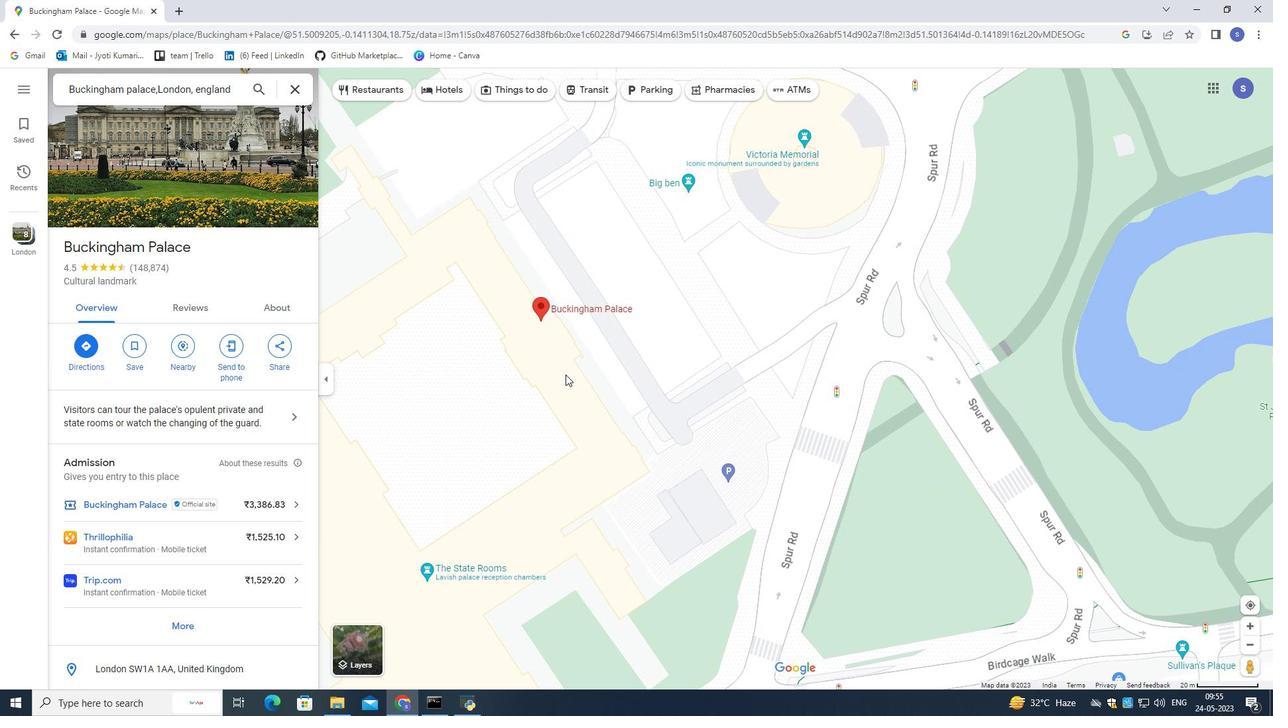 
Action: Mouse scrolled (565, 375) with delta (0, 0)
Screenshot: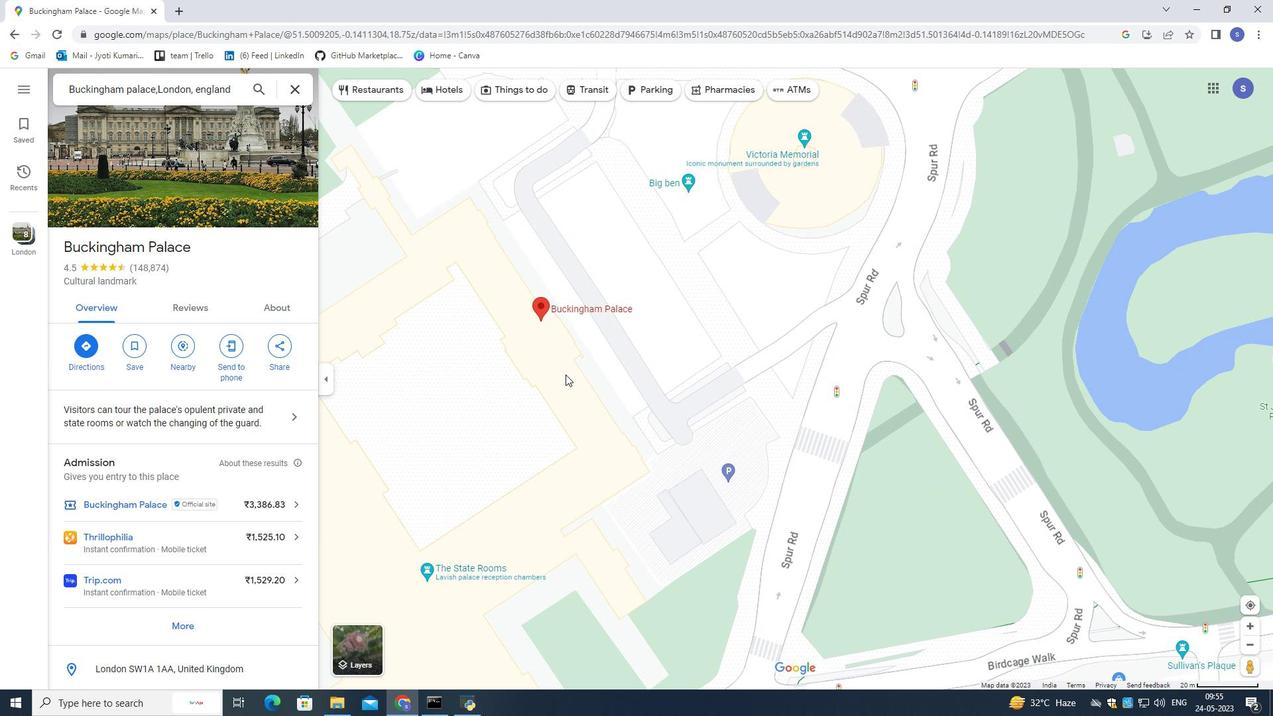 
Action: Mouse moved to (545, 329)
Screenshot: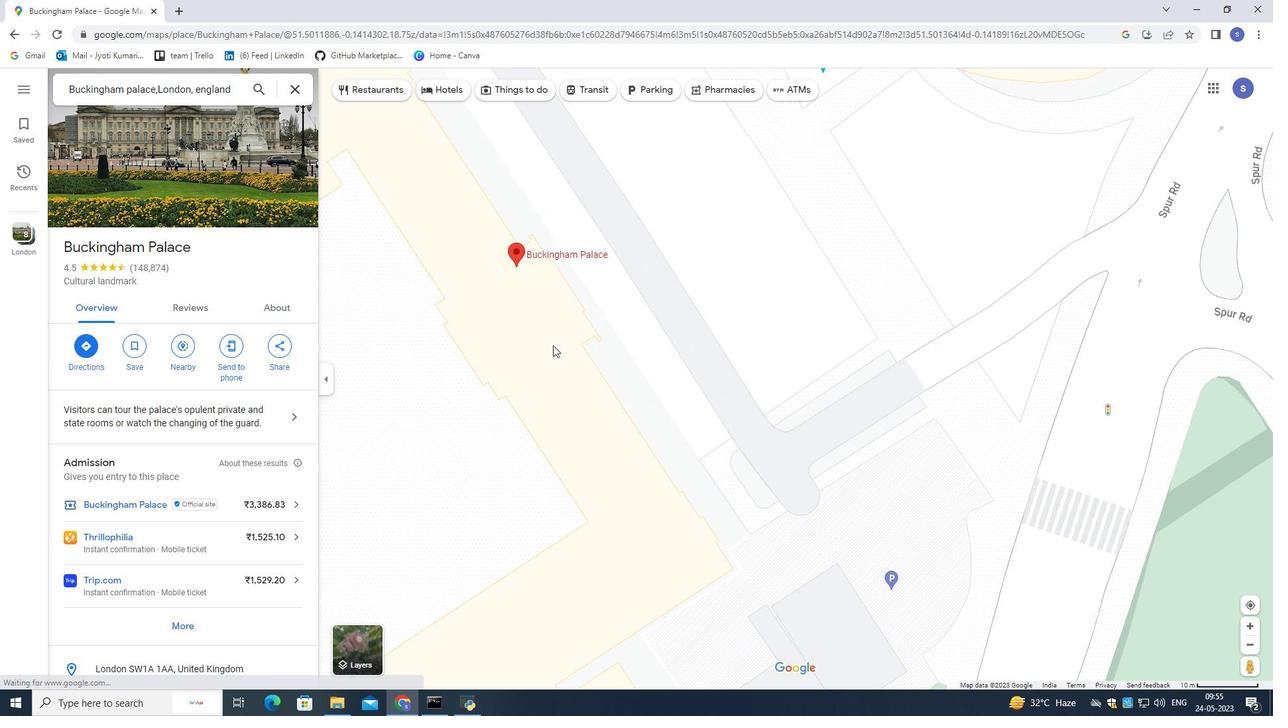 
Action: Mouse pressed left at (545, 329)
Screenshot: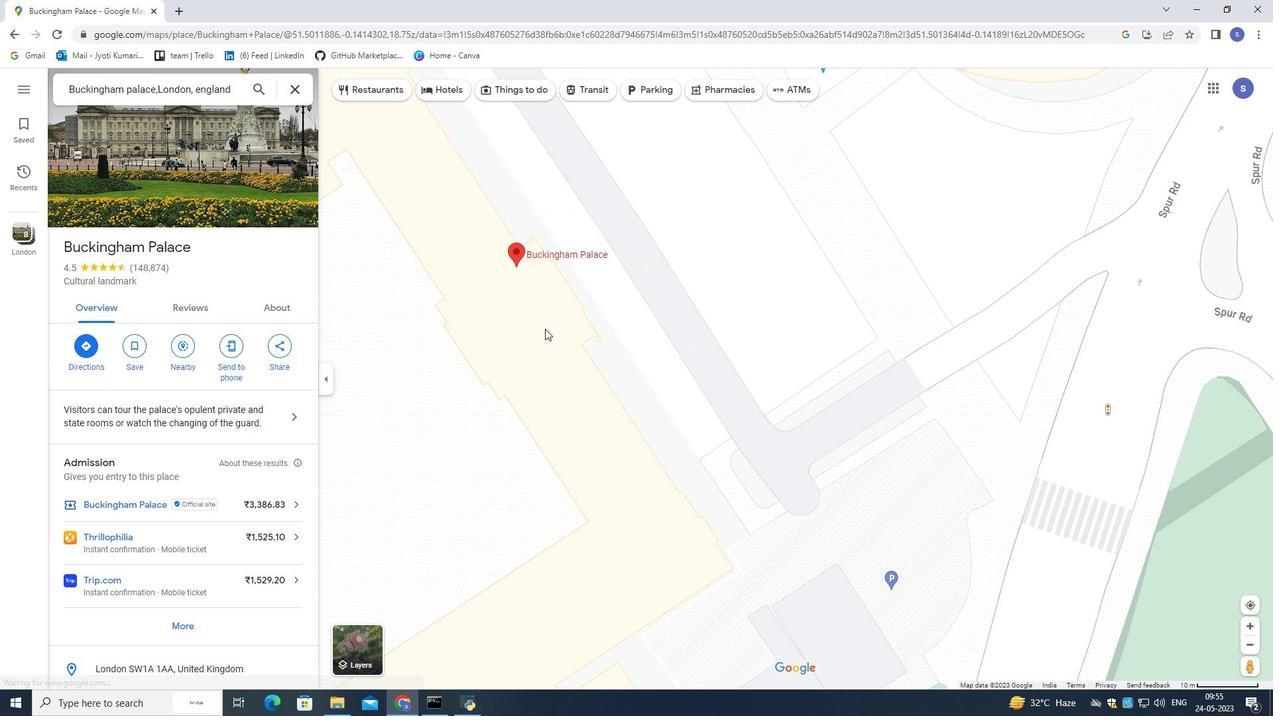 
Action: Mouse moved to (595, 382)
Screenshot: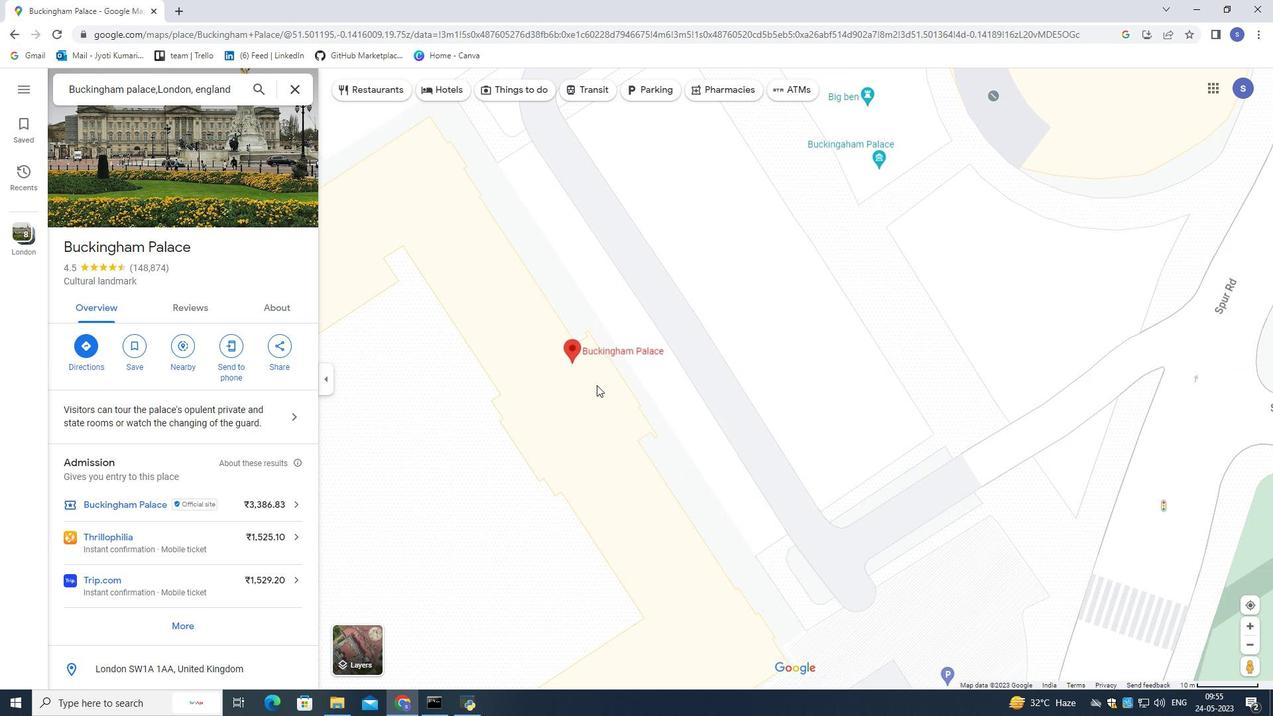 
Action: Mouse scrolled (595, 382) with delta (0, 0)
Screenshot: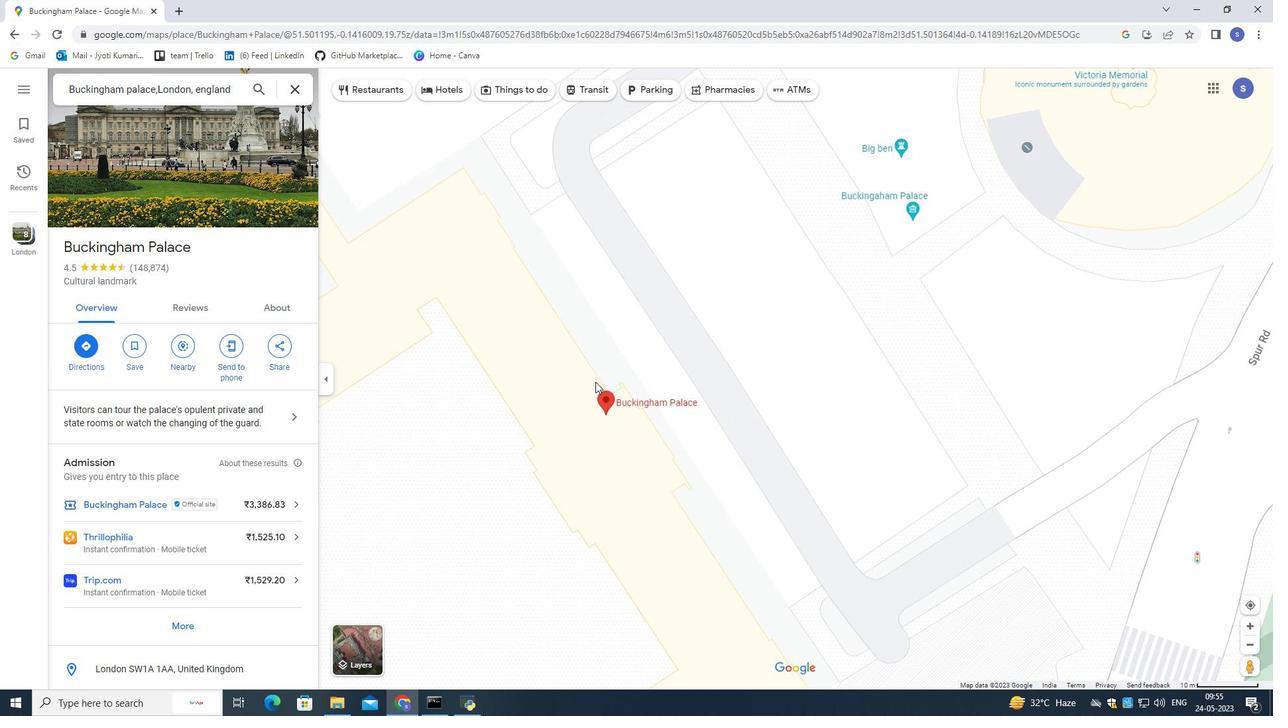 
Action: Mouse scrolled (595, 382) with delta (0, 0)
Screenshot: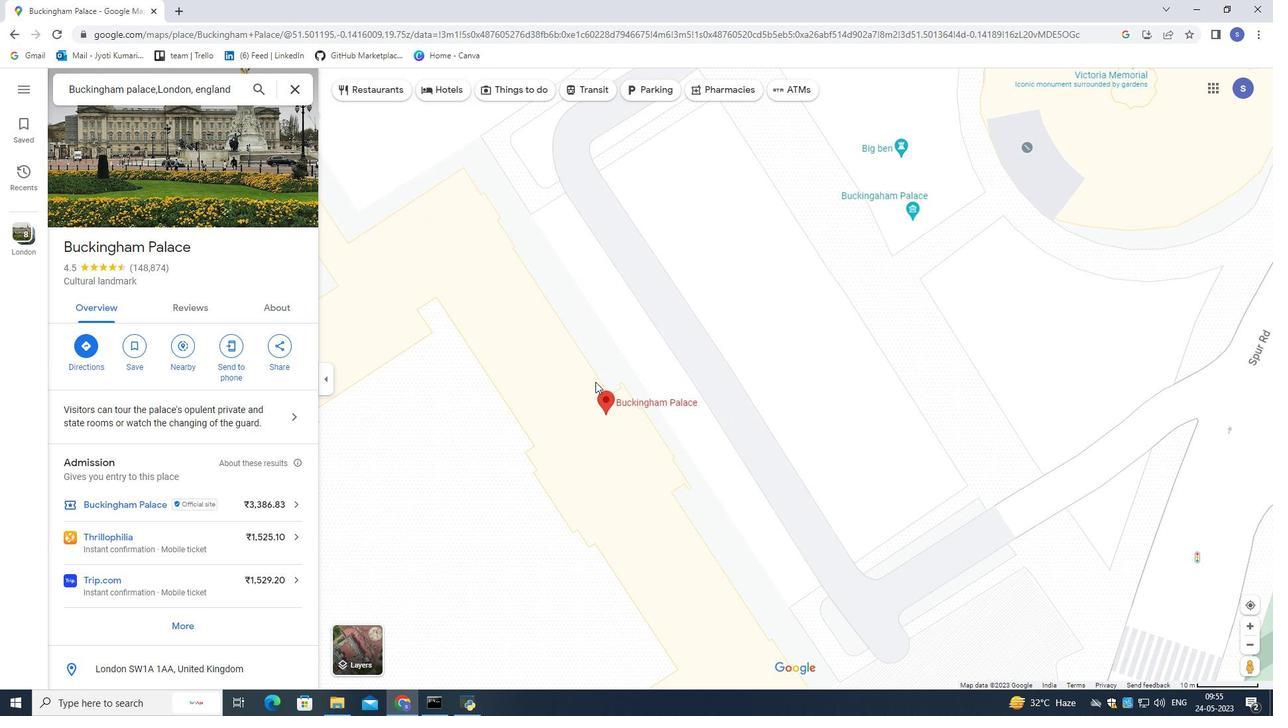 
Action: Mouse scrolled (595, 382) with delta (0, 0)
Screenshot: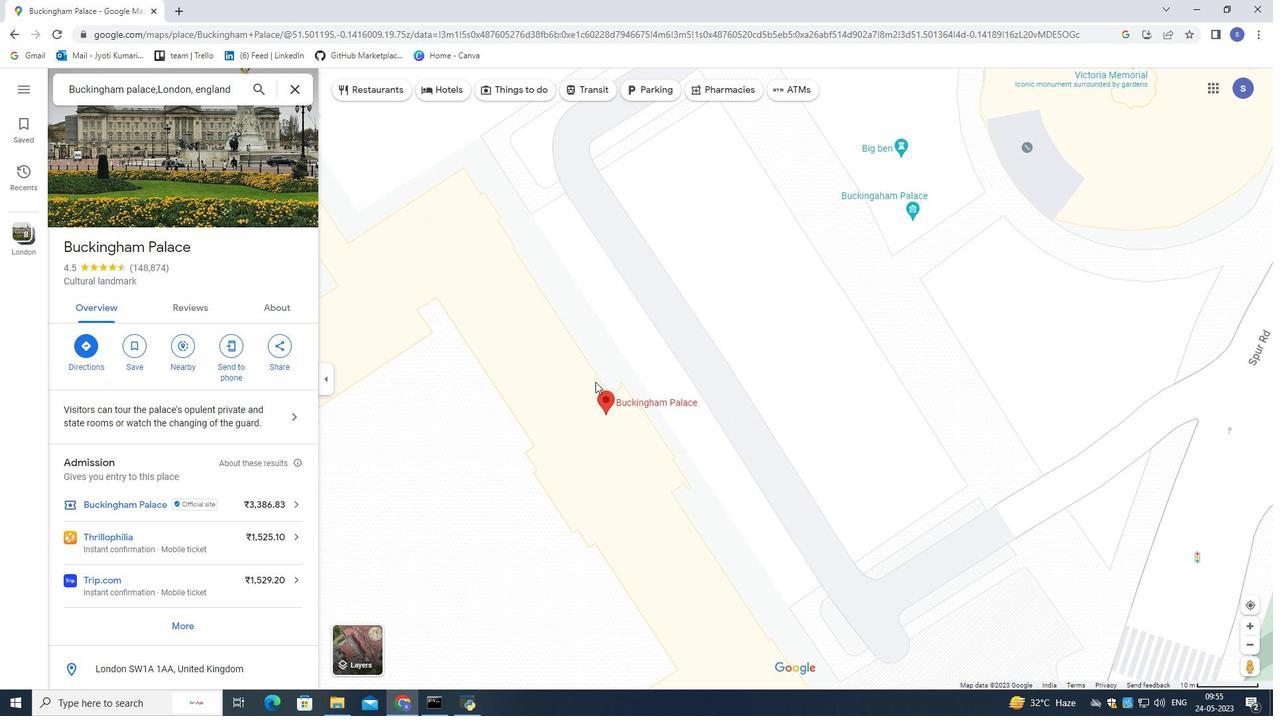 
Action: Mouse scrolled (595, 382) with delta (0, 0)
Screenshot: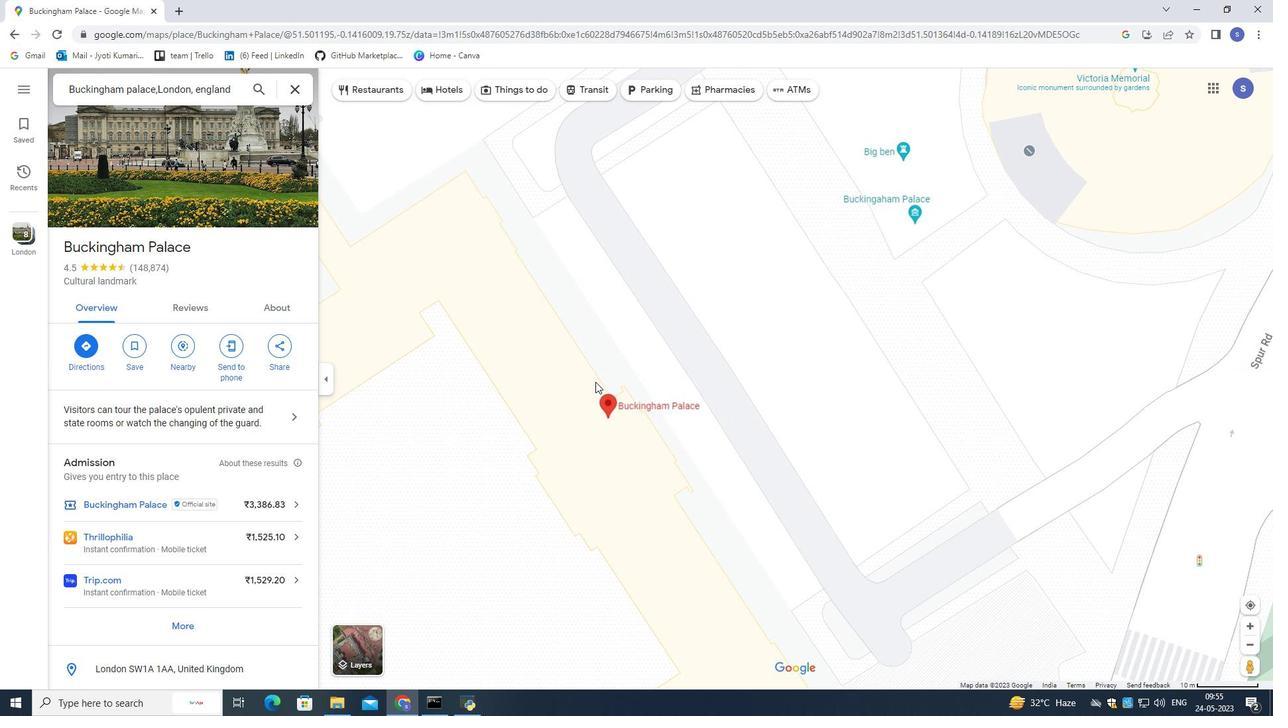 
Action: Mouse scrolled (595, 382) with delta (0, 0)
Screenshot: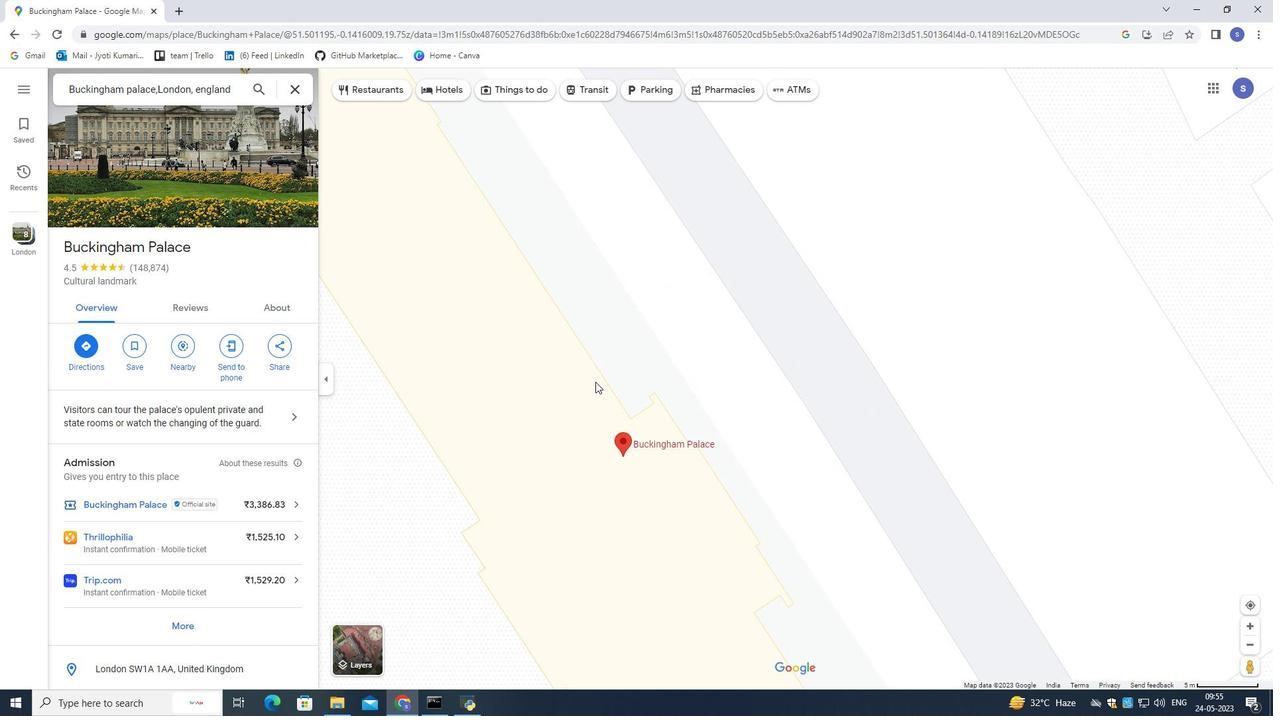 
Action: Mouse scrolled (595, 382) with delta (0, 0)
Screenshot: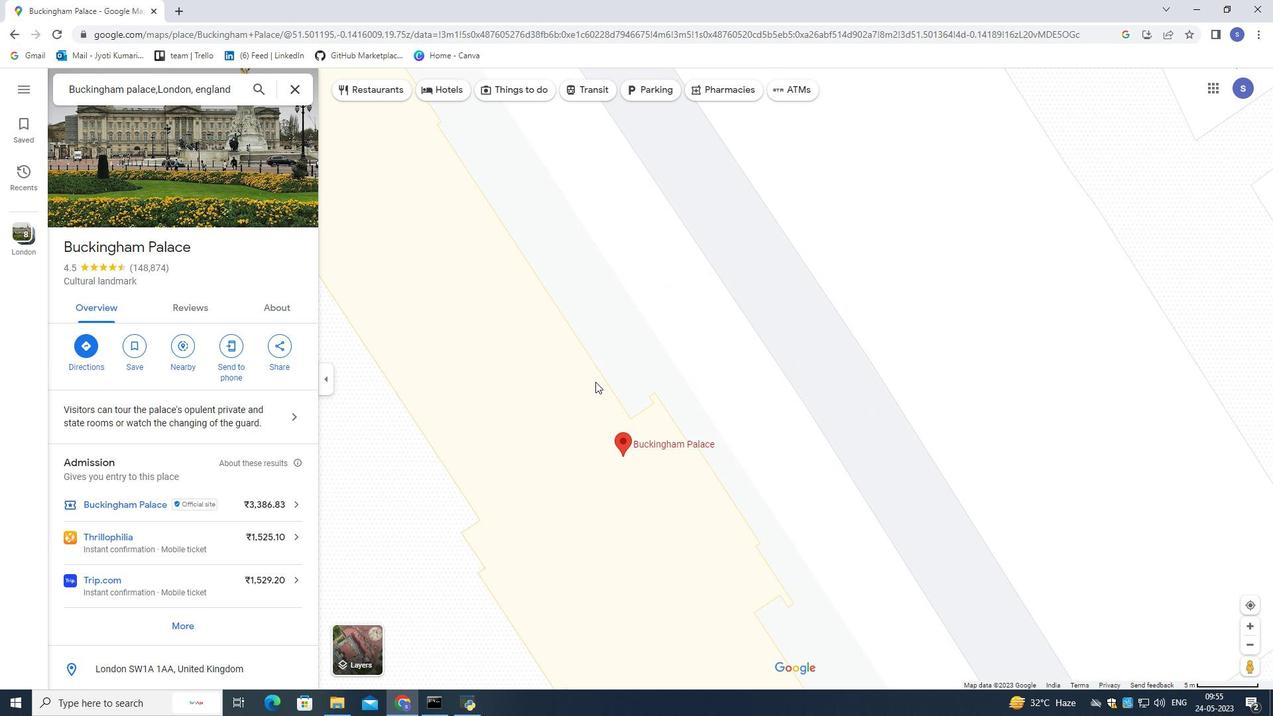
Action: Mouse scrolled (595, 382) with delta (0, 0)
Screenshot: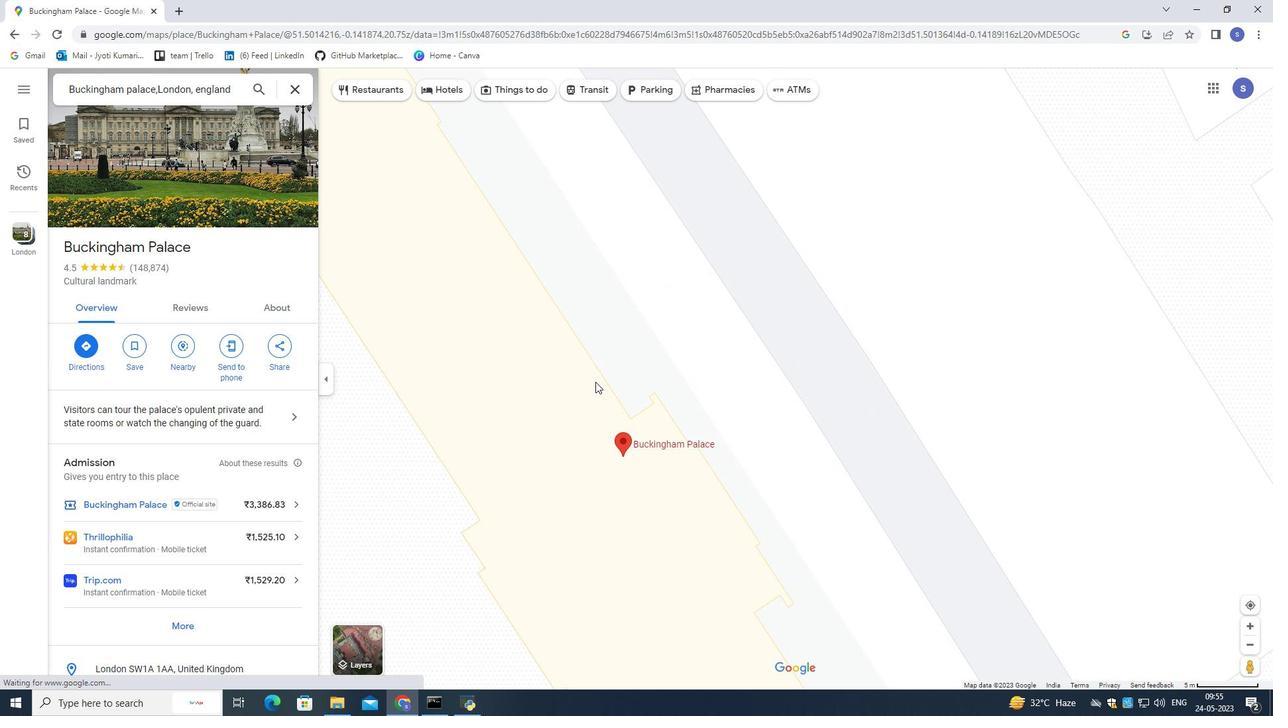 
Action: Mouse scrolled (595, 382) with delta (0, 0)
Screenshot: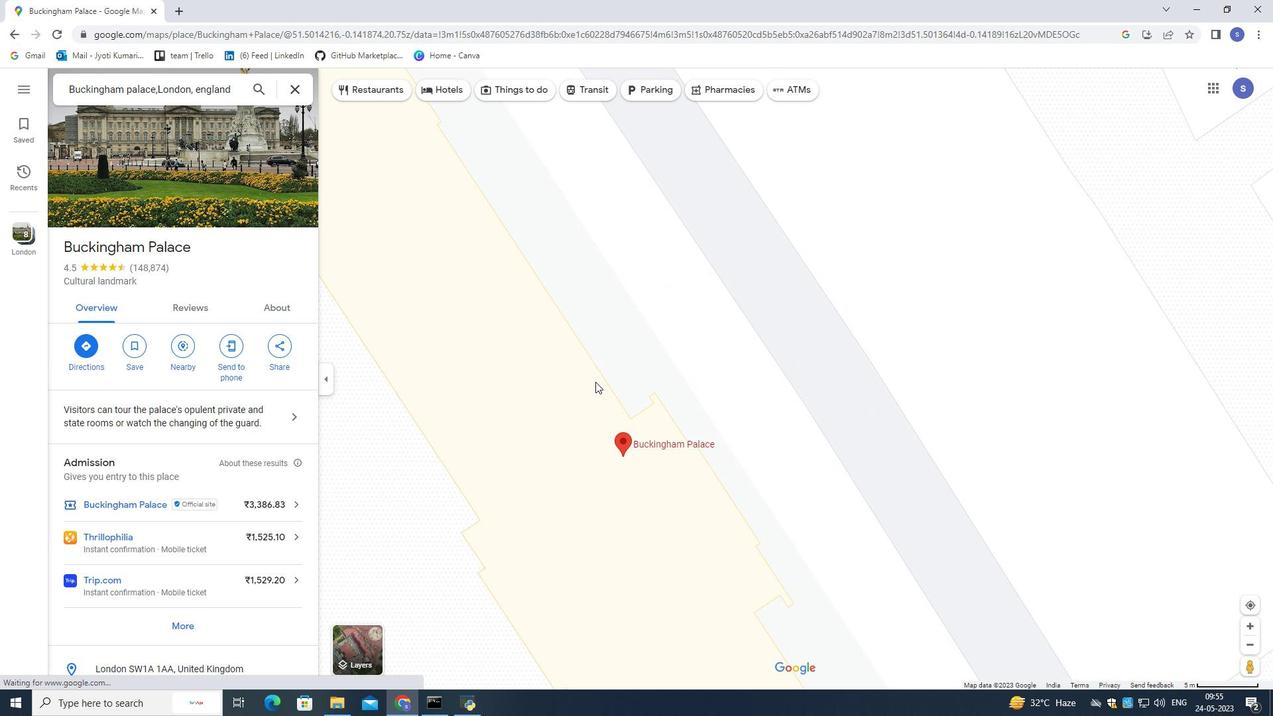 
Action: Mouse scrolled (595, 382) with delta (0, 0)
Screenshot: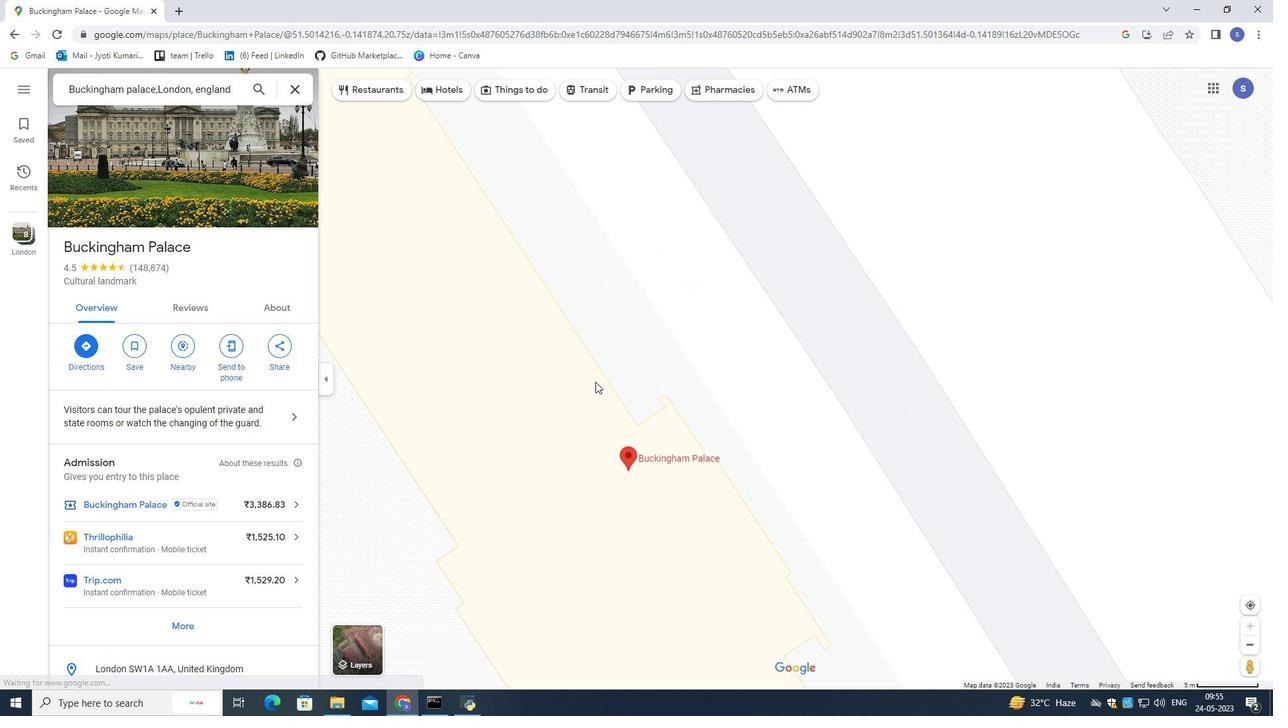 
Action: Mouse scrolled (595, 382) with delta (0, 0)
Screenshot: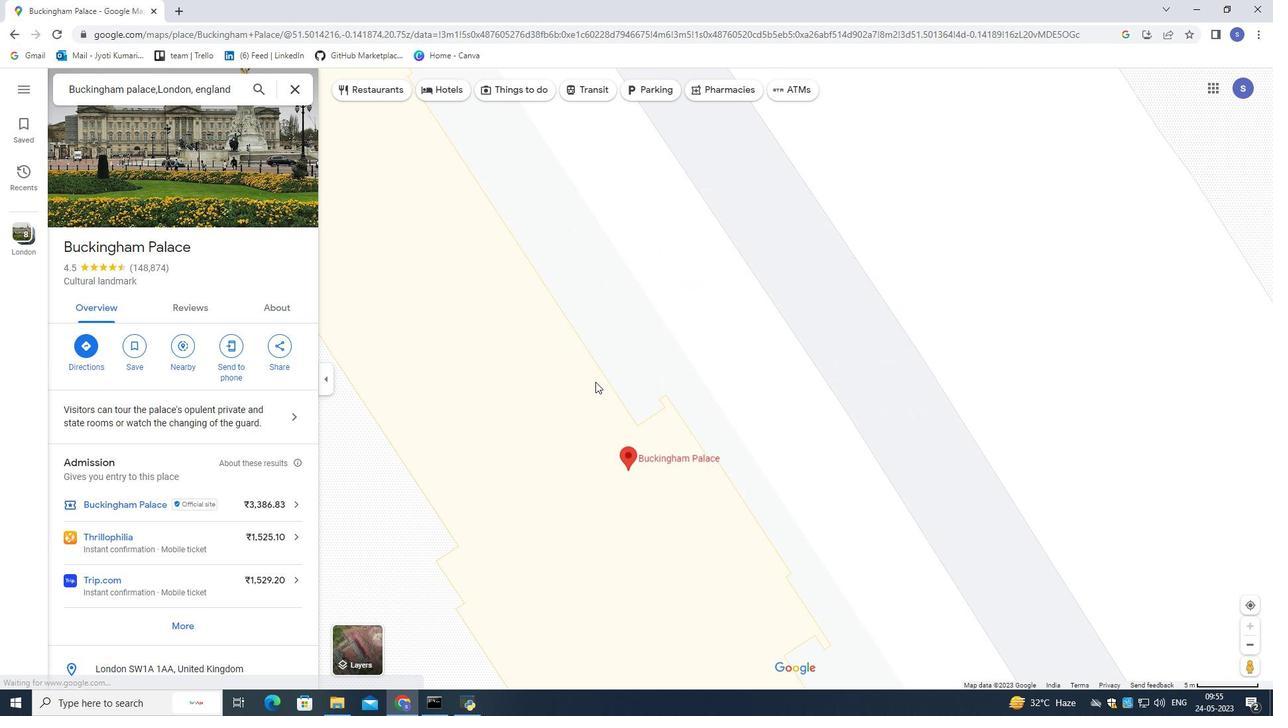 
Action: Mouse scrolled (595, 382) with delta (0, 0)
Screenshot: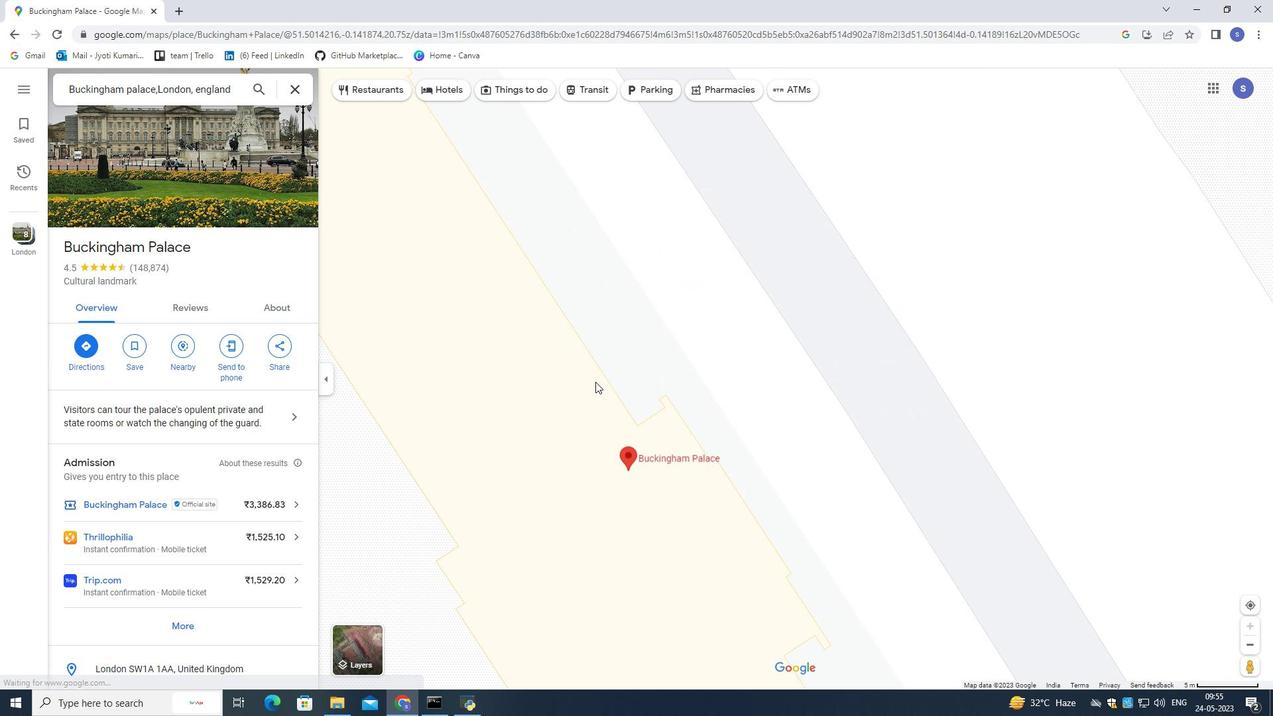 
Action: Mouse scrolled (595, 382) with delta (0, 0)
Screenshot: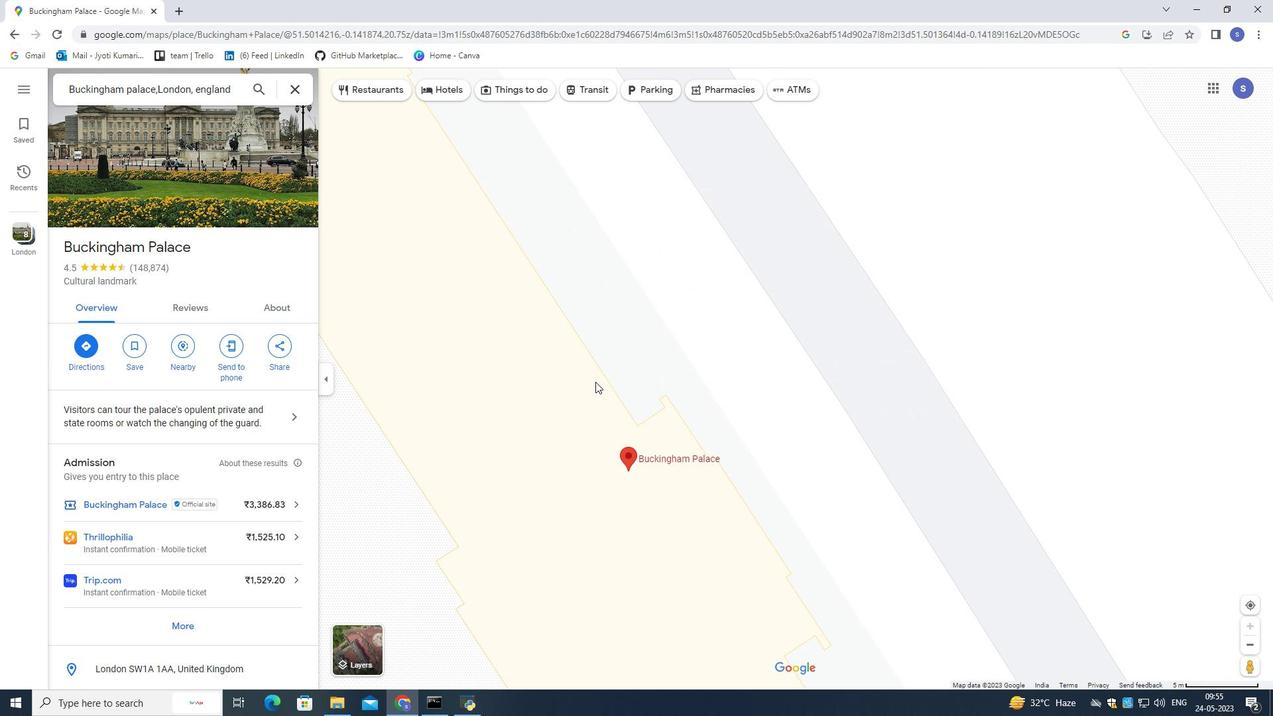 
Action: Mouse scrolled (595, 382) with delta (0, 0)
Screenshot: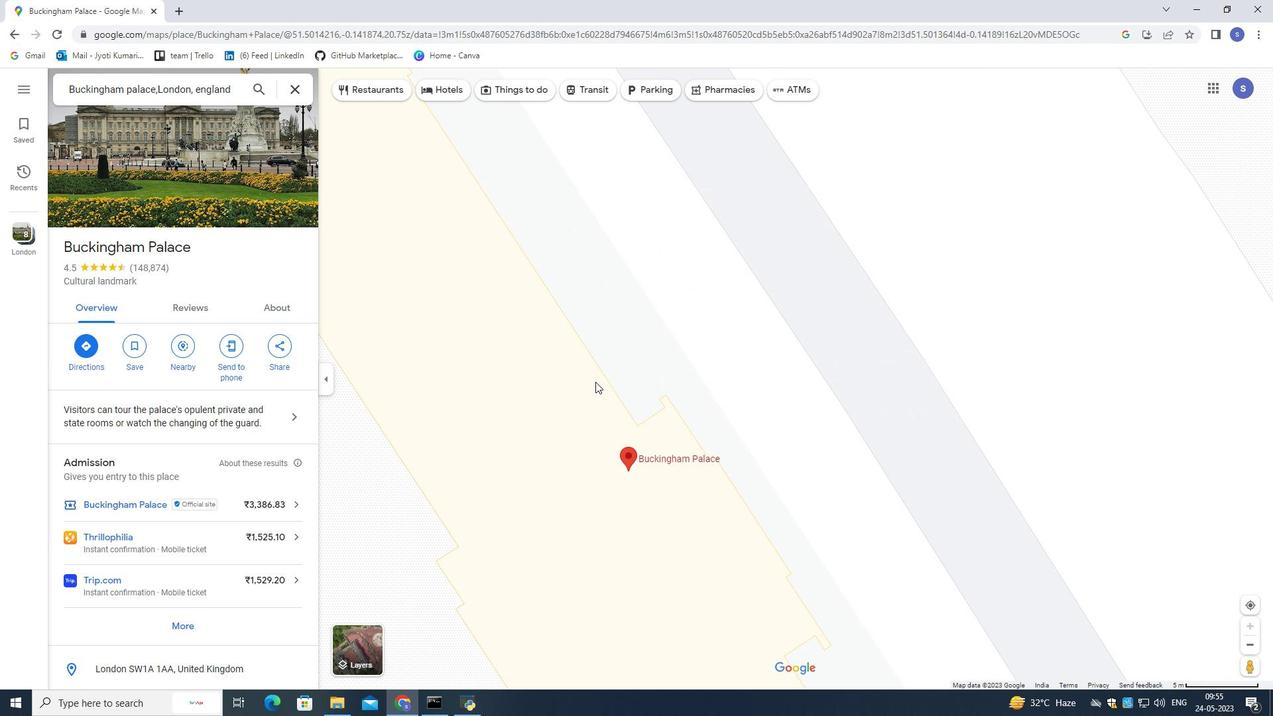 
Action: Mouse scrolled (595, 382) with delta (0, 0)
Screenshot: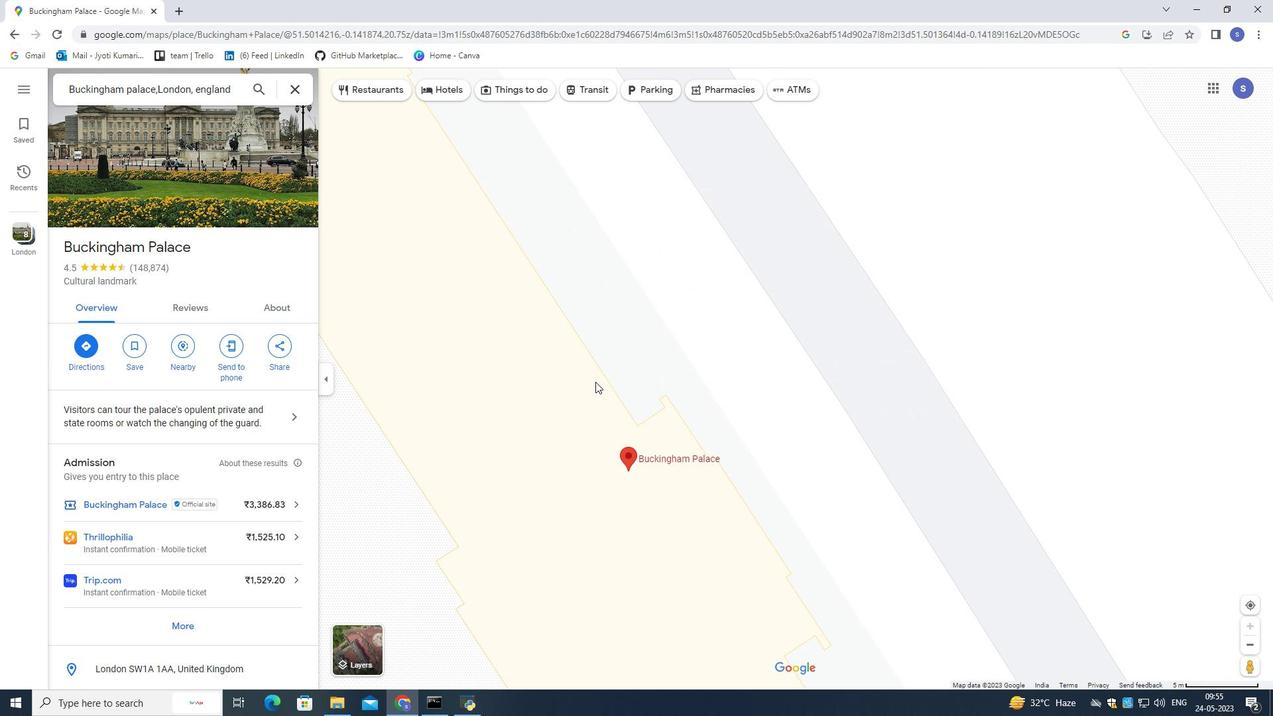 
Action: Mouse moved to (189, 342)
Screenshot: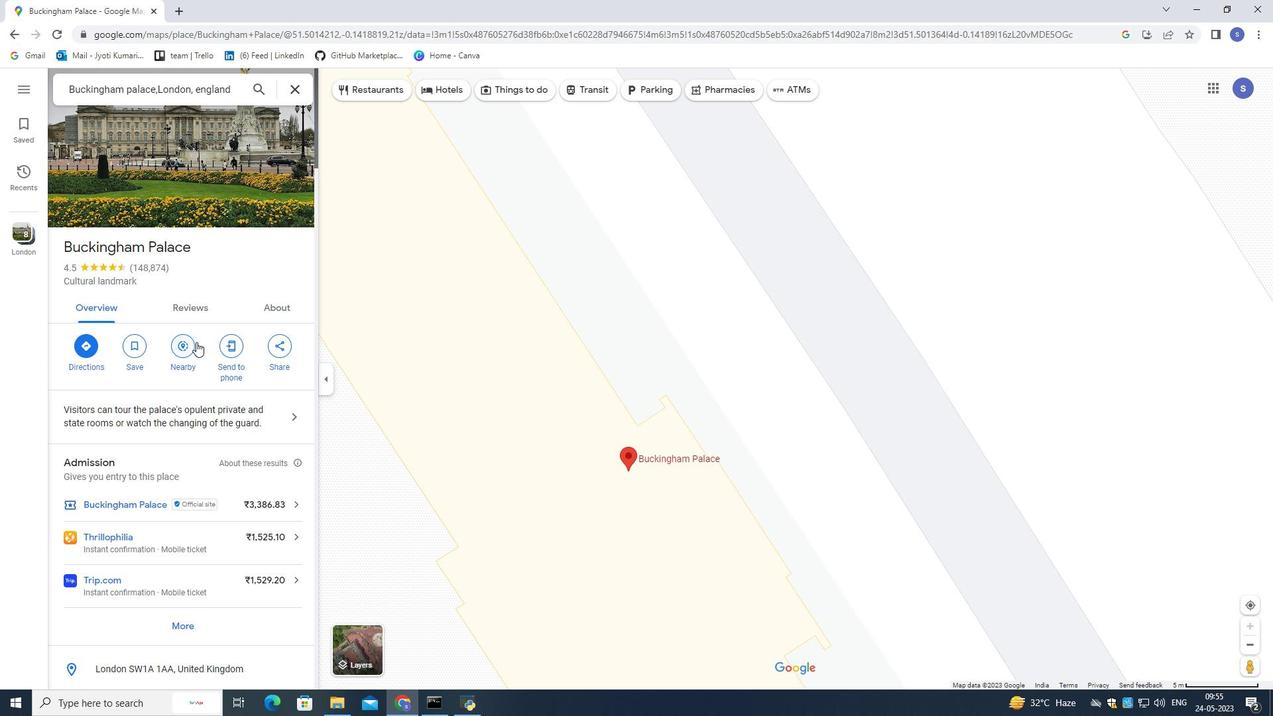 
Action: Mouse pressed left at (189, 342)
Screenshot: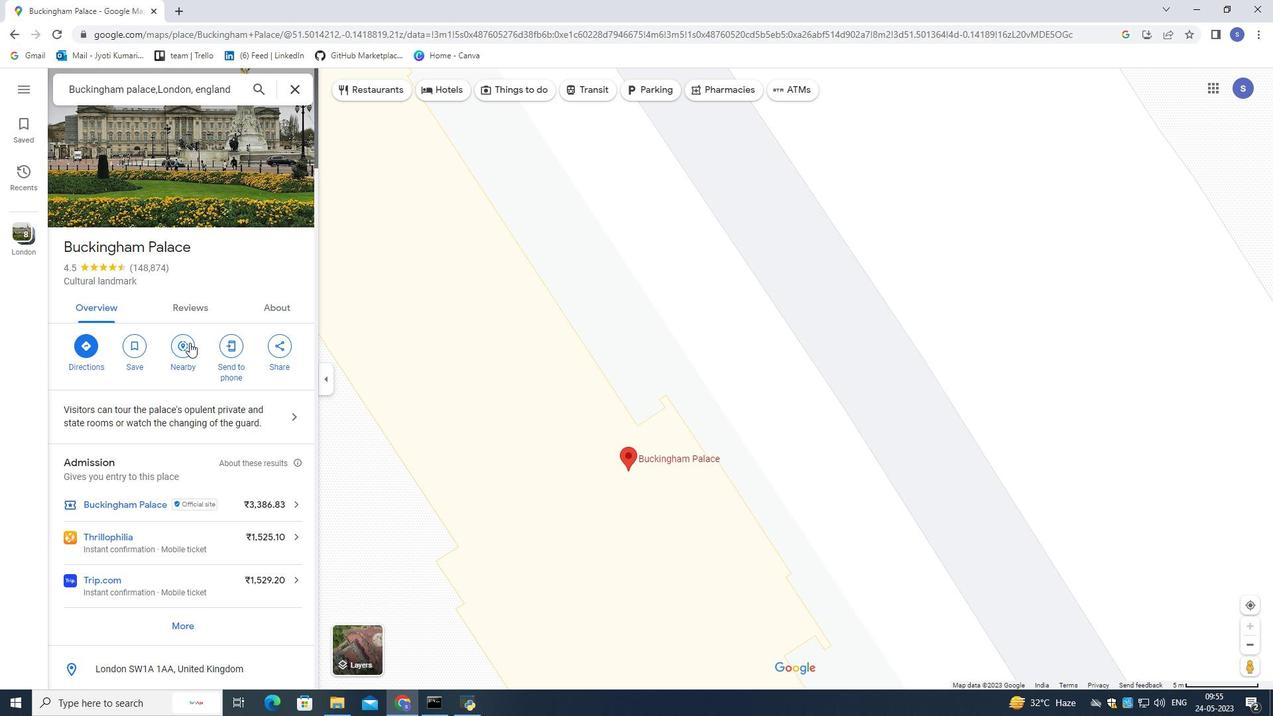 
Action: Key pressed location<Key.enter>
Screenshot: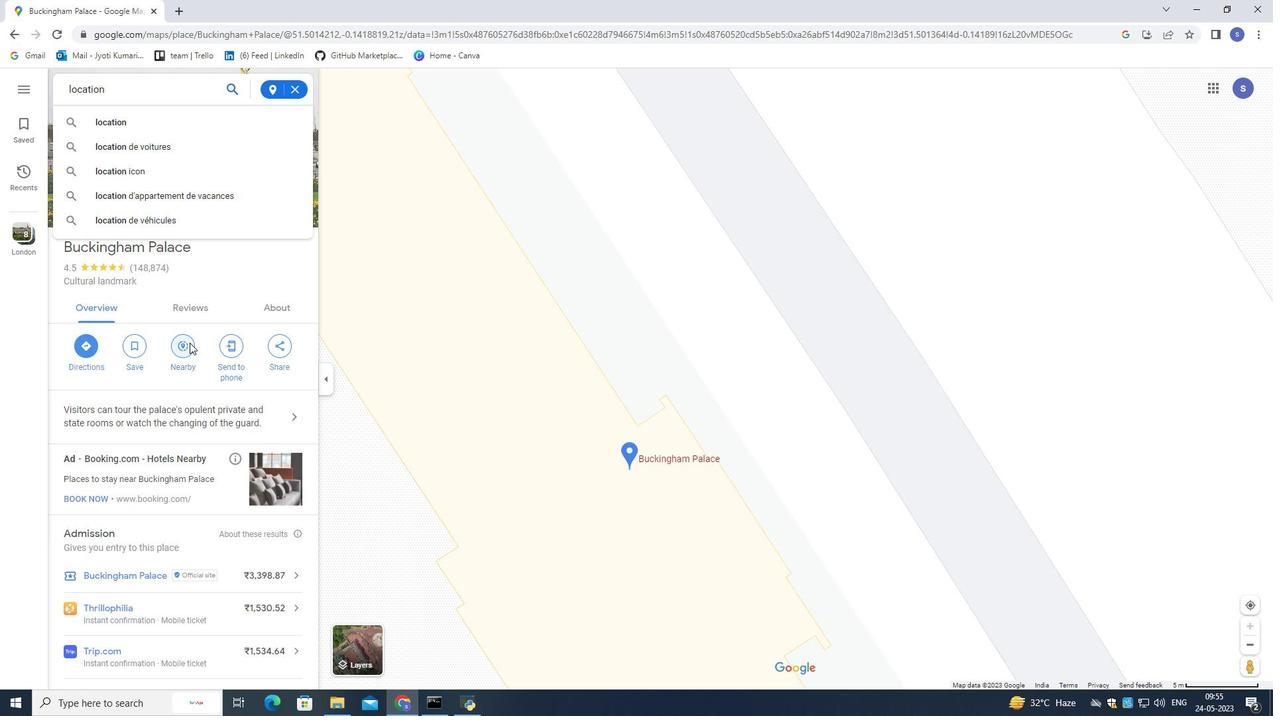 
Action: Mouse moved to (511, 476)
Screenshot: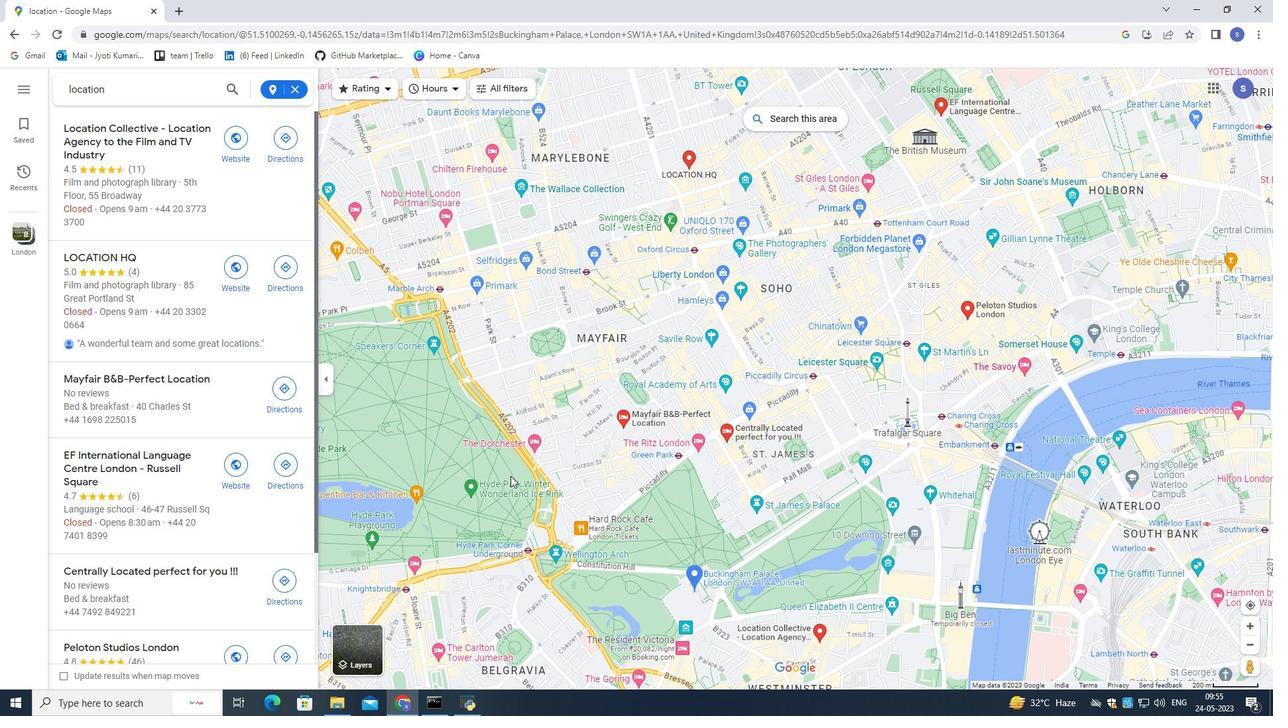 
Action: Mouse scrolled (511, 476) with delta (0, 0)
Screenshot: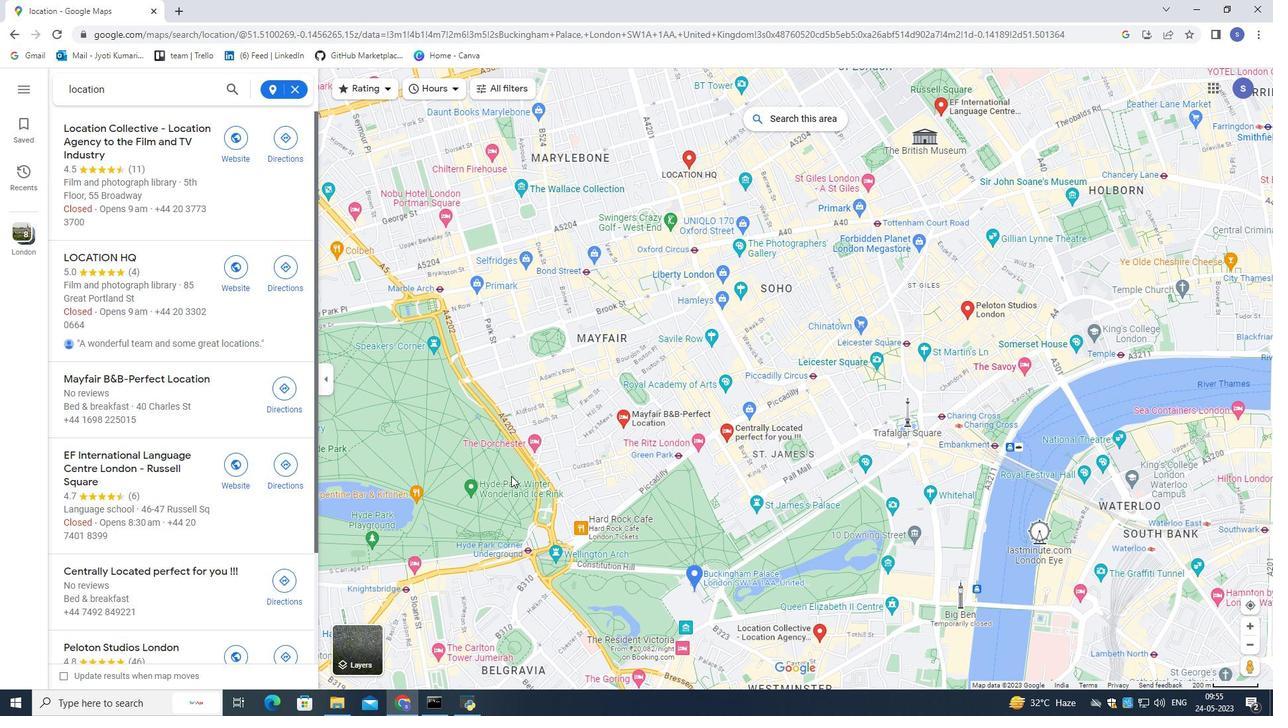 
Action: Mouse scrolled (511, 476) with delta (0, 0)
Screenshot: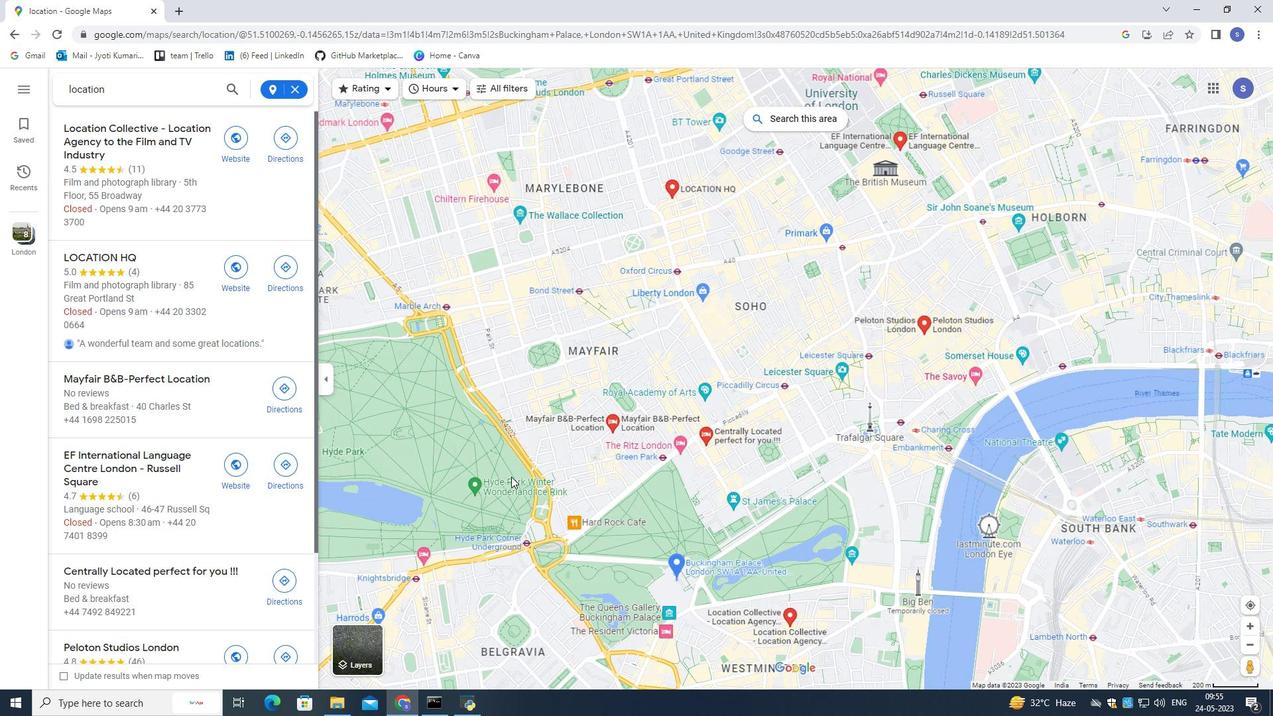 
Action: Mouse scrolled (511, 476) with delta (0, 0)
Screenshot: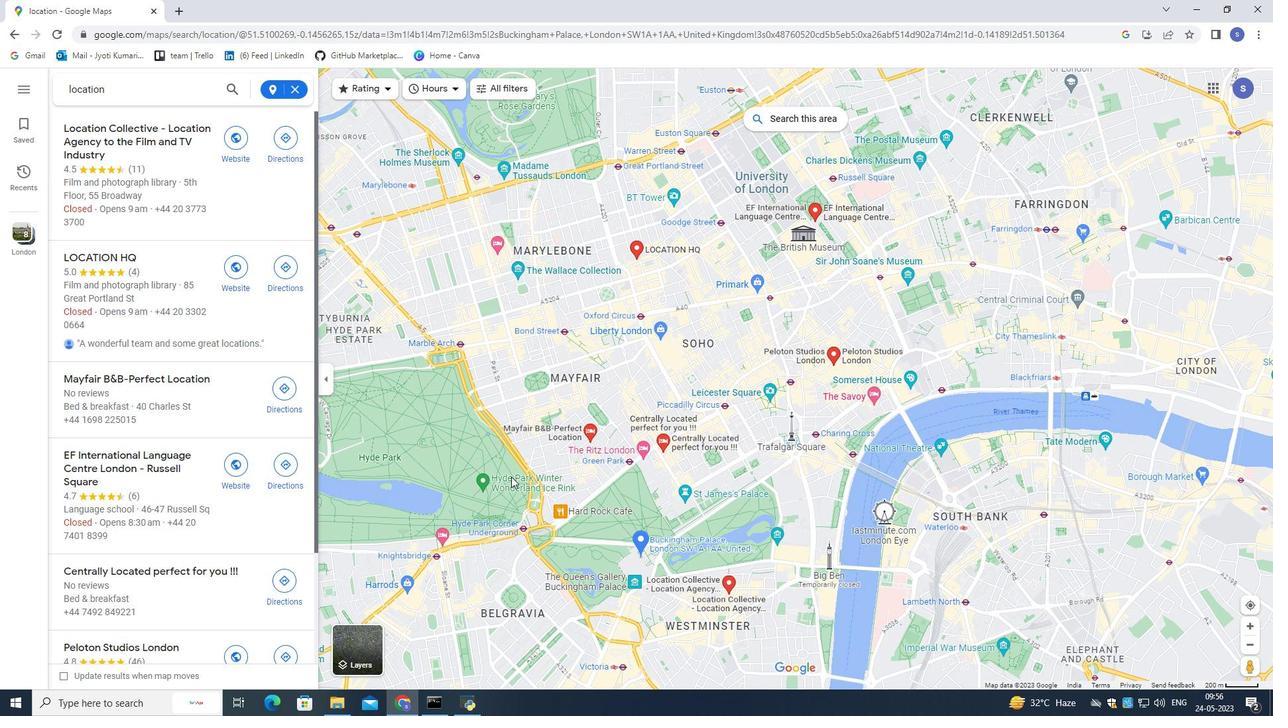 
Action: Mouse scrolled (511, 476) with delta (0, 0)
Screenshot: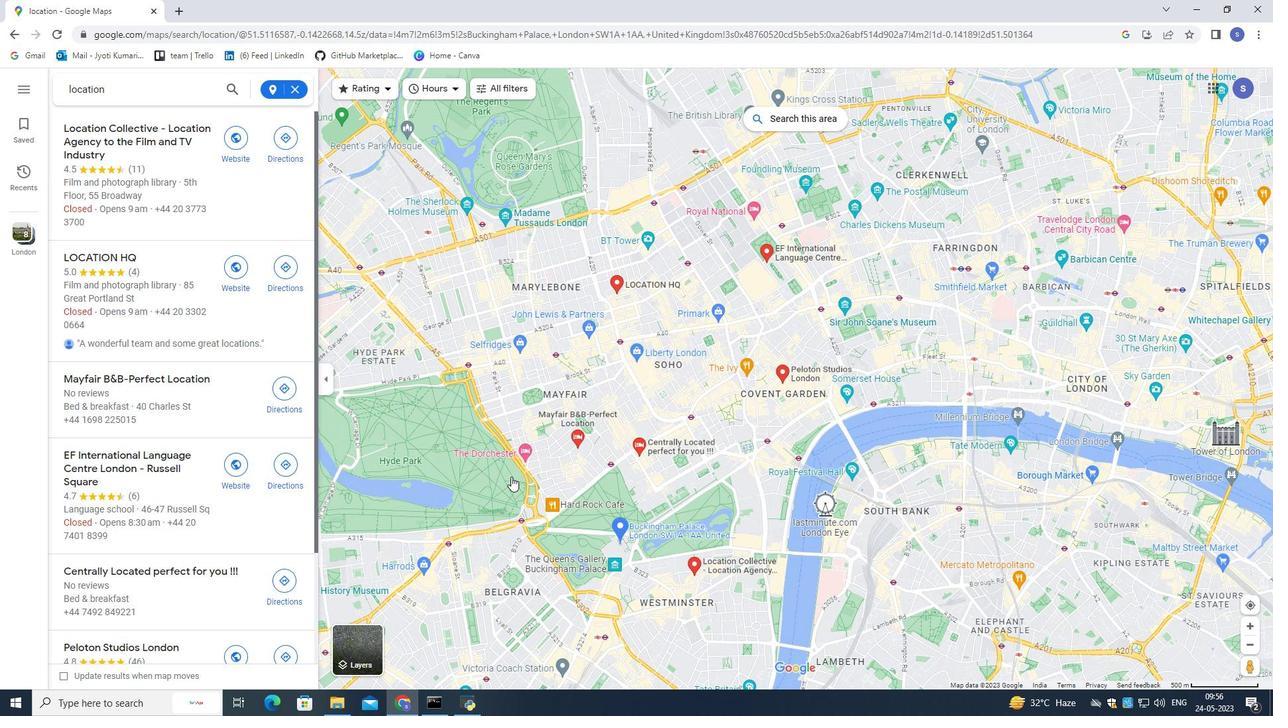 
Action: Mouse scrolled (511, 476) with delta (0, 0)
Screenshot: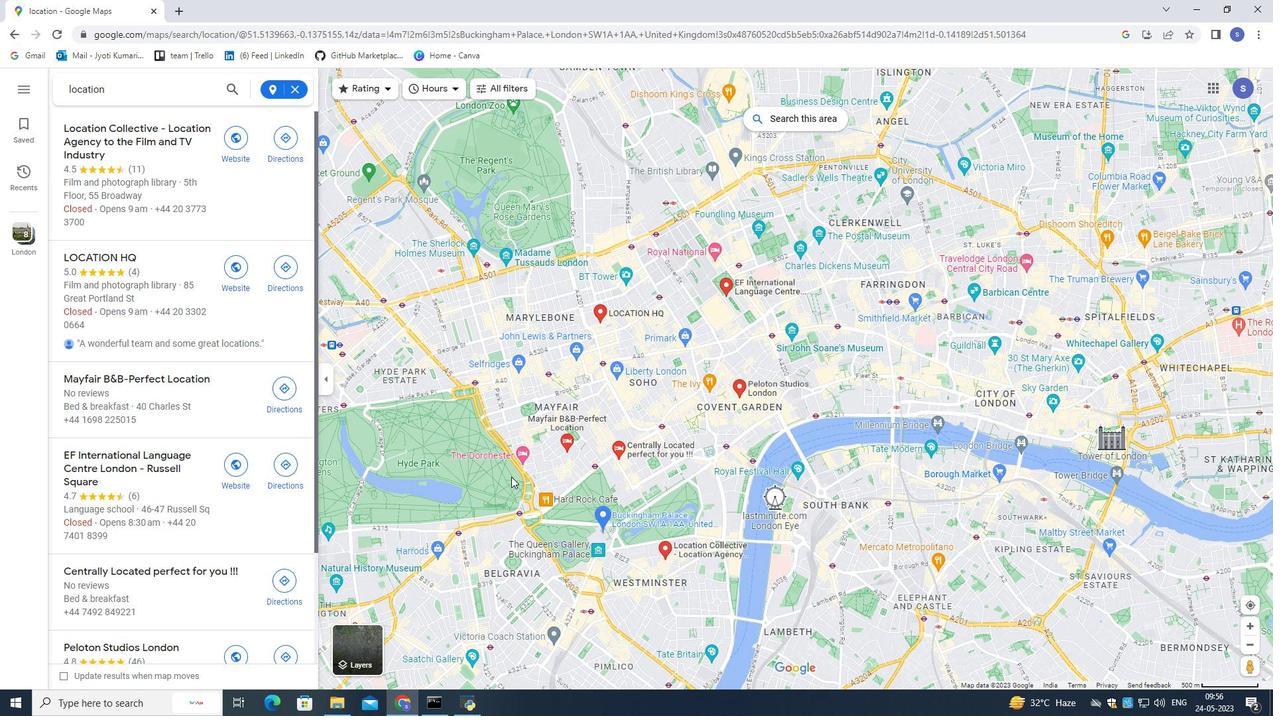 
Action: Mouse scrolled (511, 476) with delta (0, 0)
Screenshot: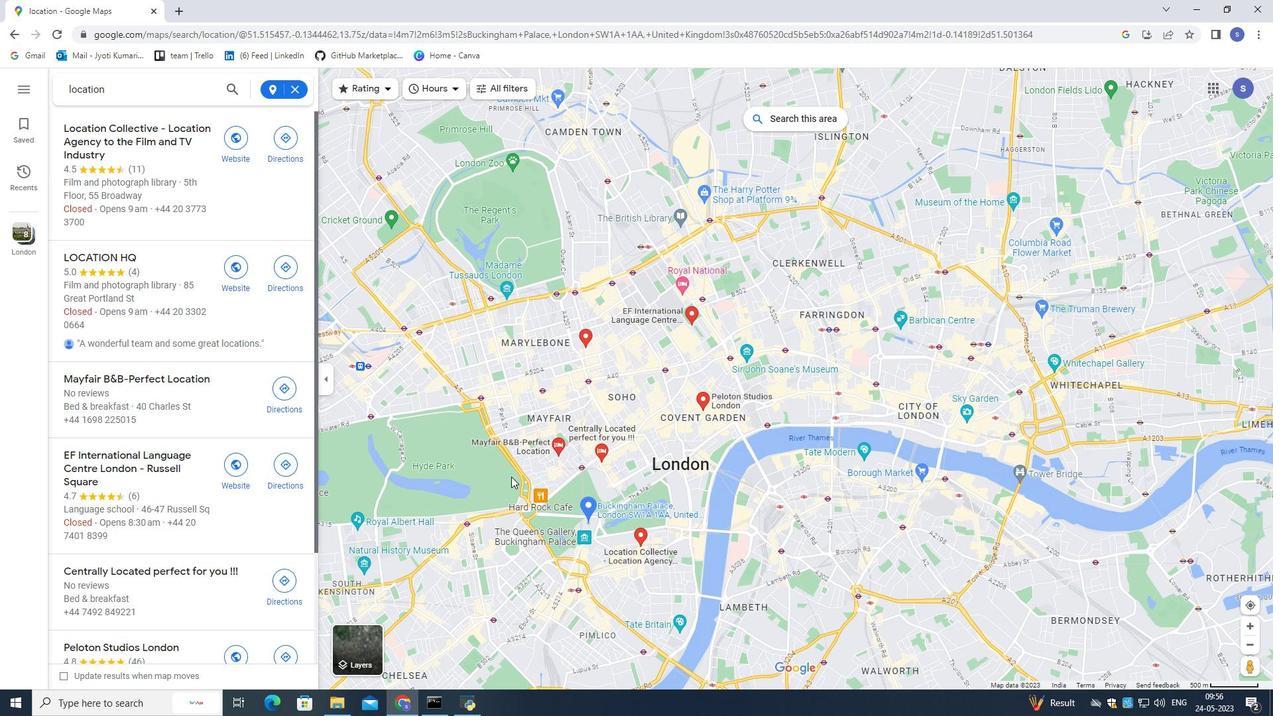 
Action: Mouse scrolled (511, 476) with delta (0, 0)
Screenshot: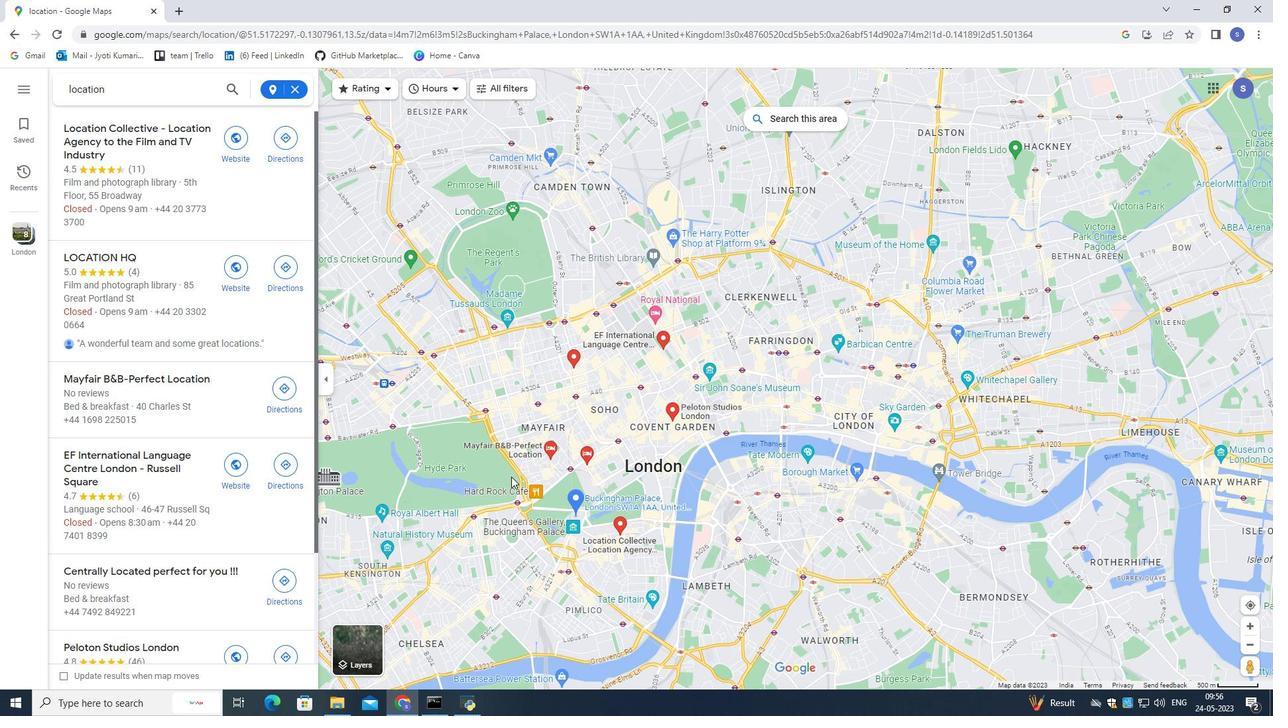 
Action: Mouse scrolled (511, 476) with delta (0, 0)
Screenshot: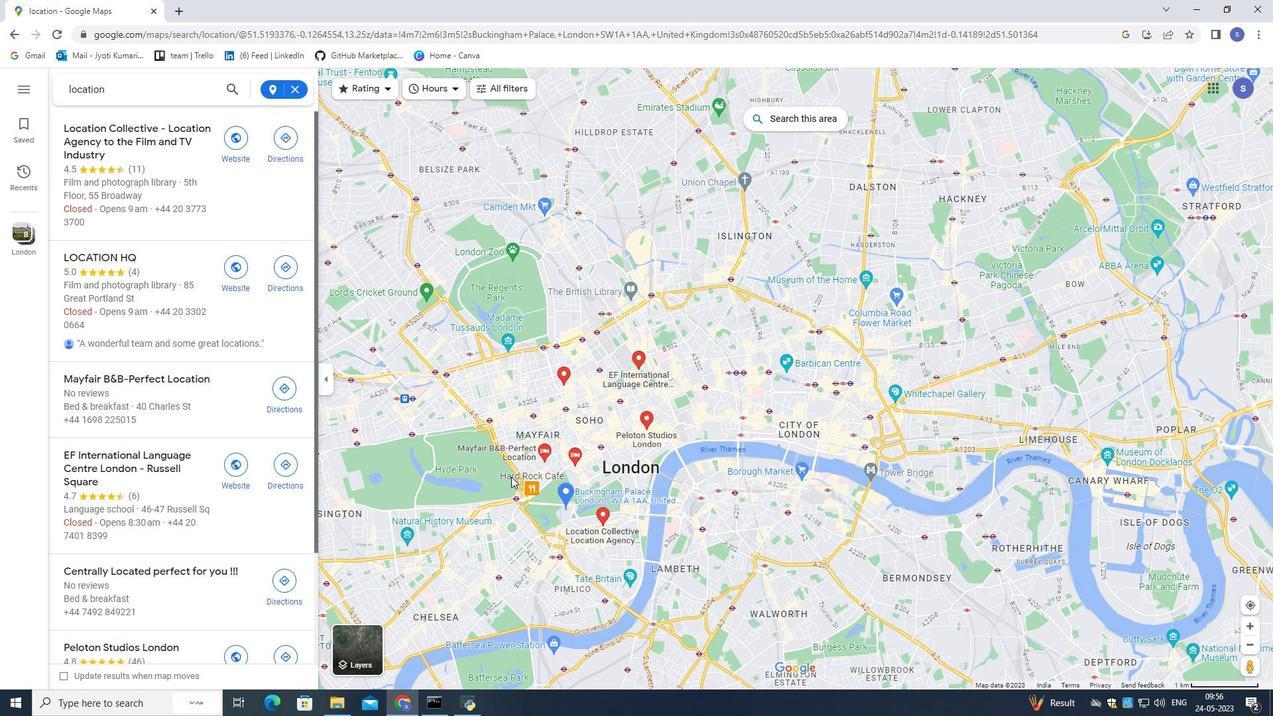 
Action: Mouse scrolled (511, 476) with delta (0, 0)
Screenshot: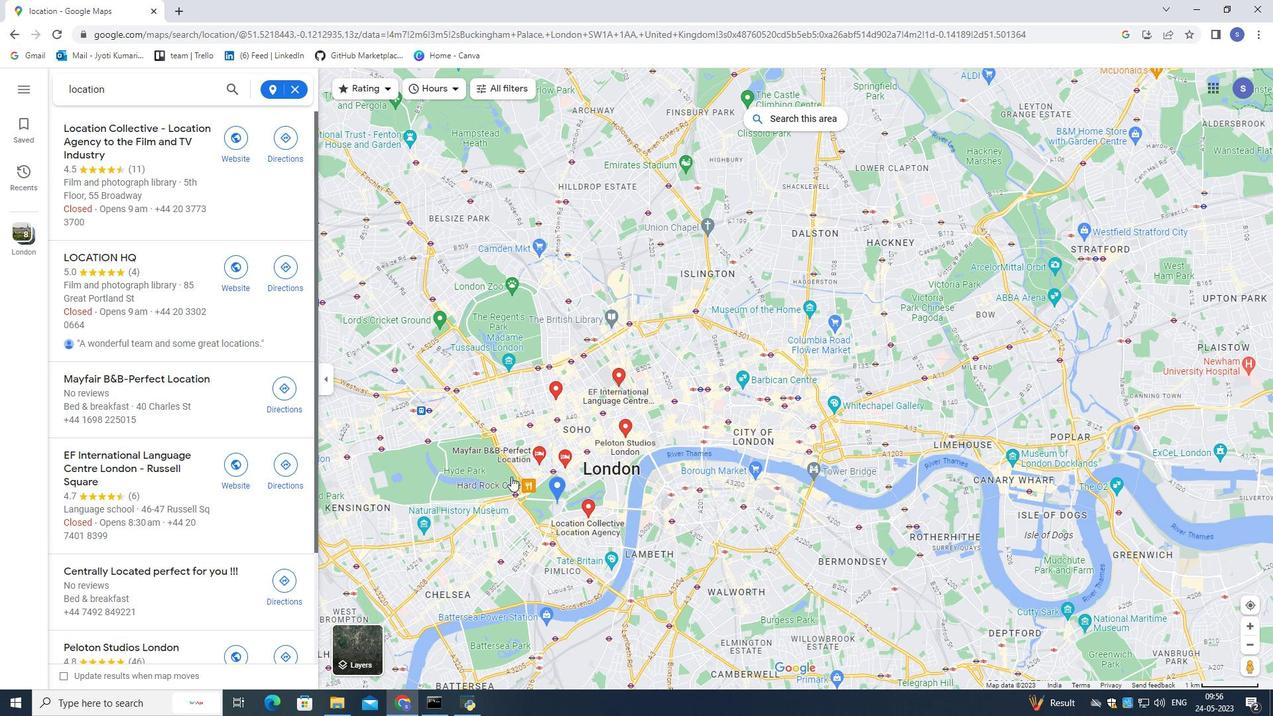 
Action: Mouse scrolled (511, 476) with delta (0, 0)
Screenshot: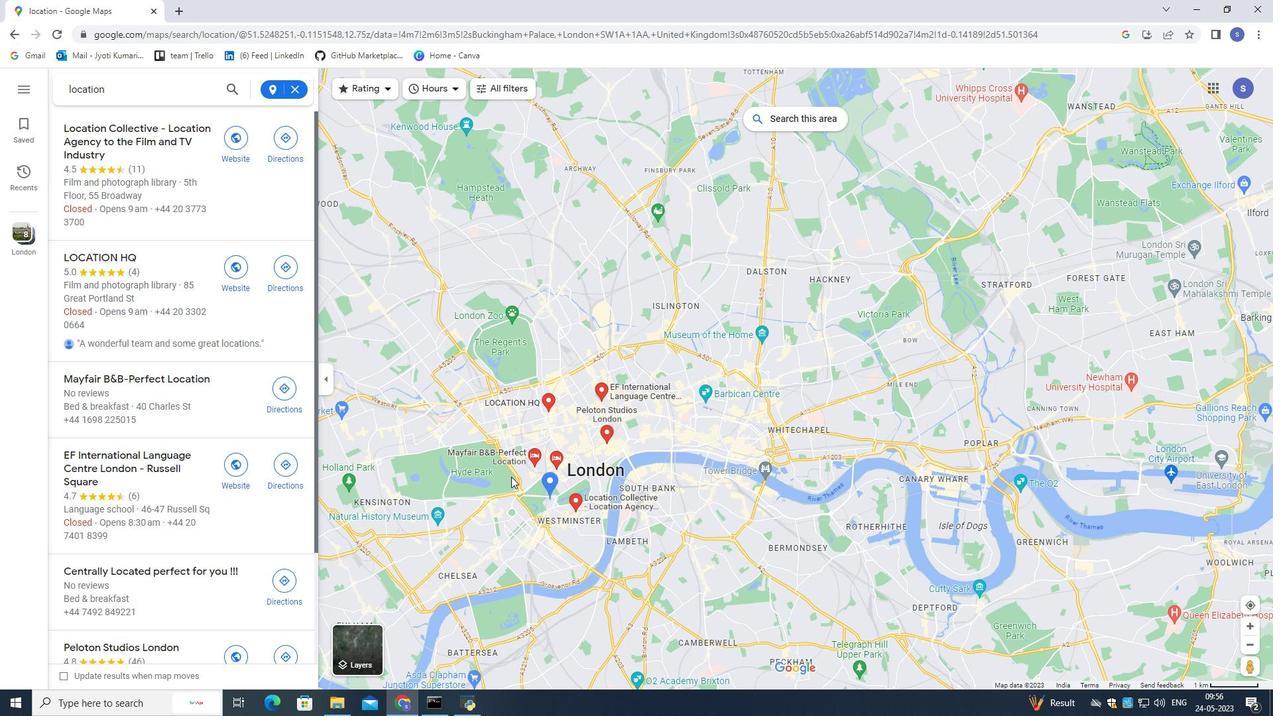 
Action: Mouse scrolled (511, 476) with delta (0, 0)
Screenshot: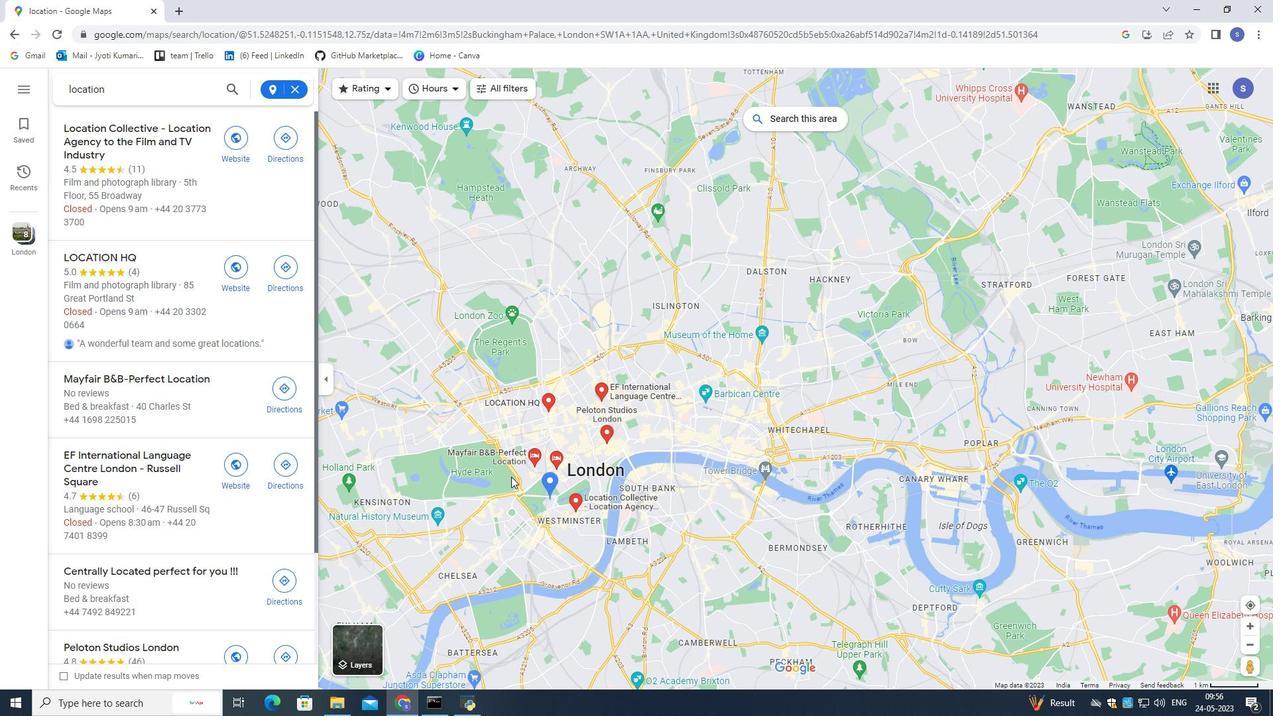 
Action: Mouse scrolled (511, 476) with delta (0, 0)
Screenshot: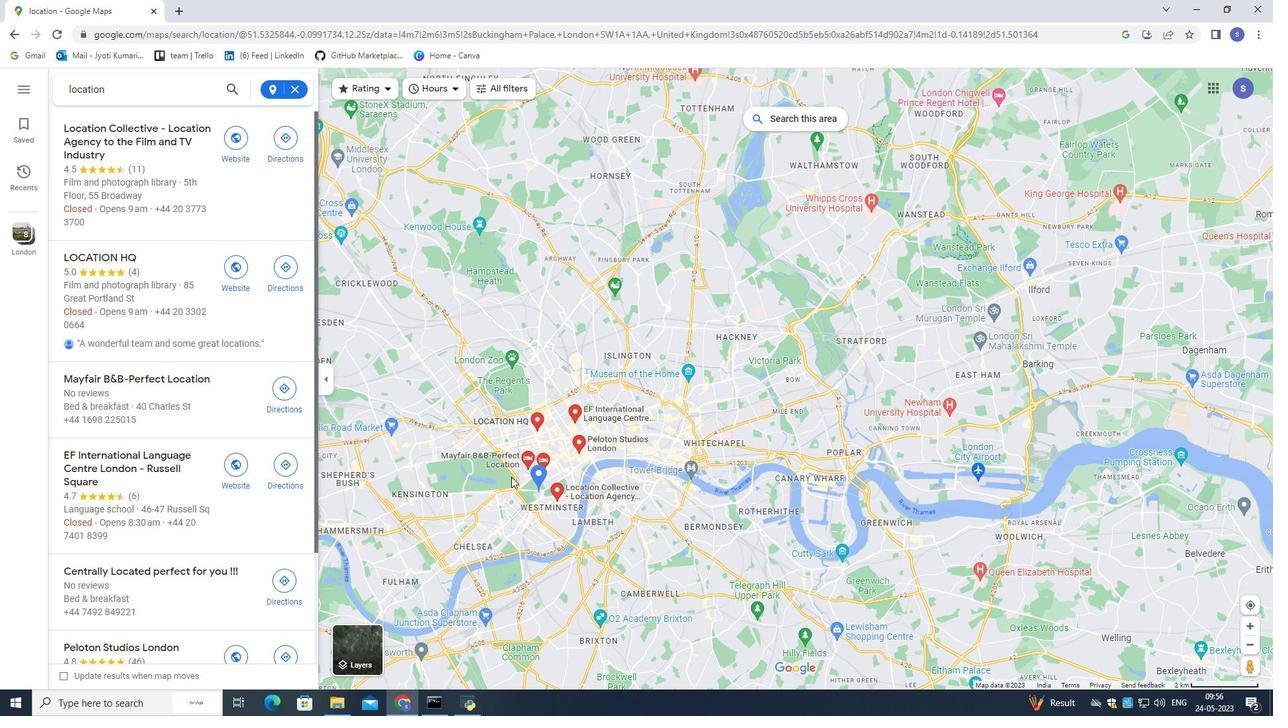 
Action: Mouse moved to (510, 476)
Screenshot: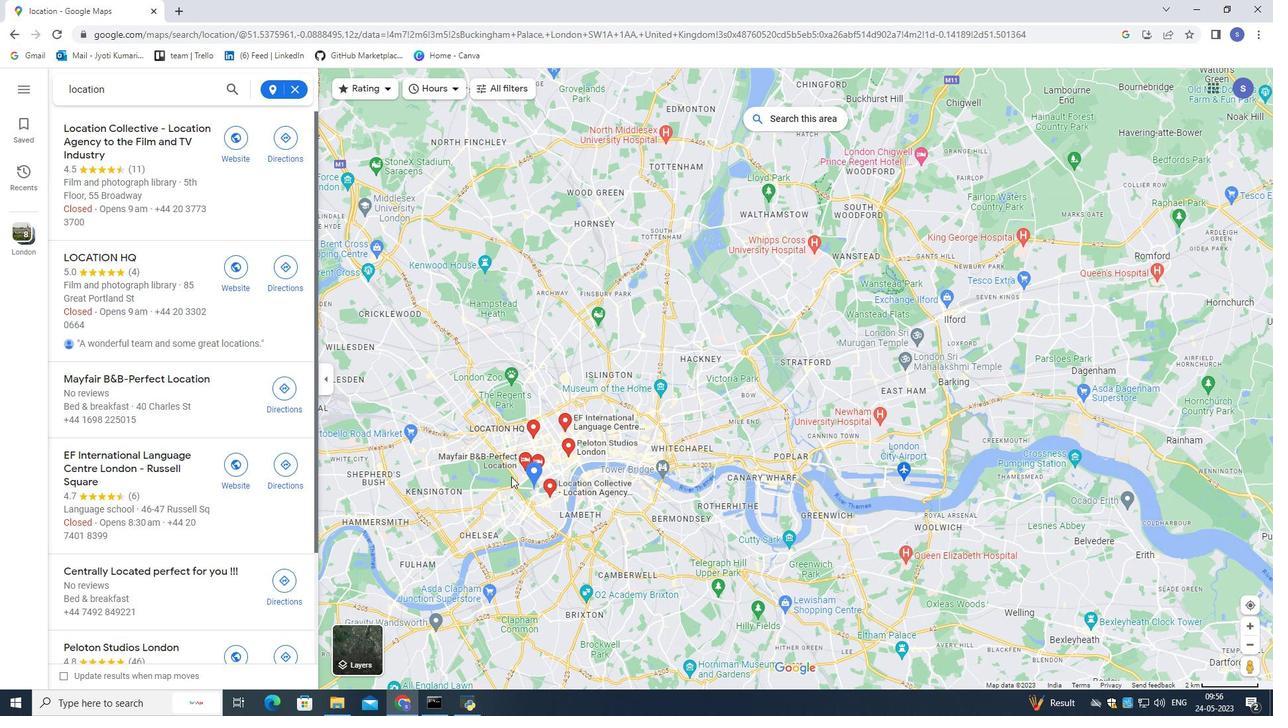 
Action: Mouse scrolled (510, 476) with delta (0, 0)
Screenshot: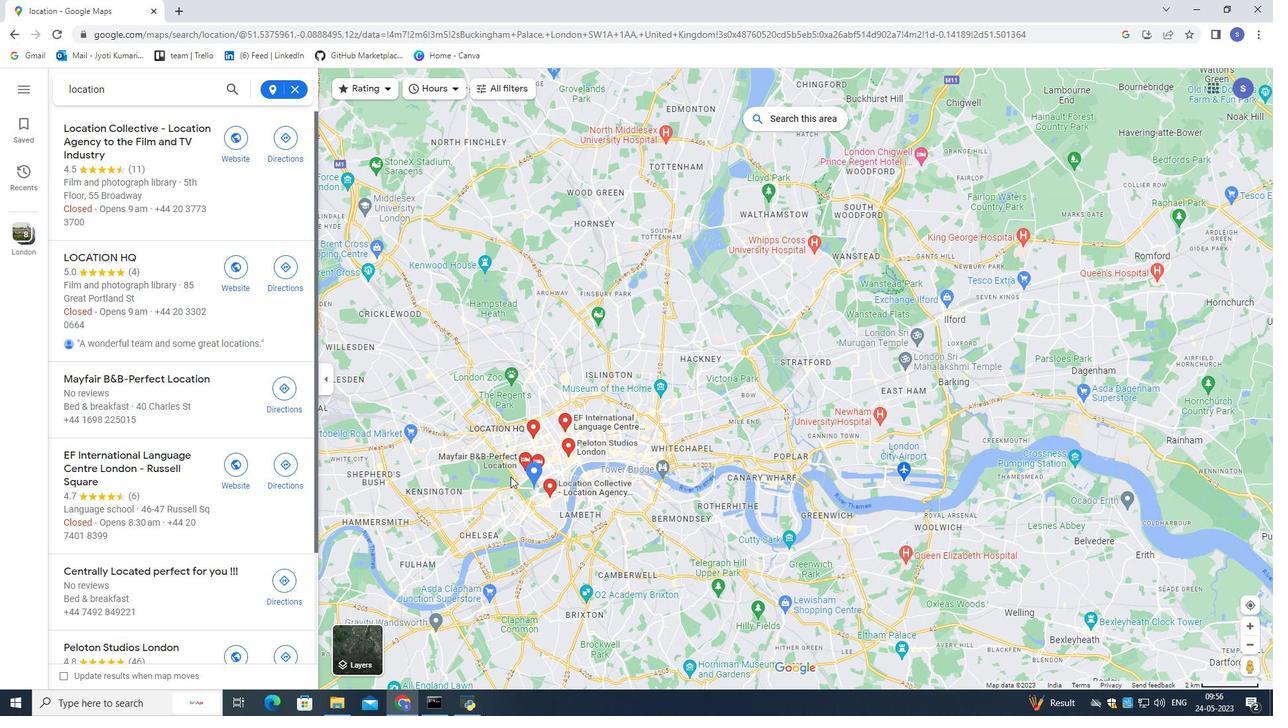 
Action: Mouse moved to (510, 476)
Screenshot: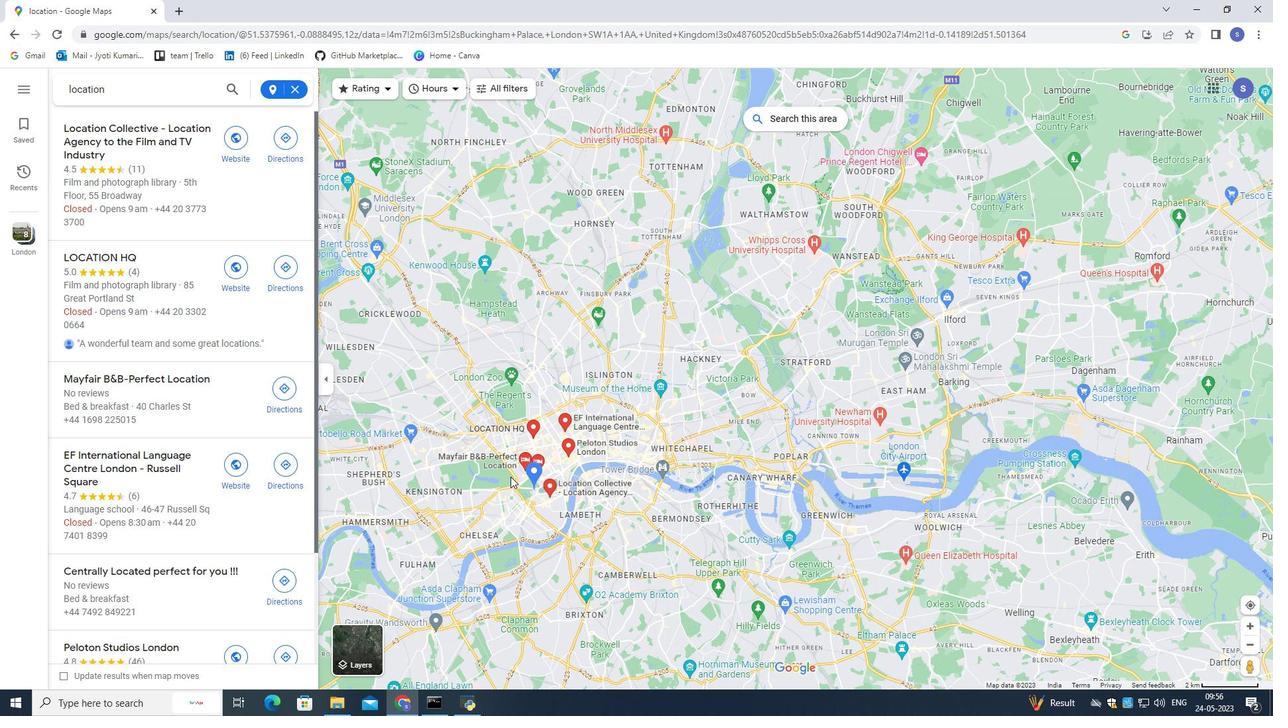 
Action: Mouse scrolled (510, 476) with delta (0, 0)
Screenshot: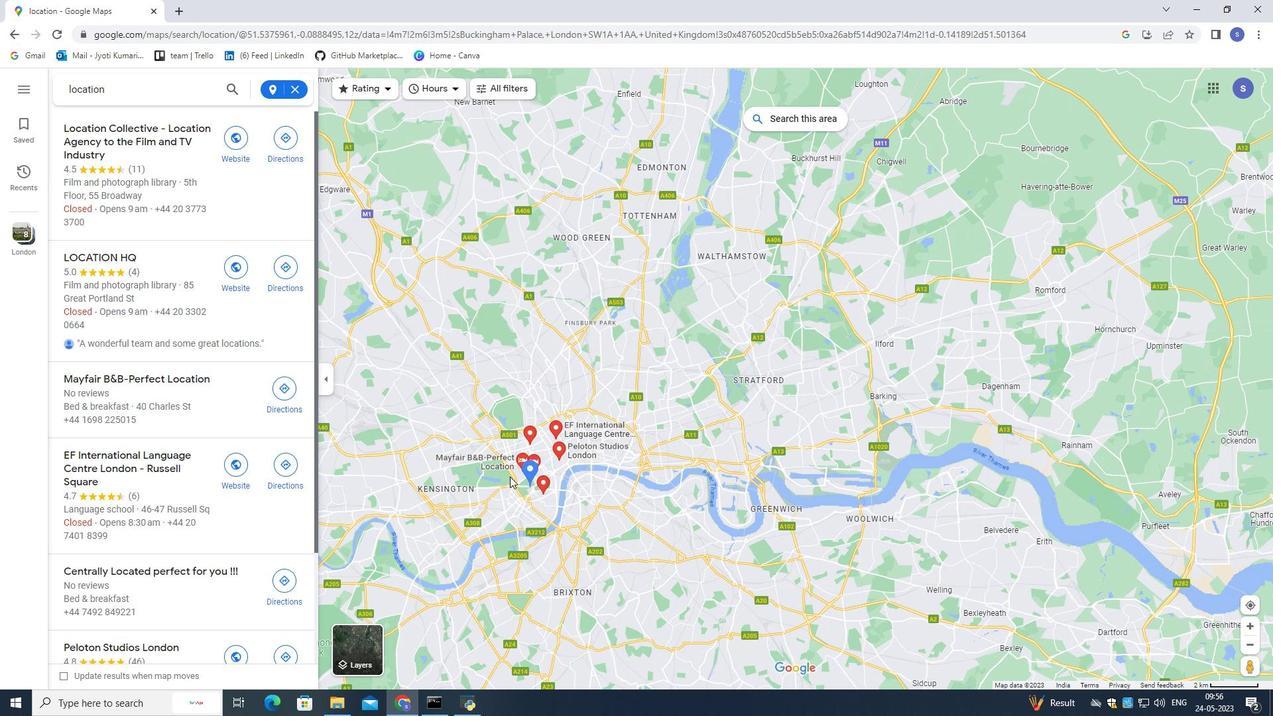 
Action: Mouse scrolled (510, 476) with delta (0, 0)
Screenshot: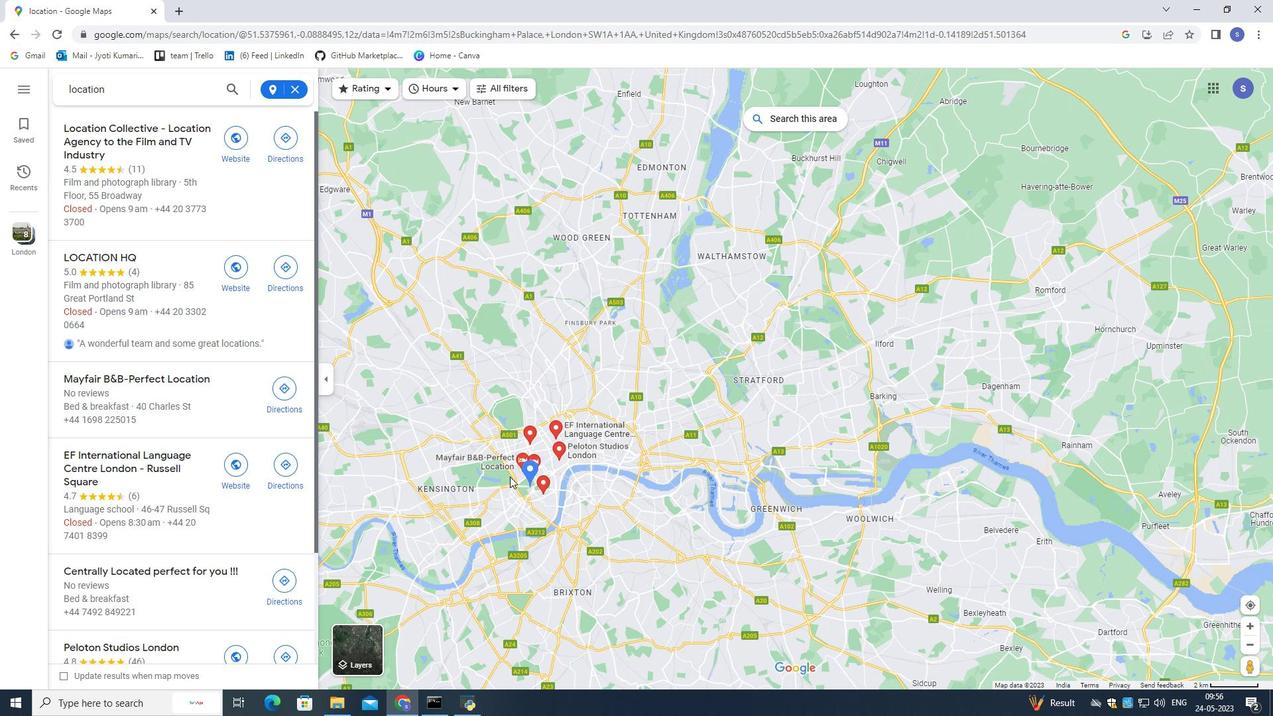 
Action: Mouse moved to (563, 452)
Screenshot: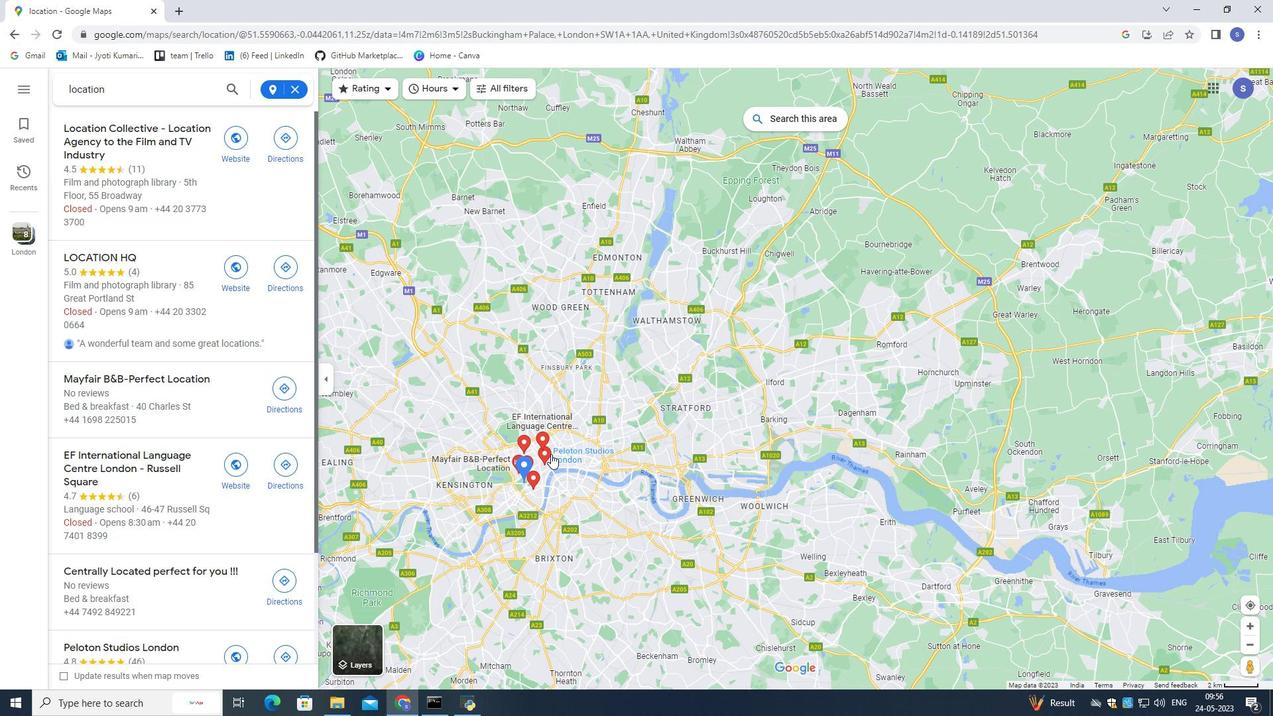 
Action: Mouse scrolled (563, 451) with delta (0, 0)
Screenshot: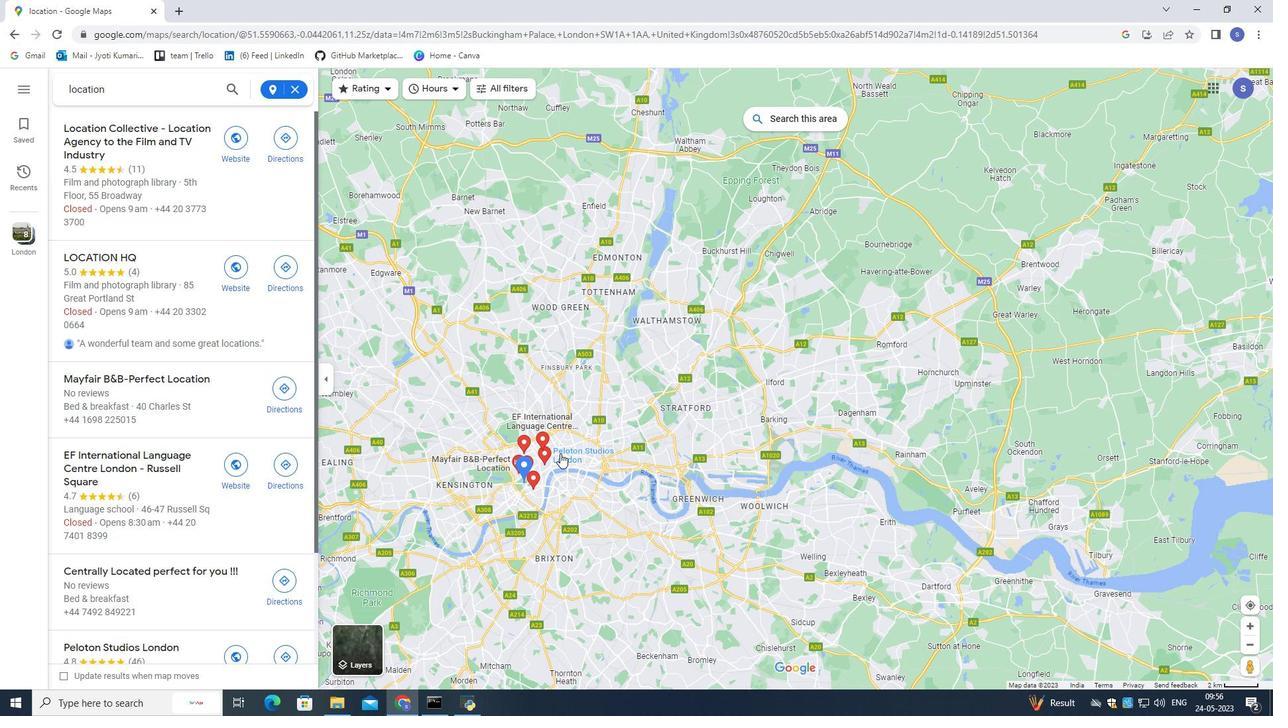 
Action: Mouse scrolled (563, 451) with delta (0, 0)
Screenshot: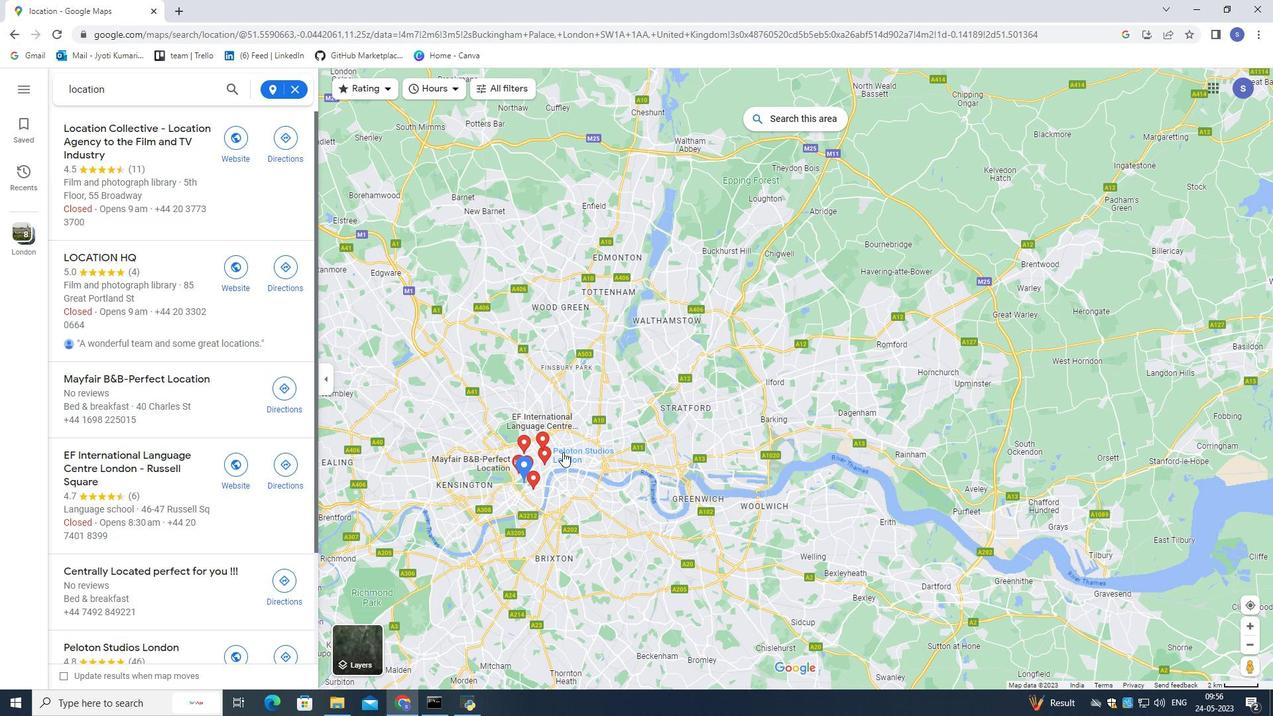 
Action: Mouse scrolled (563, 451) with delta (0, 0)
Screenshot: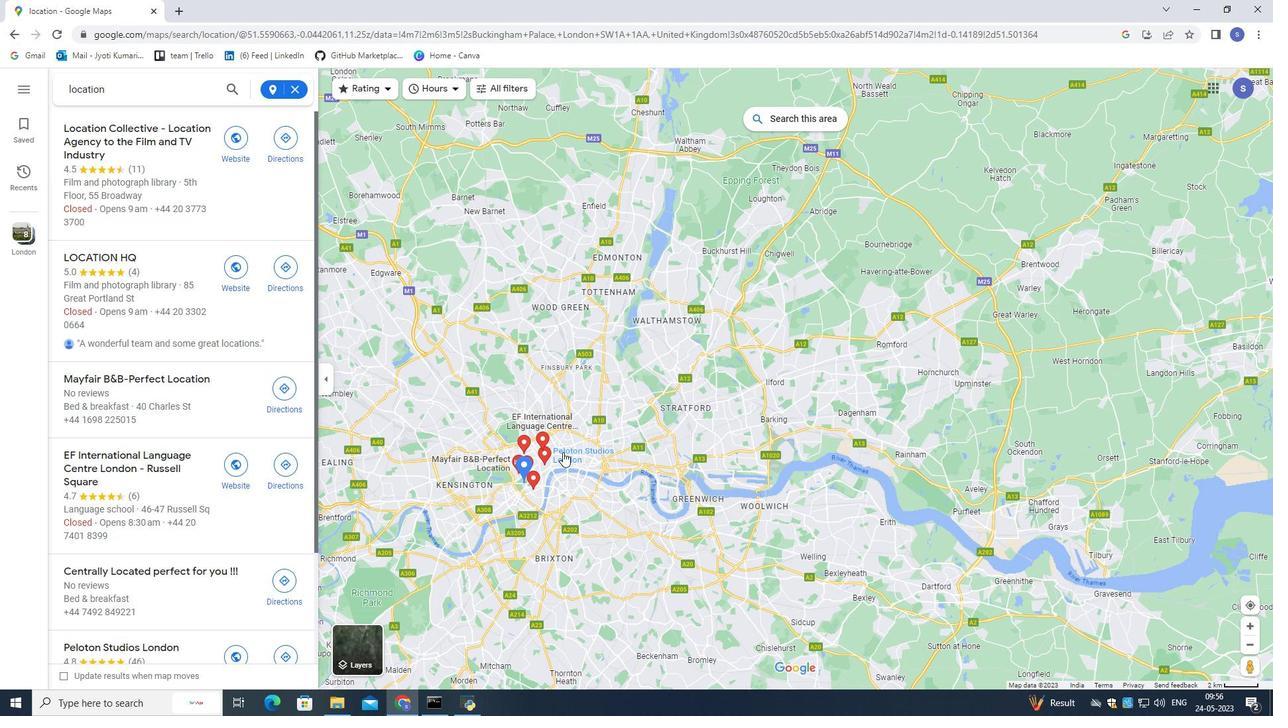 
Action: Mouse scrolled (563, 451) with delta (0, 0)
Screenshot: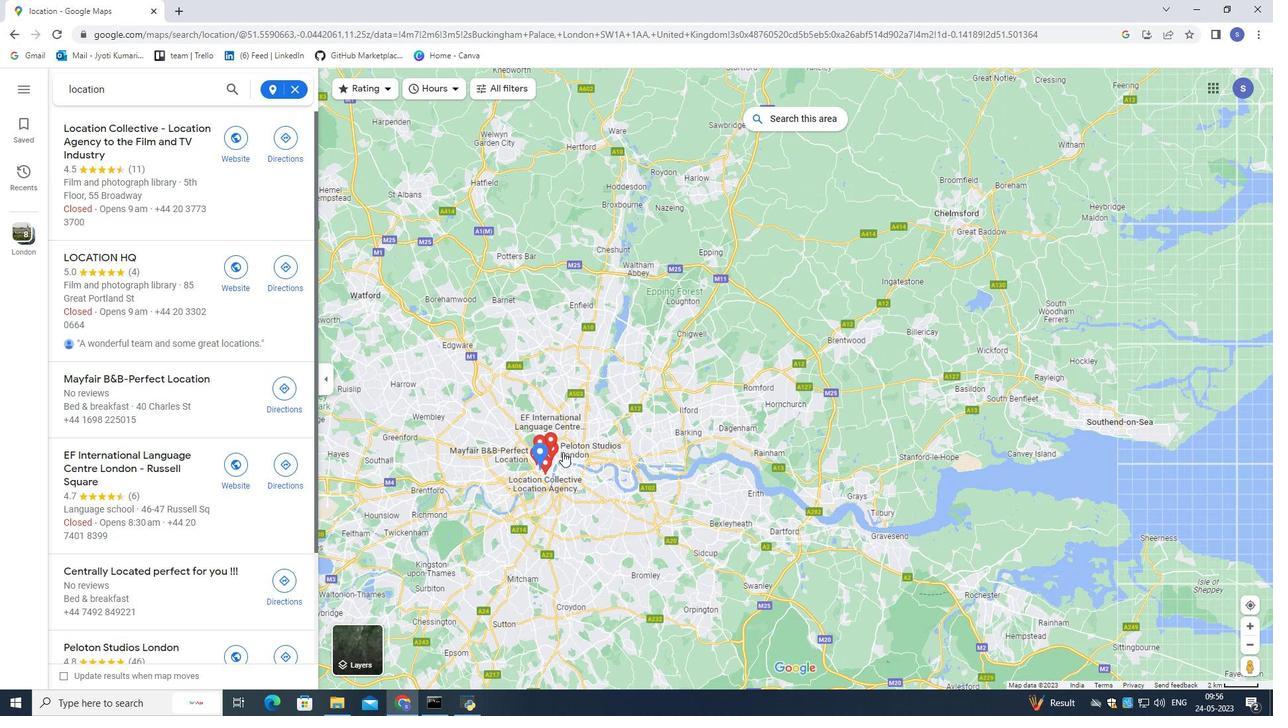 
Action: Mouse moved to (137, 327)
Screenshot: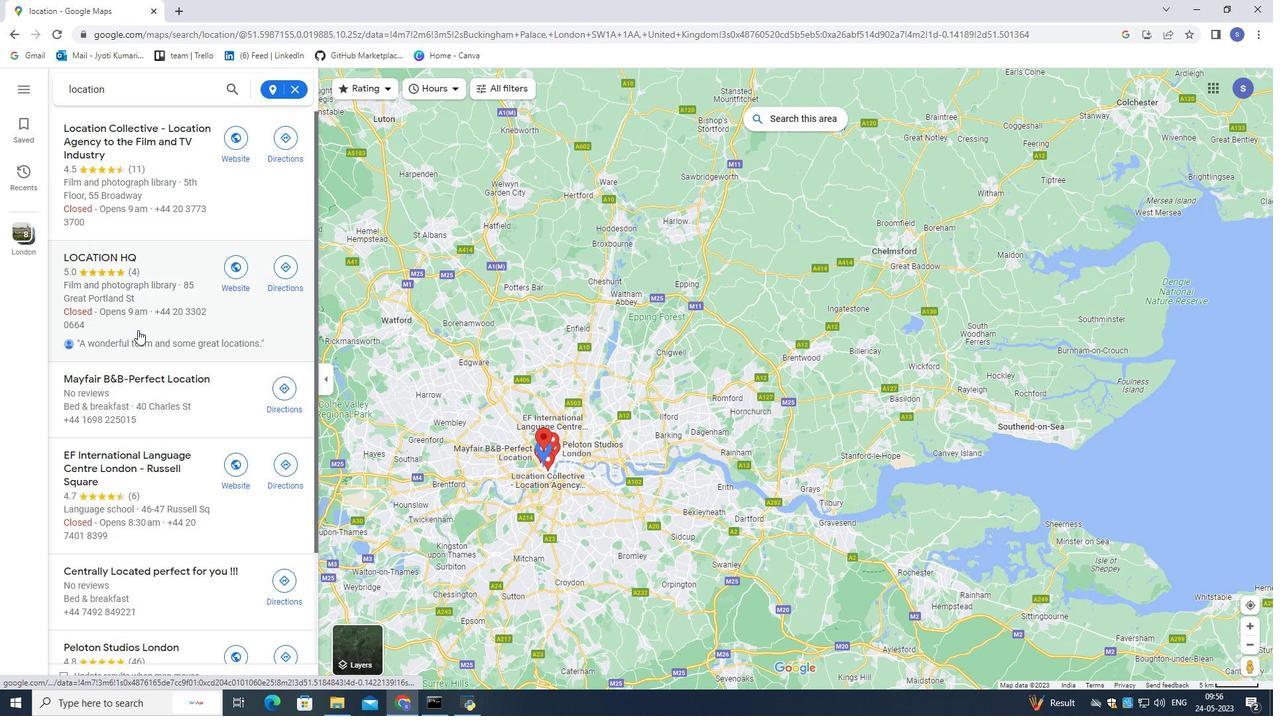 
Action: Mouse pressed left at (137, 327)
Screenshot: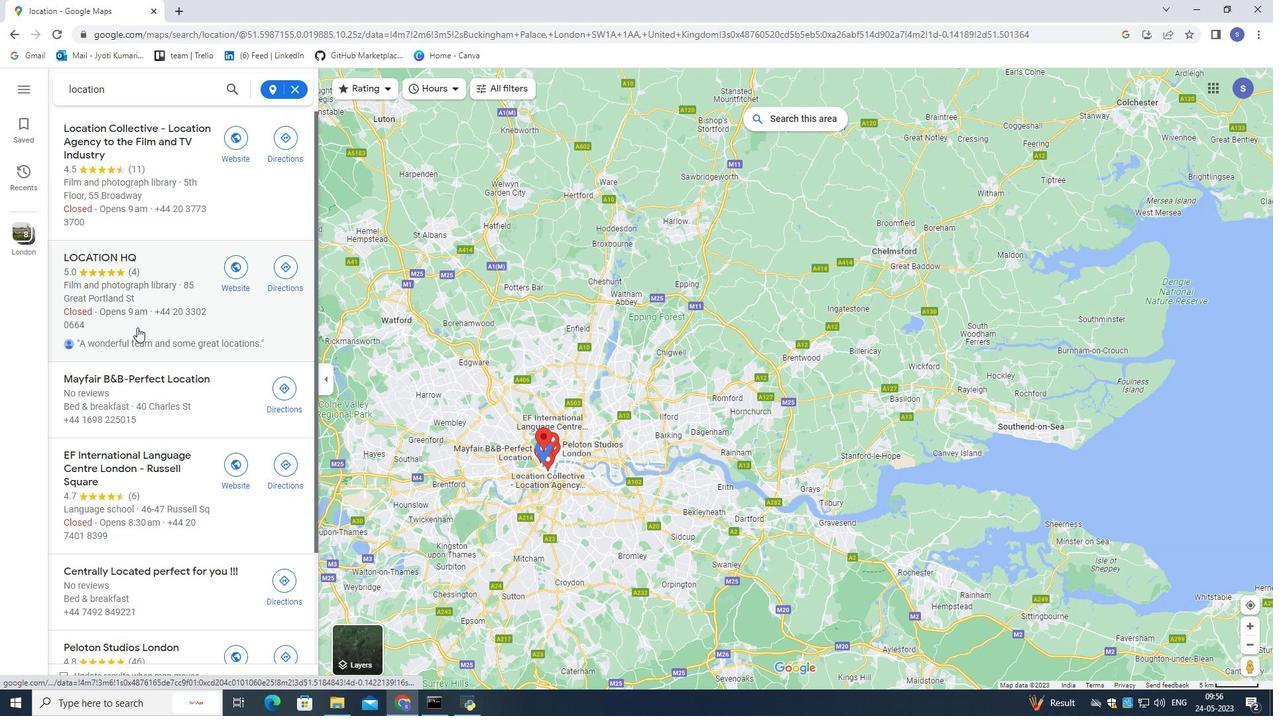 
Action: Mouse moved to (222, 403)
Screenshot: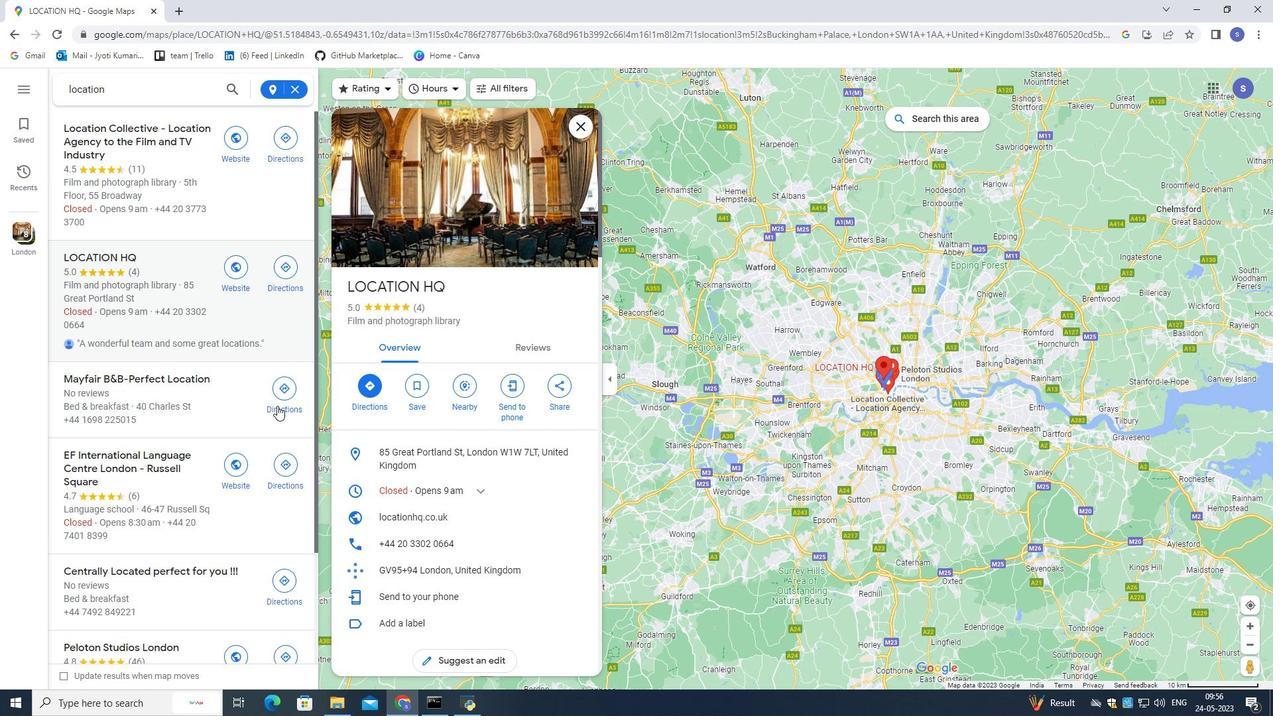 
Action: Mouse scrolled (222, 403) with delta (0, 0)
Screenshot: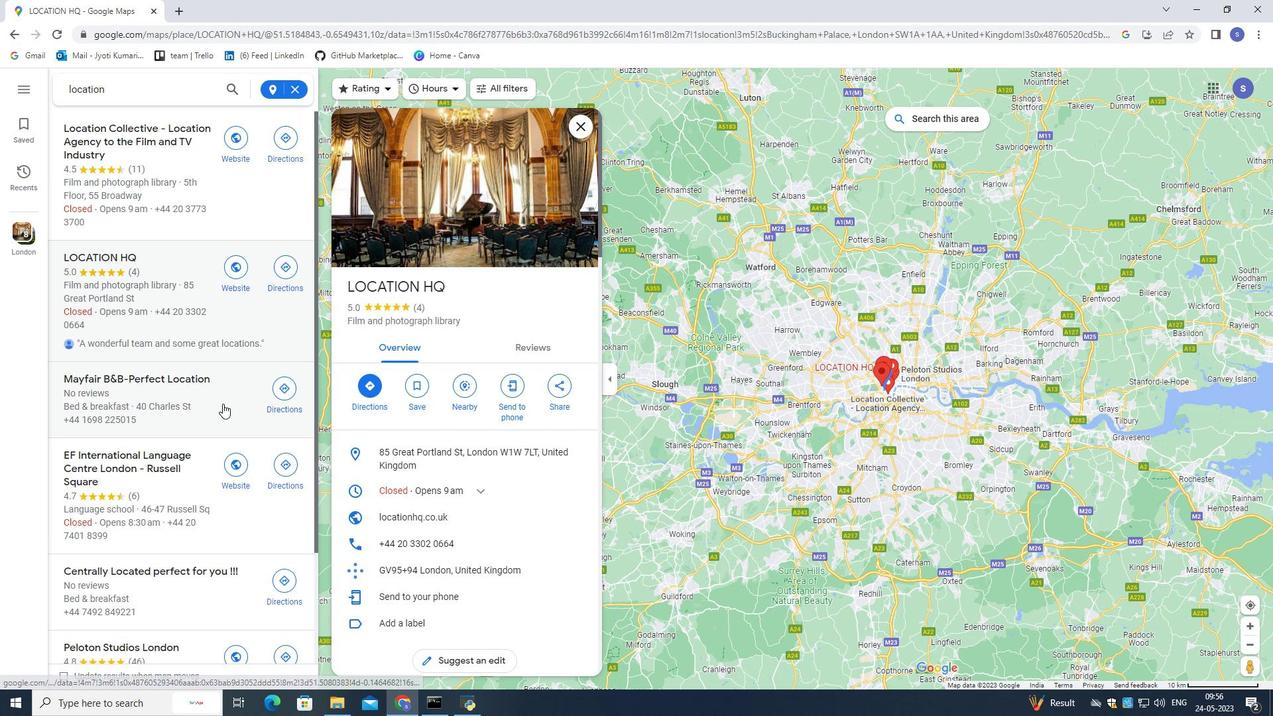 
Action: Mouse scrolled (222, 403) with delta (0, 0)
Screenshot: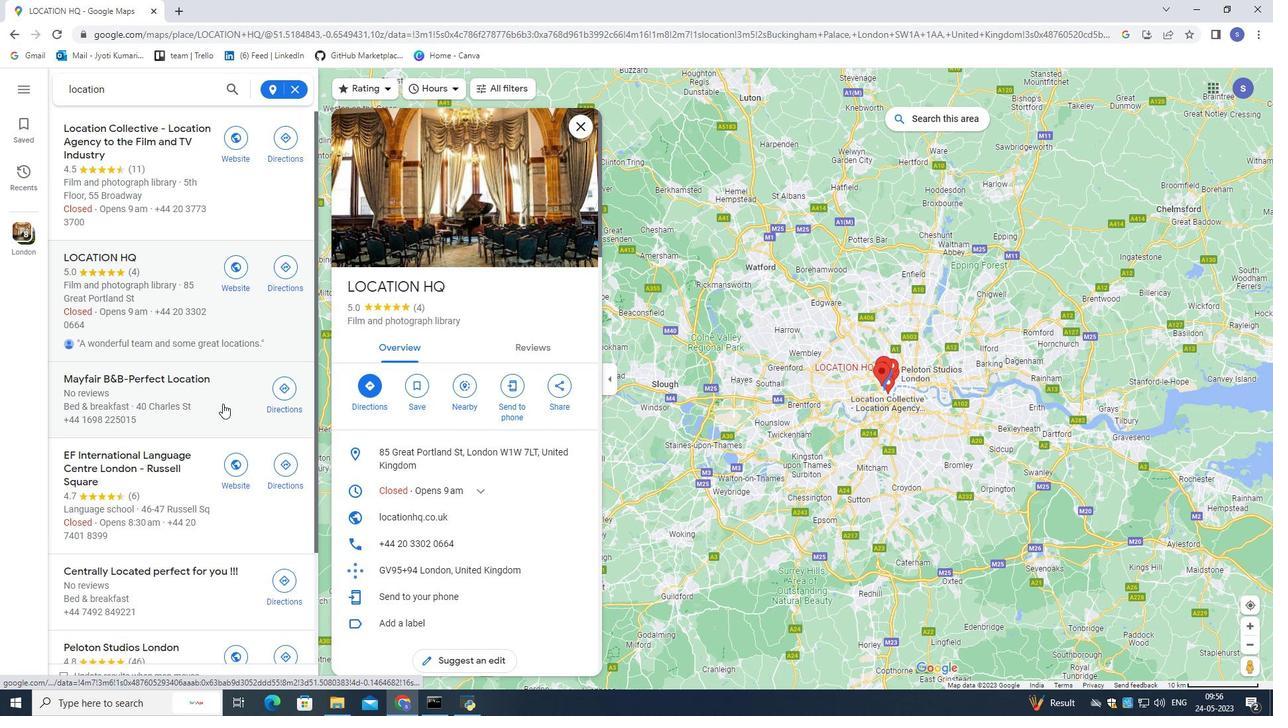 
Action: Mouse scrolled (222, 403) with delta (0, 0)
Screenshot: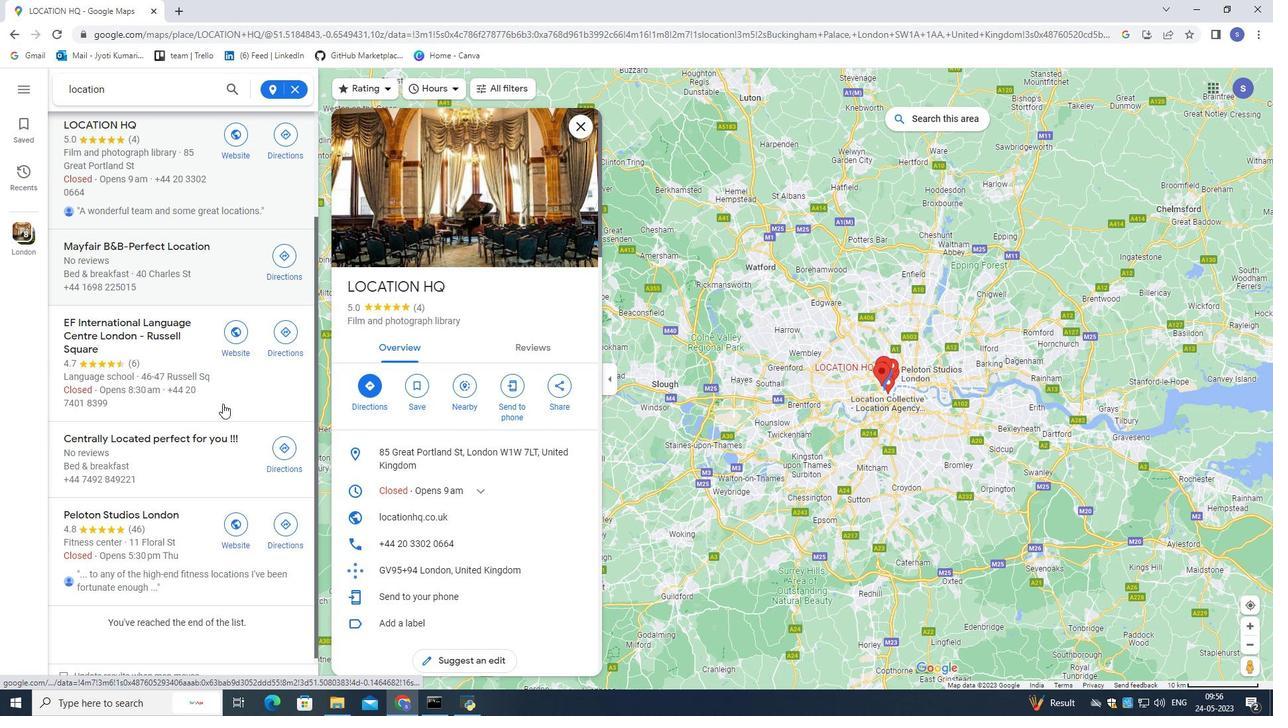 
Action: Mouse scrolled (222, 403) with delta (0, 0)
Screenshot: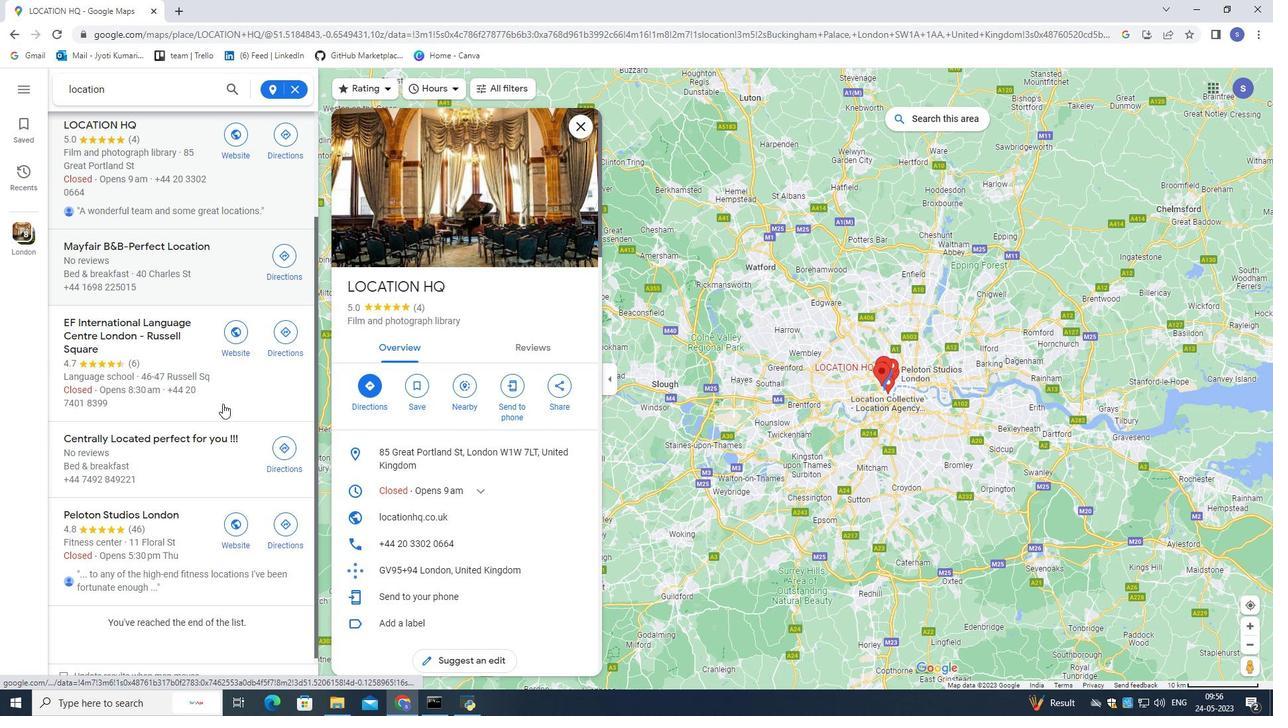 
Action: Mouse moved to (185, 415)
Screenshot: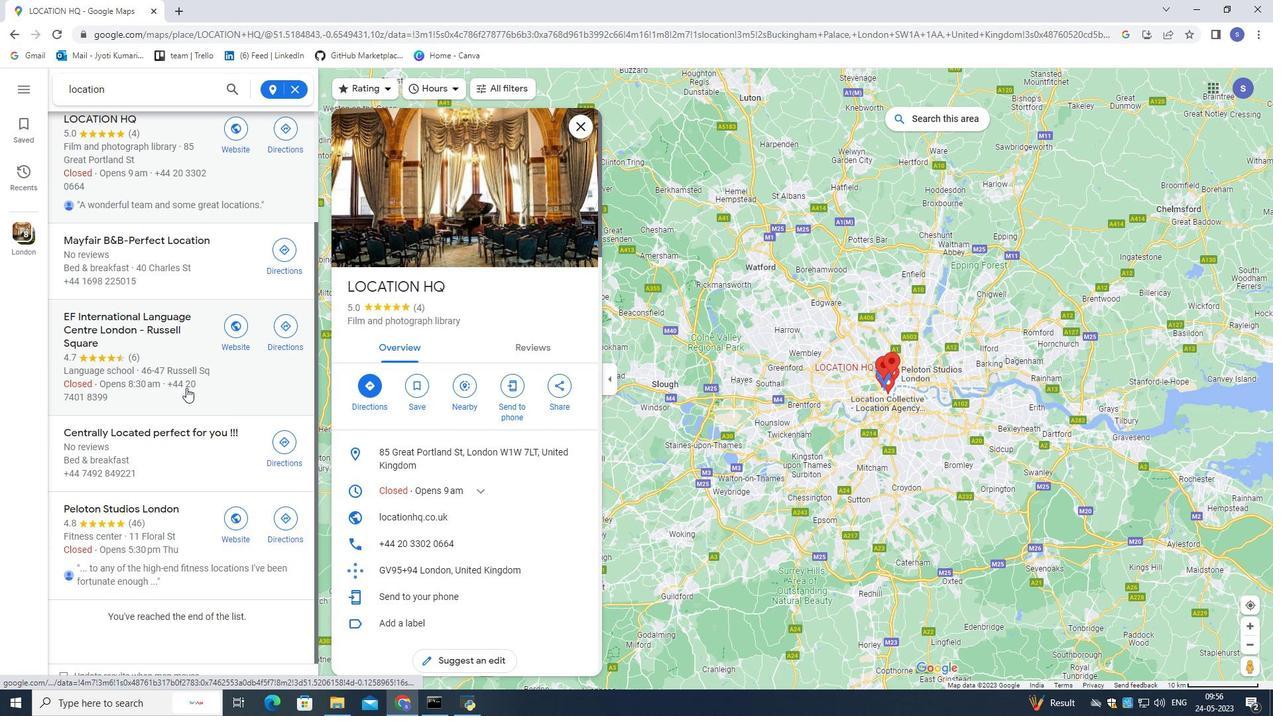 
Action: Mouse scrolled (185, 414) with delta (0, 0)
Screenshot: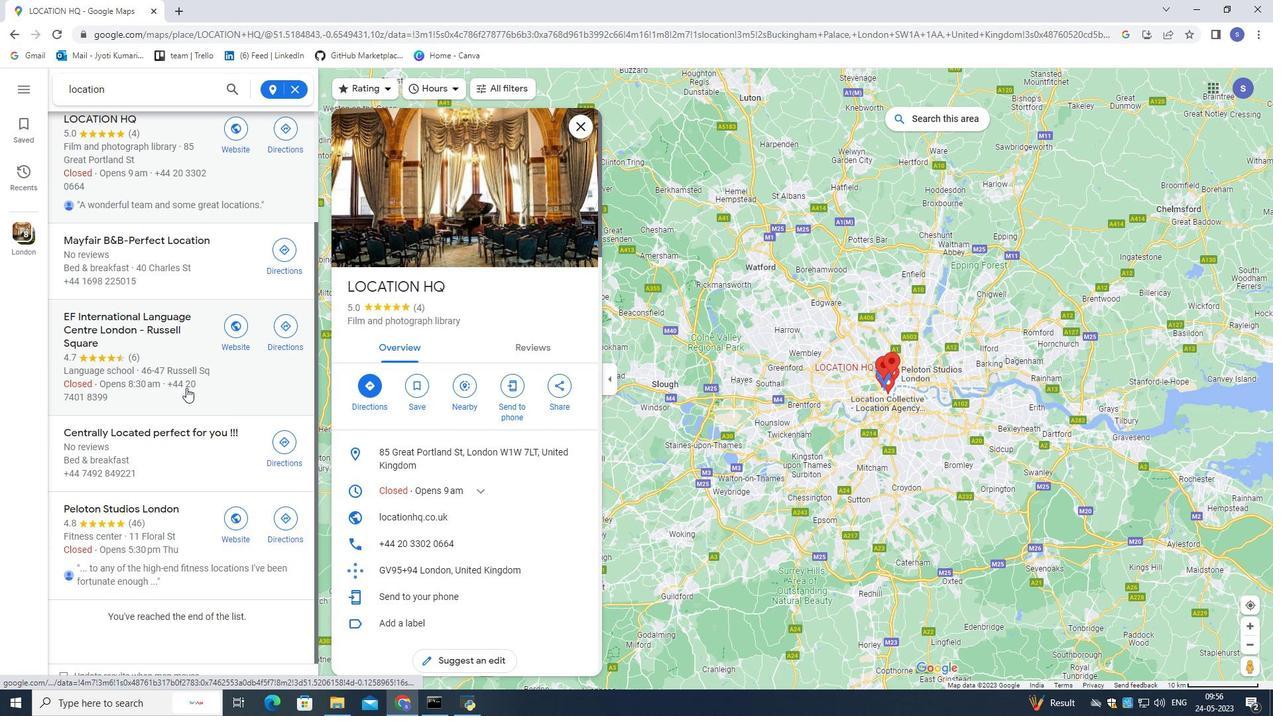 
Action: Mouse moved to (187, 434)
Screenshot: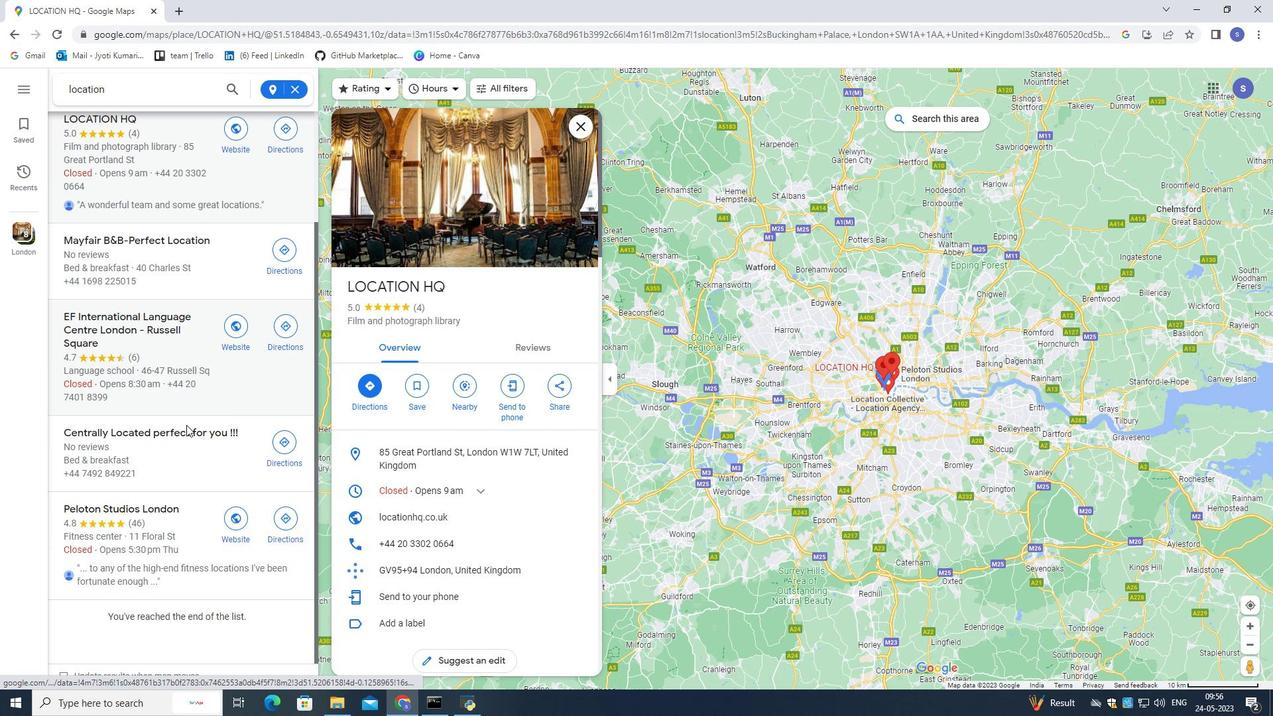 
Action: Mouse scrolled (187, 435) with delta (0, 0)
Screenshot: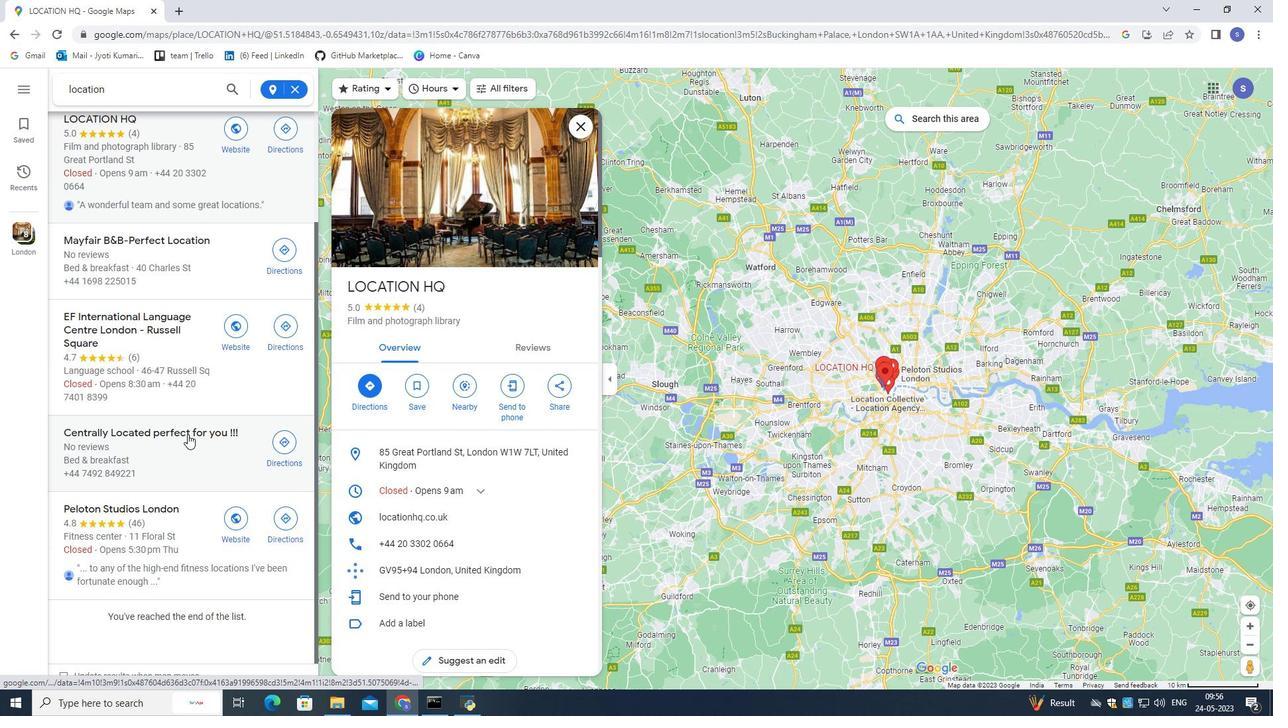 
Action: Mouse scrolled (187, 435) with delta (0, 0)
Screenshot: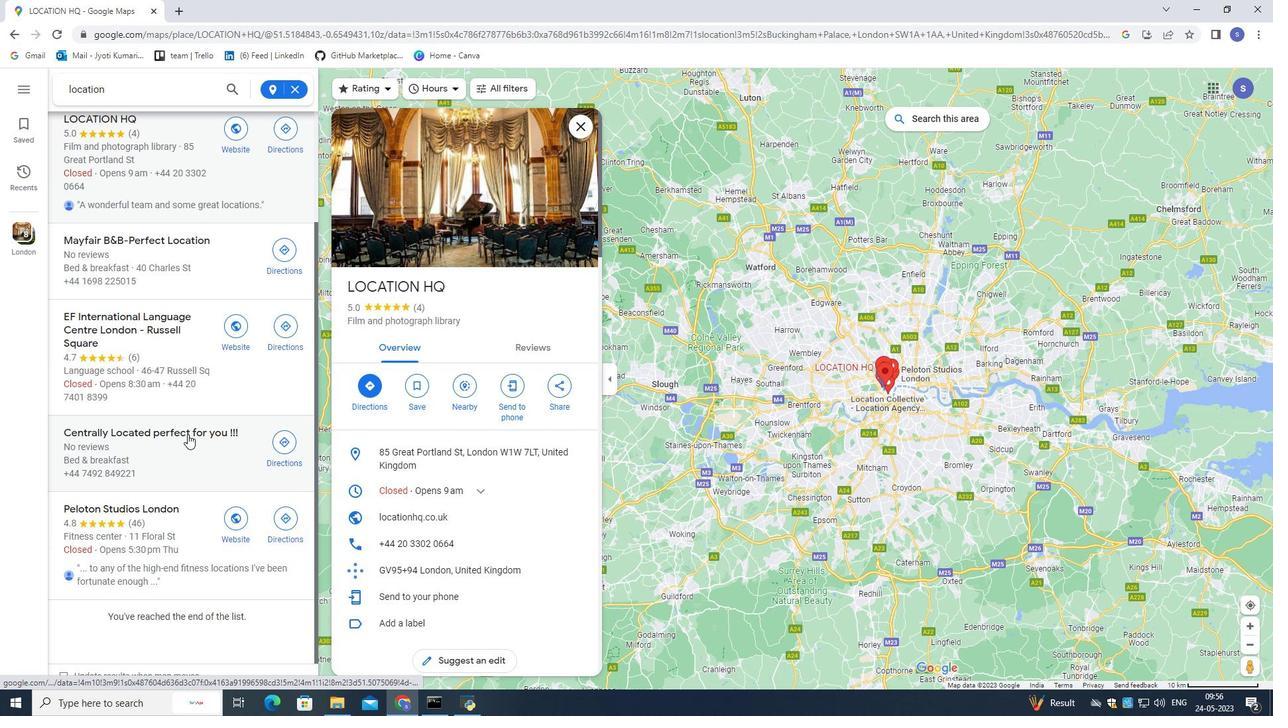 
Action: Mouse scrolled (187, 435) with delta (0, 0)
Screenshot: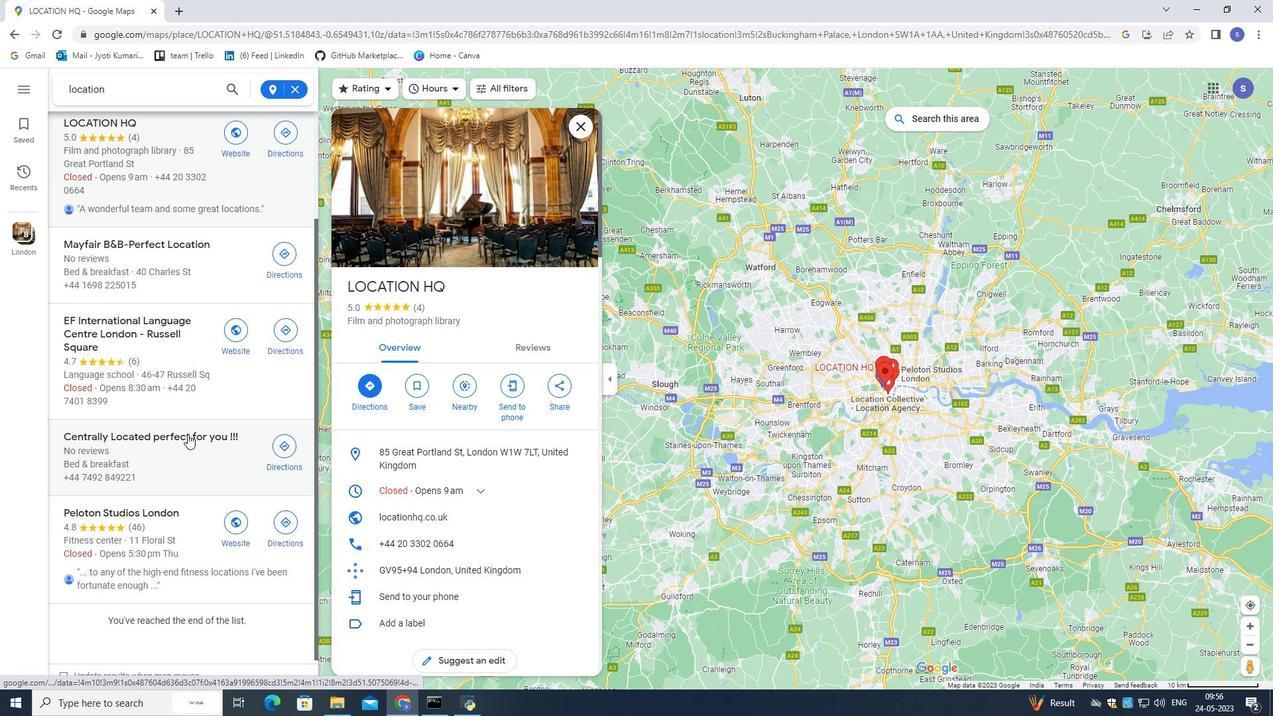 
Action: Mouse scrolled (187, 435) with delta (0, 0)
Screenshot: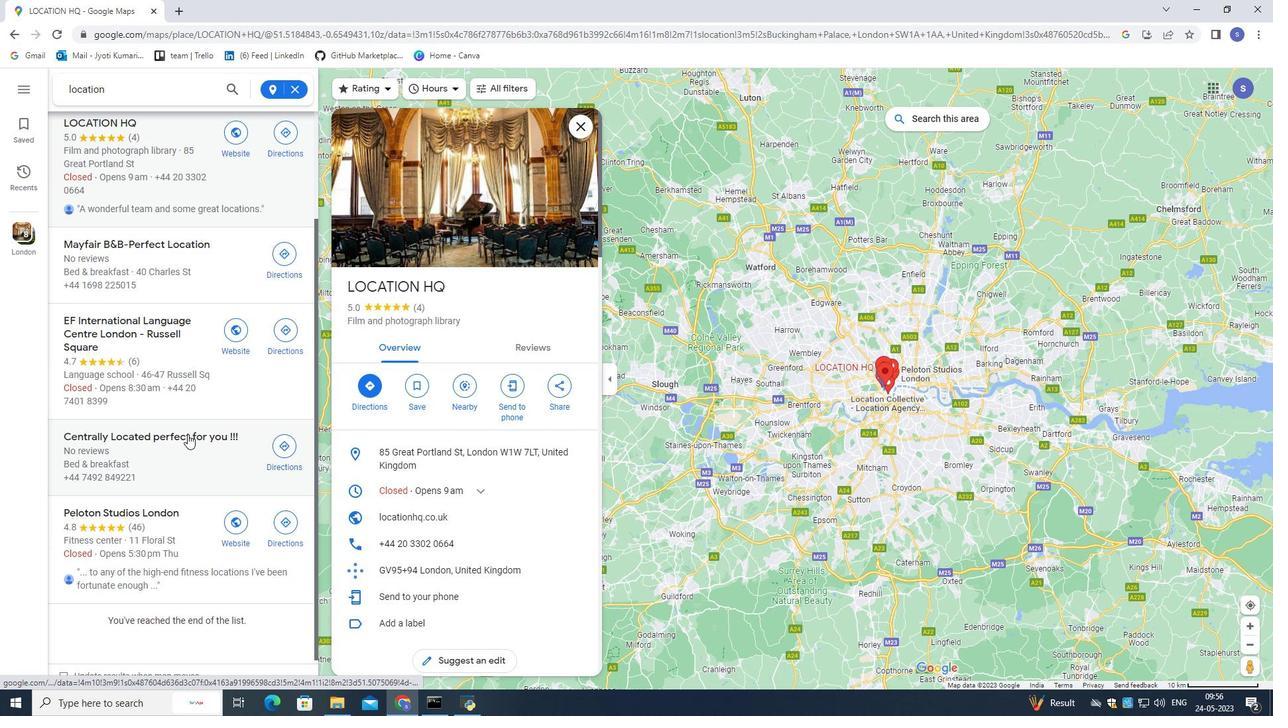 
Action: Mouse scrolled (187, 435) with delta (0, 0)
Screenshot: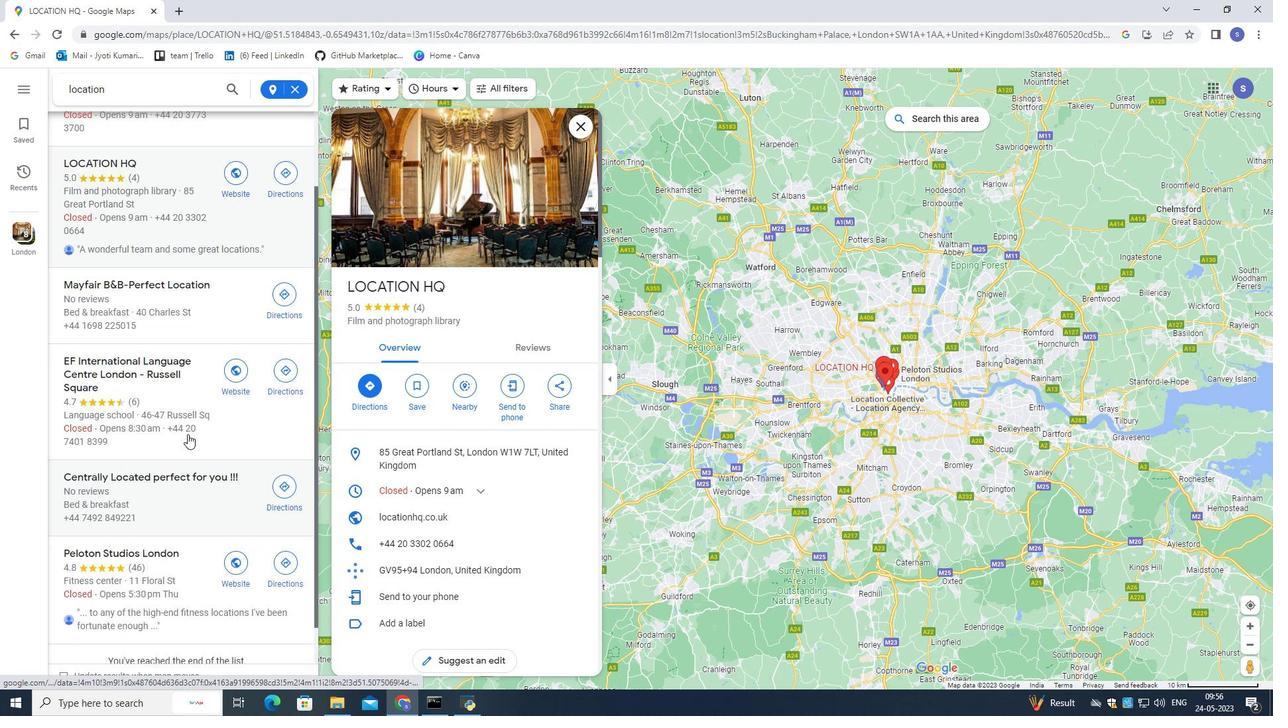 
Action: Mouse scrolled (187, 435) with delta (0, 0)
Screenshot: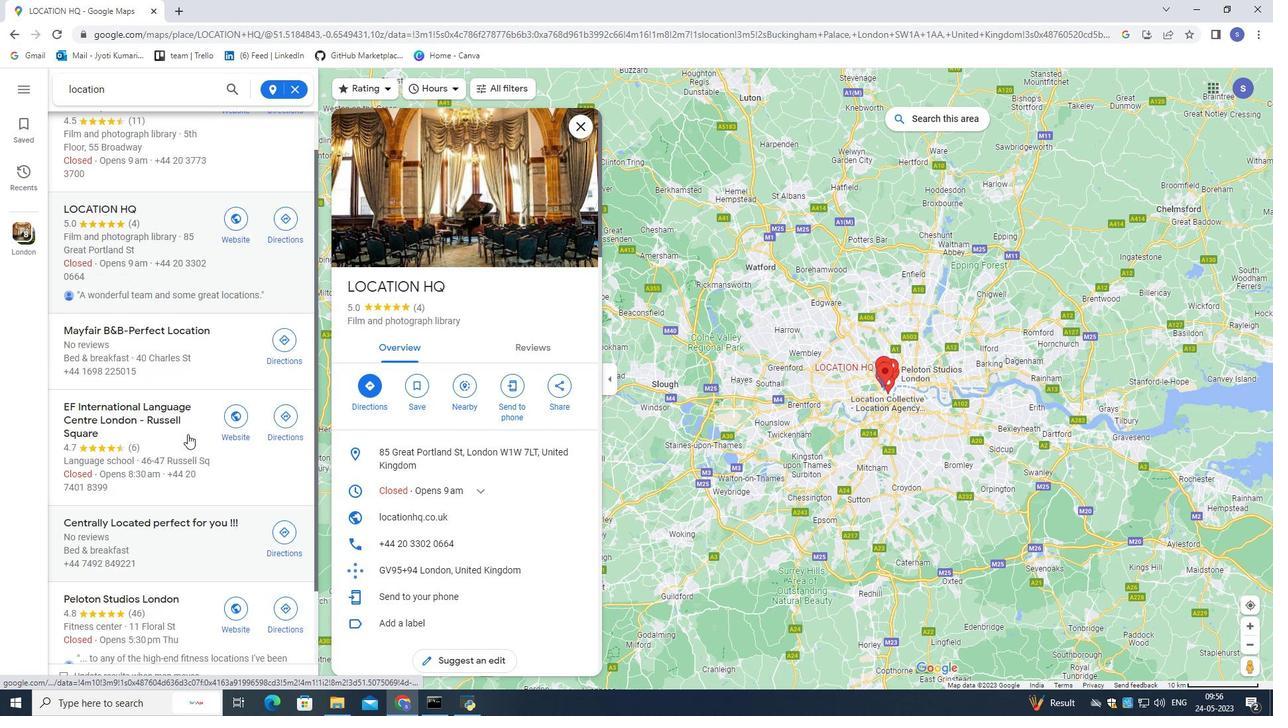 
Action: Mouse scrolled (187, 435) with delta (0, 0)
Screenshot: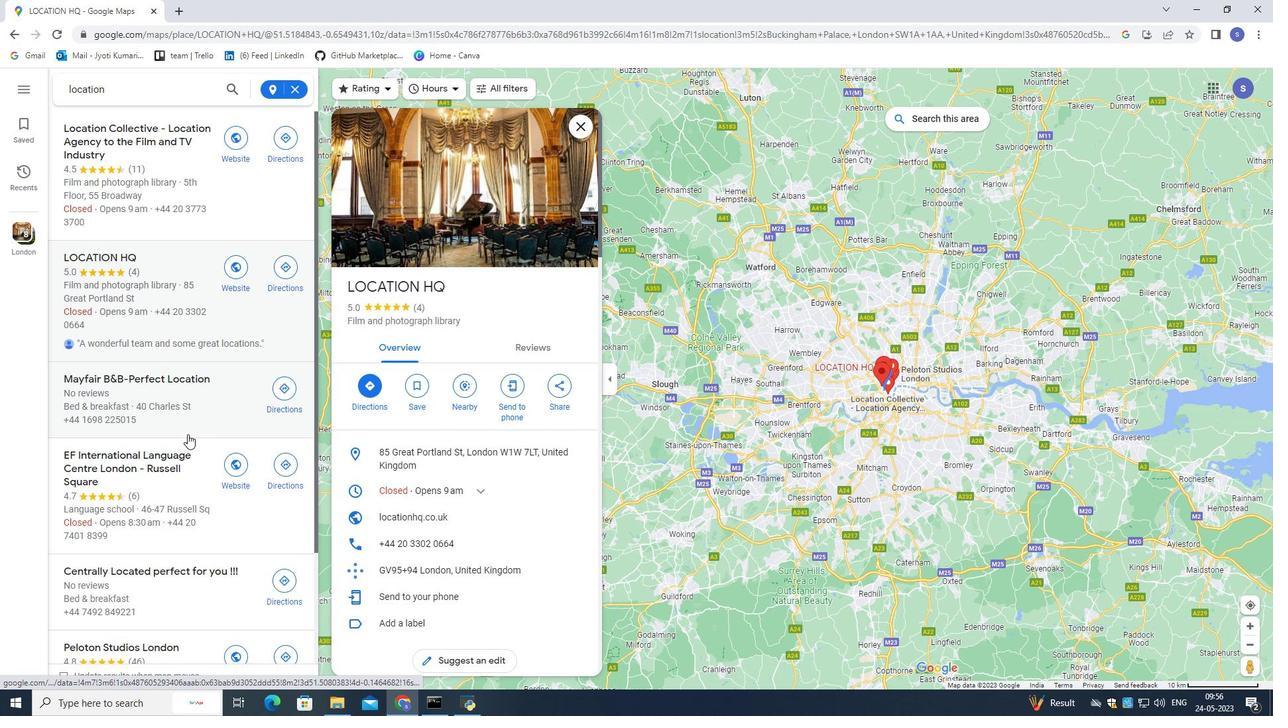 
Action: Mouse scrolled (187, 435) with delta (0, 0)
Screenshot: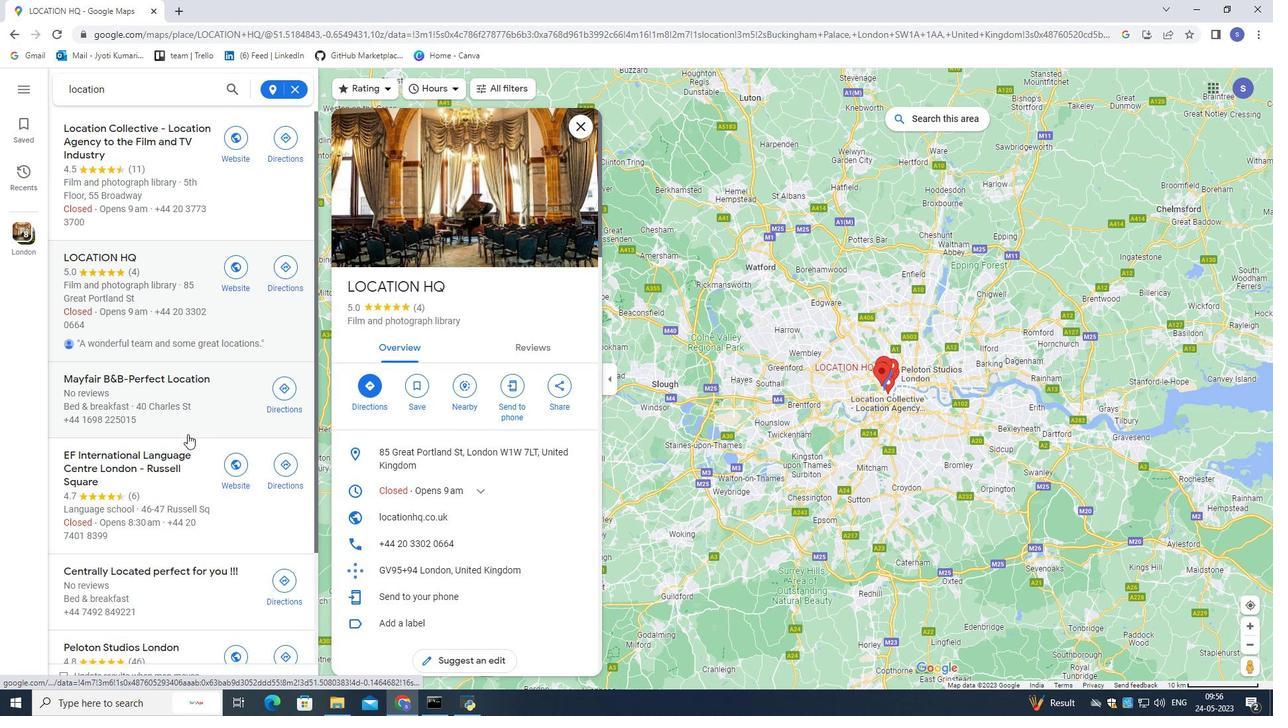 
Action: Mouse scrolled (187, 435) with delta (0, 0)
Screenshot: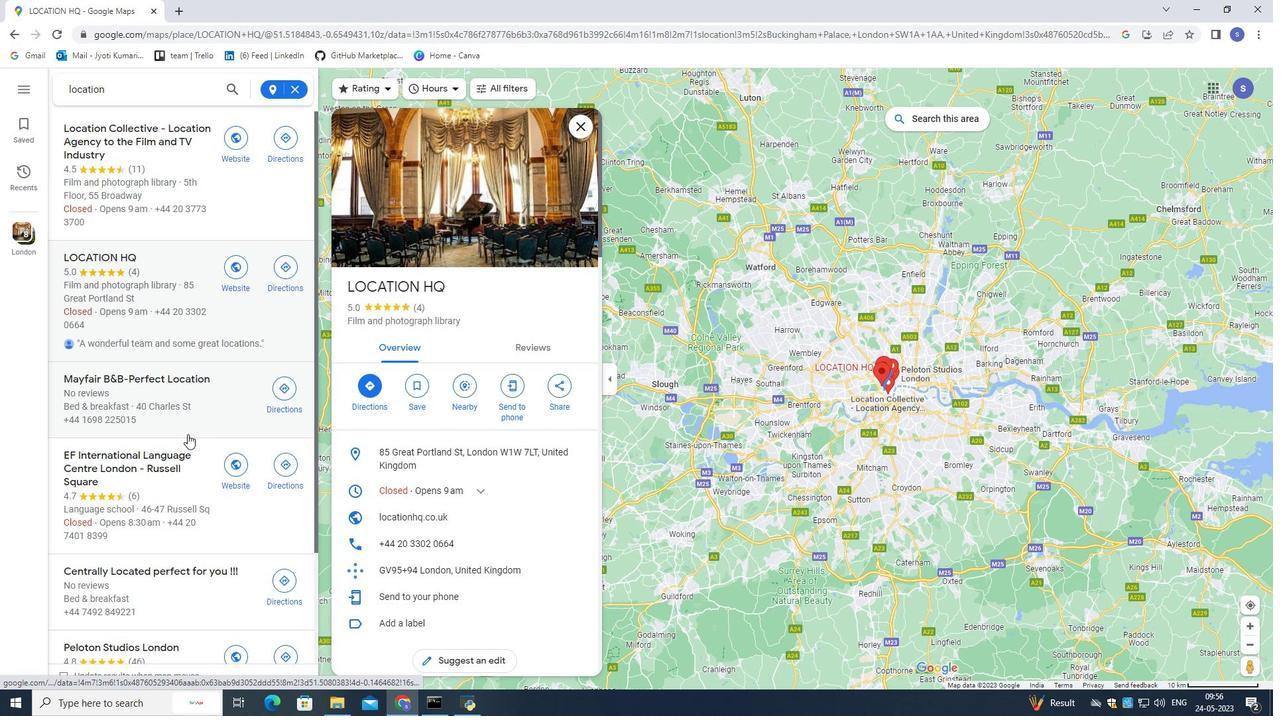 
Action: Mouse scrolled (187, 435) with delta (0, 0)
Screenshot: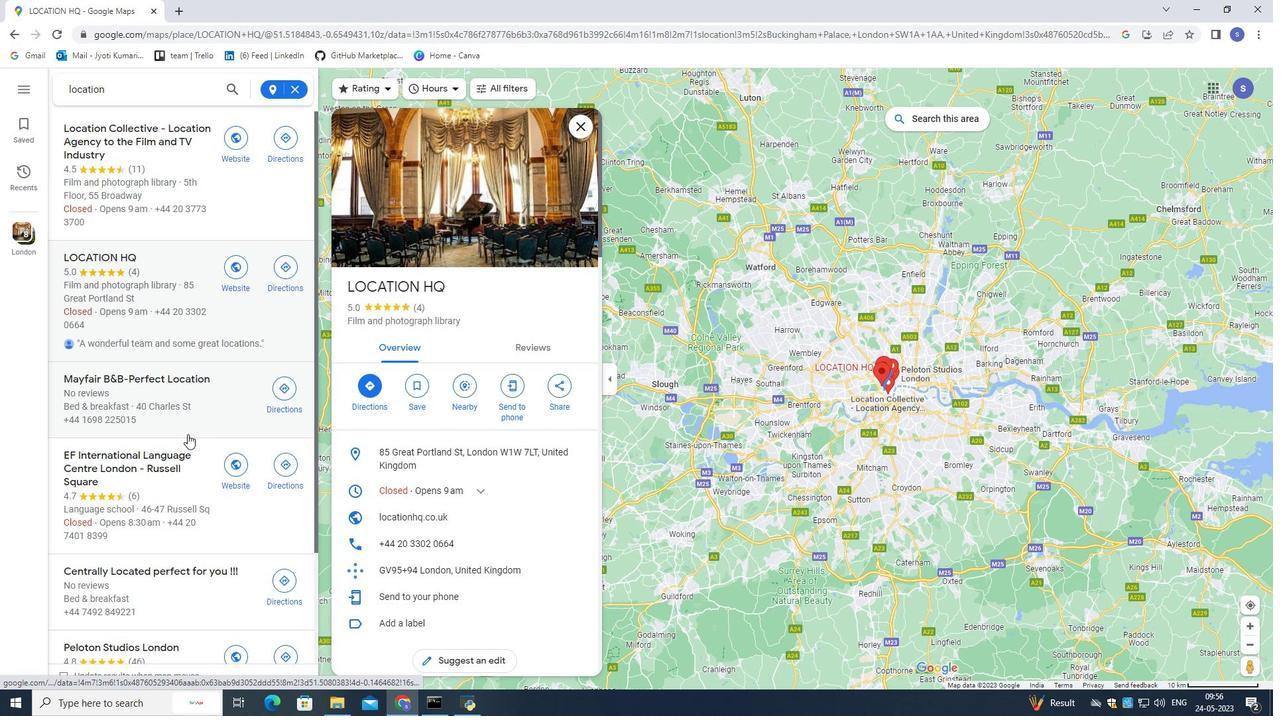 
Action: Mouse moved to (187, 434)
Screenshot: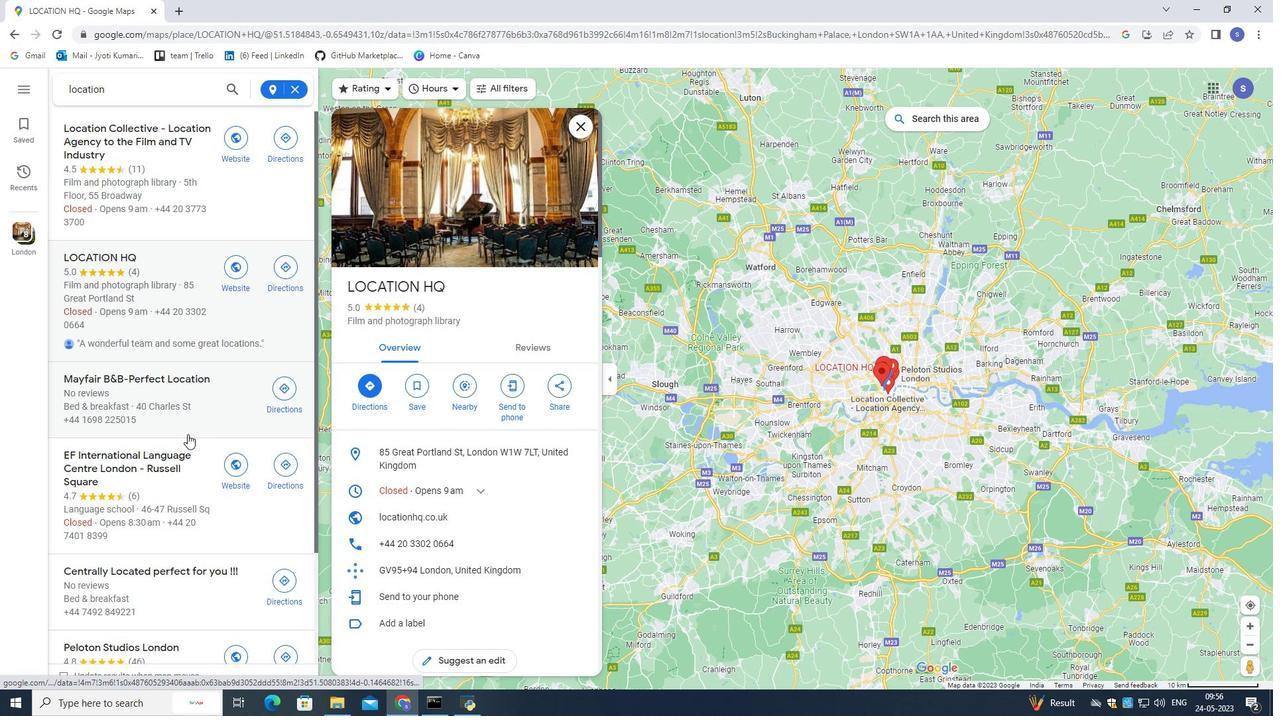 
Action: Mouse scrolled (187, 435) with delta (0, 0)
Screenshot: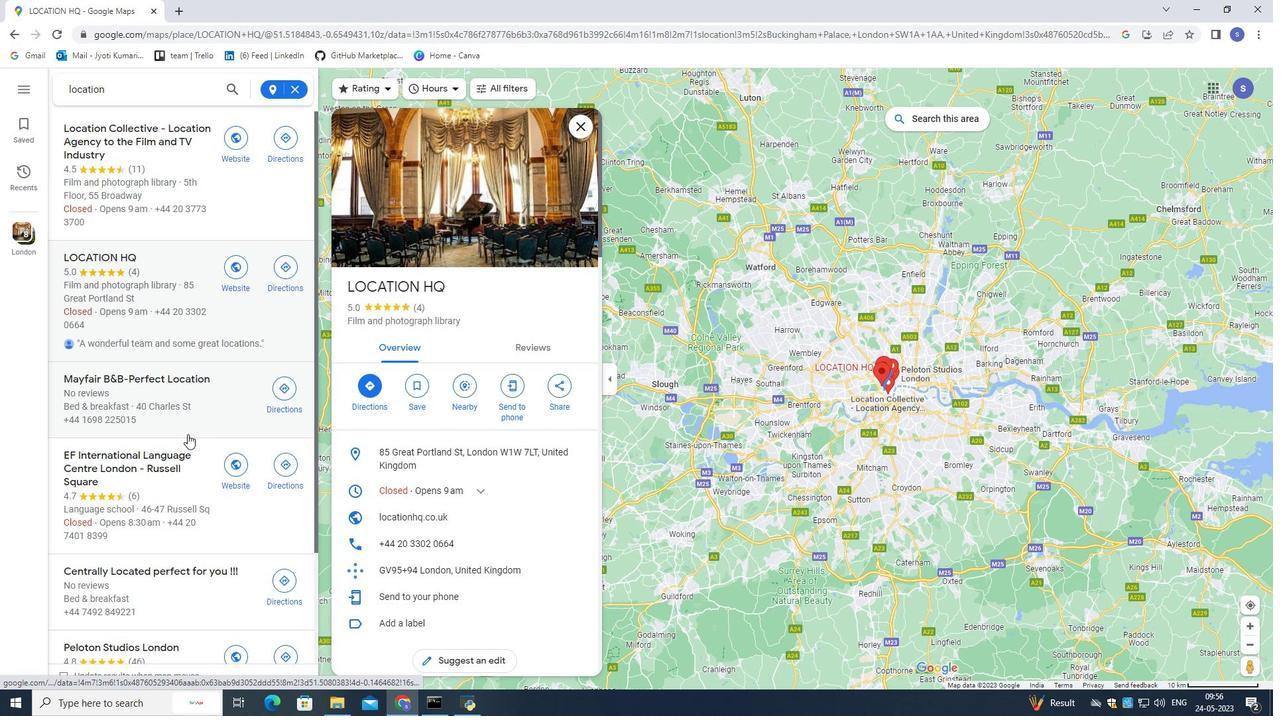 
Action: Mouse moved to (17, 37)
Screenshot: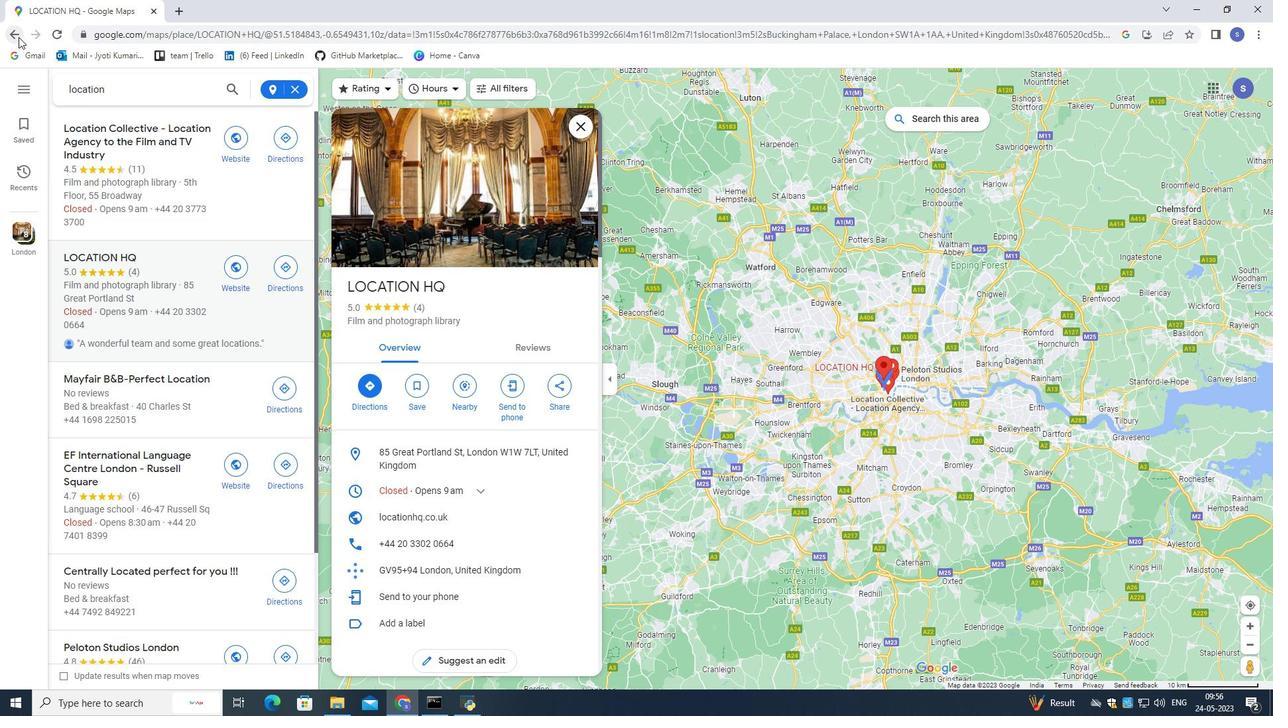 
Action: Mouse pressed left at (17, 37)
Screenshot: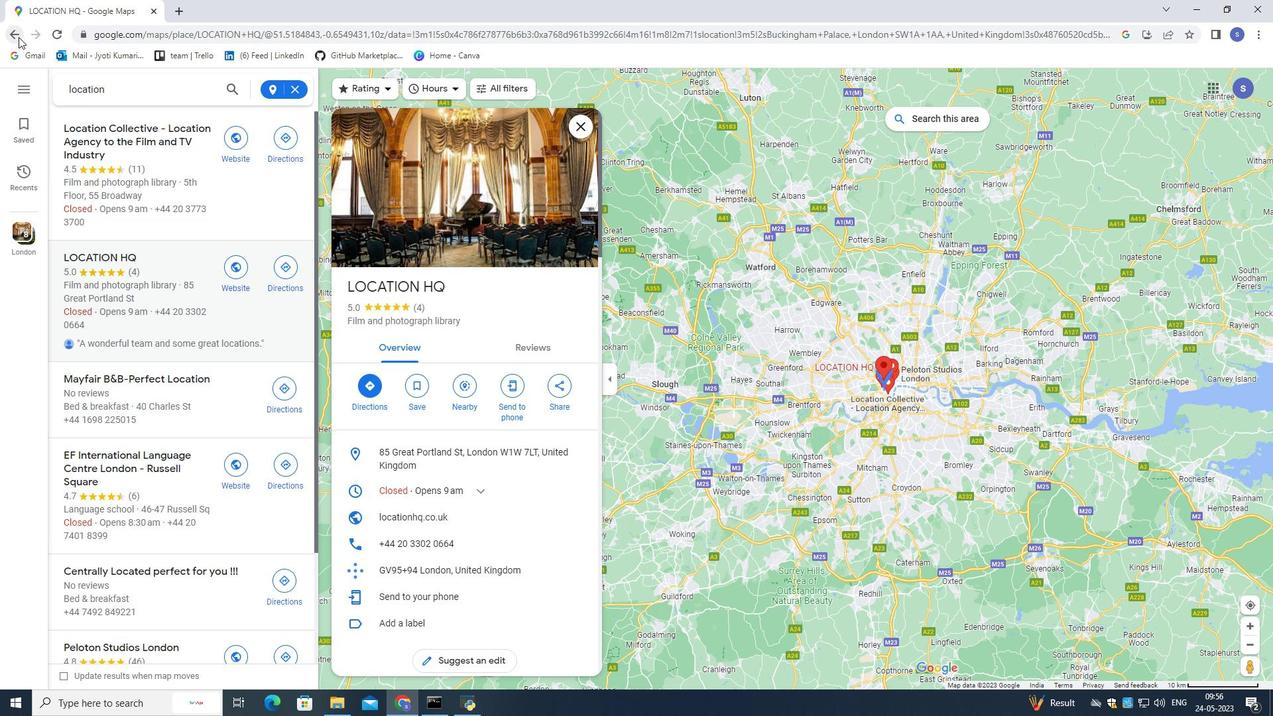 
Action: Mouse moved to (11, 32)
Screenshot: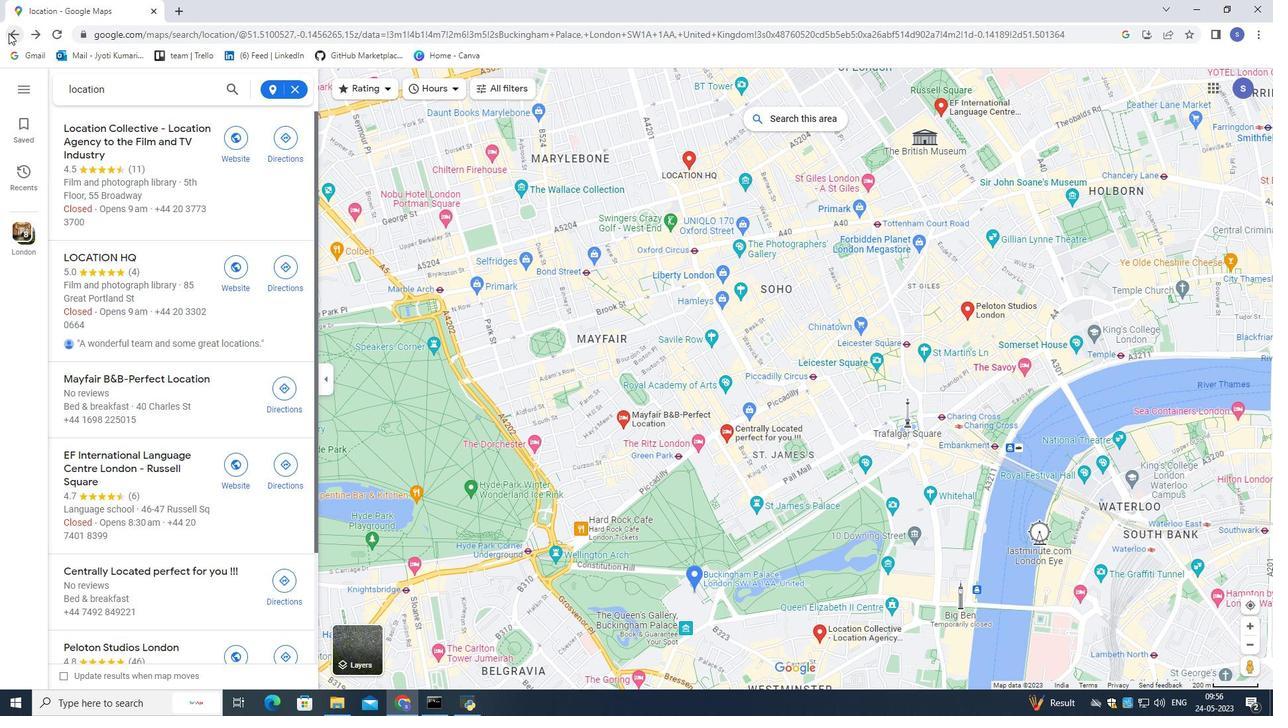 
Action: Mouse pressed left at (11, 32)
Screenshot: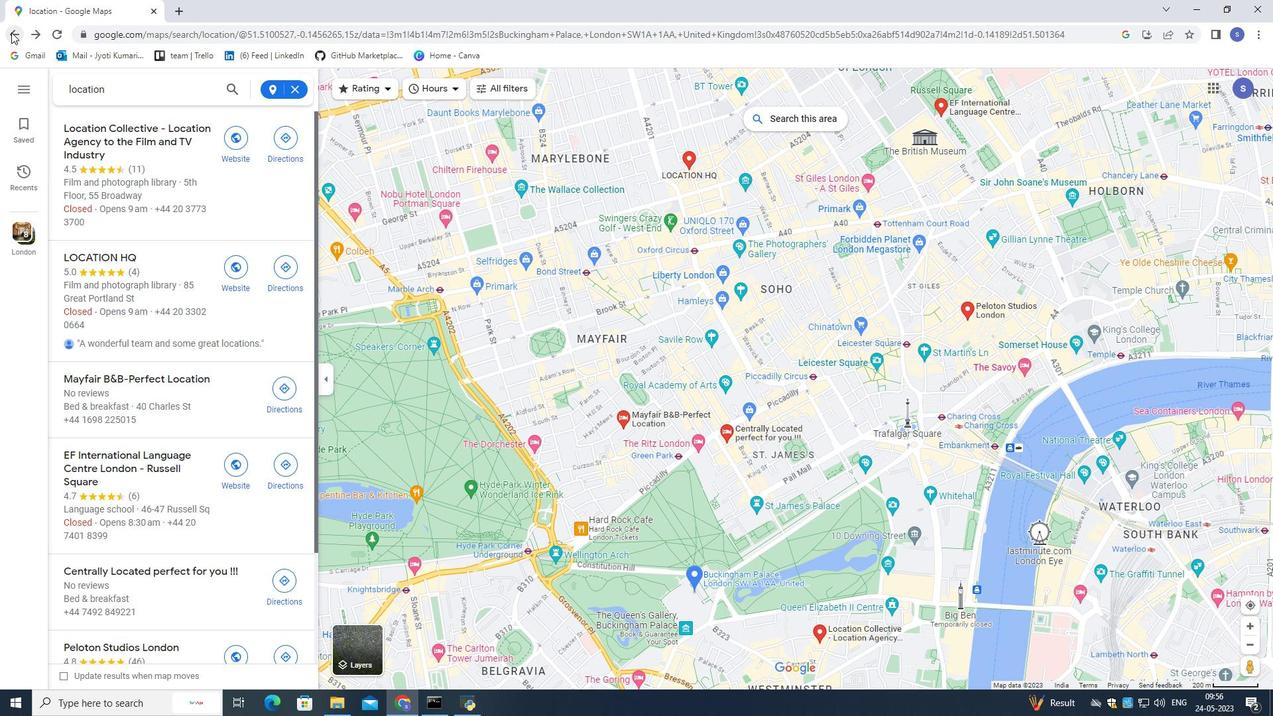 
Action: Mouse moved to (276, 368)
Screenshot: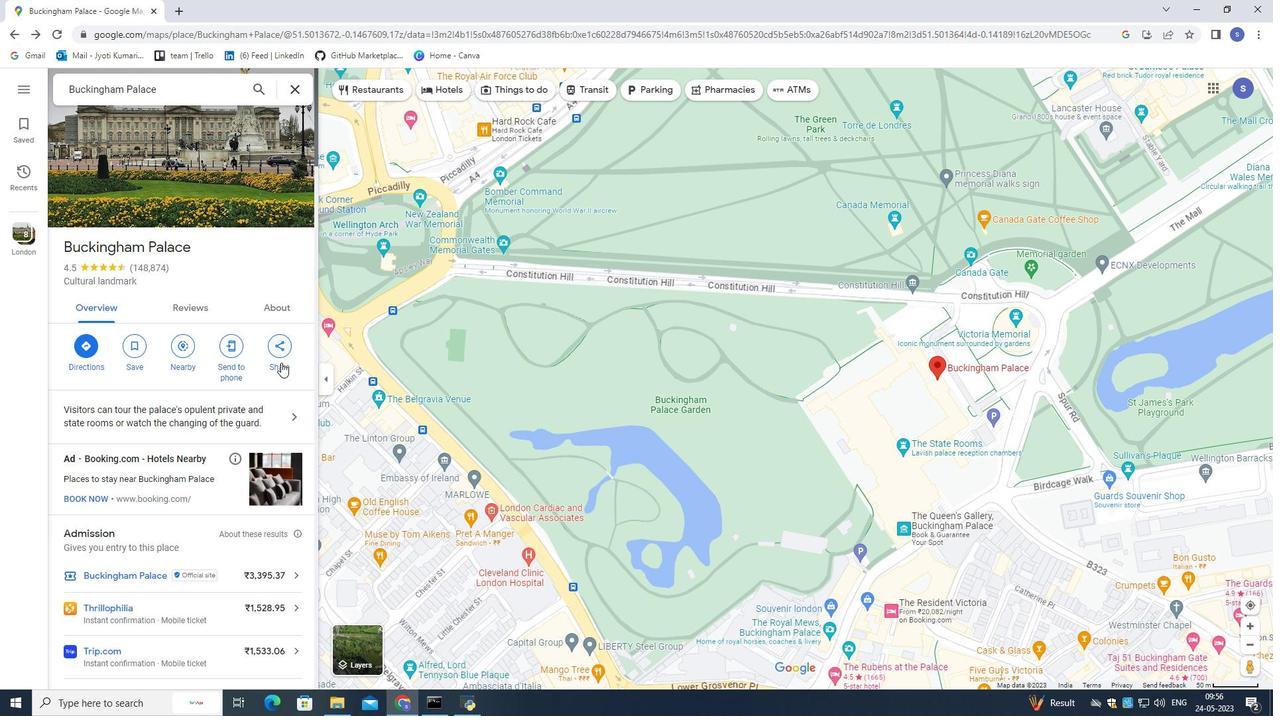
Action: Mouse scrolled (276, 367) with delta (0, 0)
Screenshot: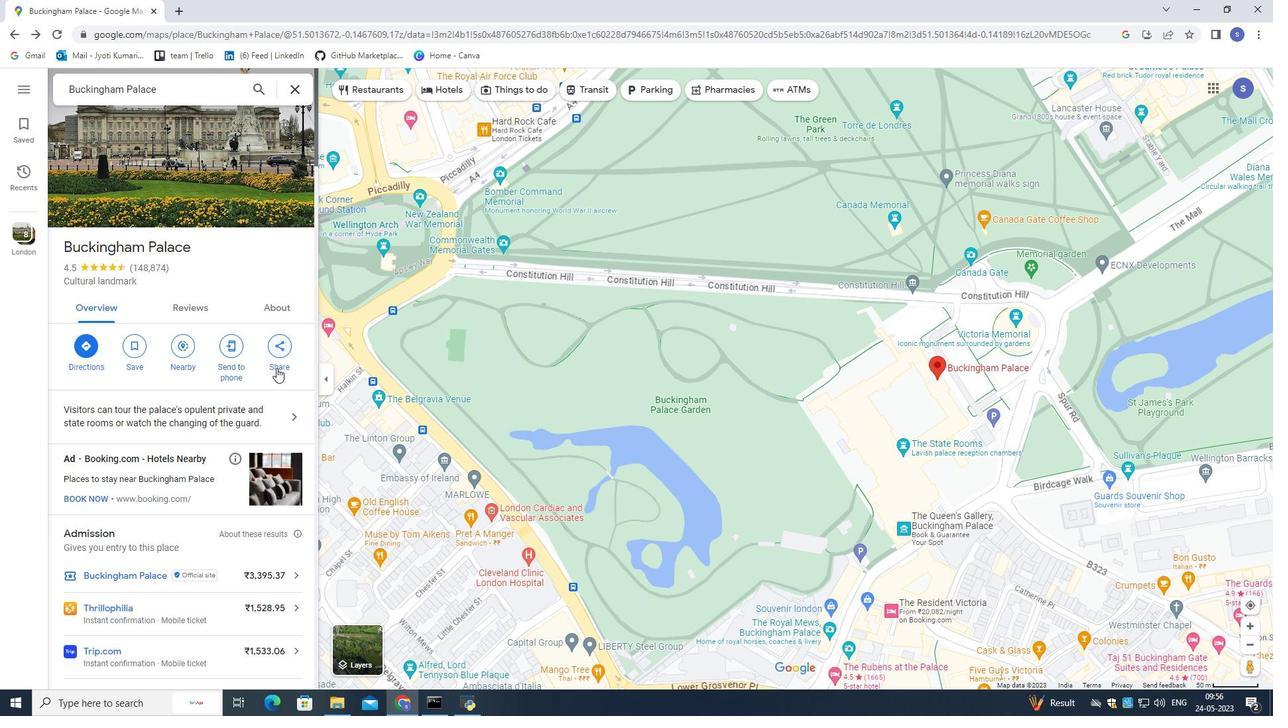 
Action: Mouse scrolled (276, 367) with delta (0, 0)
Screenshot: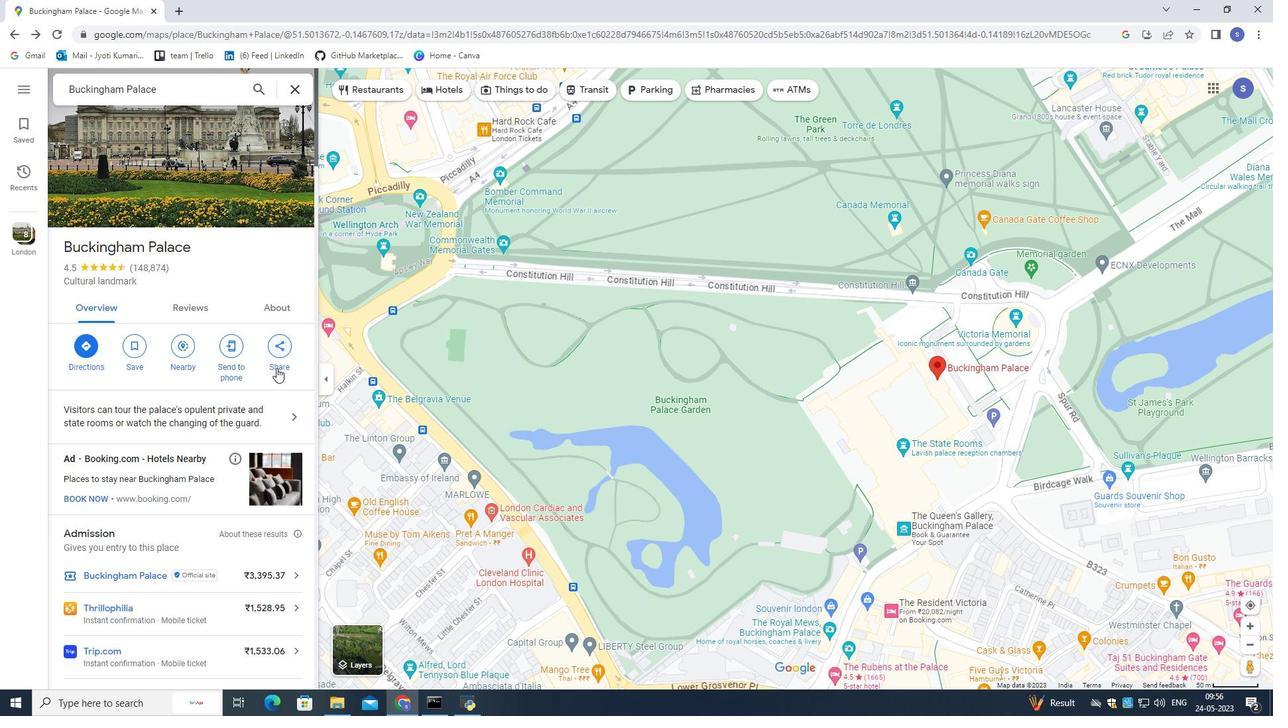 
Action: Mouse scrolled (276, 367) with delta (0, 0)
Screenshot: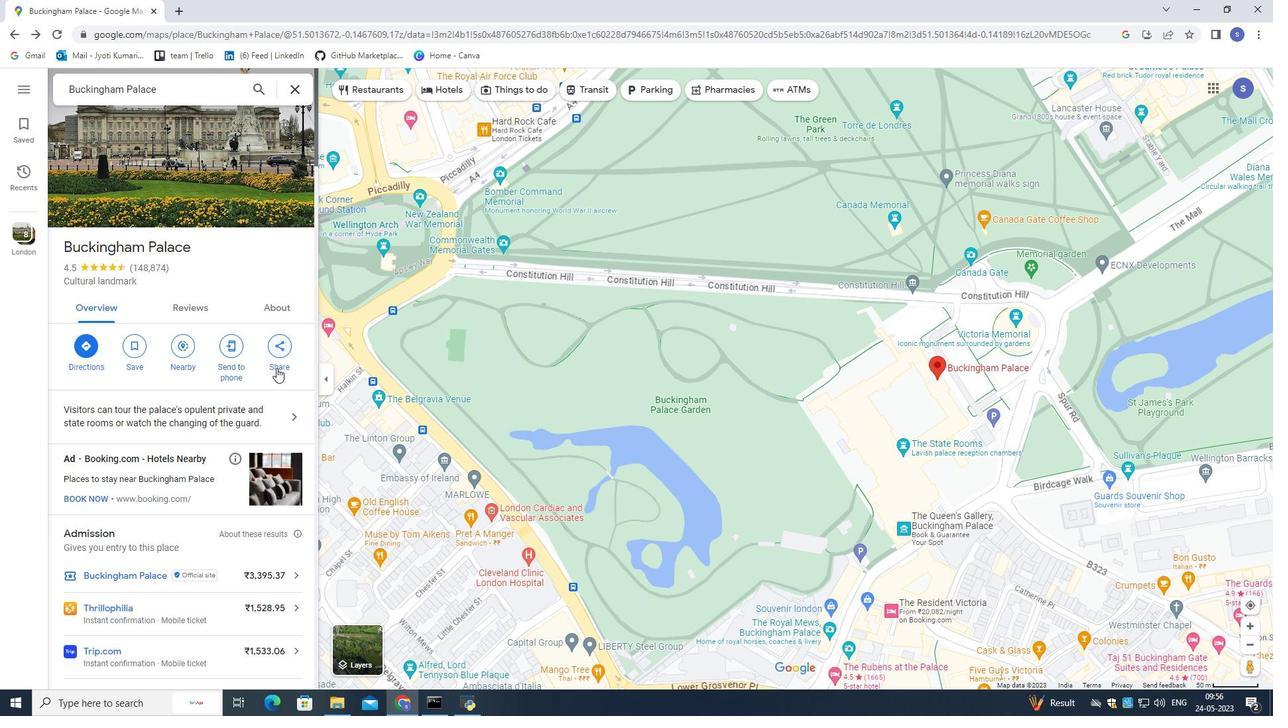 
Action: Mouse scrolled (276, 367) with delta (0, 0)
Screenshot: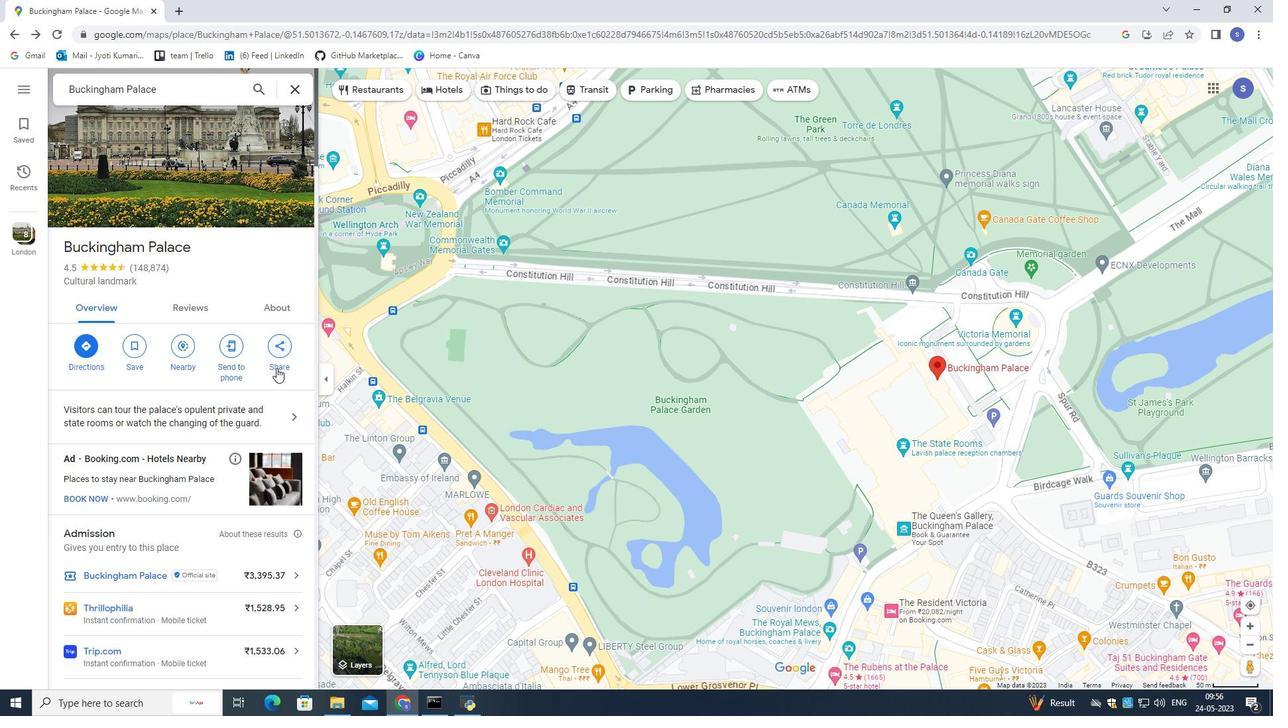 
Action: Mouse scrolled (276, 367) with delta (0, 0)
Screenshot: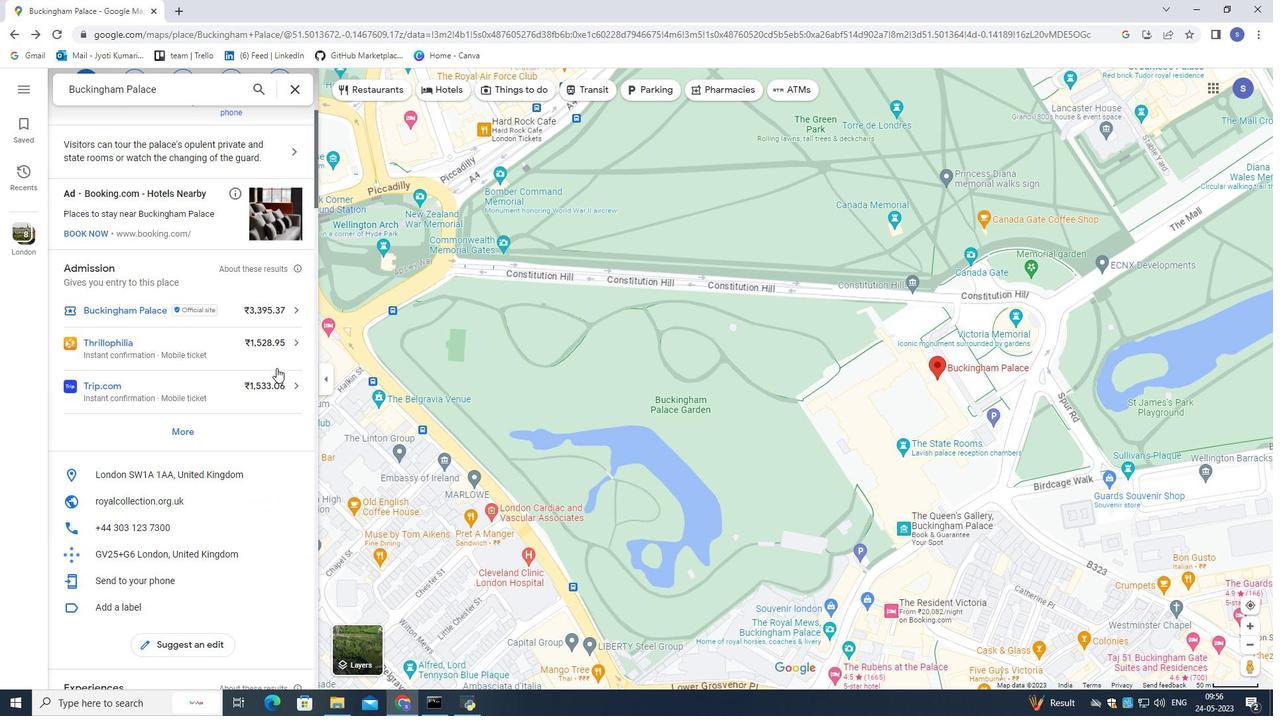 
Action: Mouse scrolled (276, 367) with delta (0, 0)
Screenshot: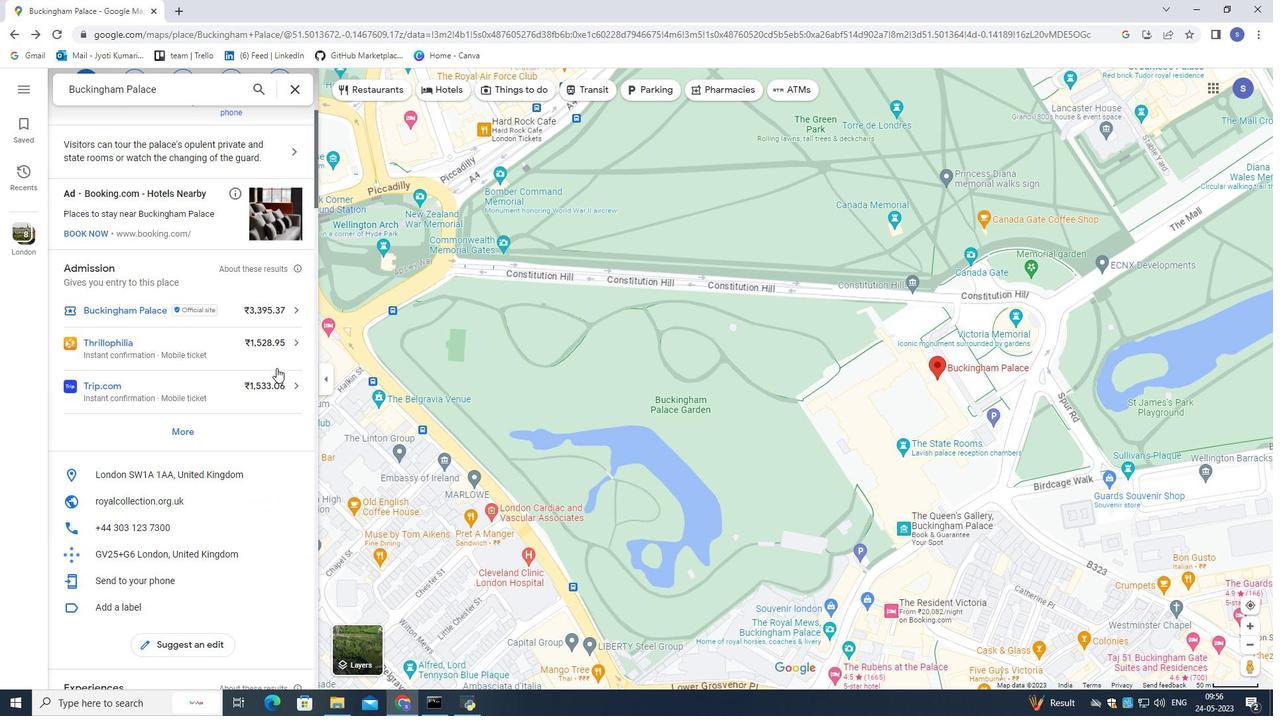 
Action: Mouse scrolled (276, 367) with delta (0, 0)
Screenshot: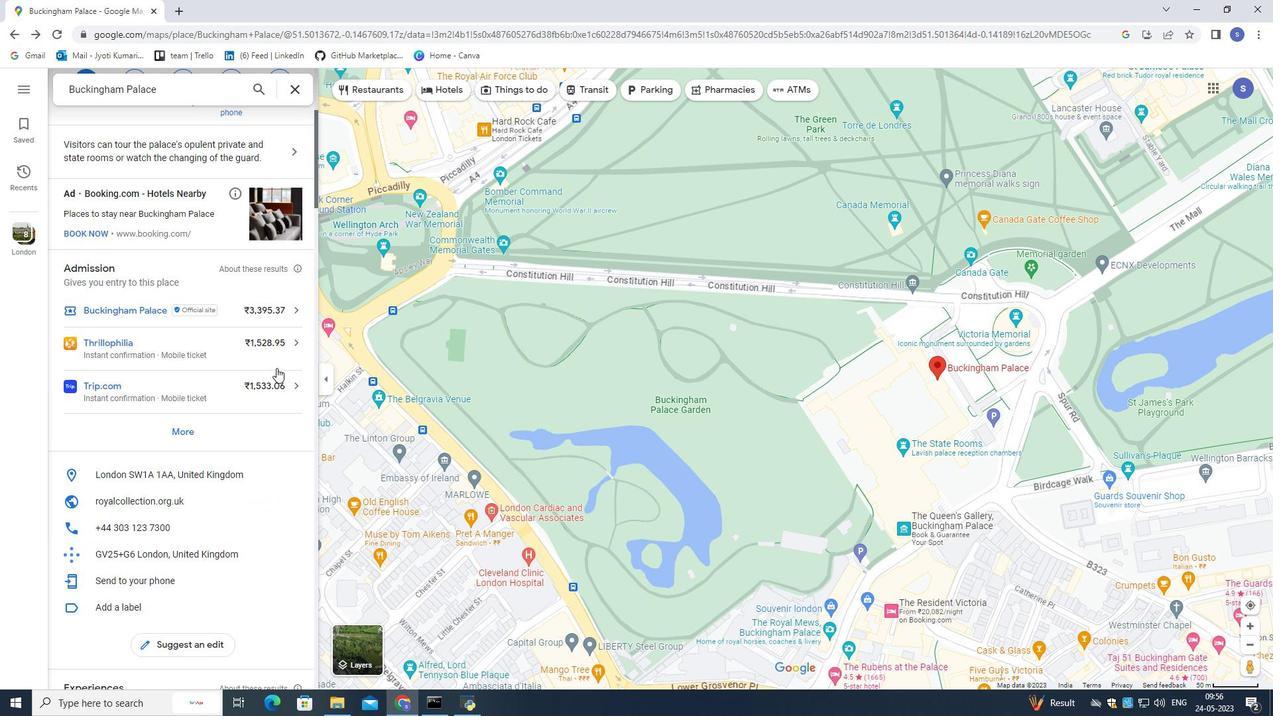 
Action: Mouse scrolled (276, 367) with delta (0, 0)
Screenshot: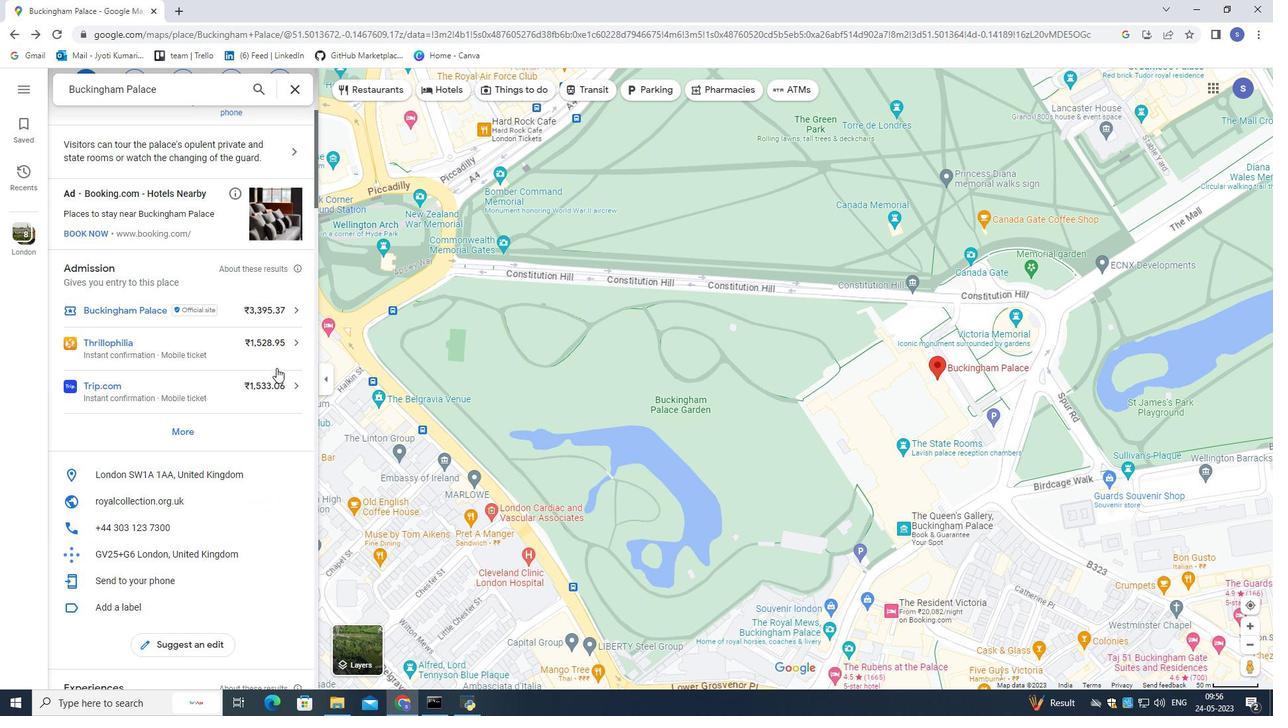 
Action: Mouse scrolled (276, 367) with delta (0, 0)
Screenshot: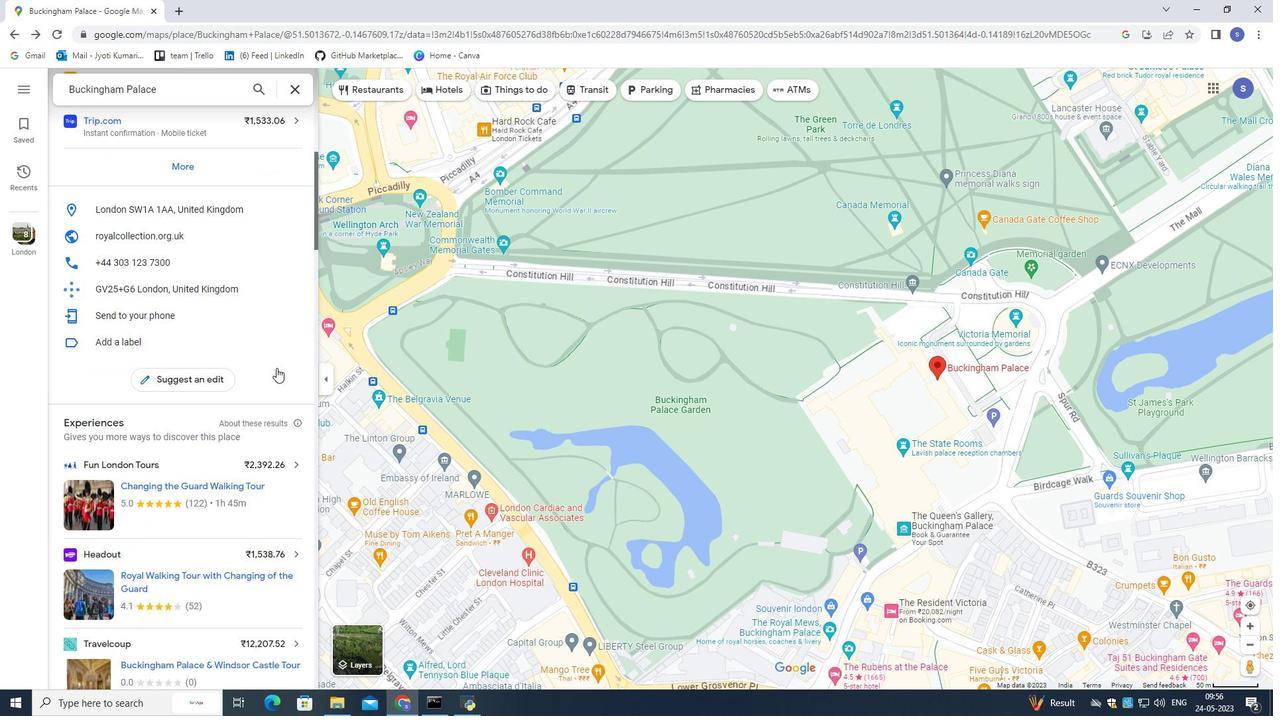 
Action: Mouse scrolled (276, 367) with delta (0, 0)
Screenshot: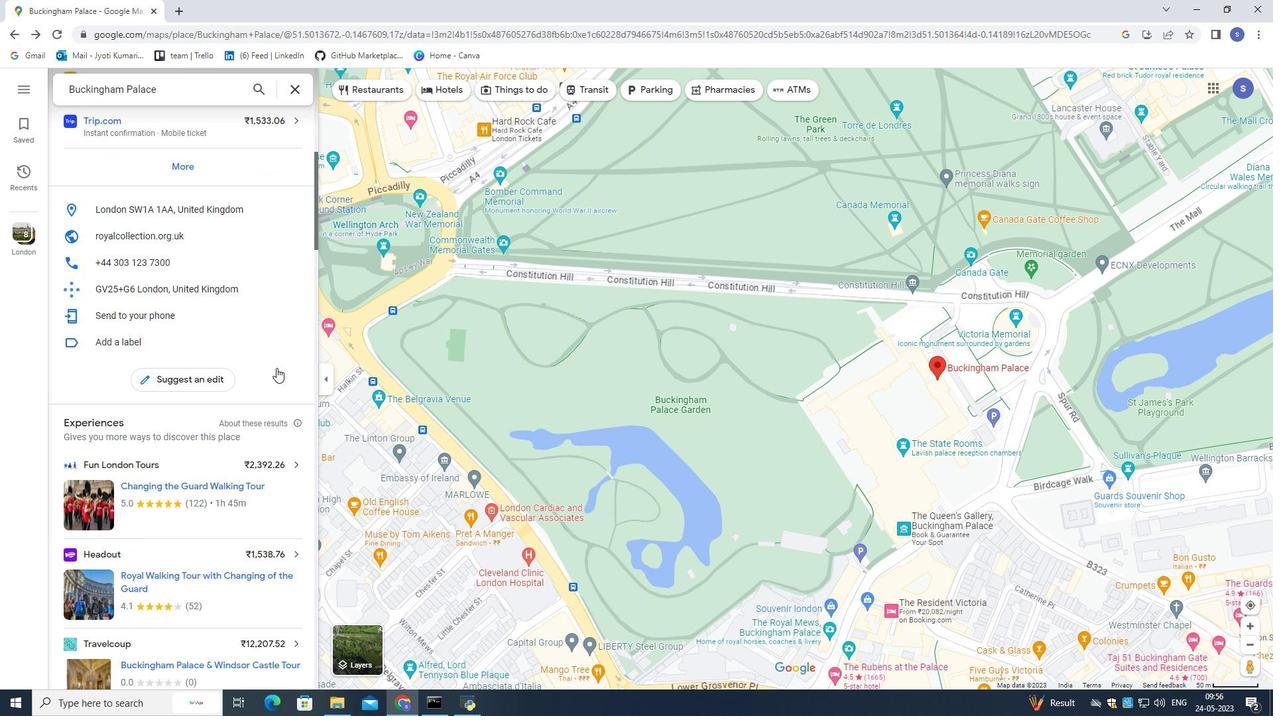 
Action: Mouse scrolled (276, 367) with delta (0, 0)
Screenshot: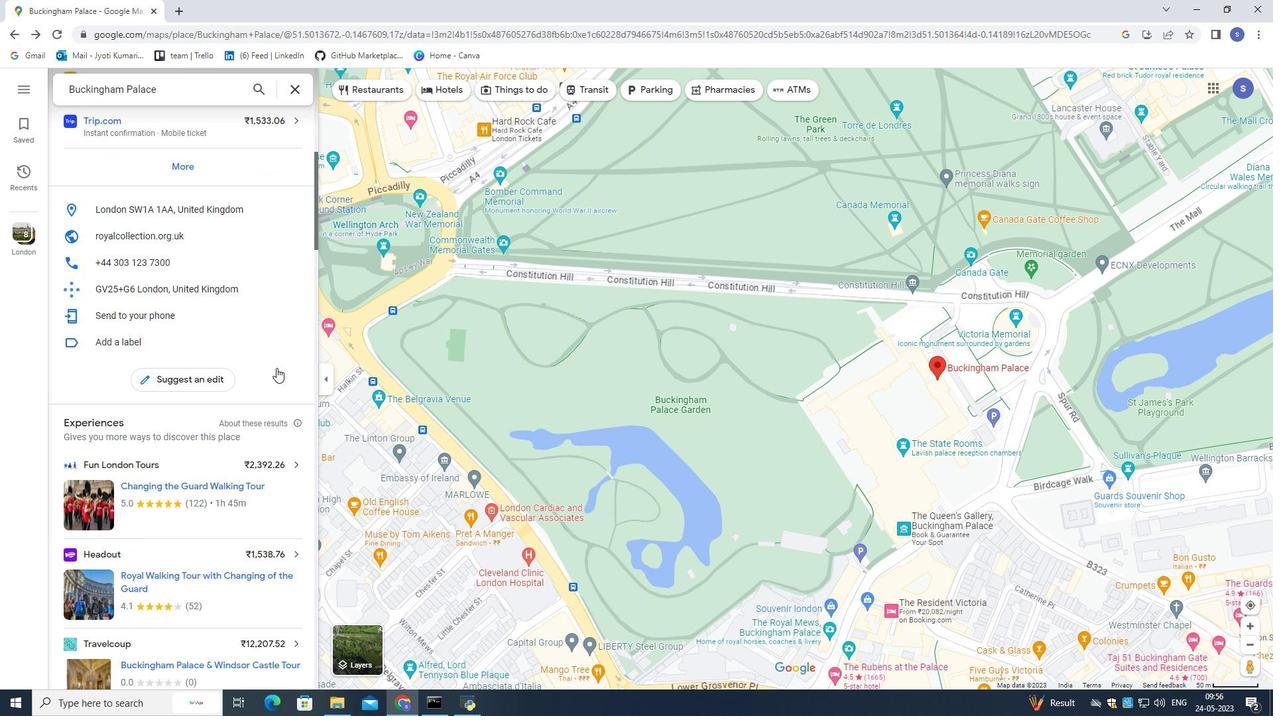 
Action: Mouse scrolled (276, 367) with delta (0, 0)
Screenshot: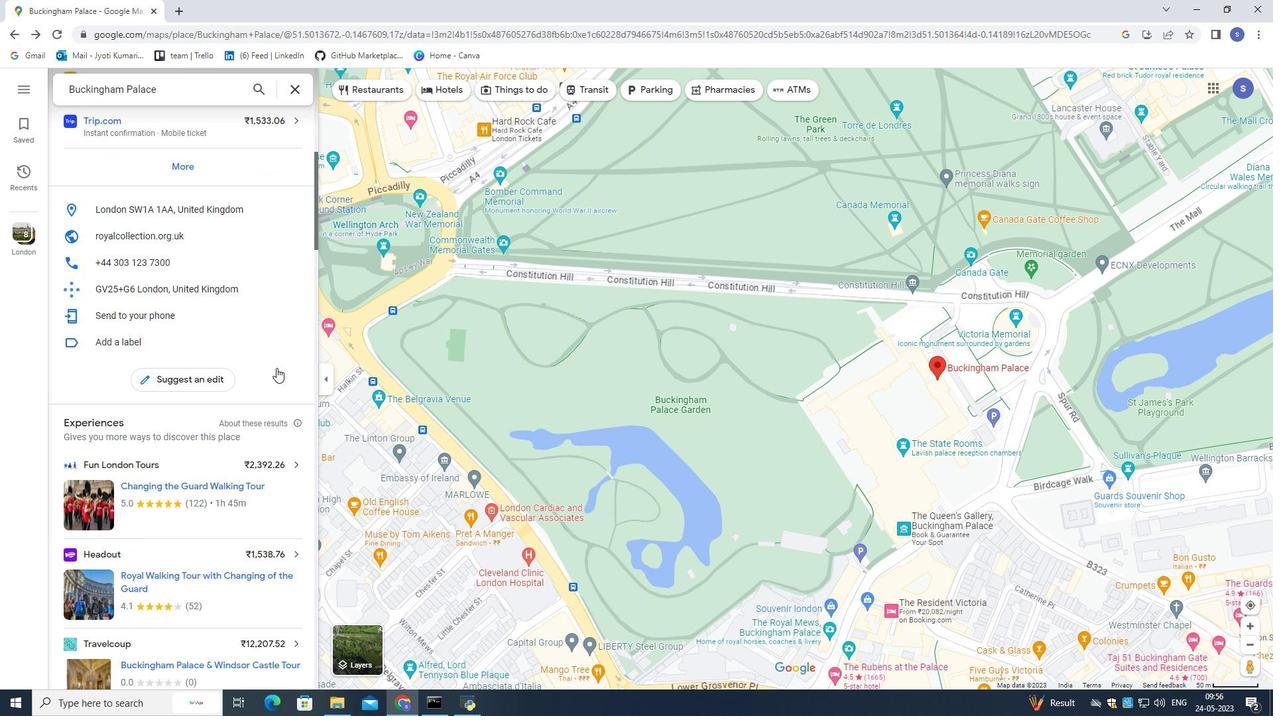 
Action: Mouse scrolled (276, 367) with delta (0, 0)
Screenshot: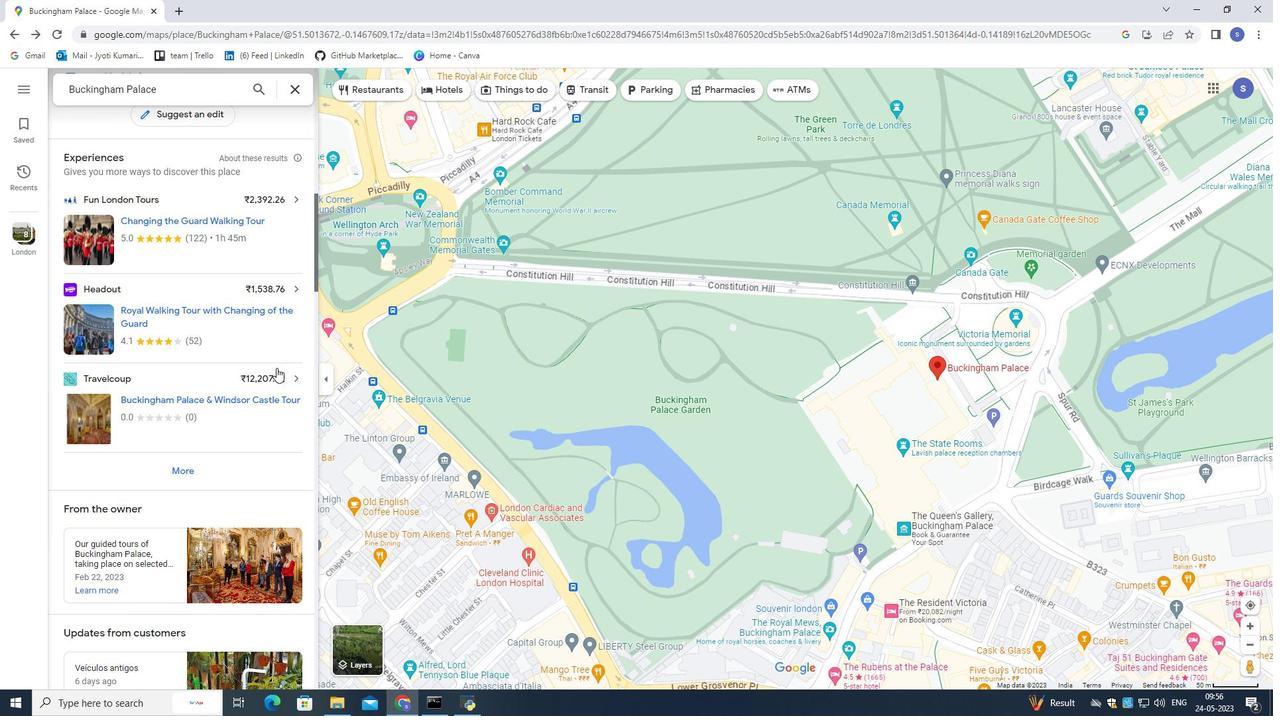 
Action: Mouse scrolled (276, 367) with delta (0, 0)
Screenshot: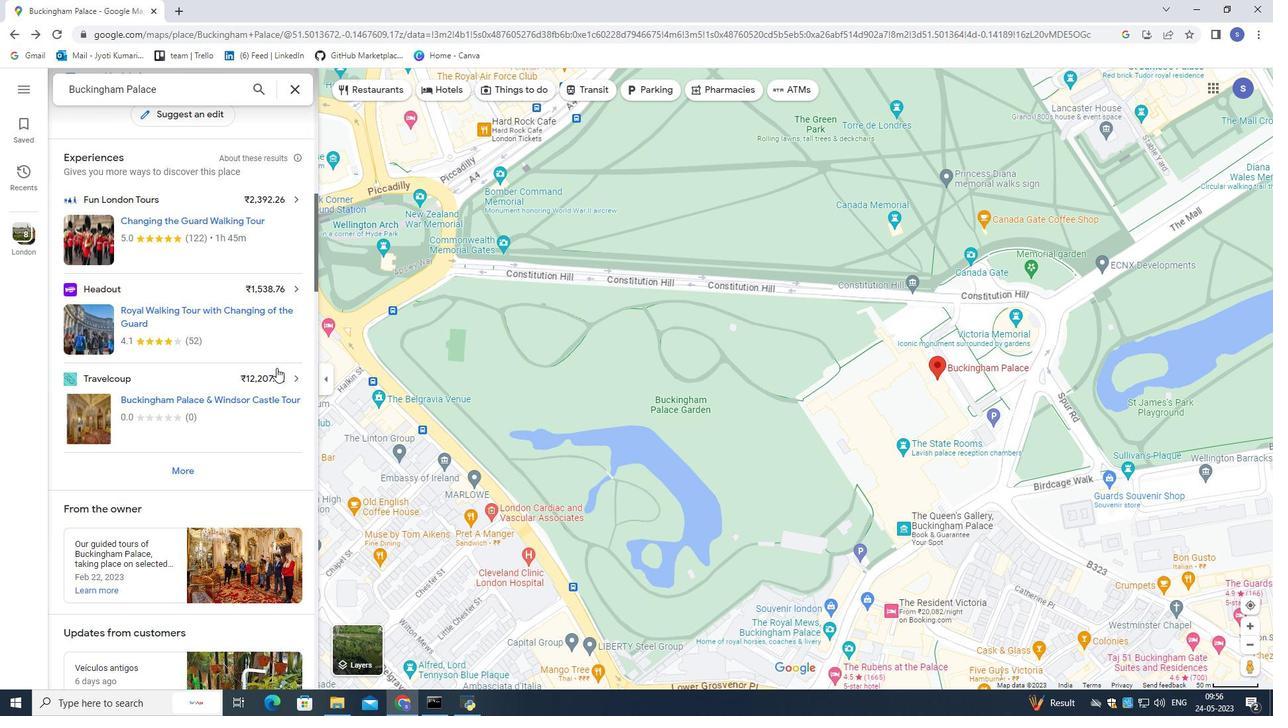 
Action: Mouse moved to (276, 360)
Screenshot: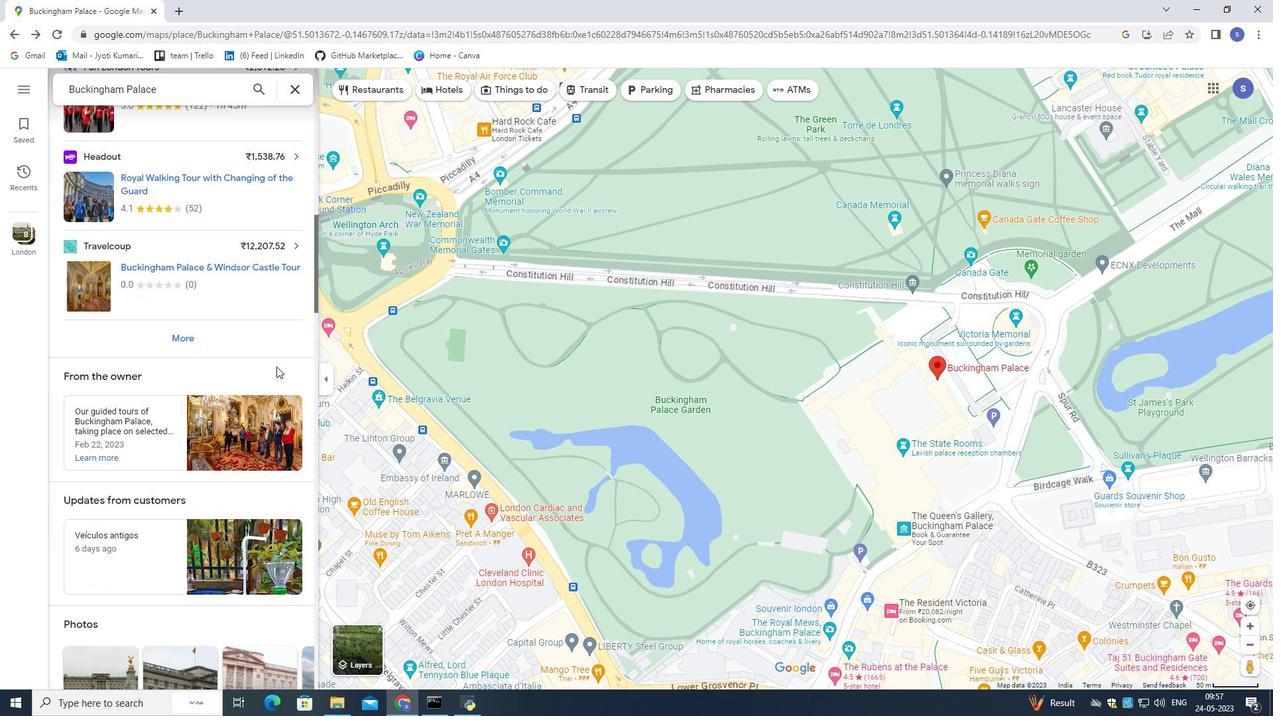 
Action: Mouse scrolled (276, 360) with delta (0, 0)
Screenshot: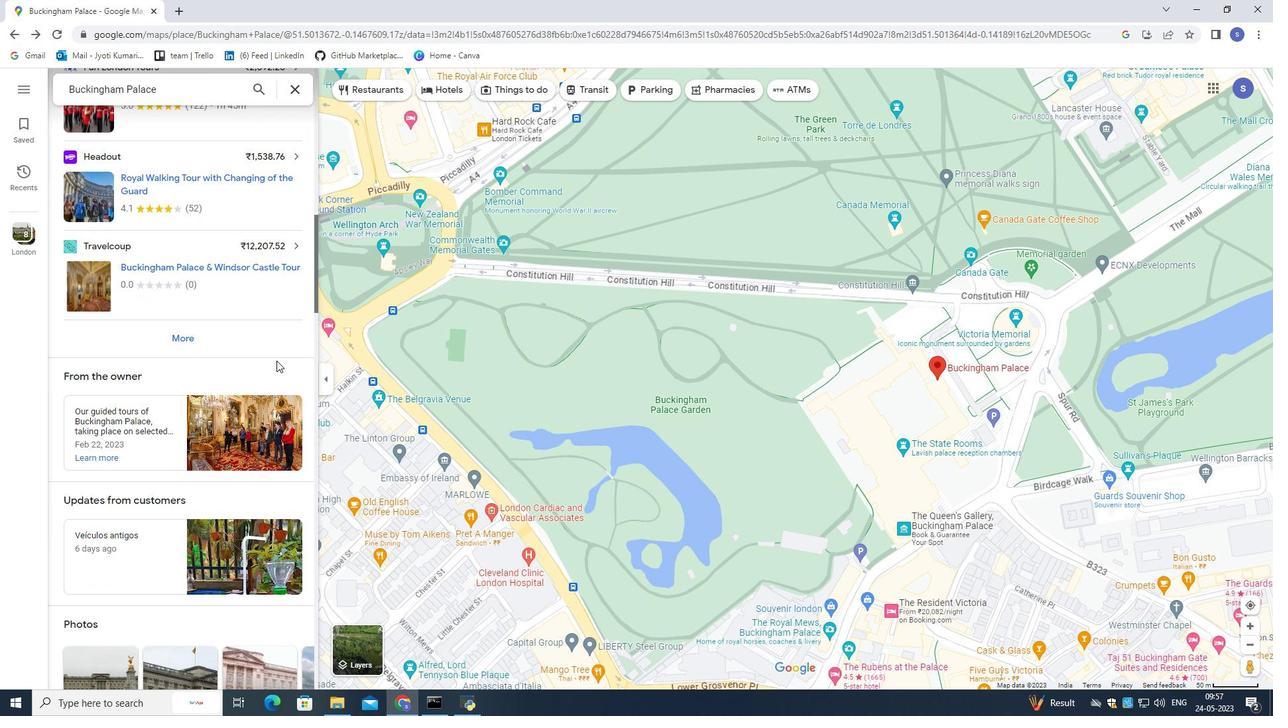 
Action: Mouse scrolled (276, 360) with delta (0, 0)
Screenshot: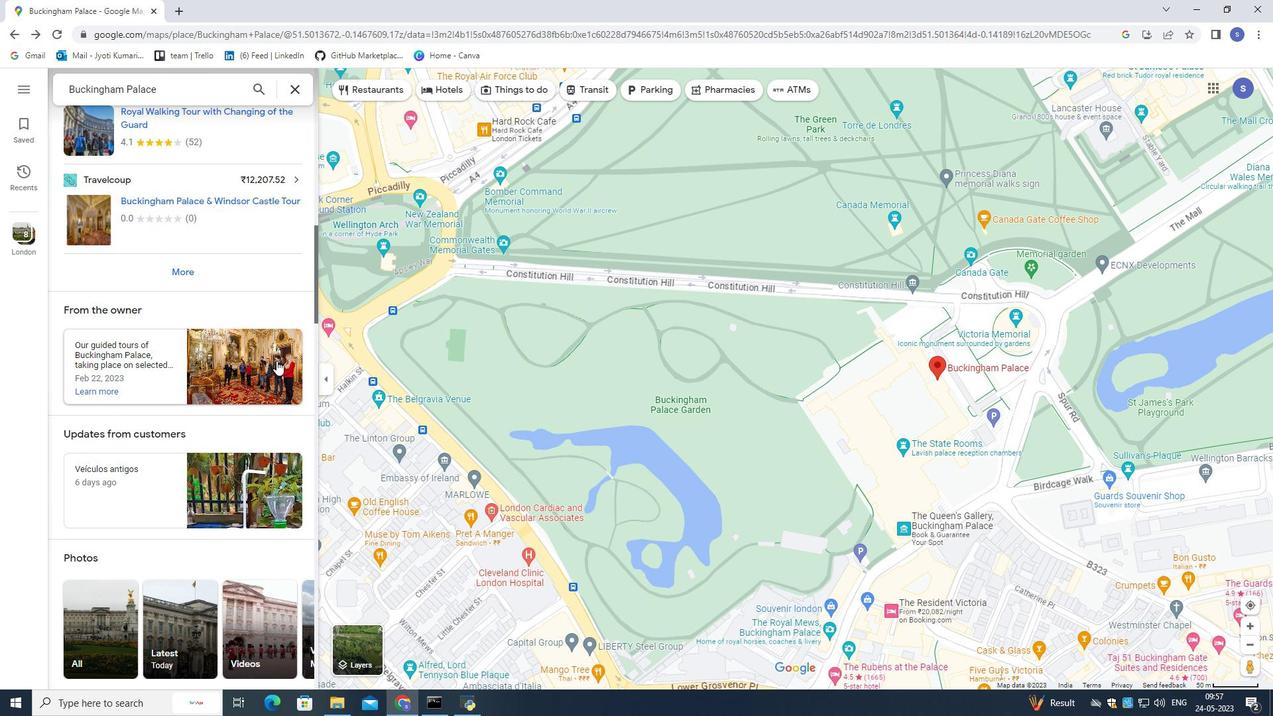 
Action: Mouse scrolled (276, 360) with delta (0, 0)
Screenshot: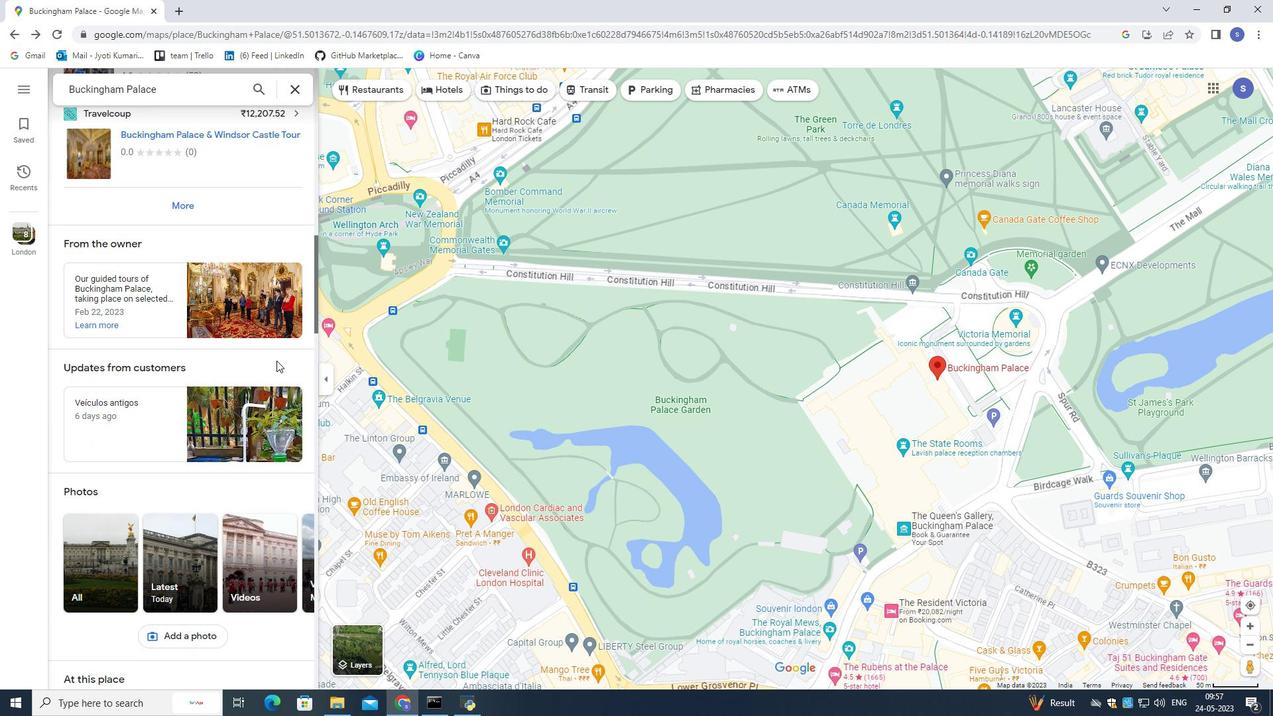 
Action: Mouse scrolled (276, 360) with delta (0, 0)
Screenshot: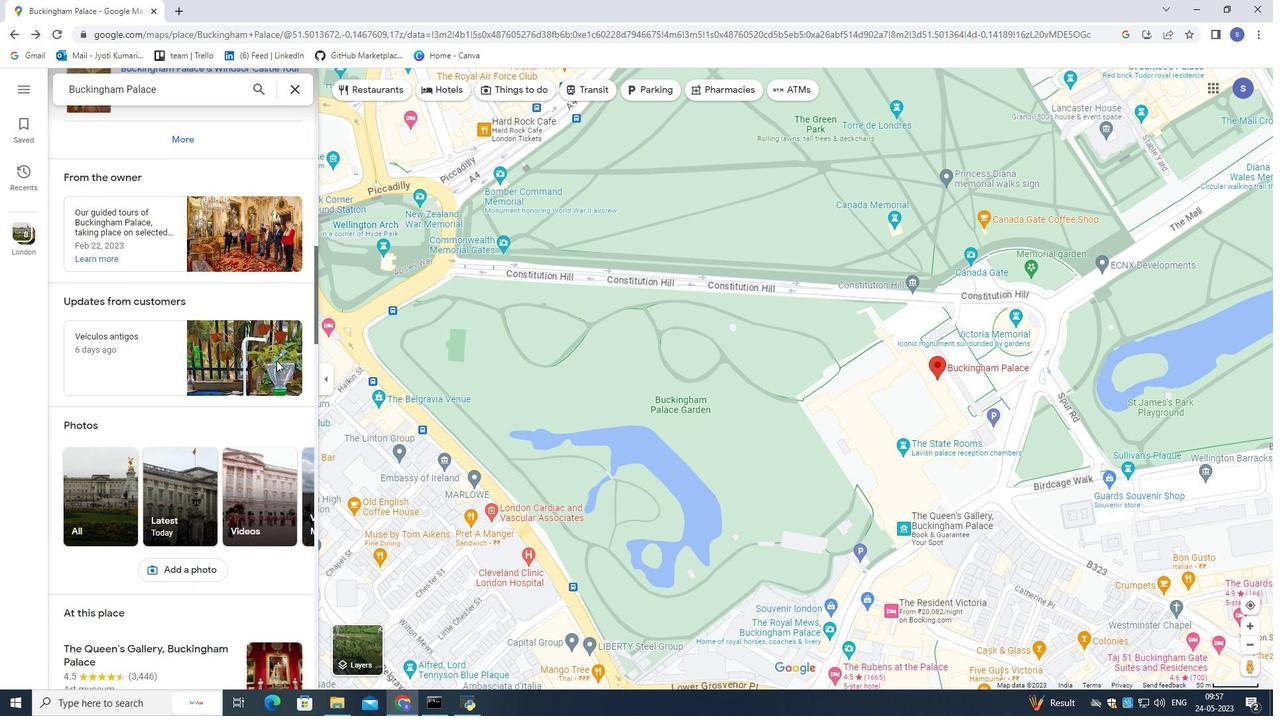 
Action: Mouse scrolled (276, 360) with delta (0, 0)
Screenshot: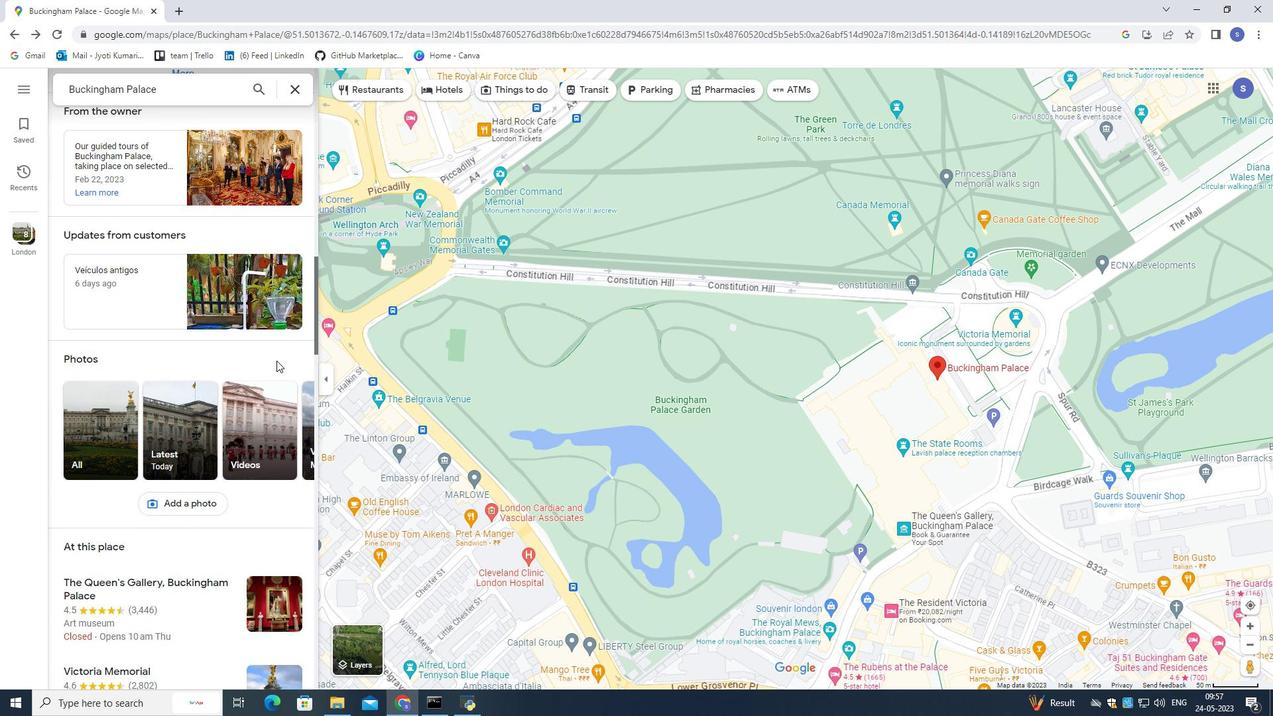 
Action: Mouse scrolled (276, 360) with delta (0, 0)
Screenshot: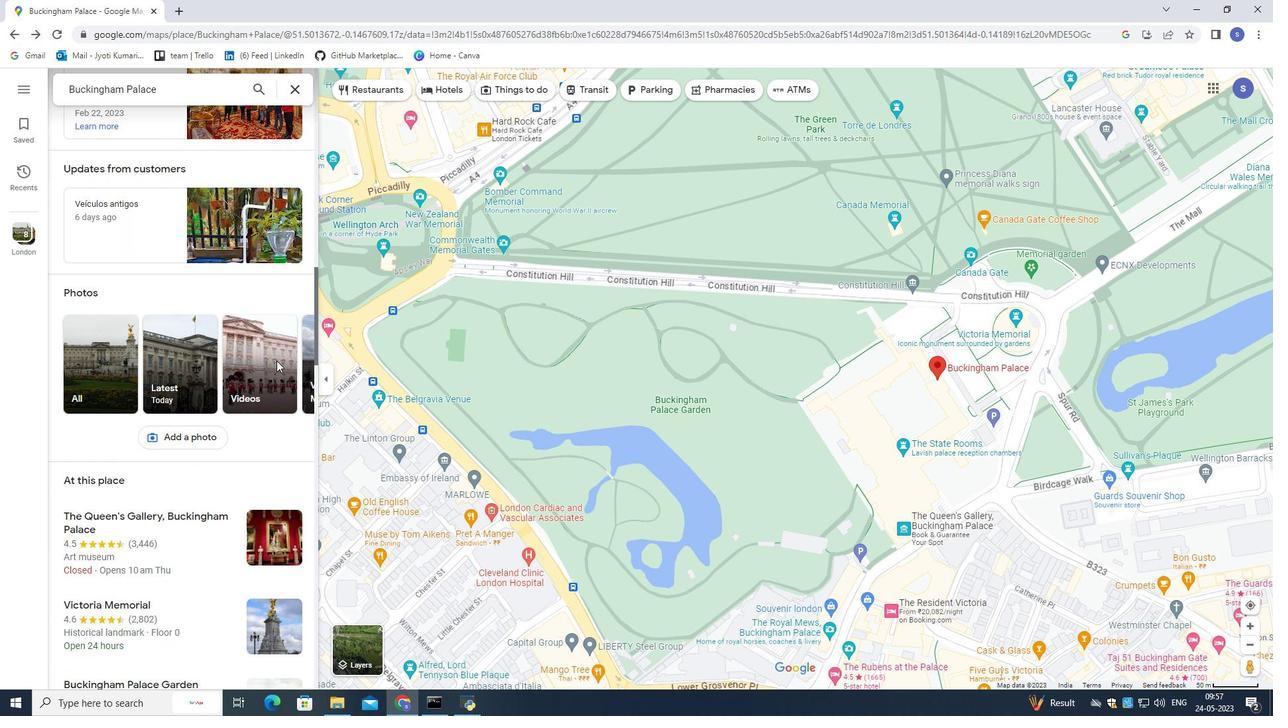 
Action: Mouse scrolled (276, 360) with delta (0, 0)
Screenshot: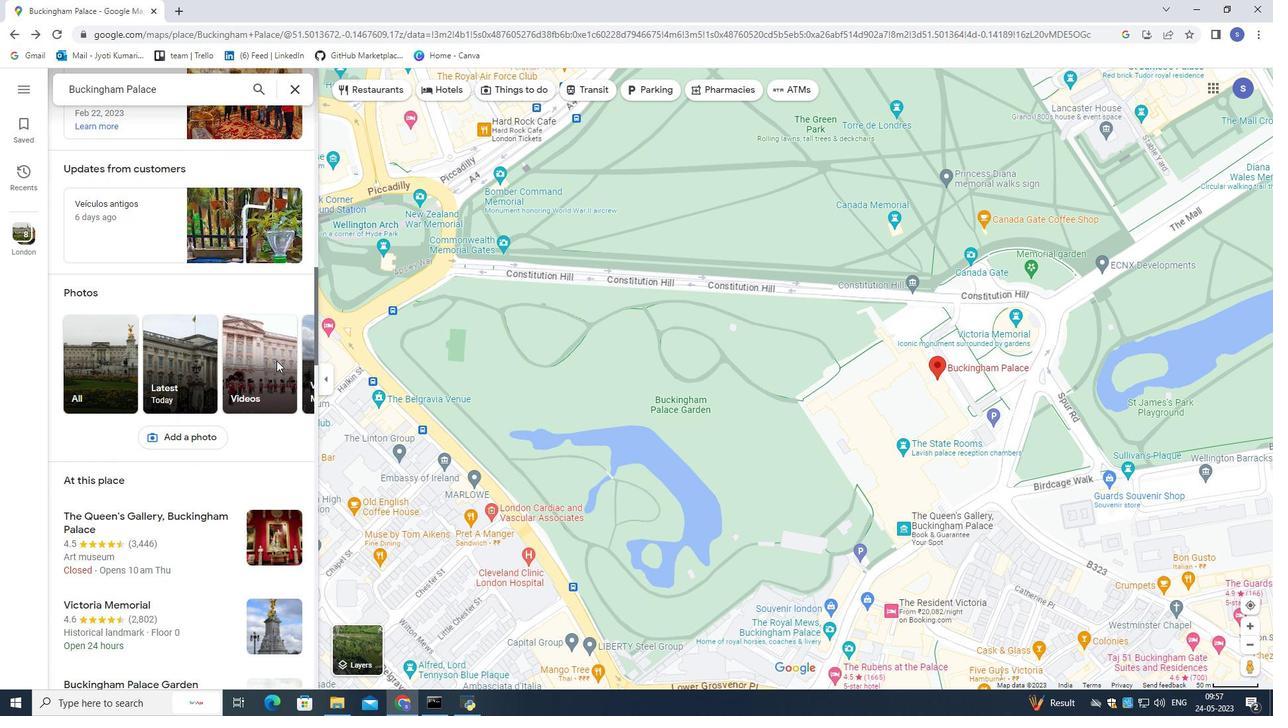 
Action: Mouse scrolled (276, 360) with delta (0, 0)
Screenshot: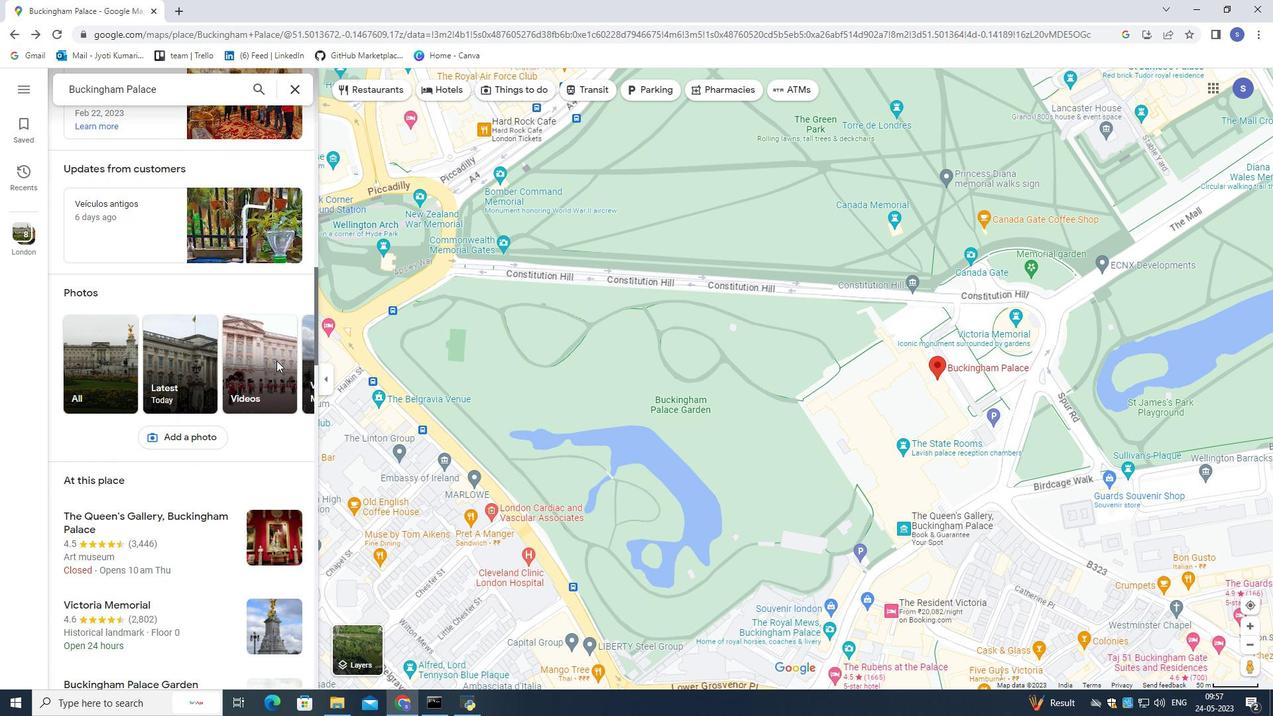 
Action: Mouse moved to (275, 350)
Screenshot: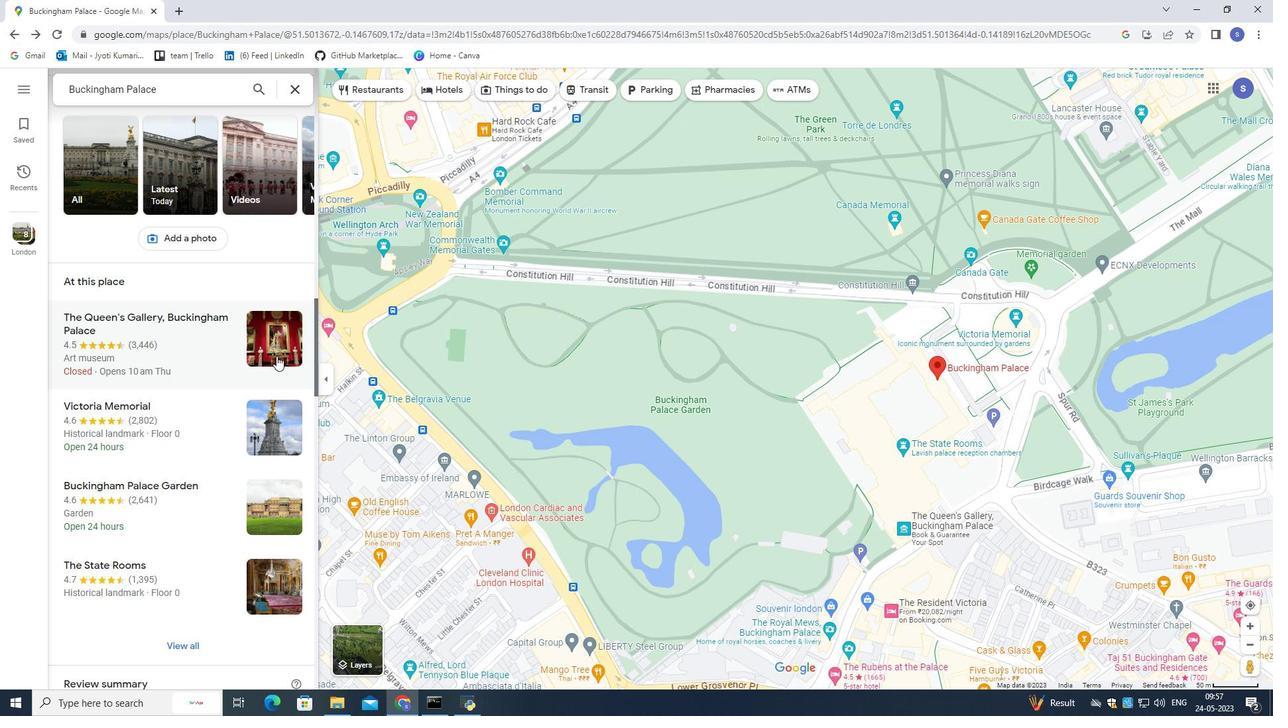 
Action: Mouse scrolled (275, 349) with delta (0, 0)
Screenshot: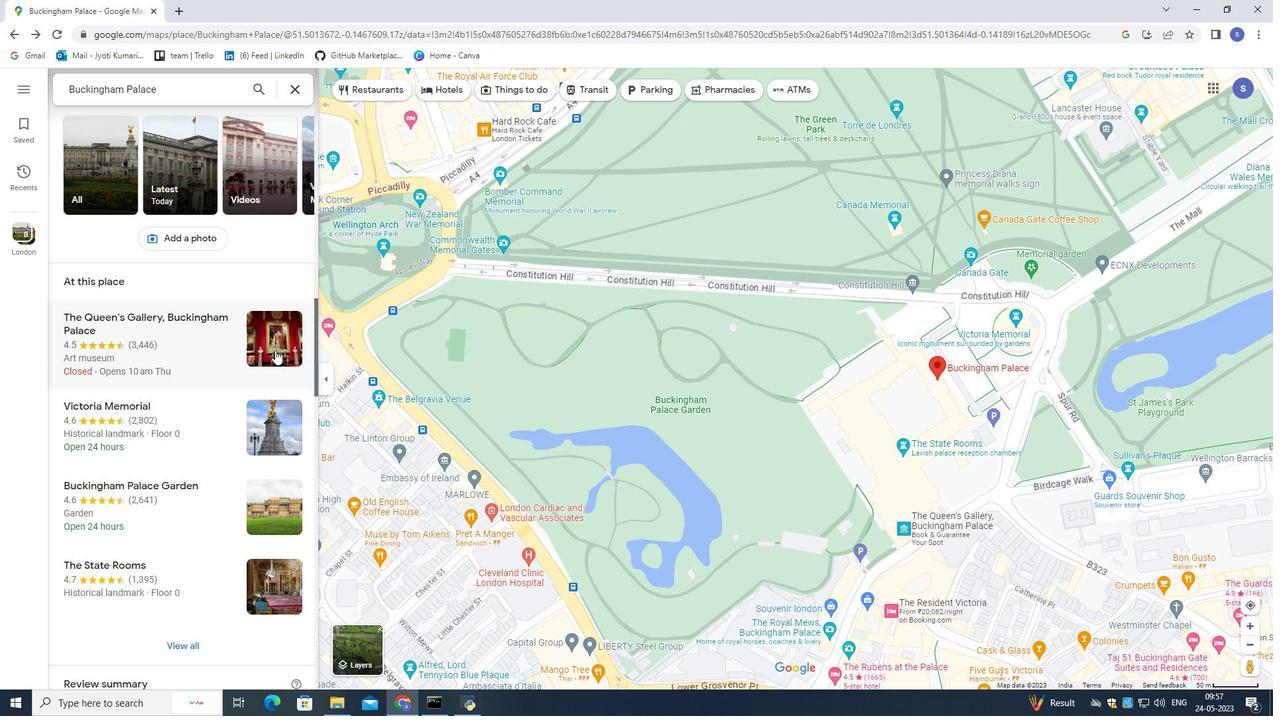 
Action: Mouse scrolled (275, 349) with delta (0, 0)
Screenshot: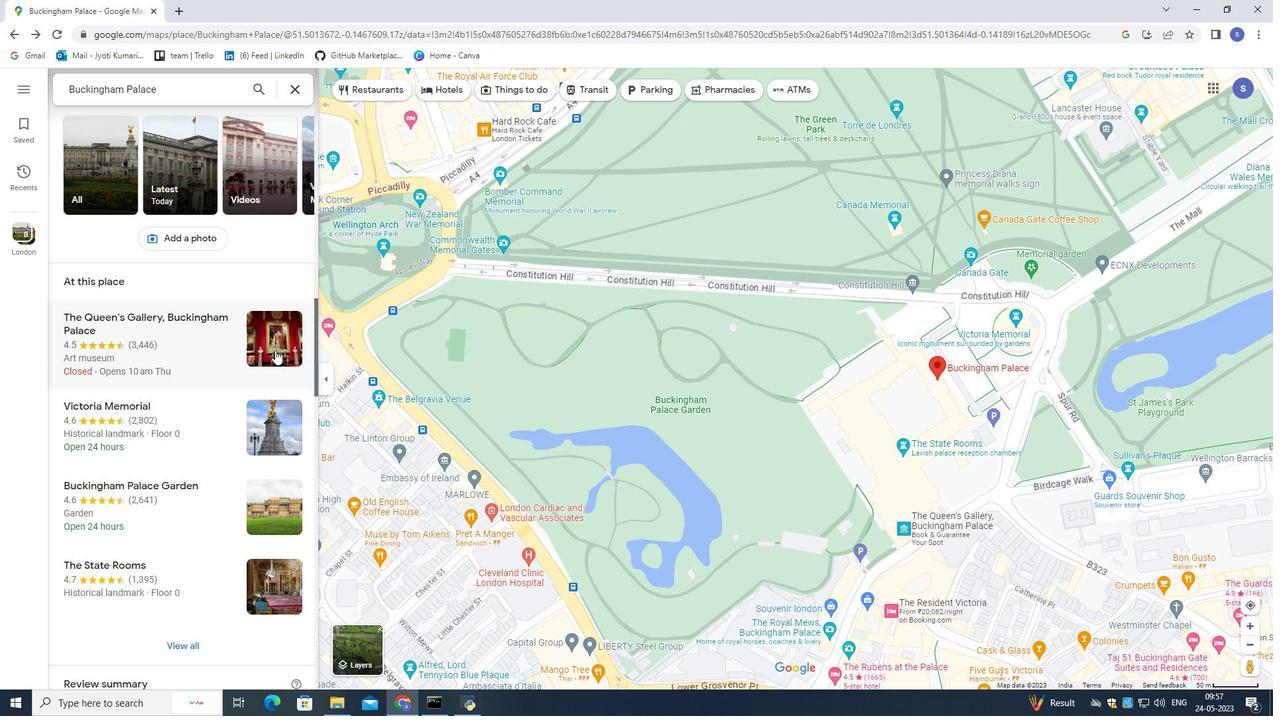 
Action: Mouse moved to (270, 352)
Screenshot: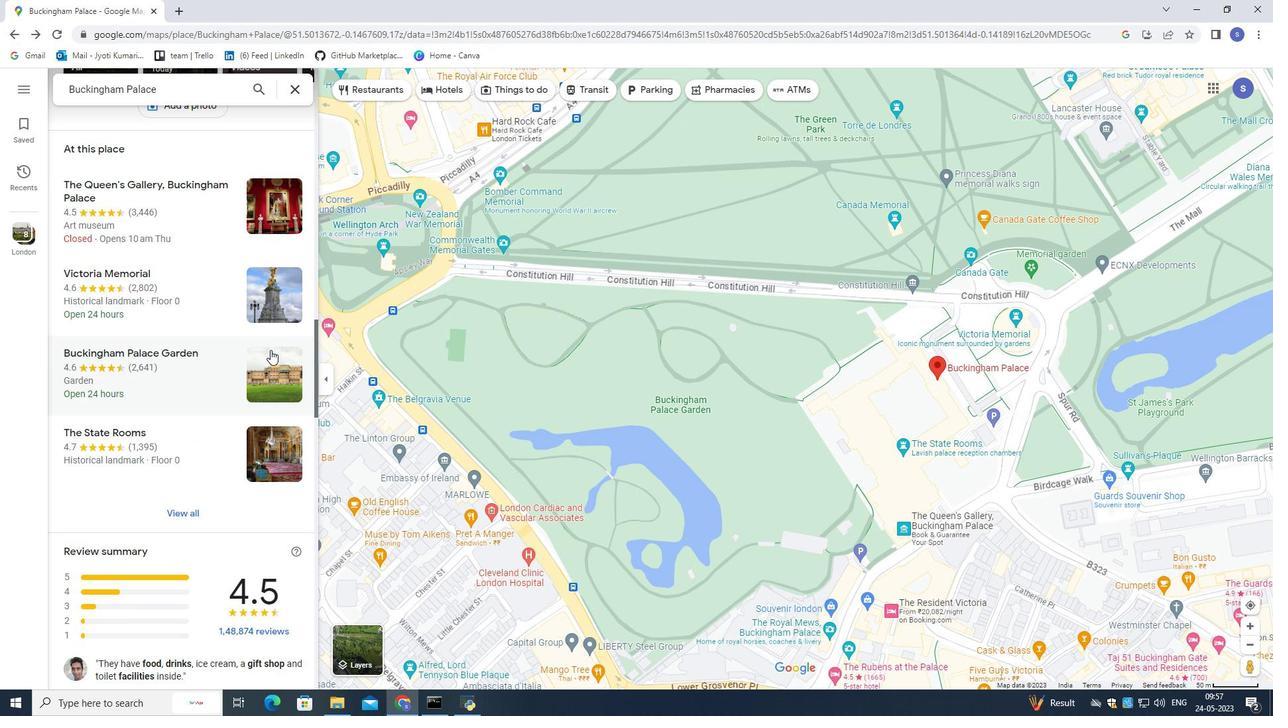 
Action: Mouse pressed left at (270, 352)
Screenshot: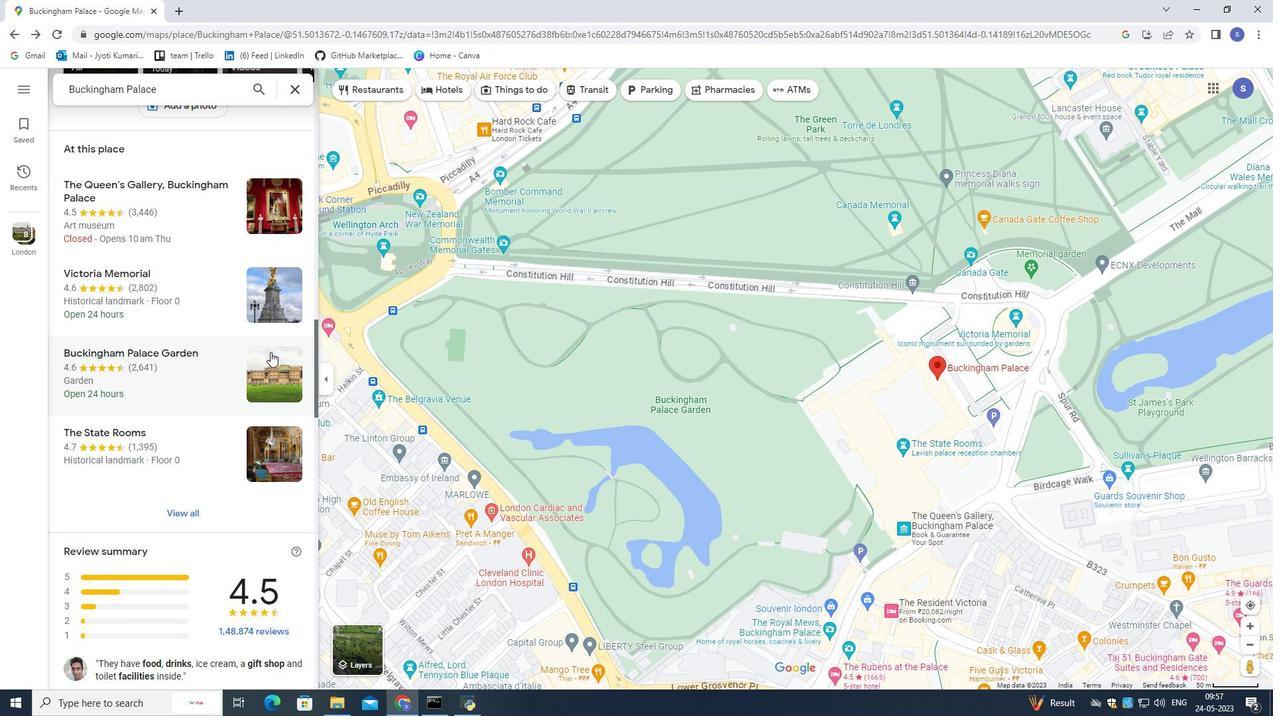 
Action: Mouse moved to (223, 197)
Screenshot: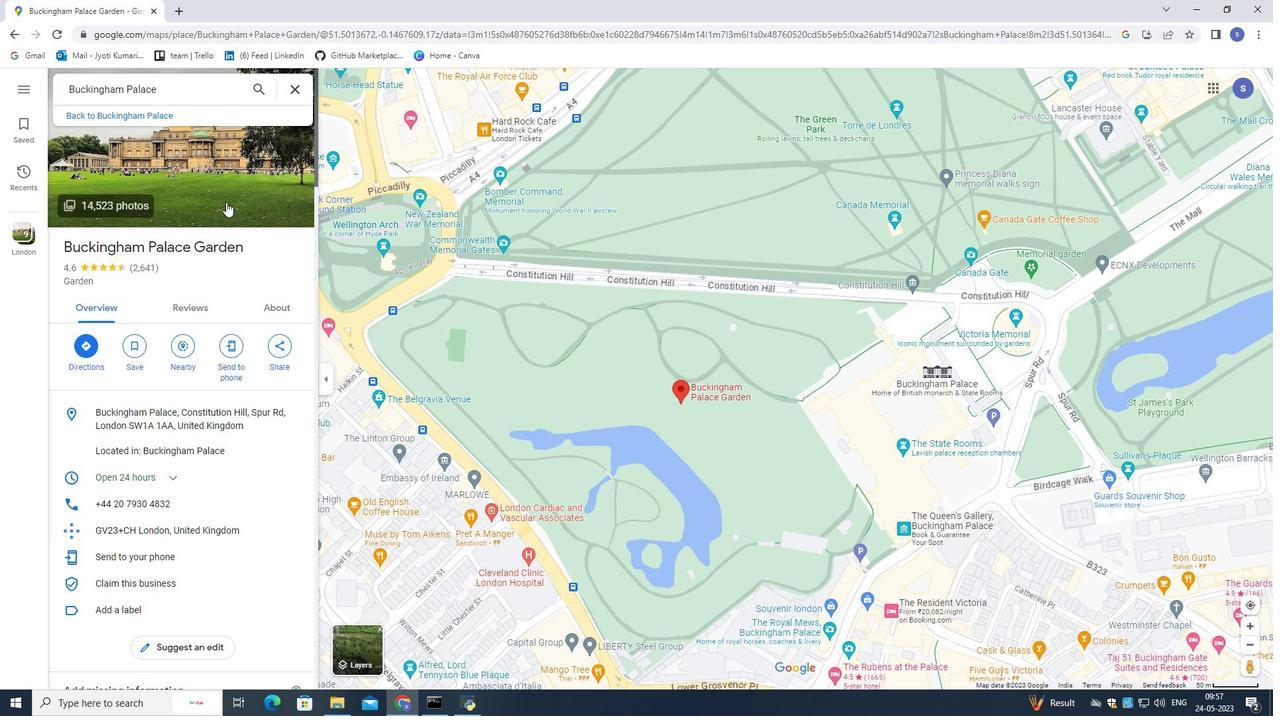
Action: Mouse pressed left at (223, 197)
Screenshot: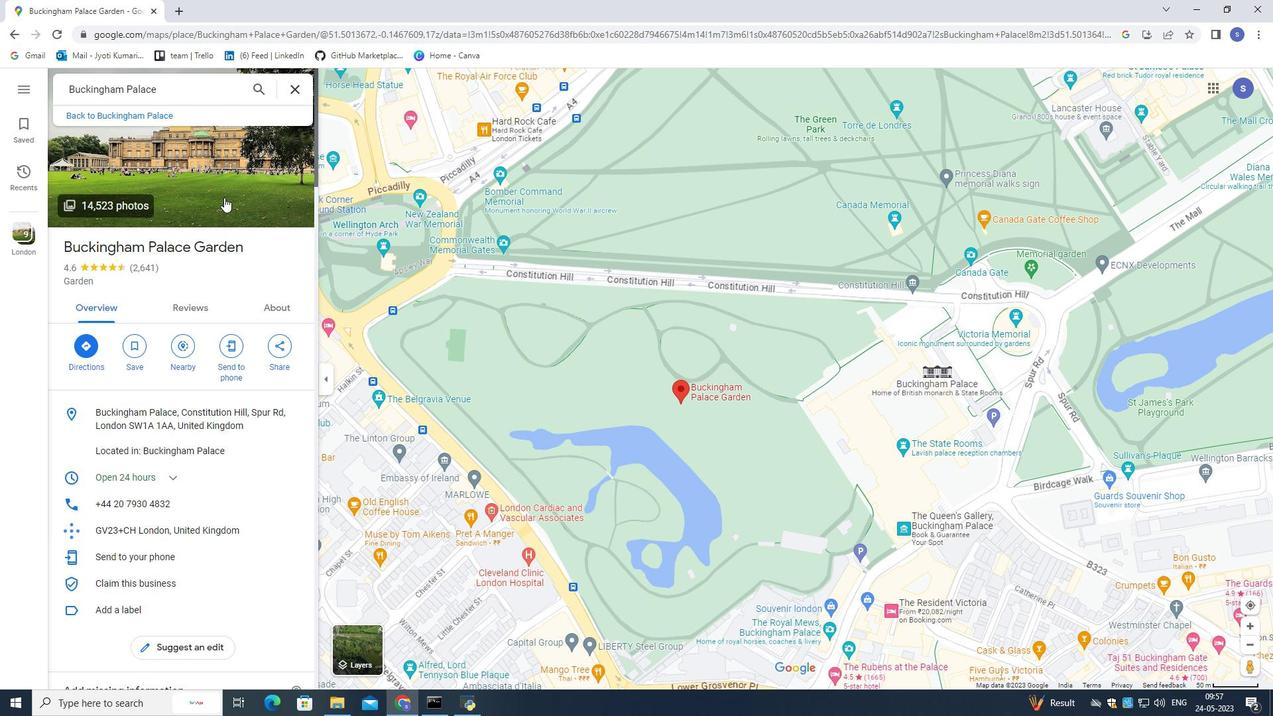 
Action: Mouse moved to (814, 586)
Screenshot: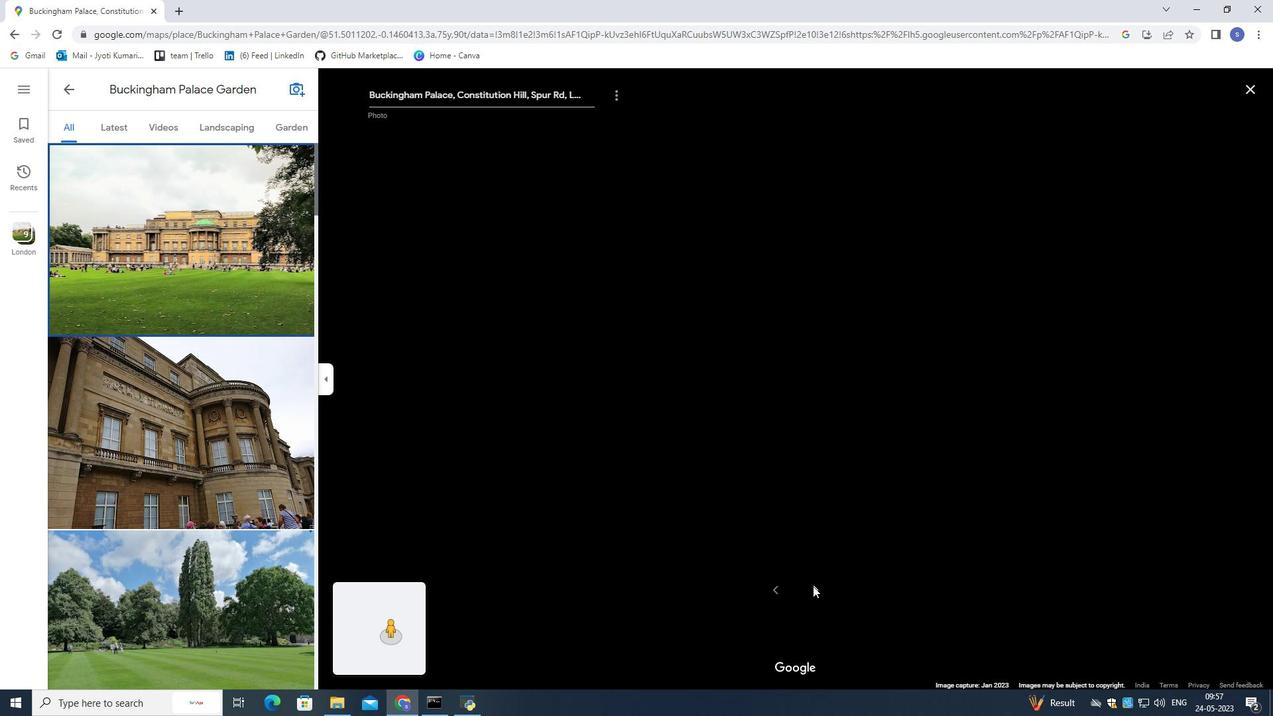 
Action: Mouse pressed left at (814, 586)
Screenshot: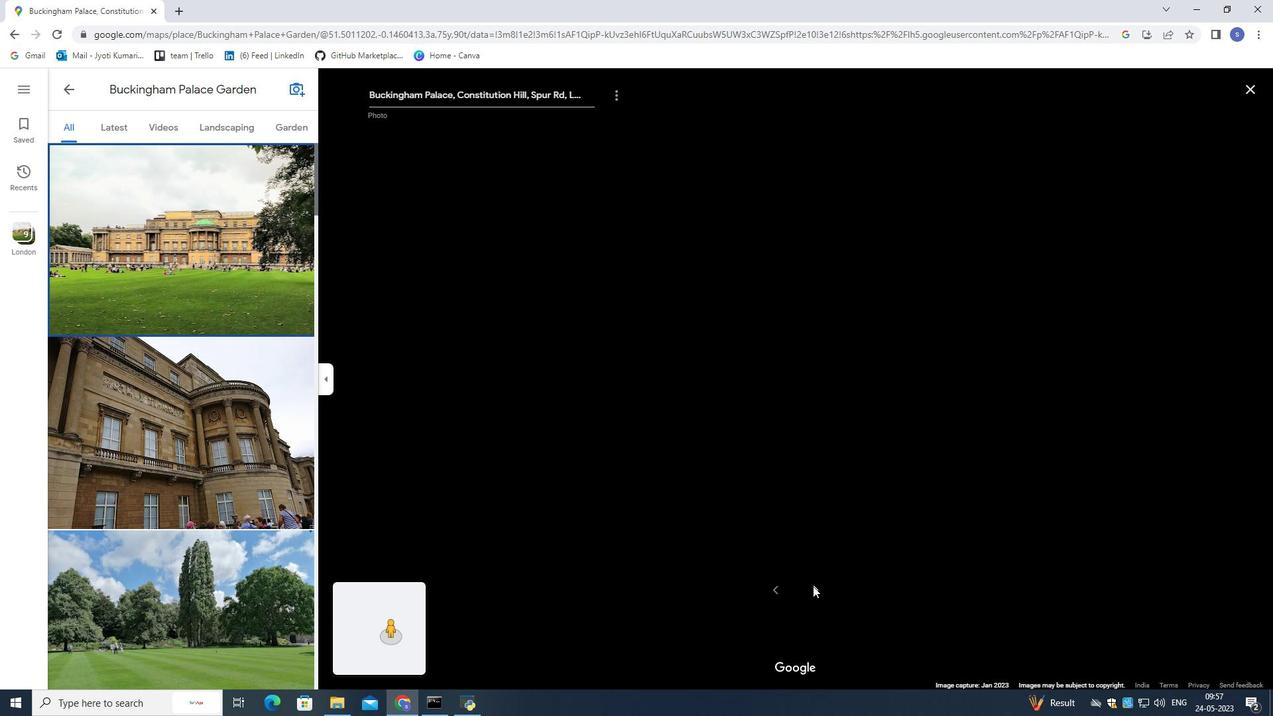 
Action: Mouse moved to (815, 586)
Screenshot: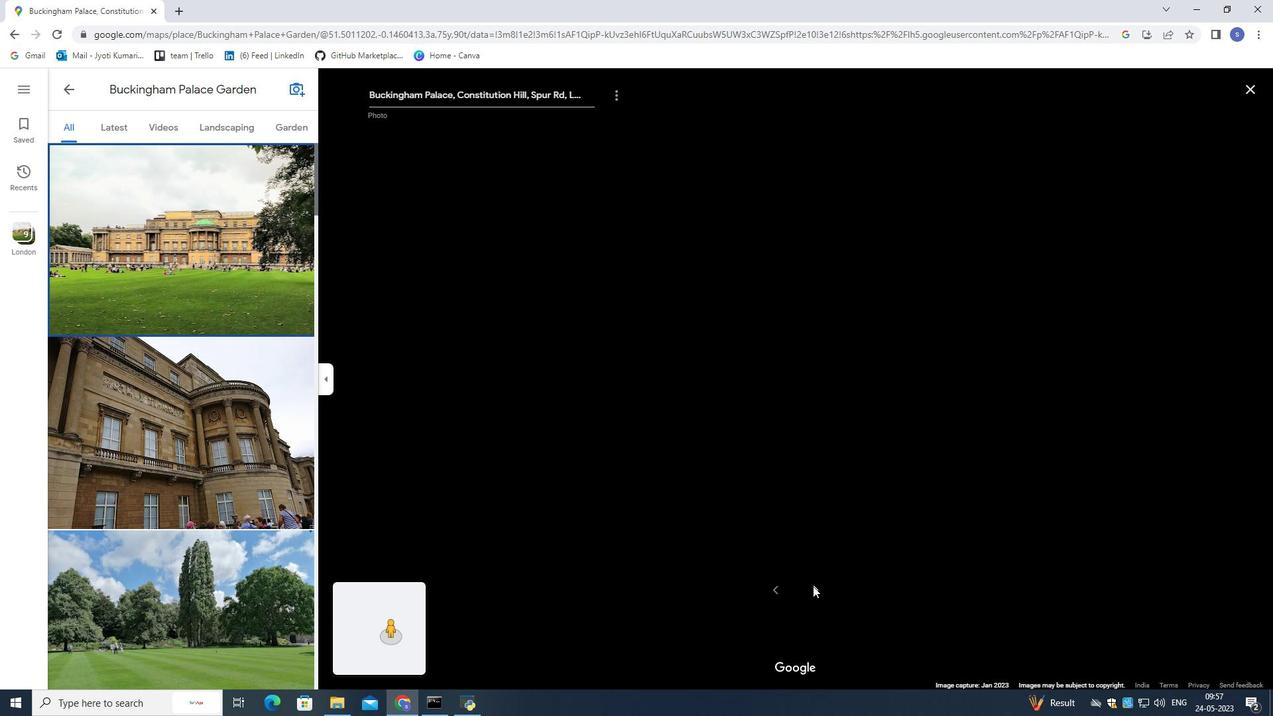 
Action: Mouse pressed left at (815, 586)
